 Task: Design a Vector Pattern for a Scuba Diving Logo.
Action: Mouse moved to (48, 127)
Screenshot: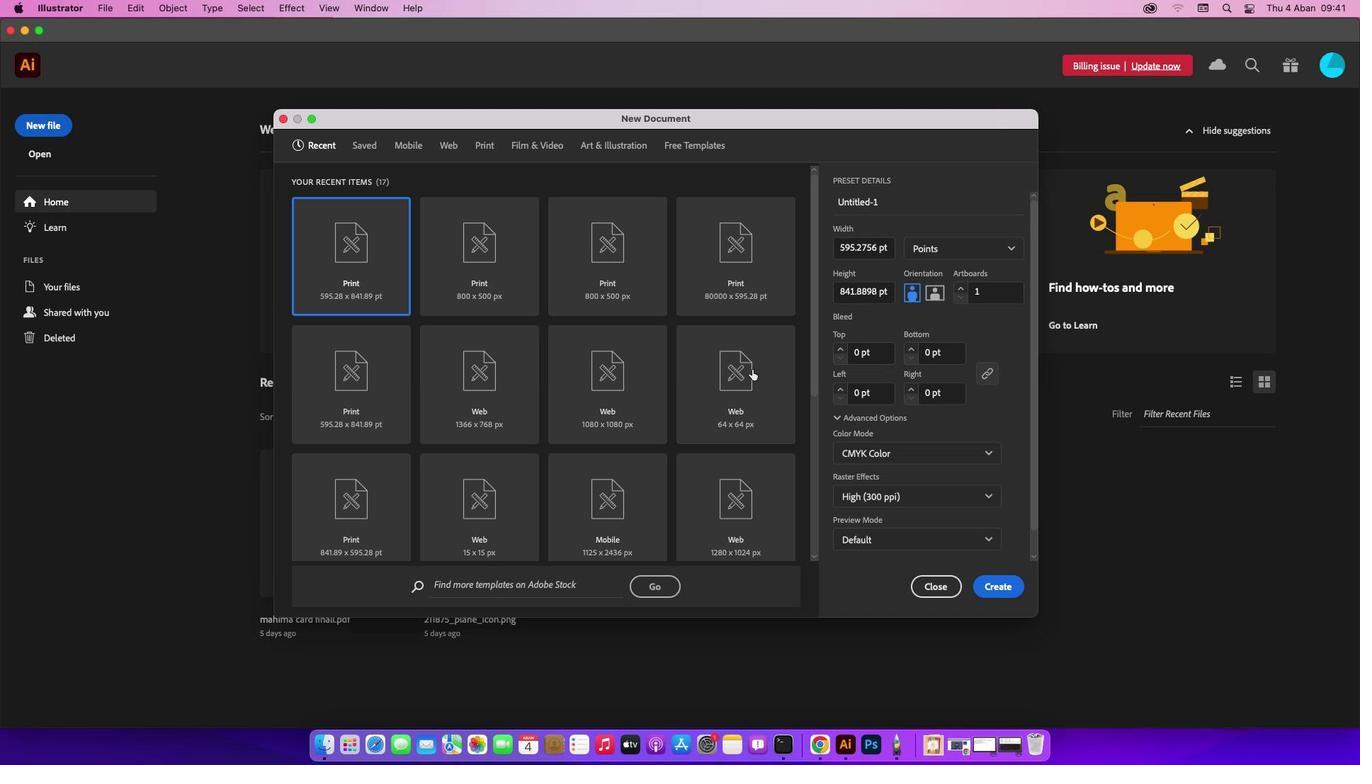 
Action: Mouse pressed left at (48, 127)
Screenshot: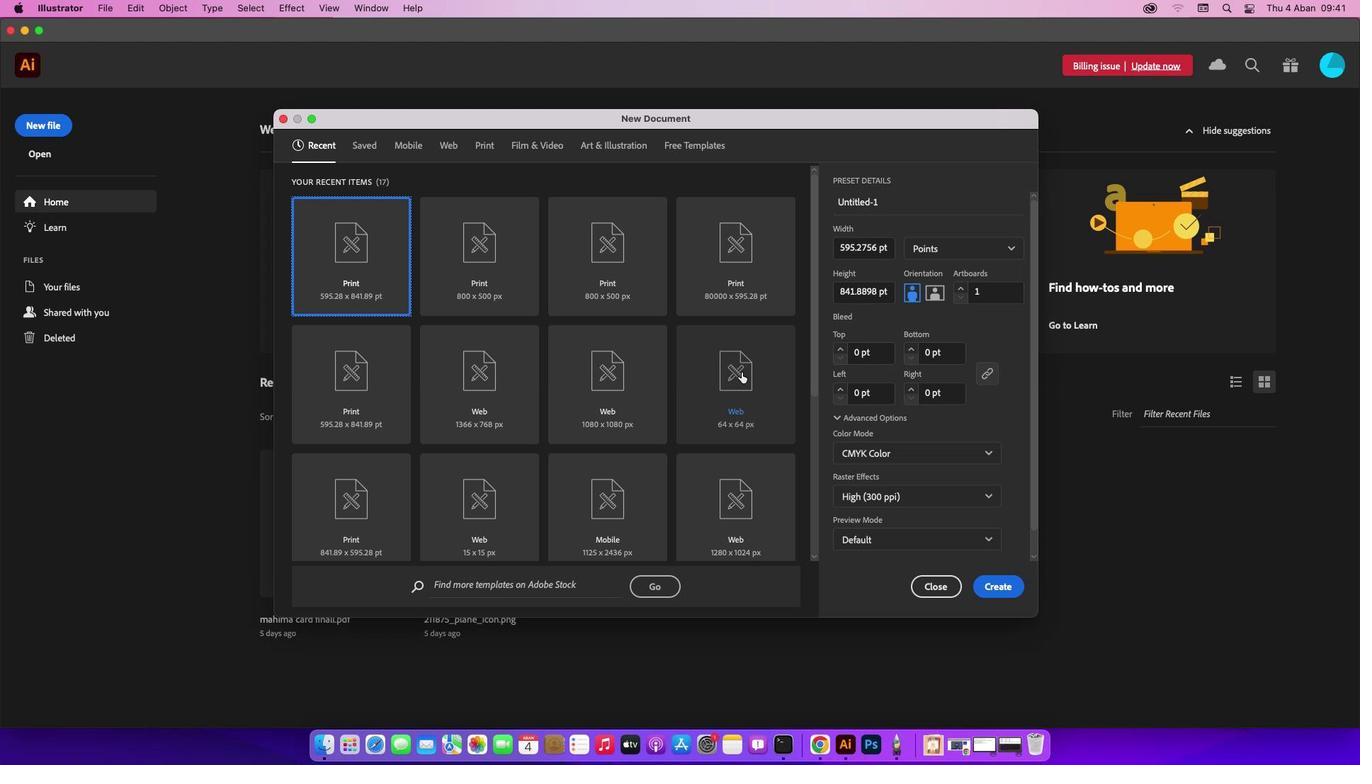 
Action: Mouse moved to (1008, 589)
Screenshot: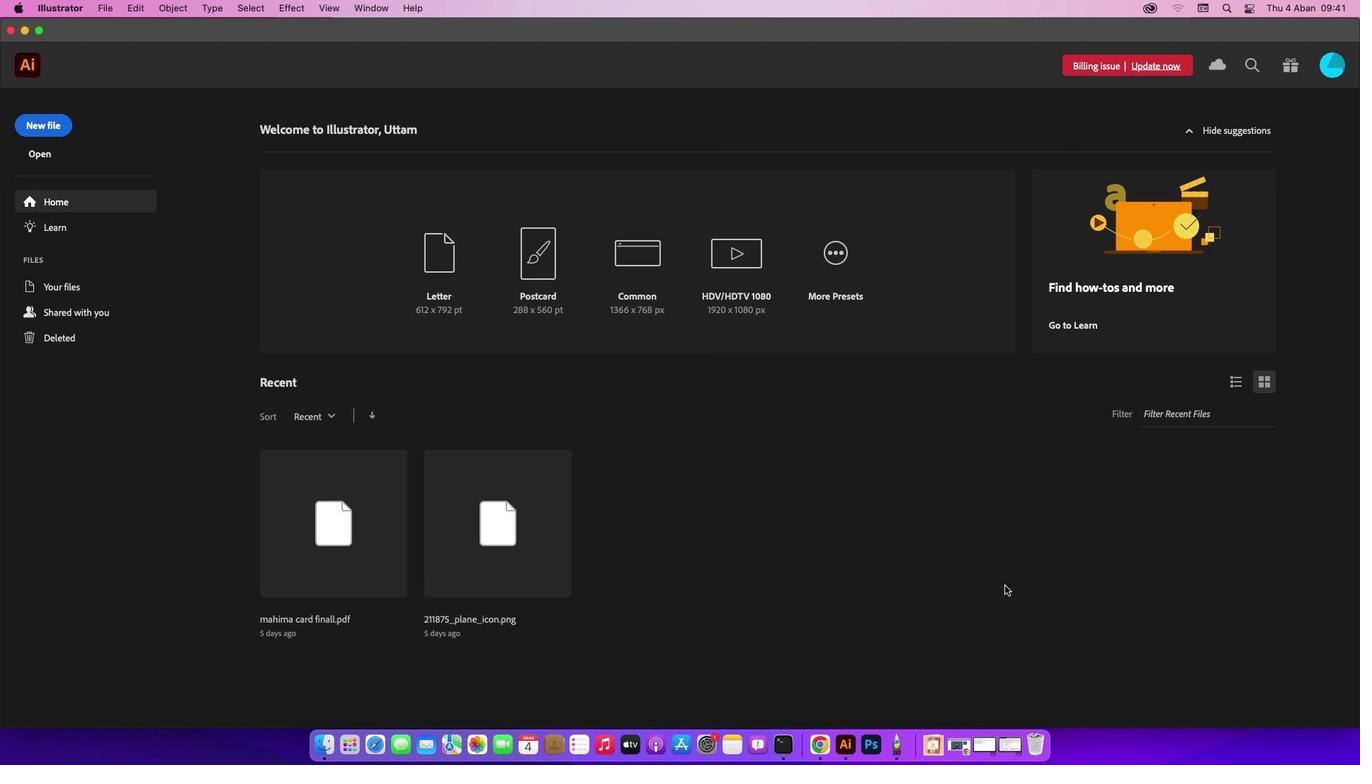 
Action: Mouse pressed left at (1008, 589)
Screenshot: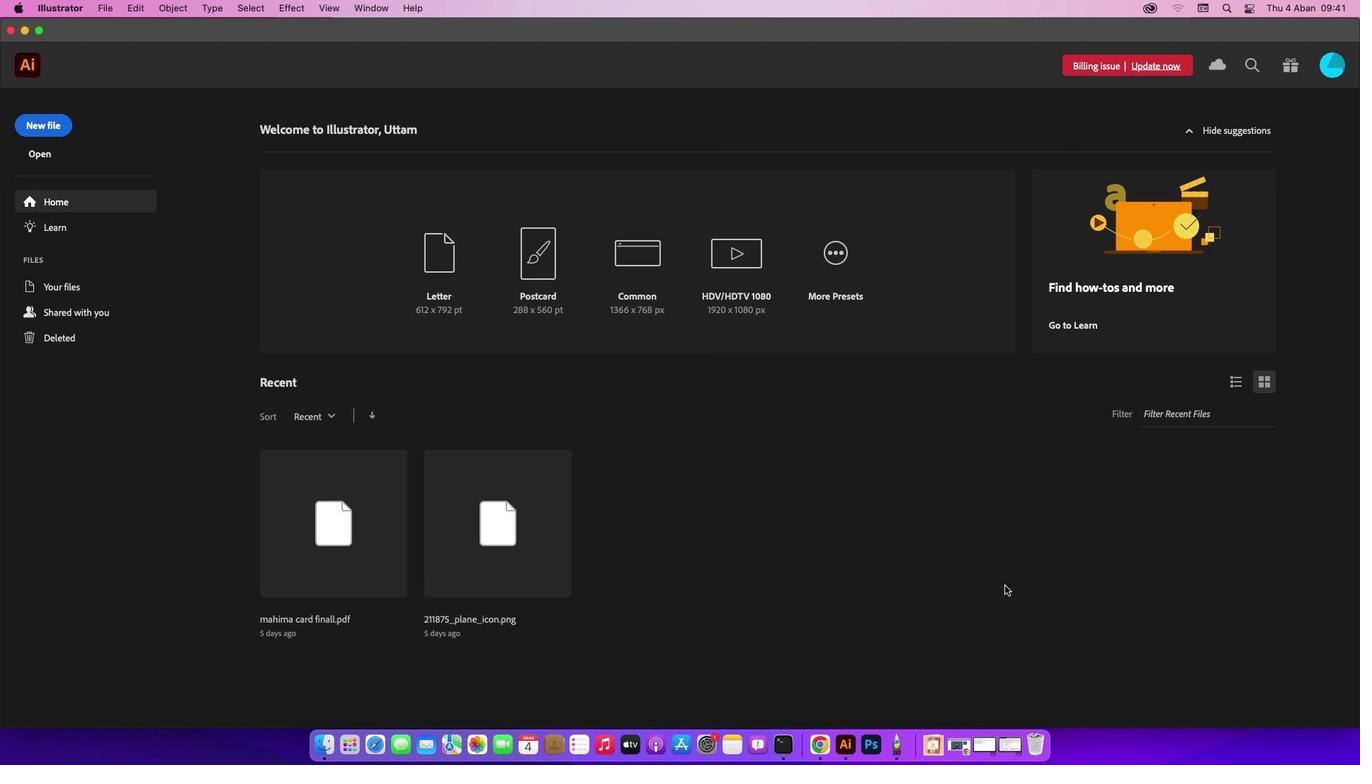 
Action: Mouse moved to (110, 9)
Screenshot: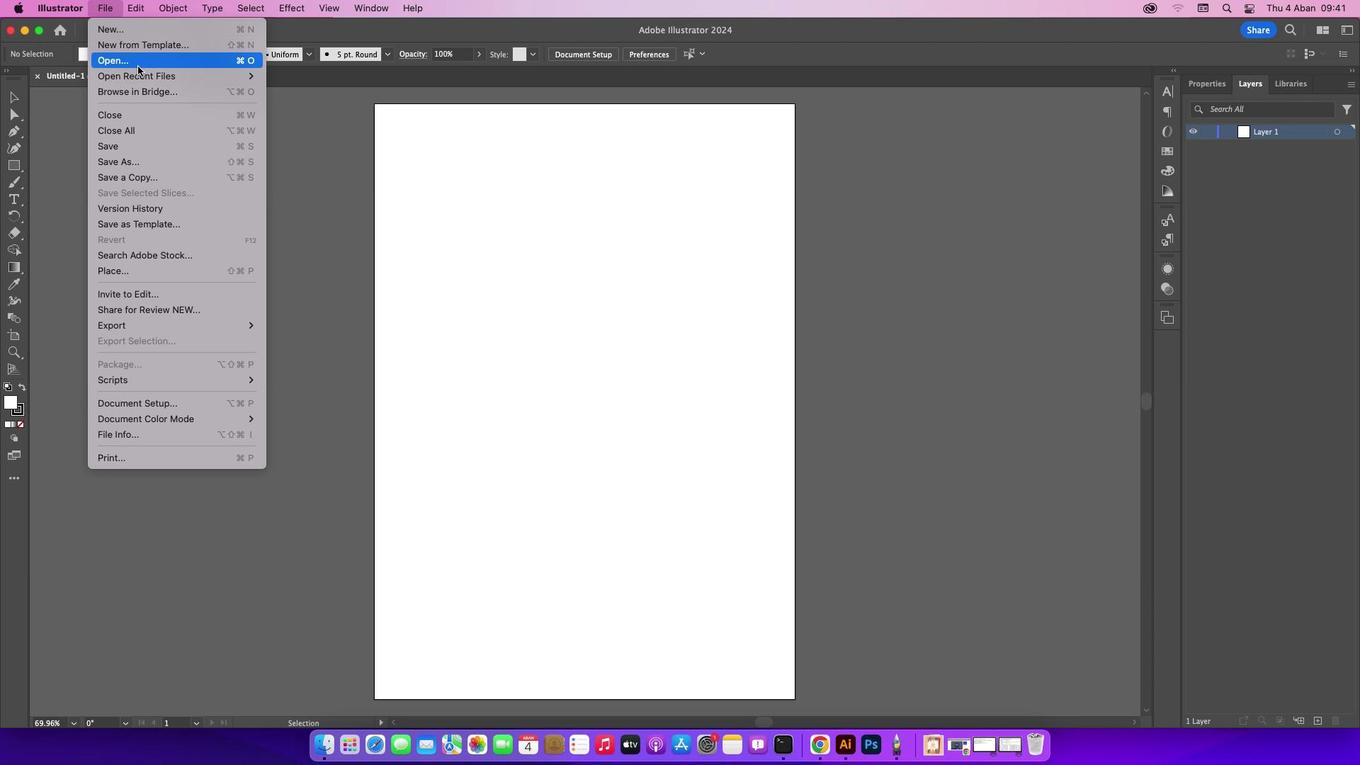 
Action: Mouse pressed left at (110, 9)
Screenshot: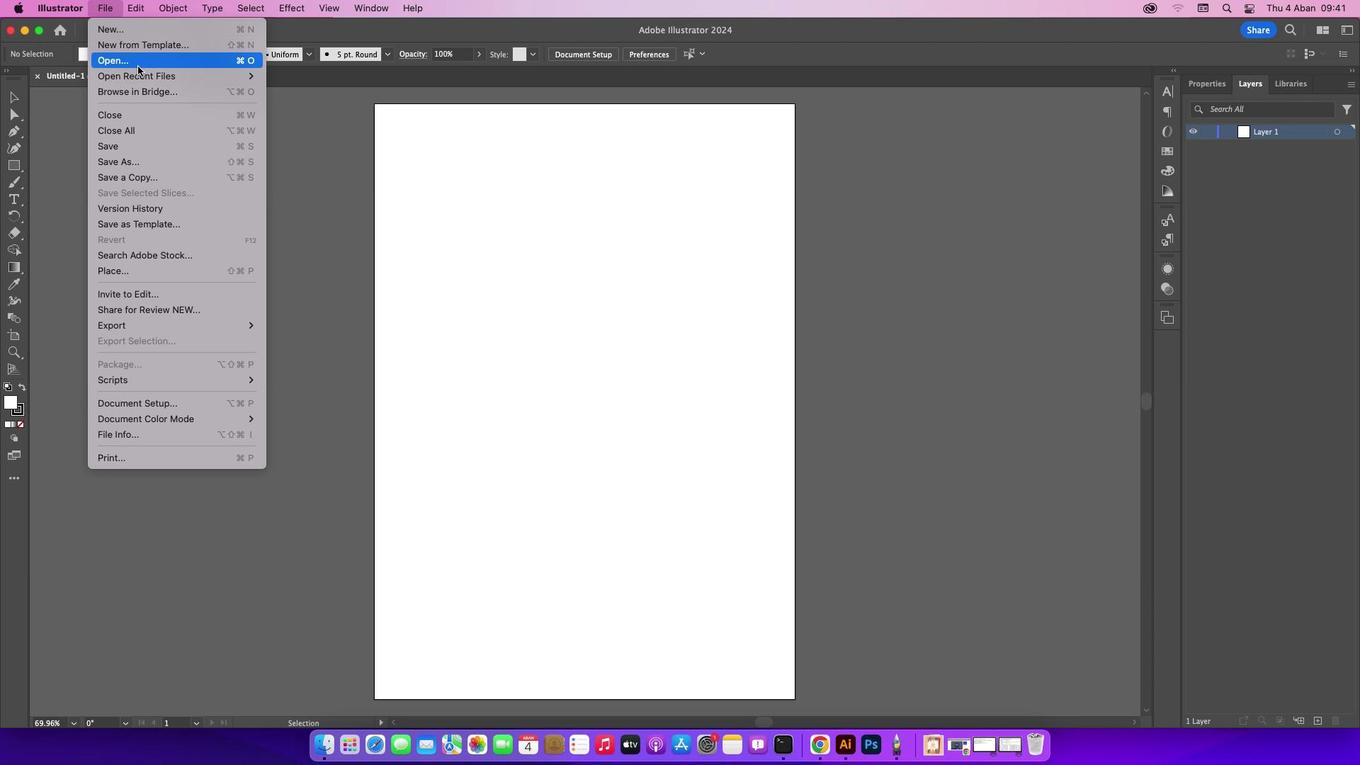 
Action: Mouse moved to (141, 69)
Screenshot: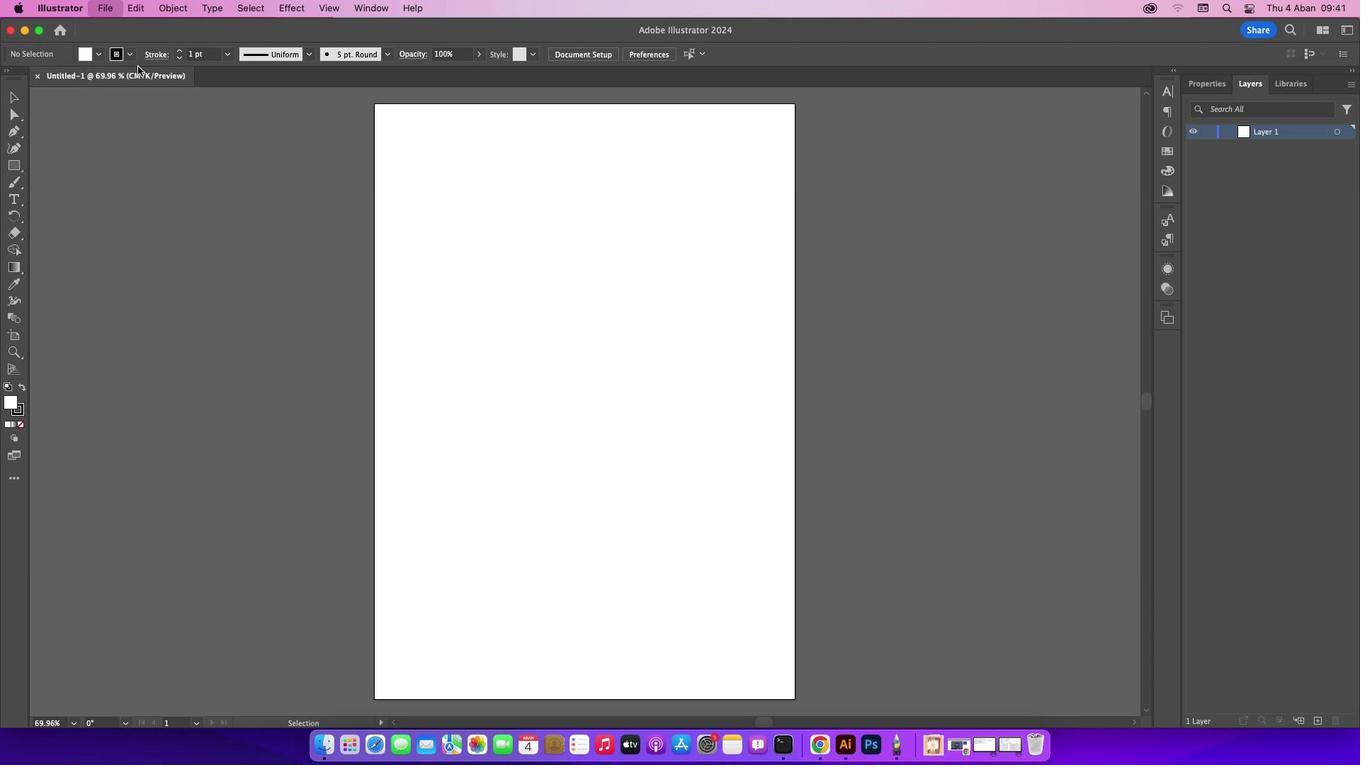 
Action: Mouse pressed left at (141, 69)
Screenshot: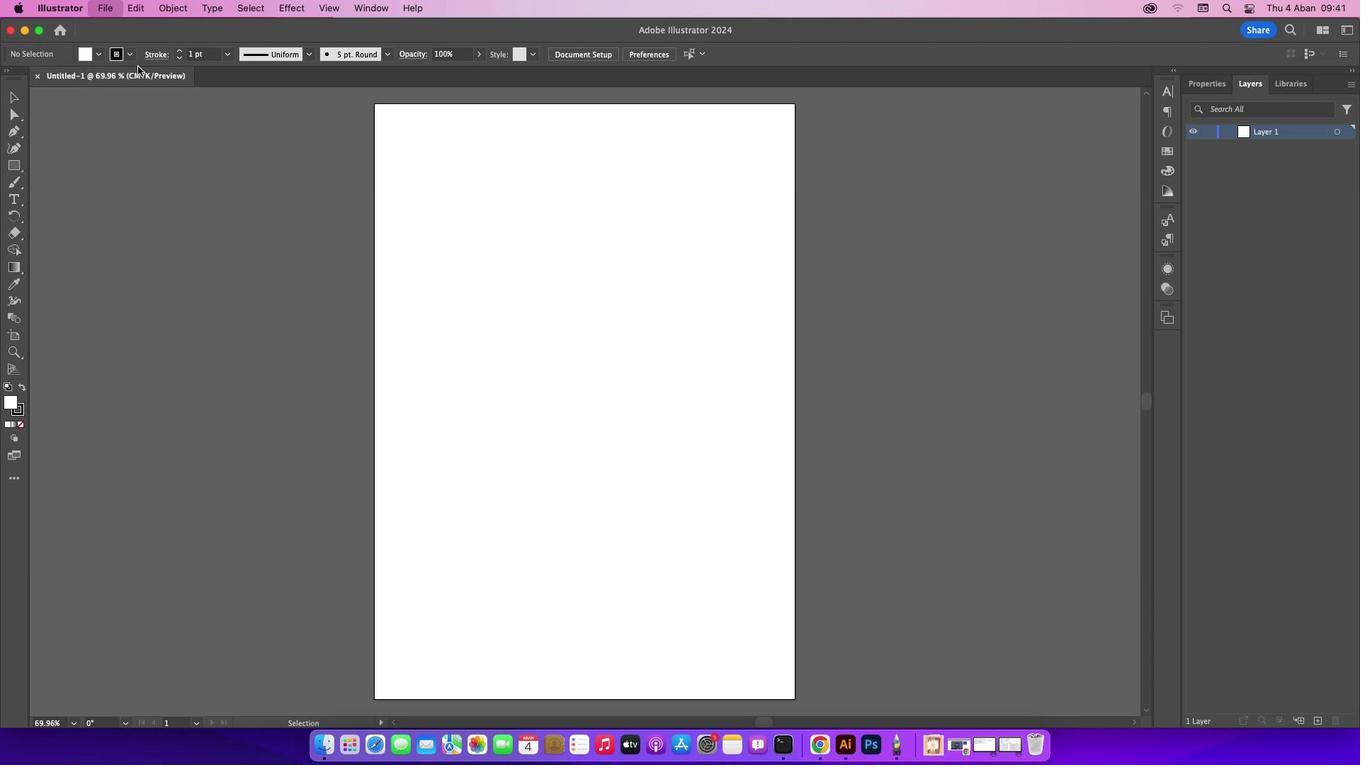 
Action: Mouse moved to (580, 196)
Screenshot: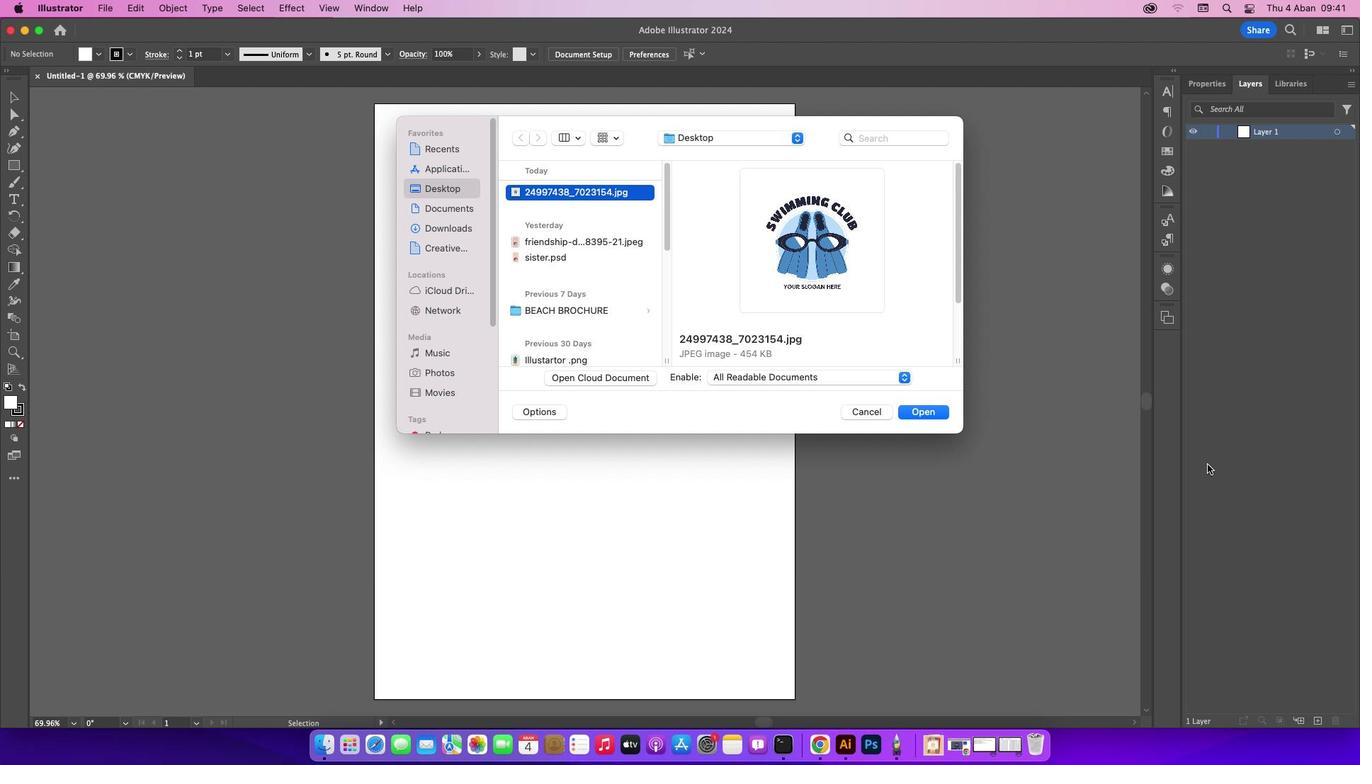
Action: Mouse pressed left at (580, 196)
Screenshot: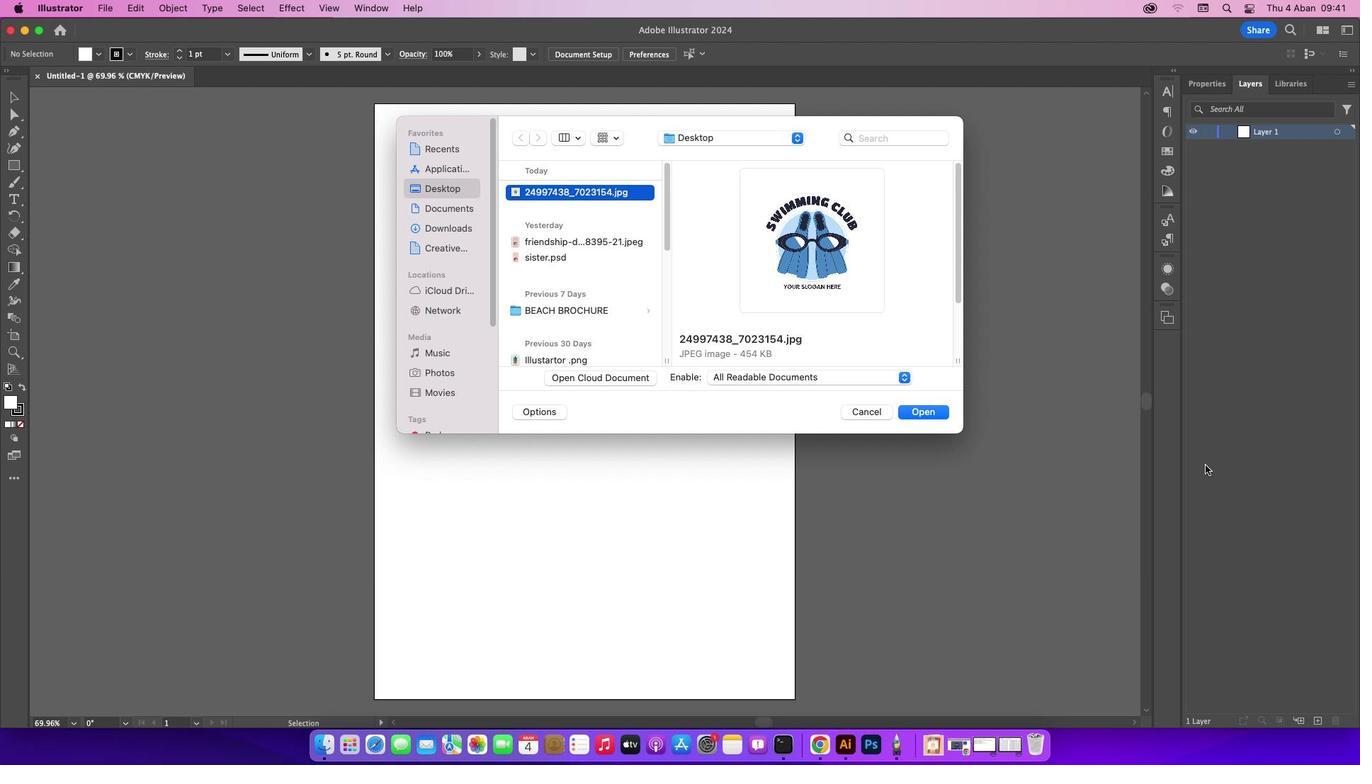 
Action: Mouse moved to (934, 413)
Screenshot: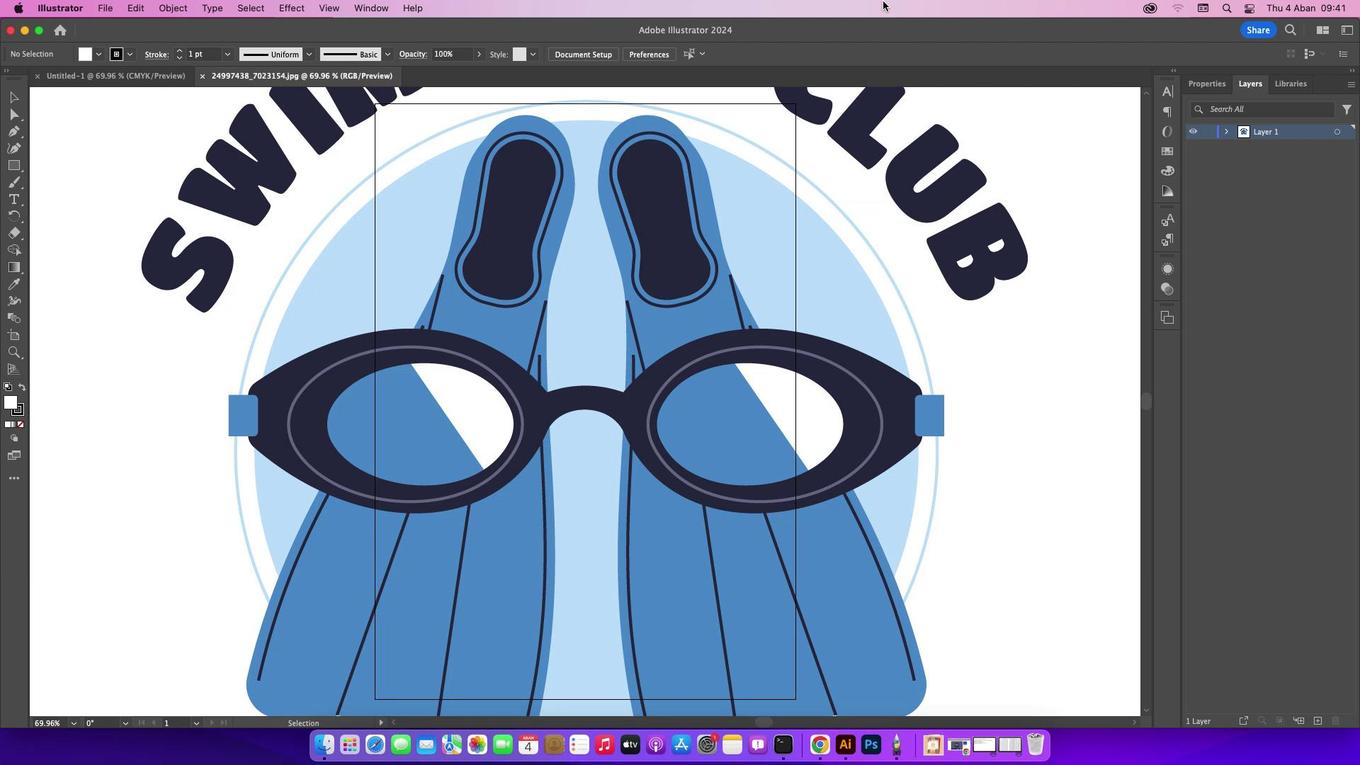 
Action: Mouse pressed left at (934, 413)
Screenshot: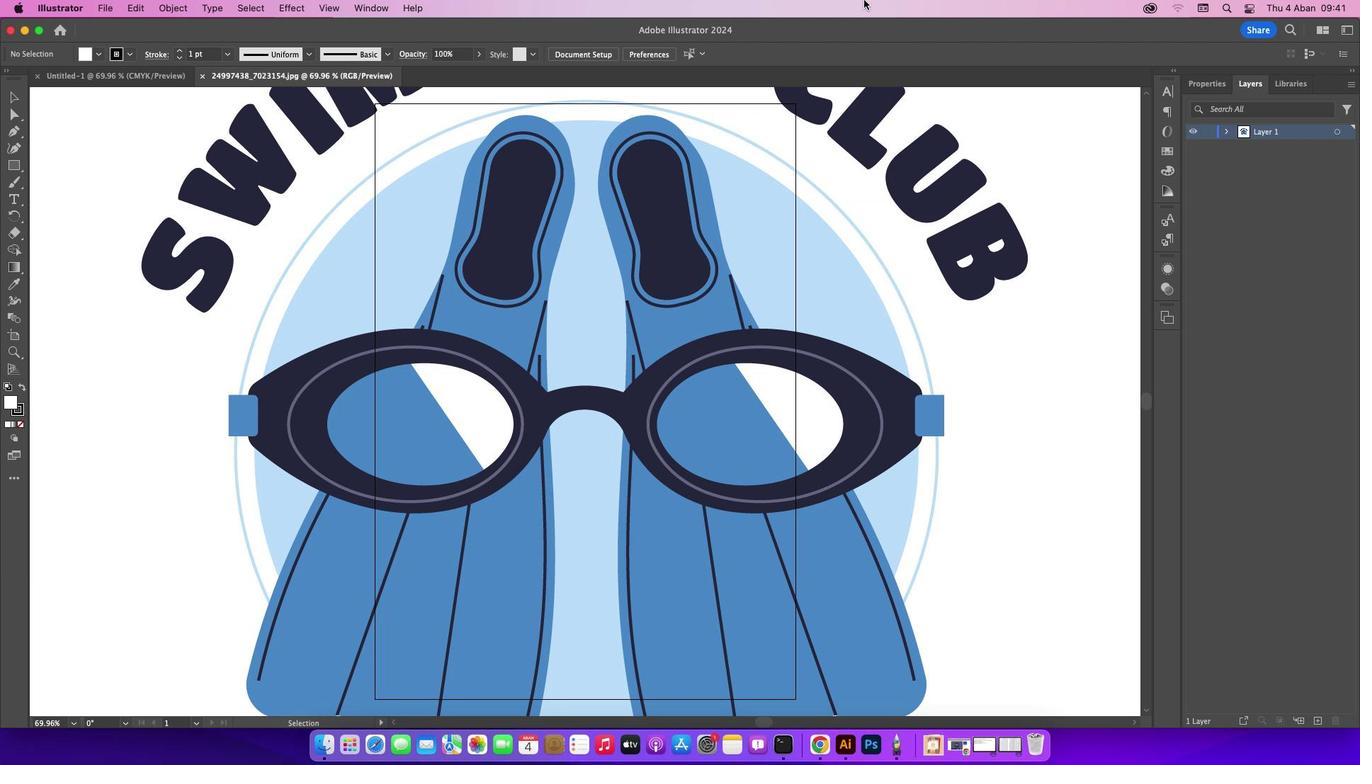 
Action: Mouse moved to (1229, 139)
Screenshot: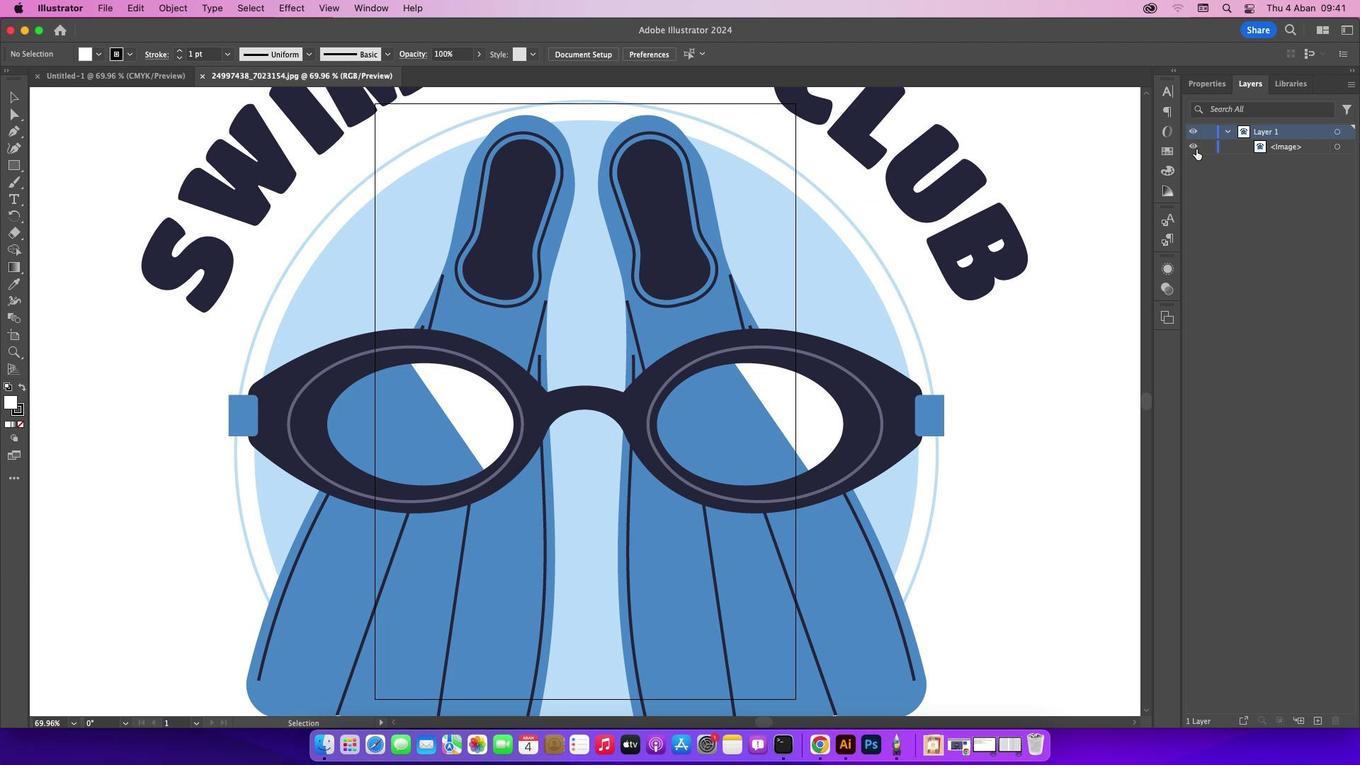
Action: Mouse pressed left at (1229, 139)
Screenshot: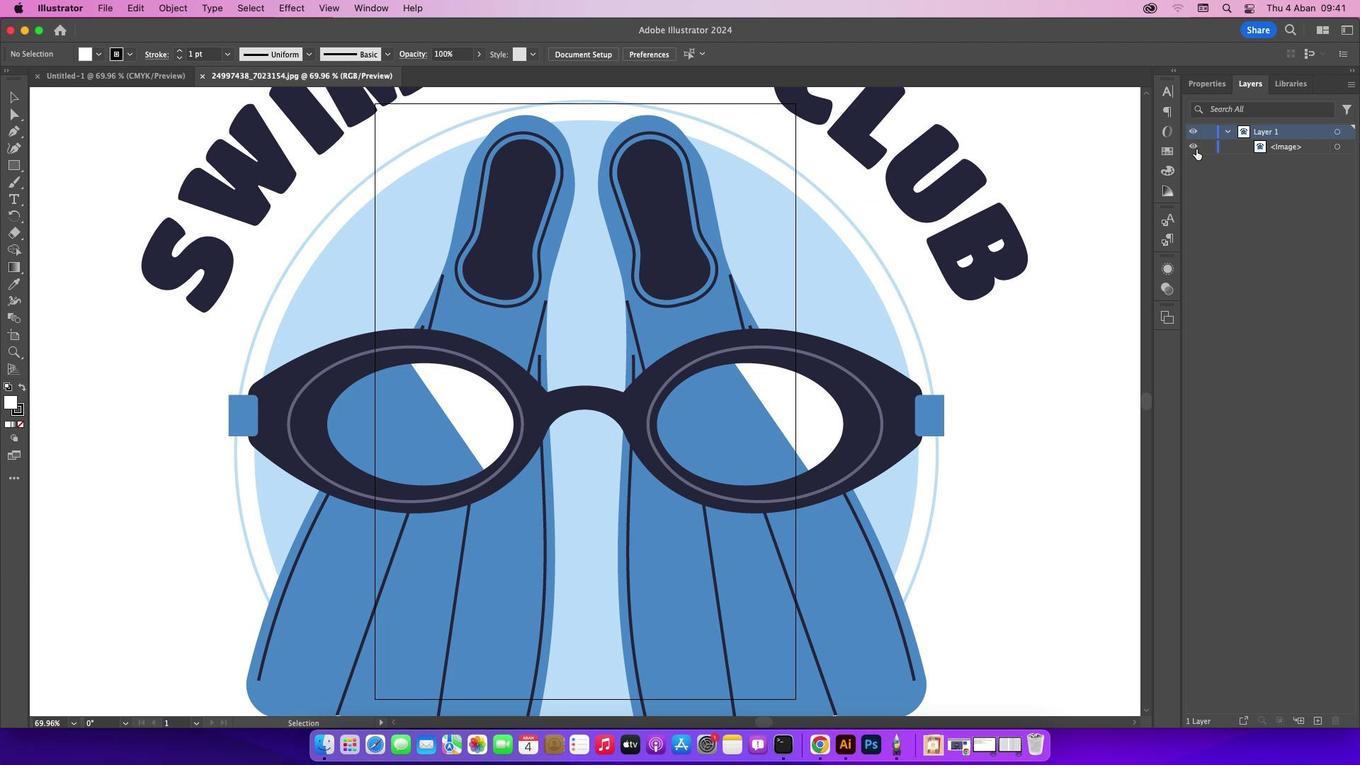 
Action: Mouse moved to (1212, 150)
Screenshot: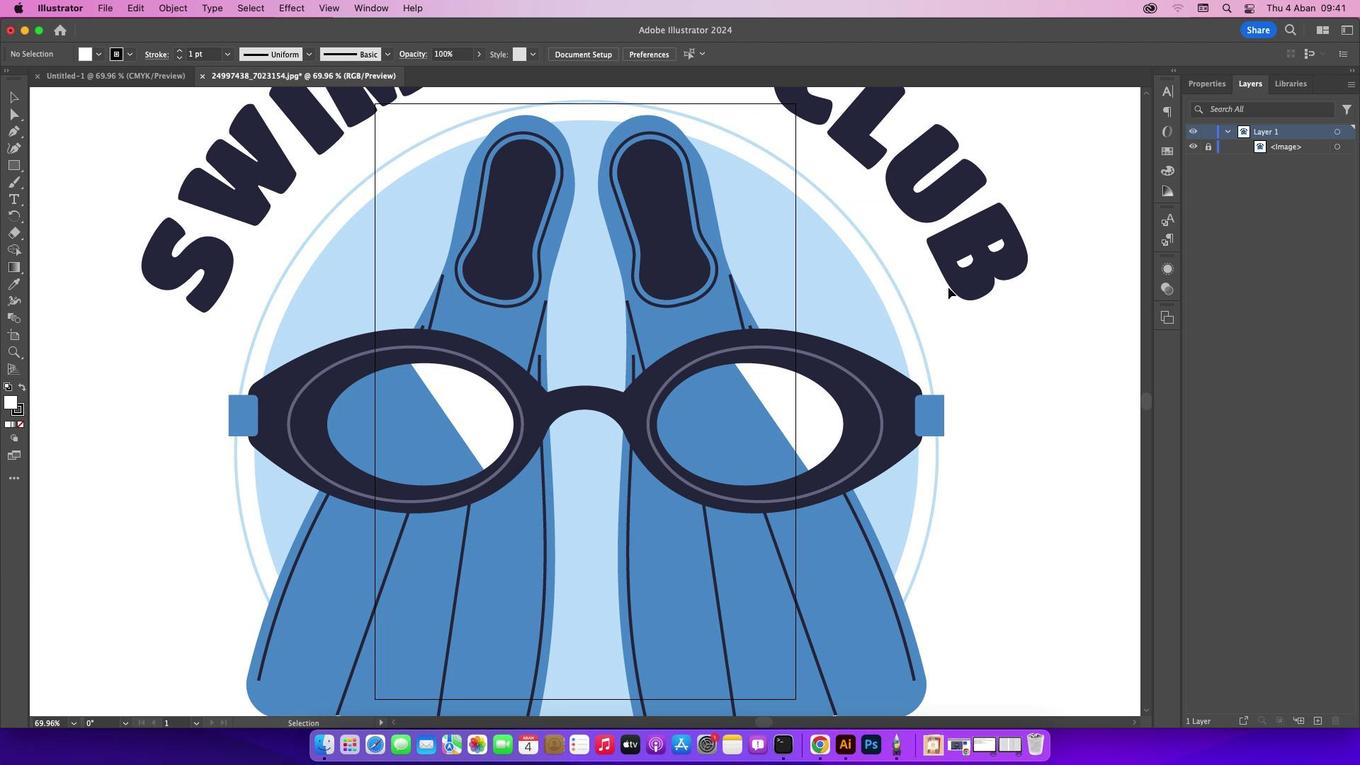 
Action: Mouse pressed left at (1212, 150)
Screenshot: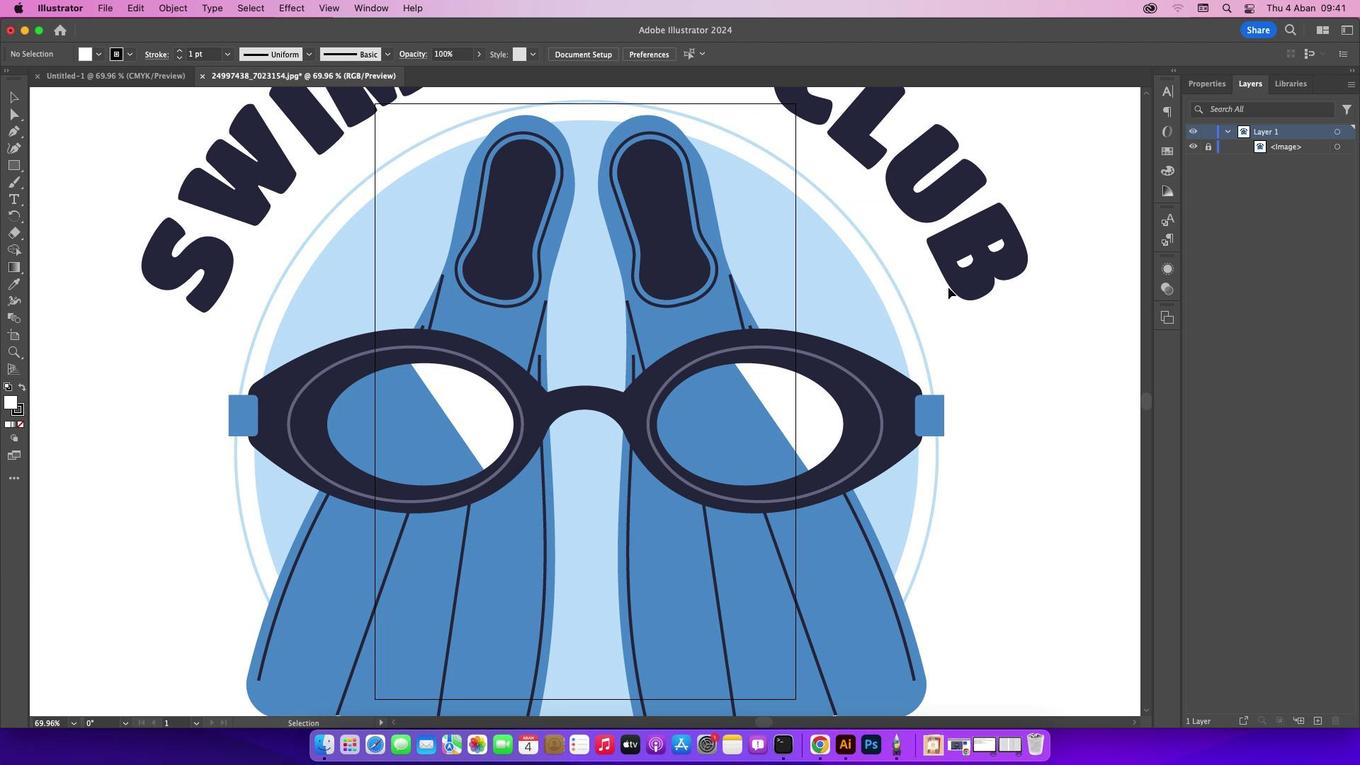
Action: Mouse moved to (1042, 342)
Screenshot: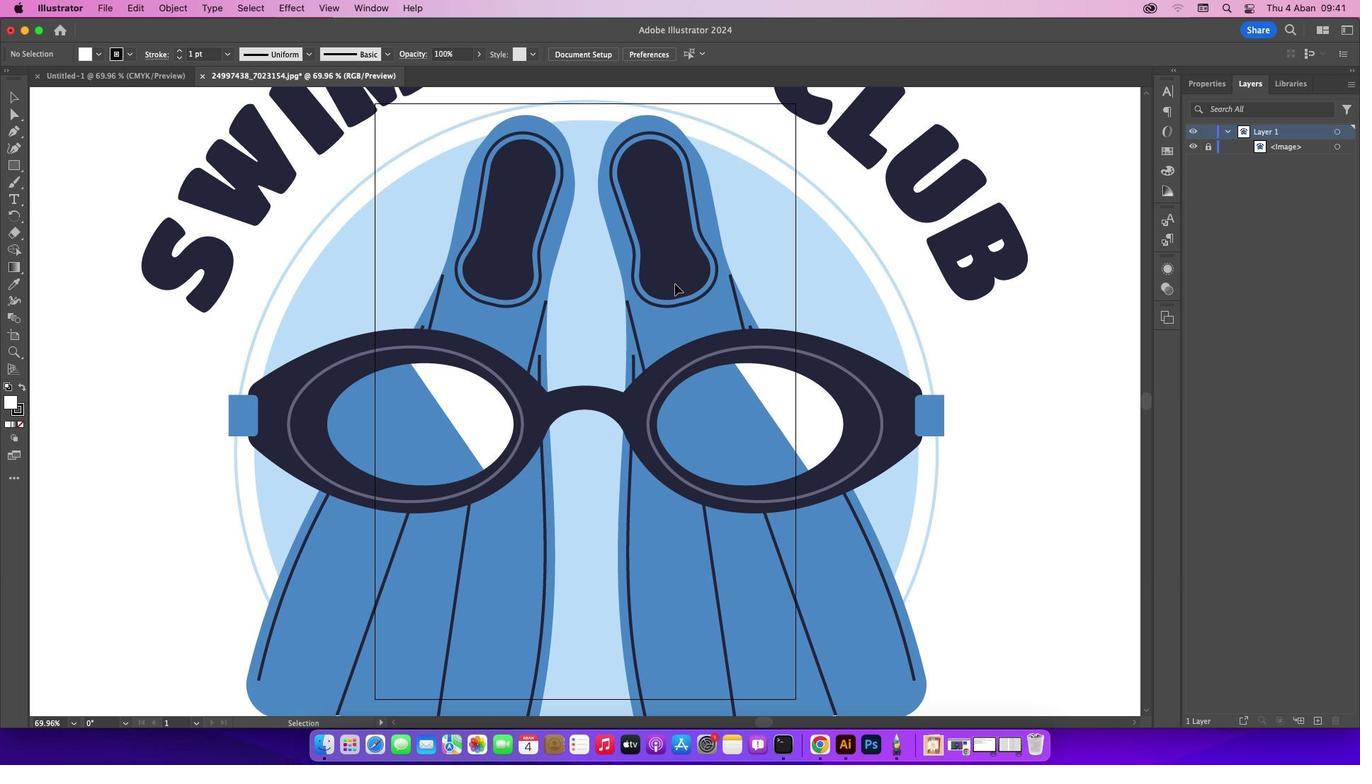 
Action: Mouse pressed left at (1042, 342)
Screenshot: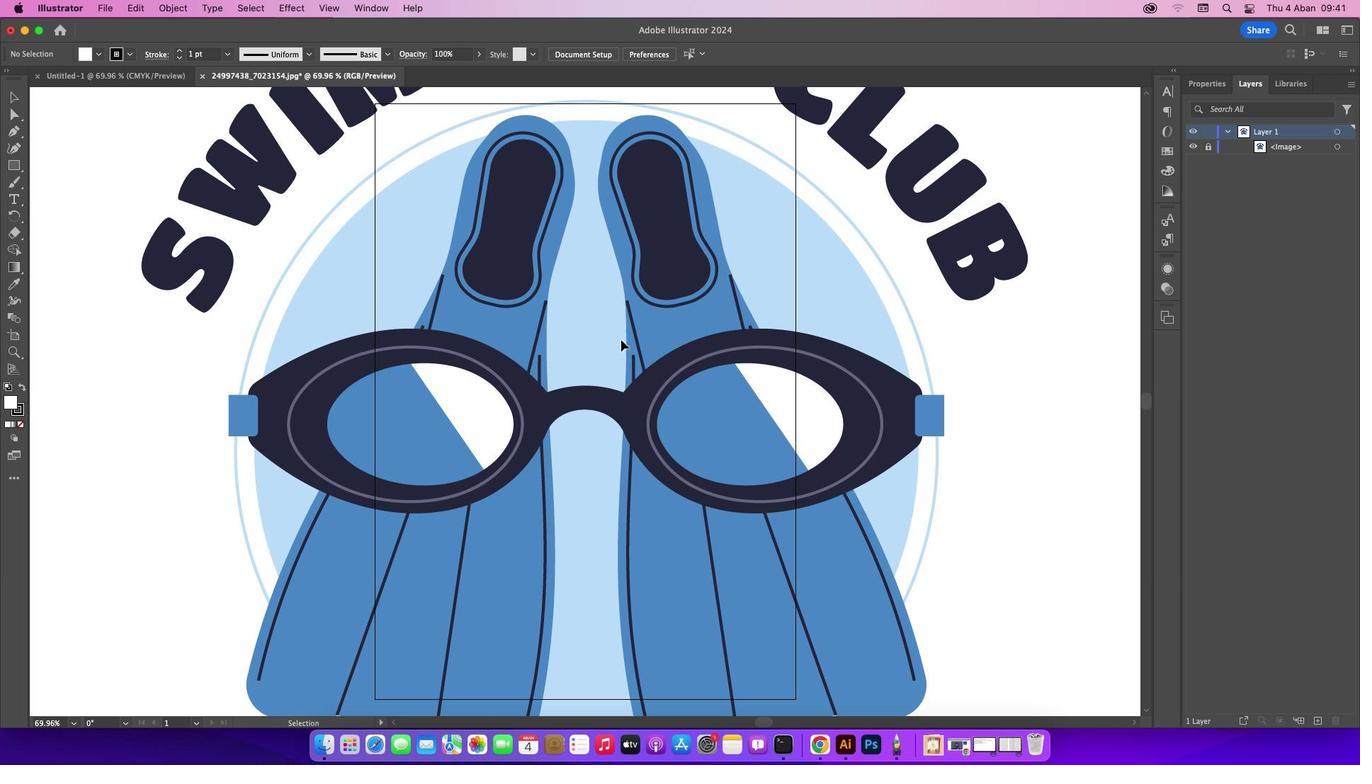 
Action: Mouse moved to (632, 313)
Screenshot: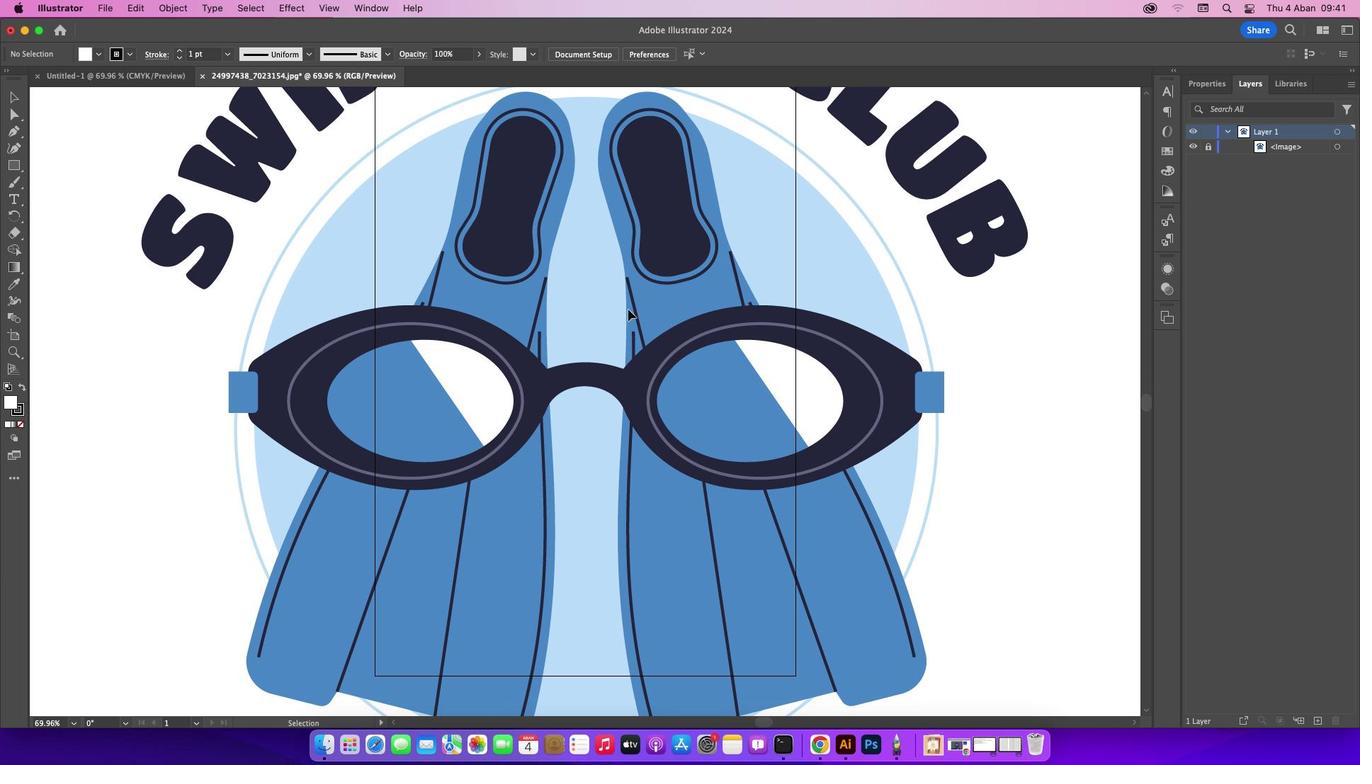 
Action: Mouse scrolled (632, 313) with delta (3, 2)
Screenshot: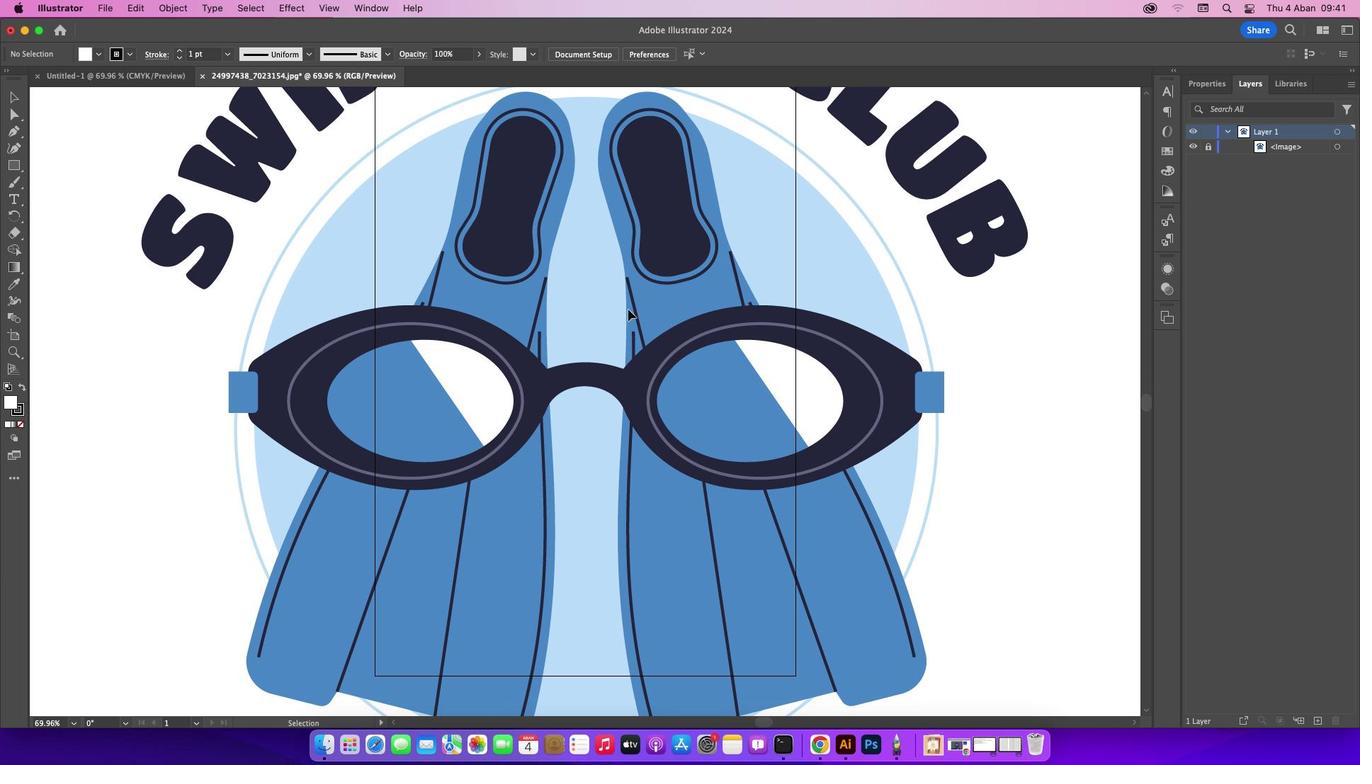 
Action: Mouse scrolled (632, 313) with delta (3, 2)
Screenshot: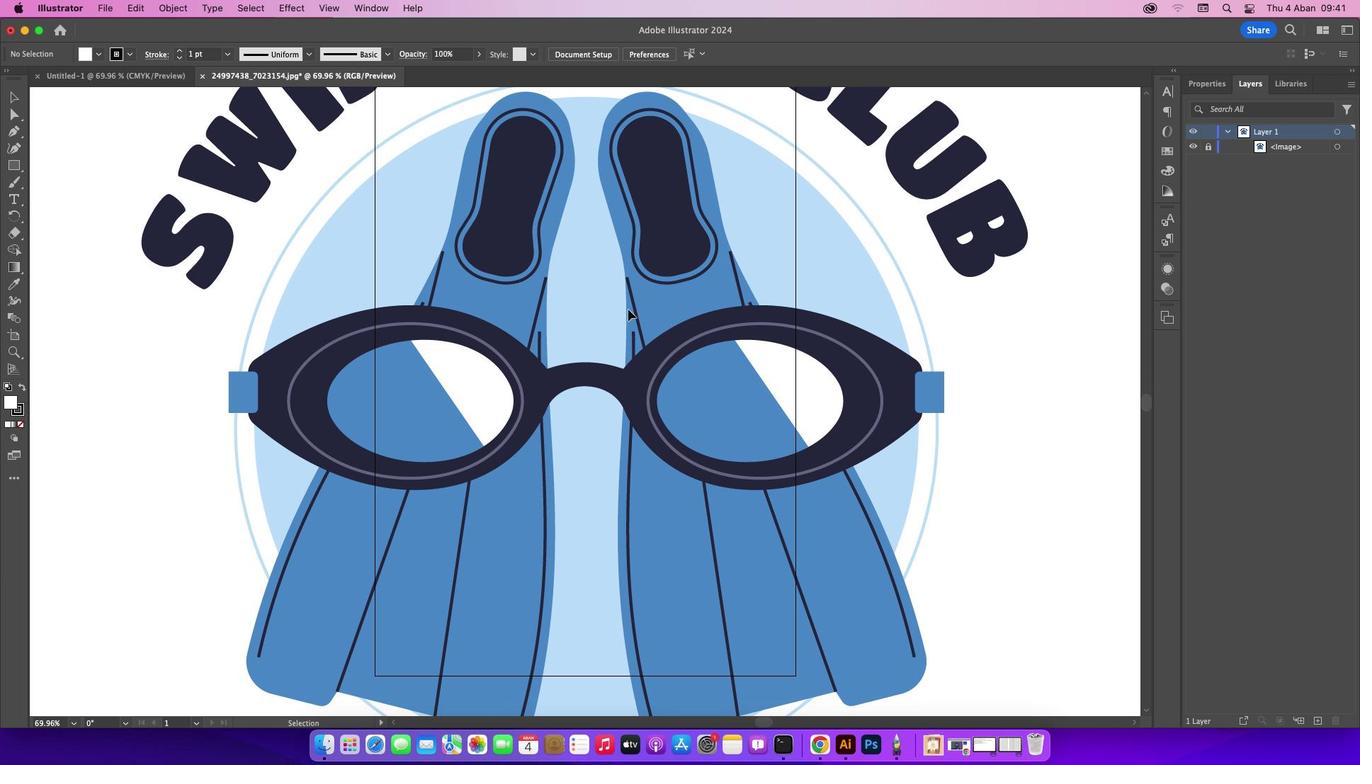 
Action: Mouse scrolled (632, 313) with delta (3, 2)
Screenshot: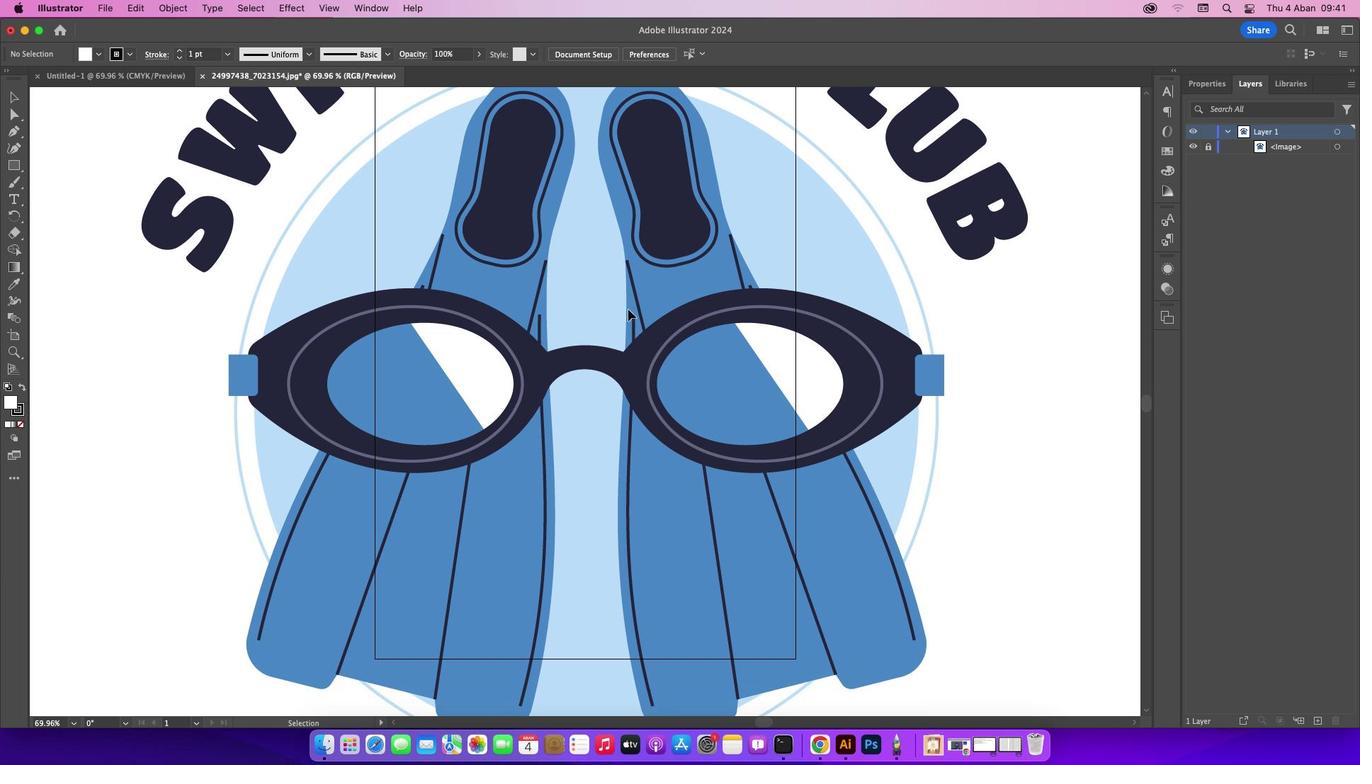 
Action: Mouse scrolled (632, 313) with delta (3, 2)
Screenshot: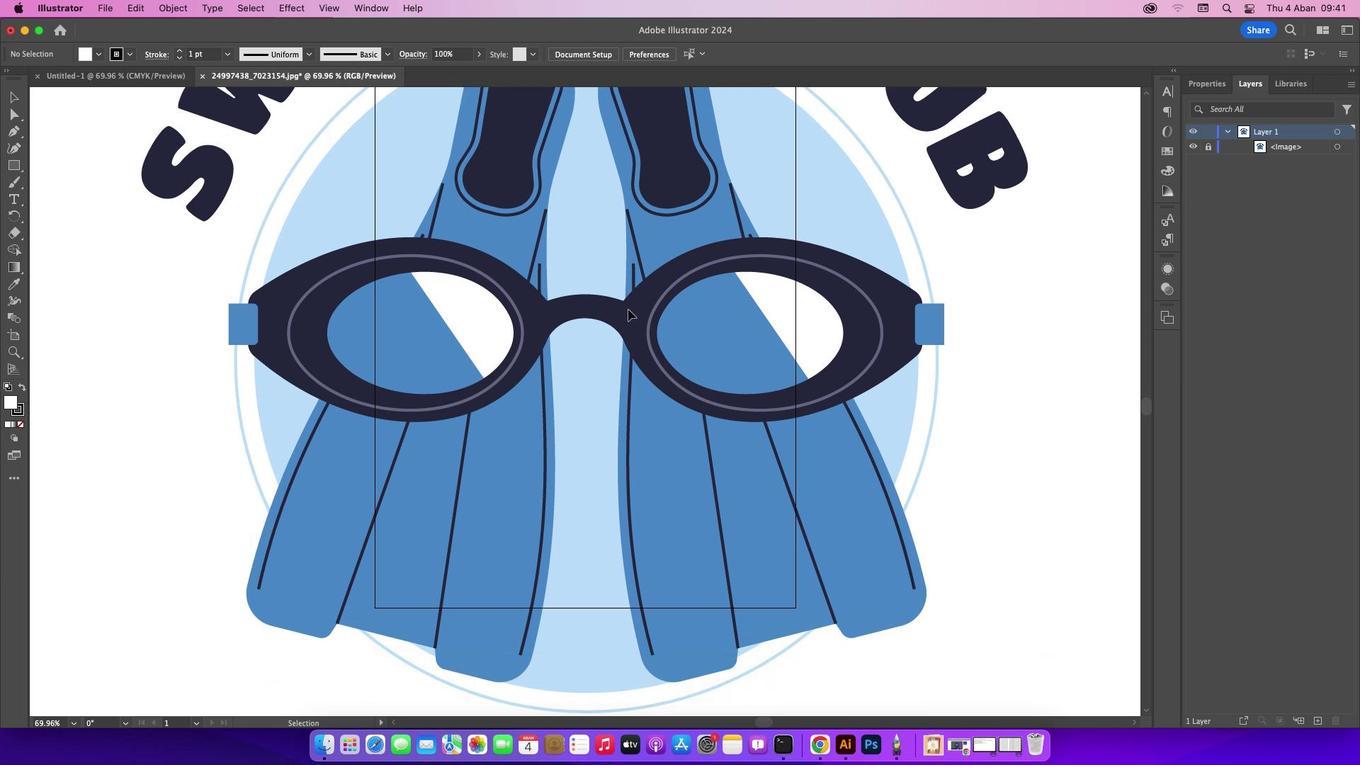
Action: Mouse scrolled (632, 313) with delta (3, 2)
Screenshot: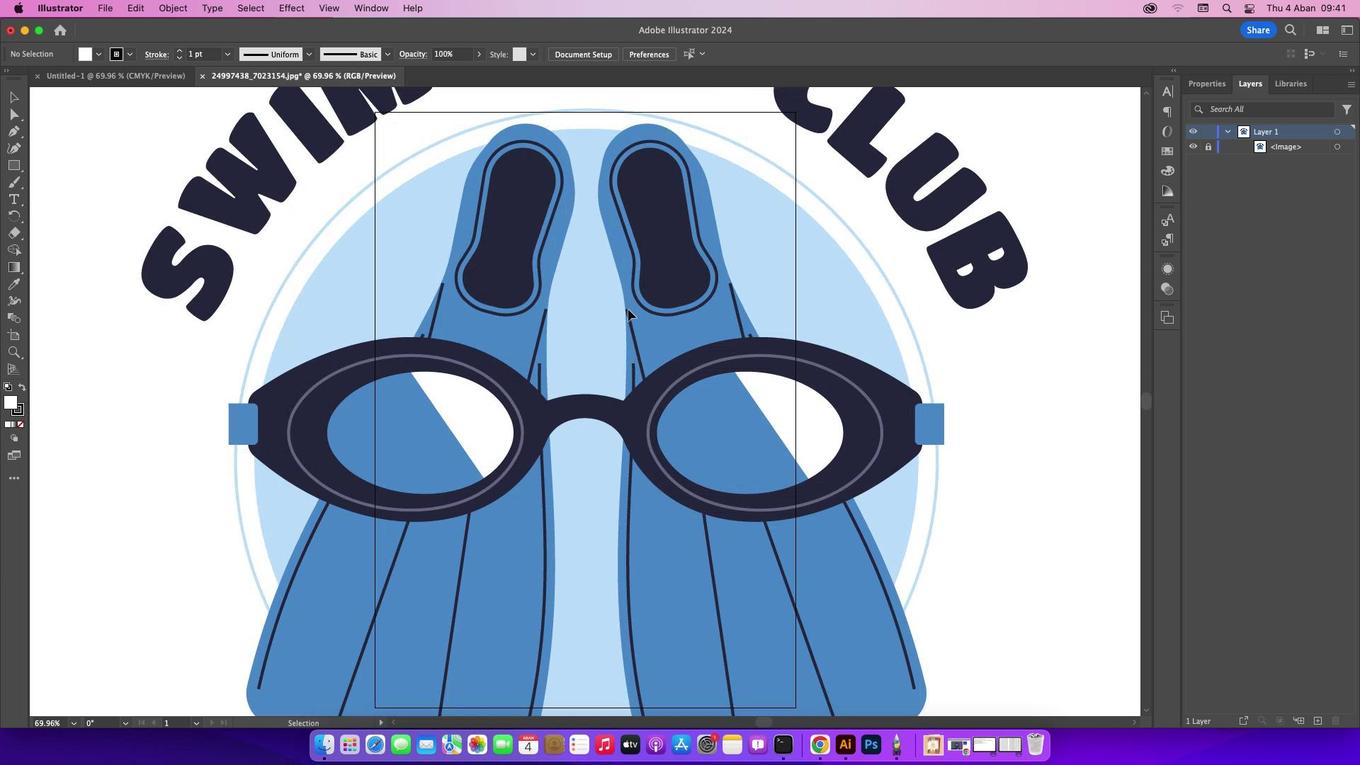 
Action: Mouse scrolled (632, 313) with delta (3, 2)
Screenshot: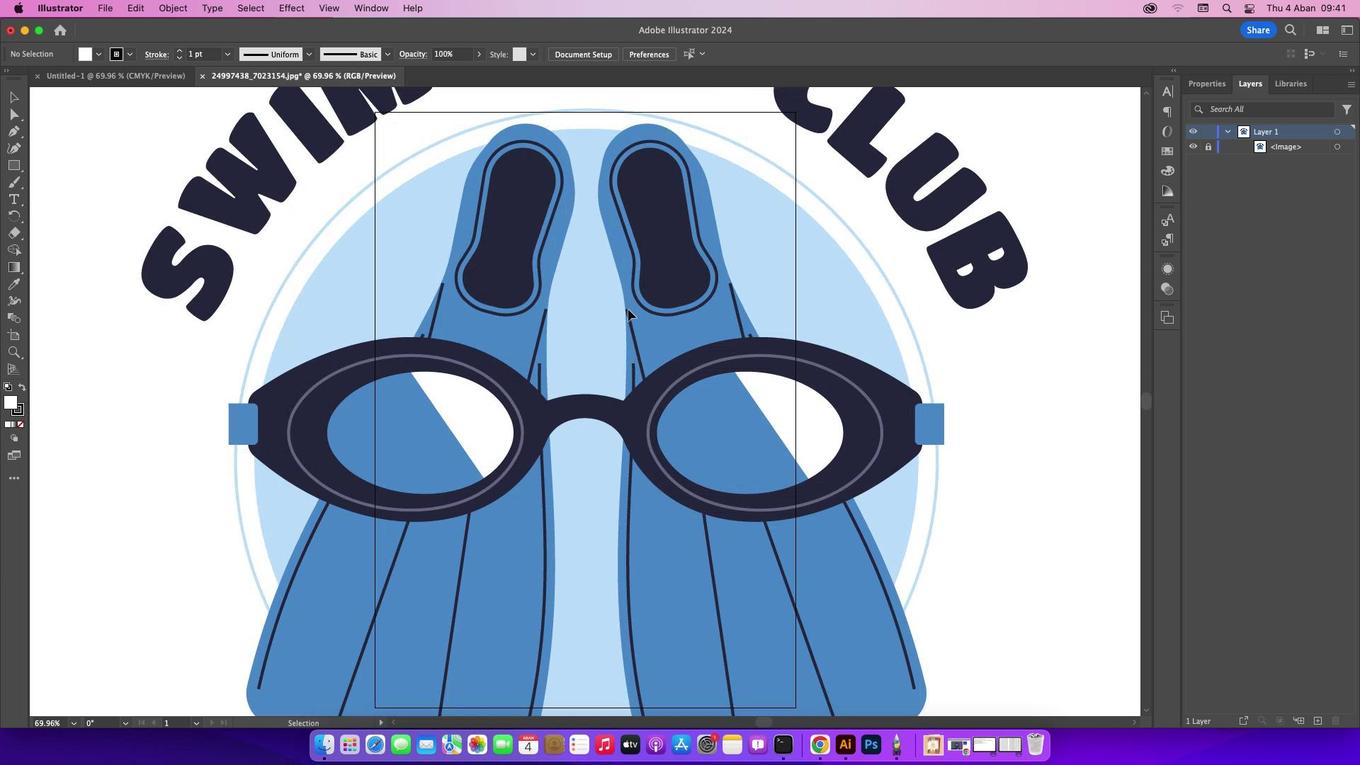 
Action: Mouse scrolled (632, 313) with delta (3, 2)
Screenshot: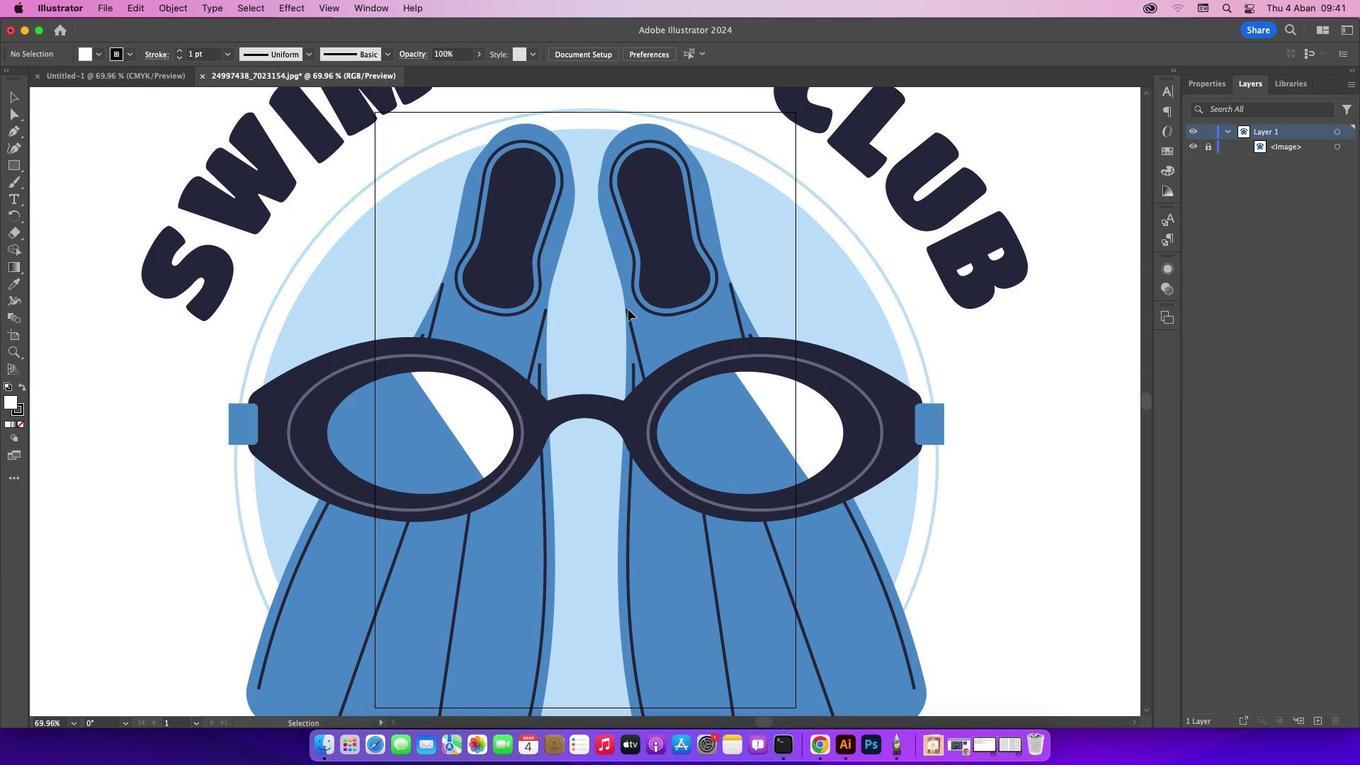
Action: Mouse scrolled (632, 313) with delta (3, 1)
Screenshot: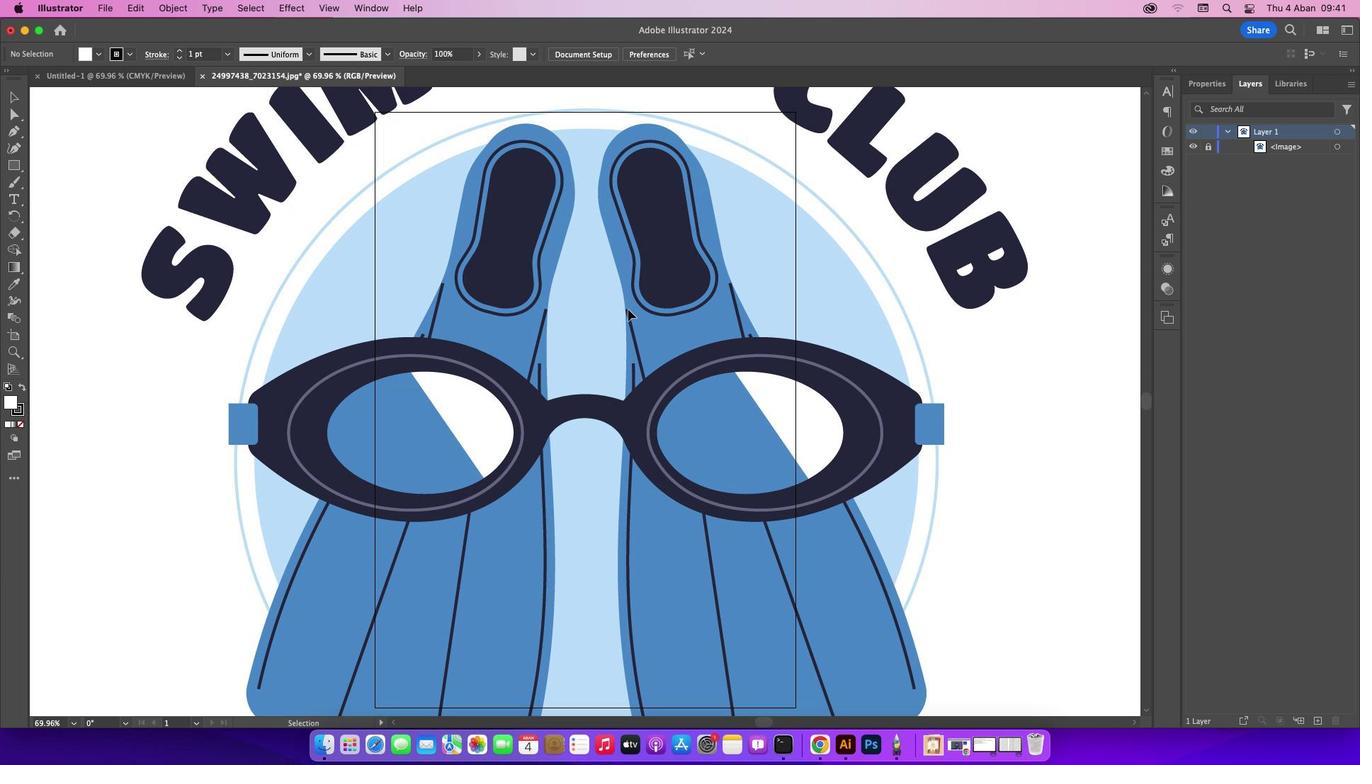 
Action: Mouse scrolled (632, 313) with delta (3, 4)
Screenshot: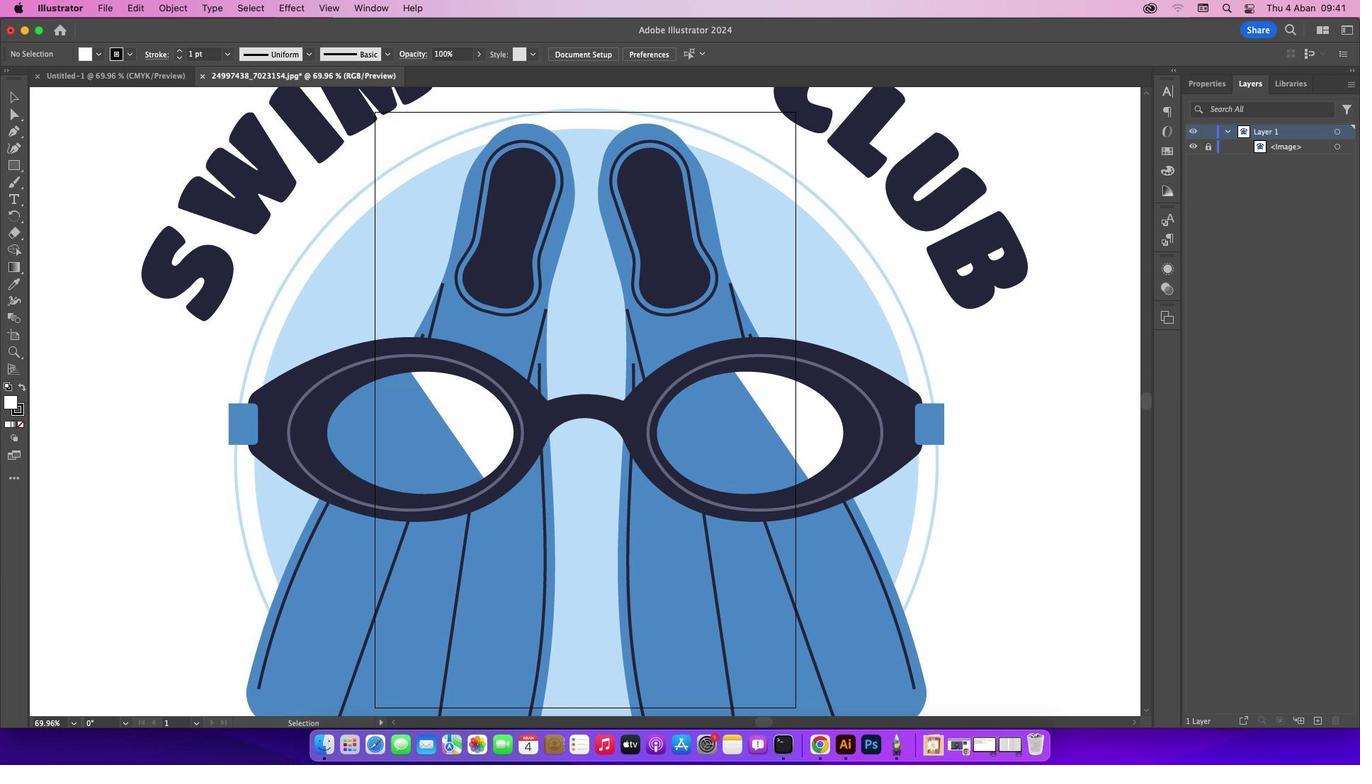 
Action: Mouse scrolled (632, 313) with delta (3, 4)
Screenshot: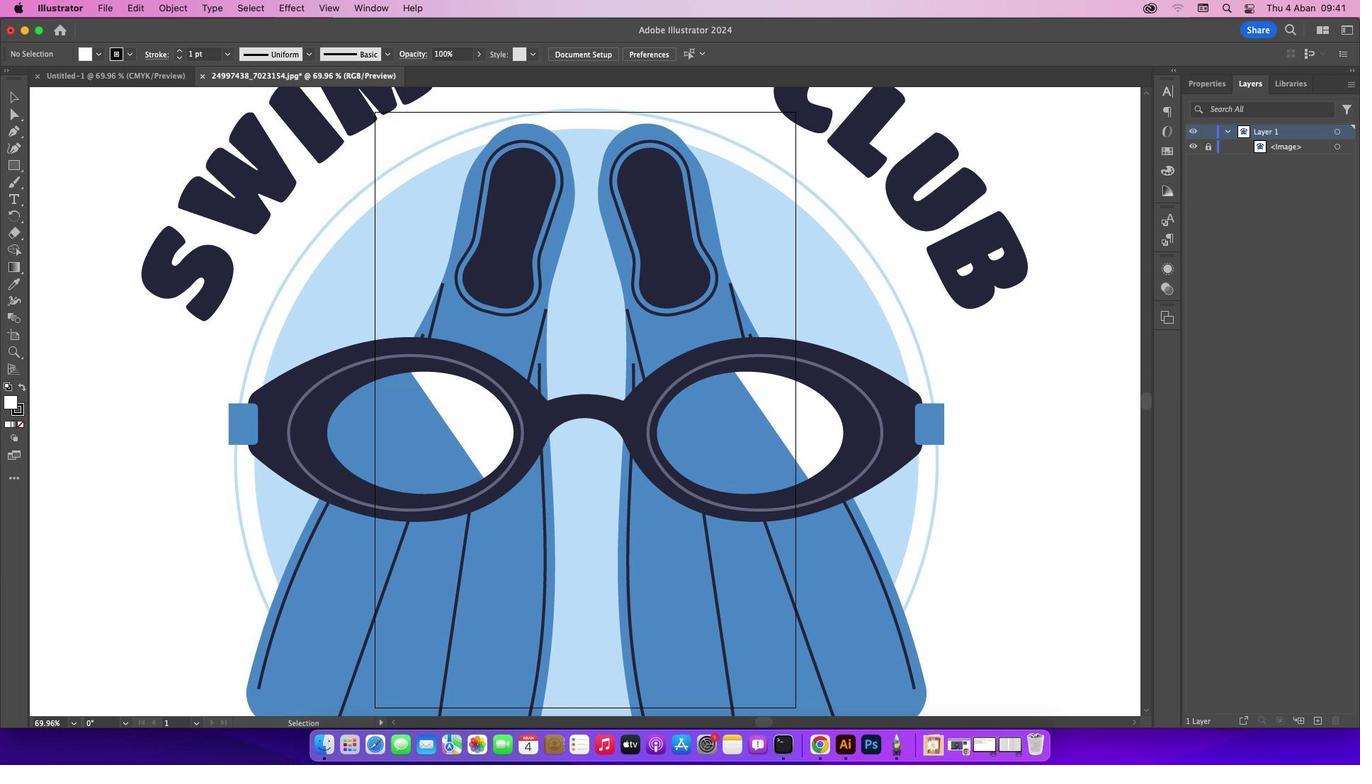 
Action: Mouse scrolled (632, 313) with delta (3, 5)
Screenshot: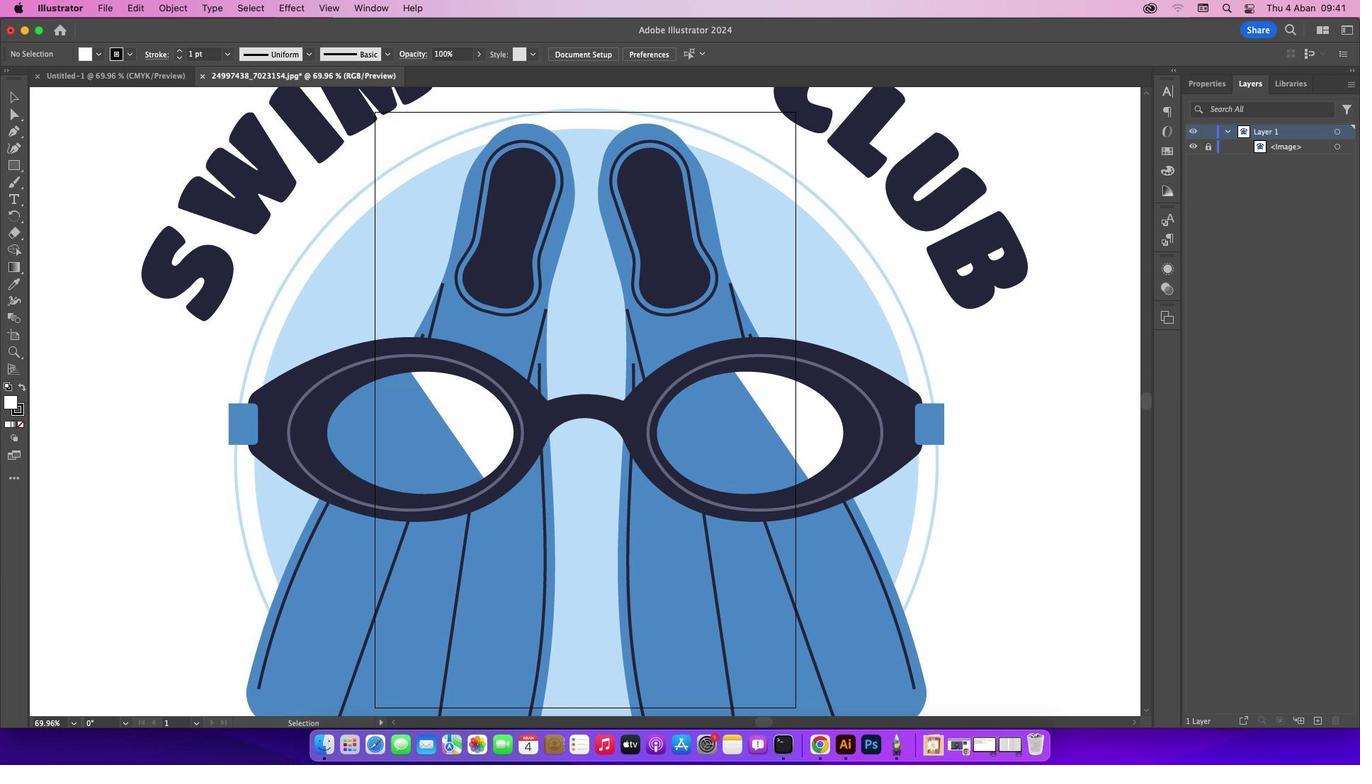 
Action: Mouse scrolled (632, 313) with delta (3, 6)
Screenshot: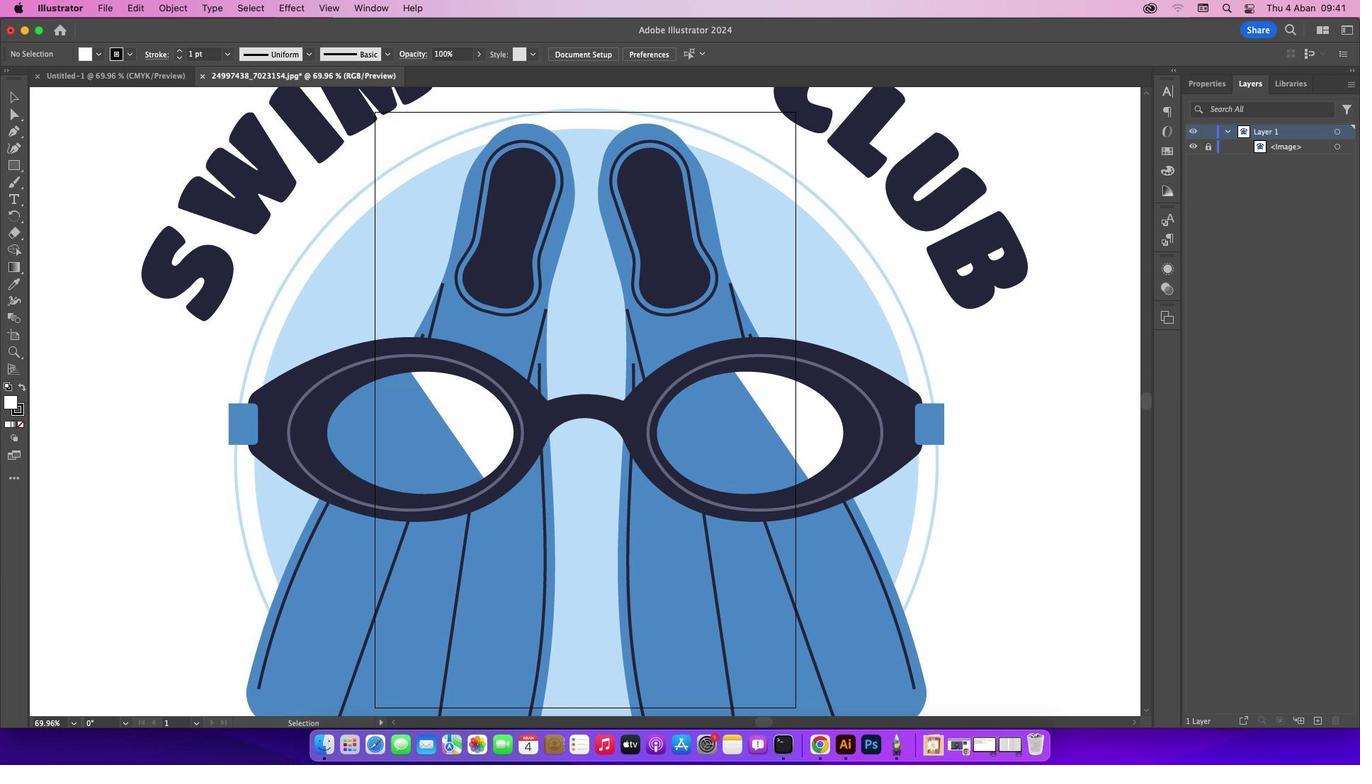 
Action: Mouse moved to (24, 137)
Screenshot: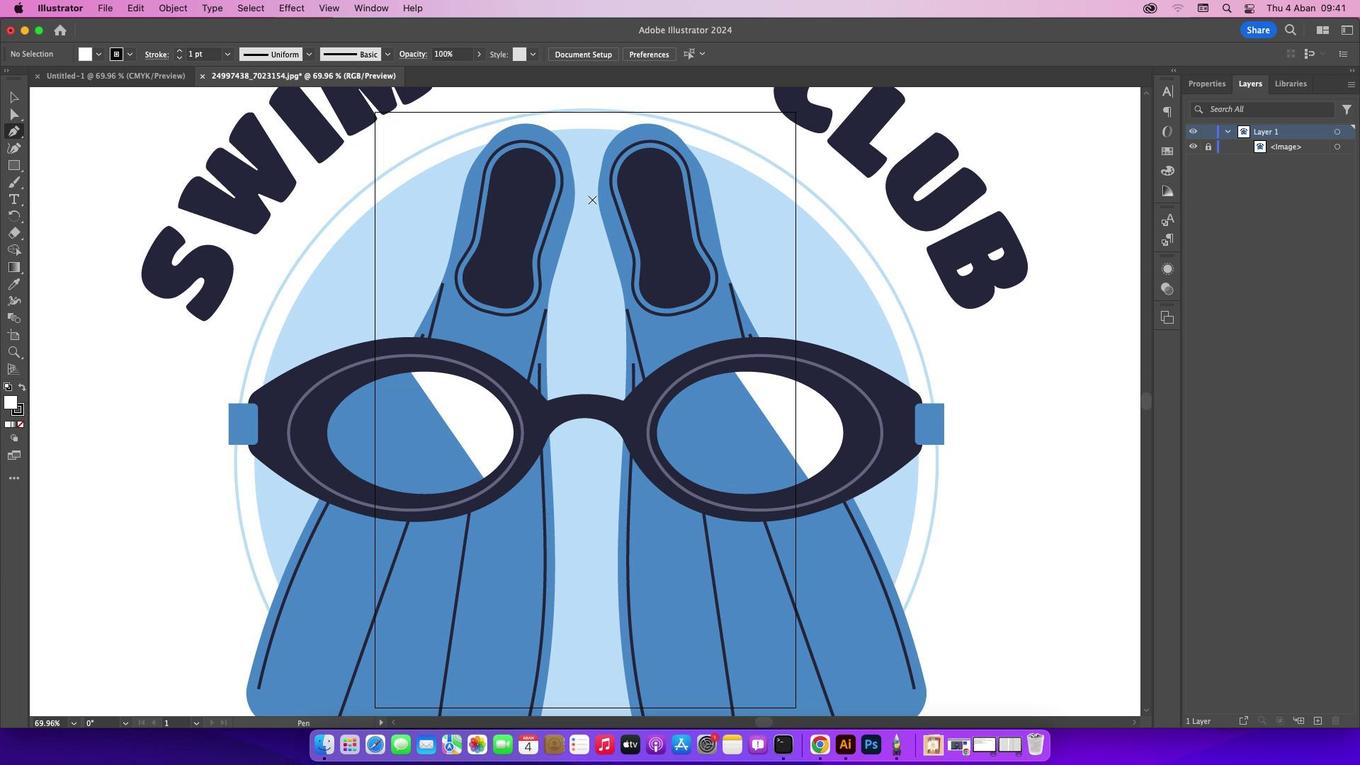 
Action: Mouse pressed left at (24, 137)
Screenshot: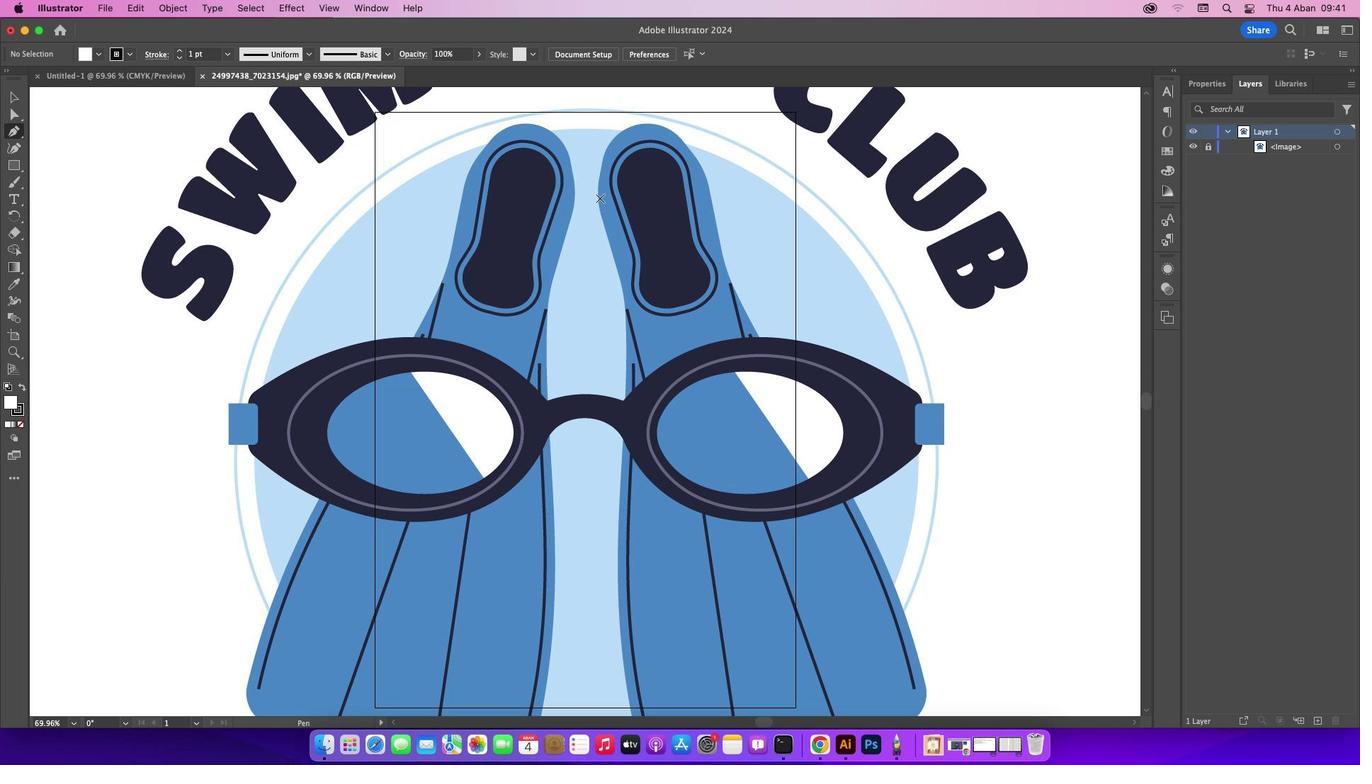 
Action: Mouse moved to (606, 202)
Screenshot: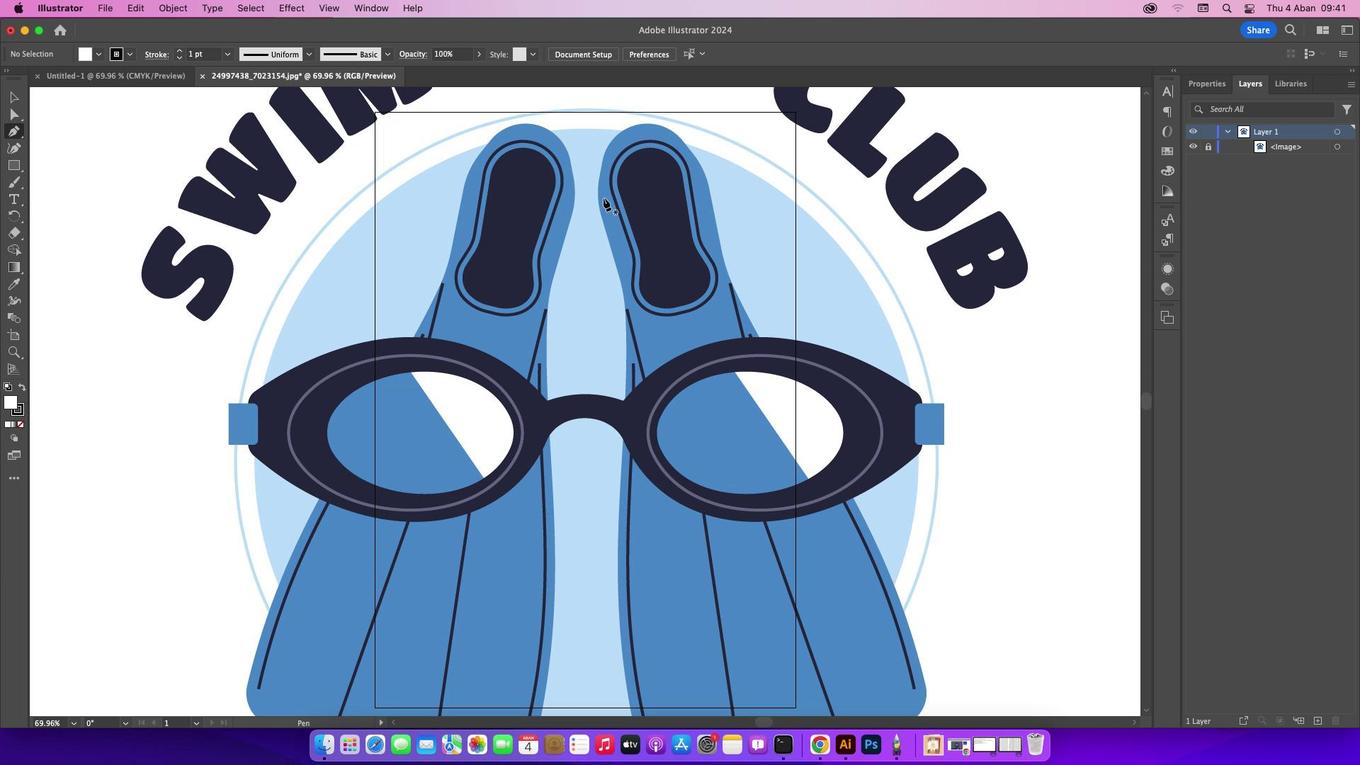 
Action: Key pressed Key.caps_lock
Screenshot: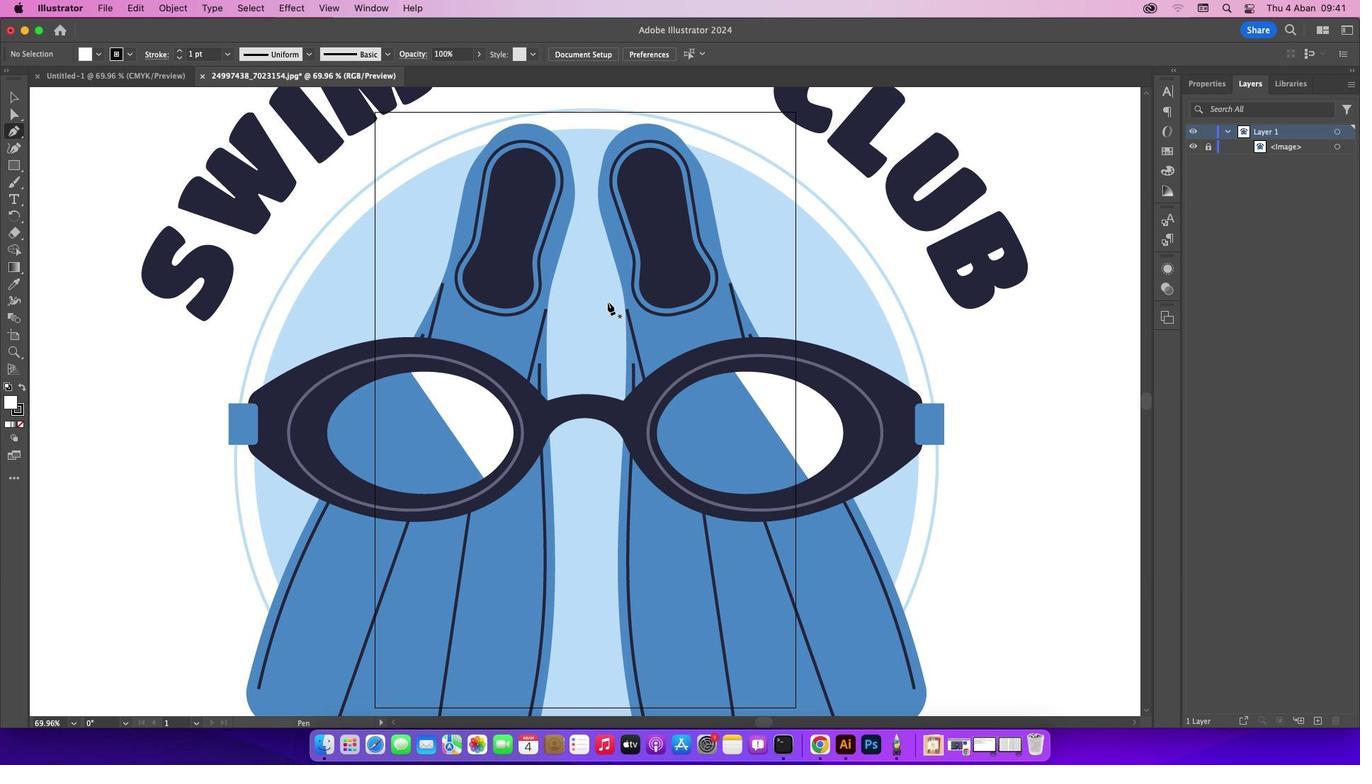 
Action: Mouse moved to (605, 222)
Screenshot: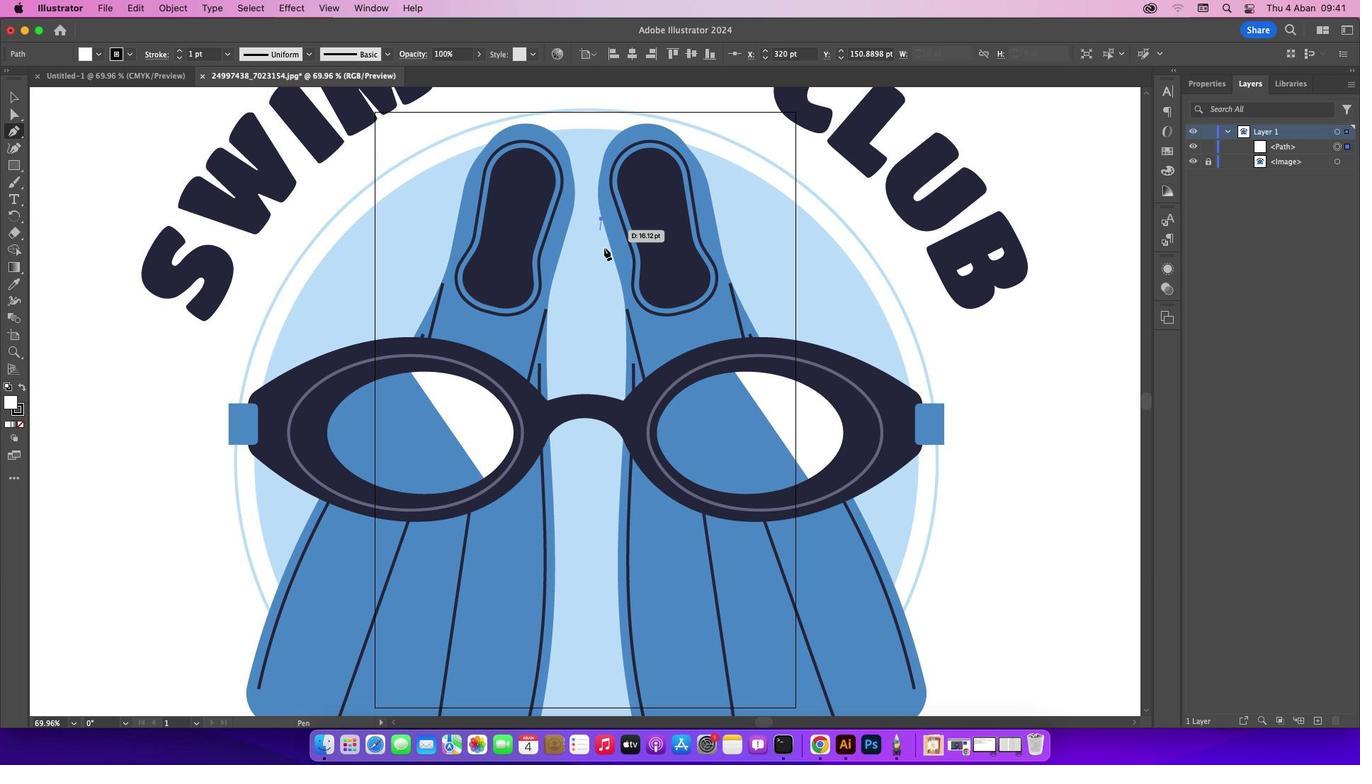 
Action: Mouse pressed left at (605, 222)
Screenshot: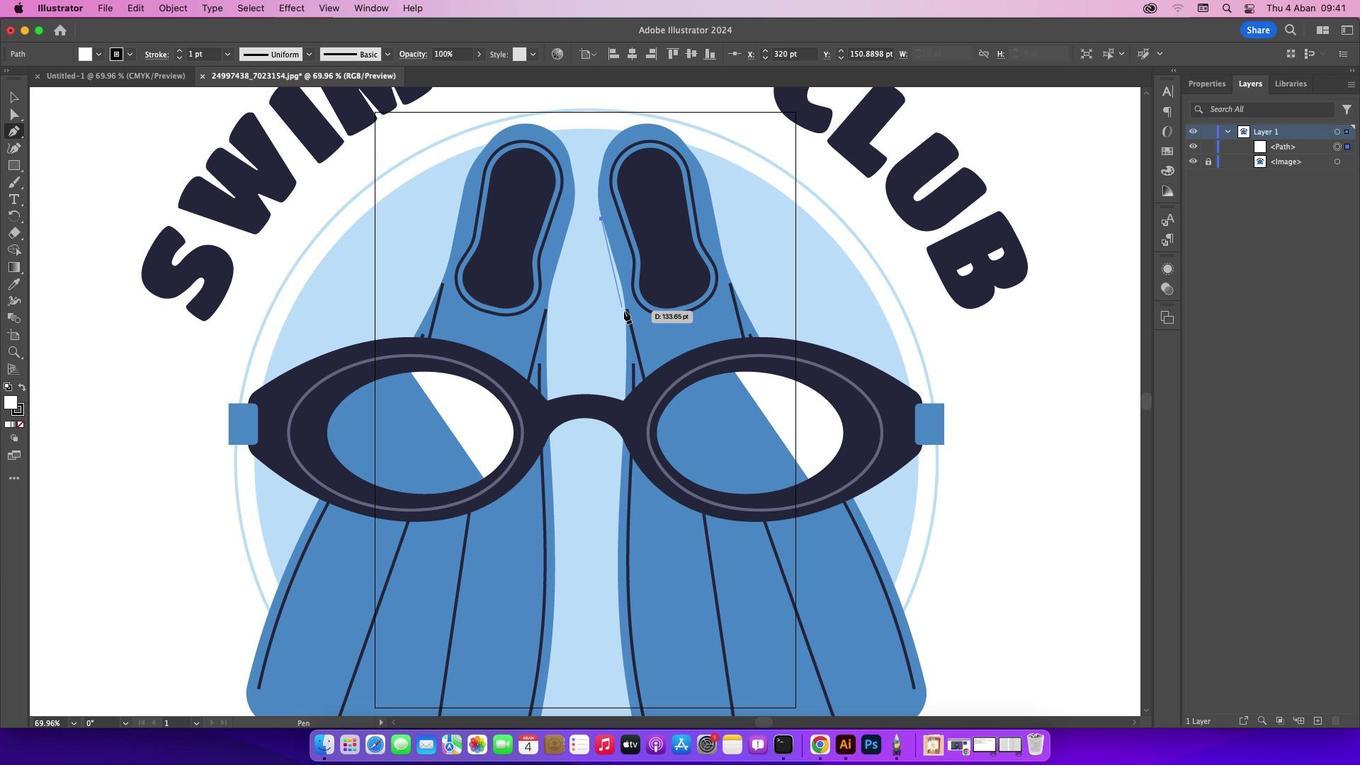 
Action: Mouse moved to (627, 292)
Screenshot: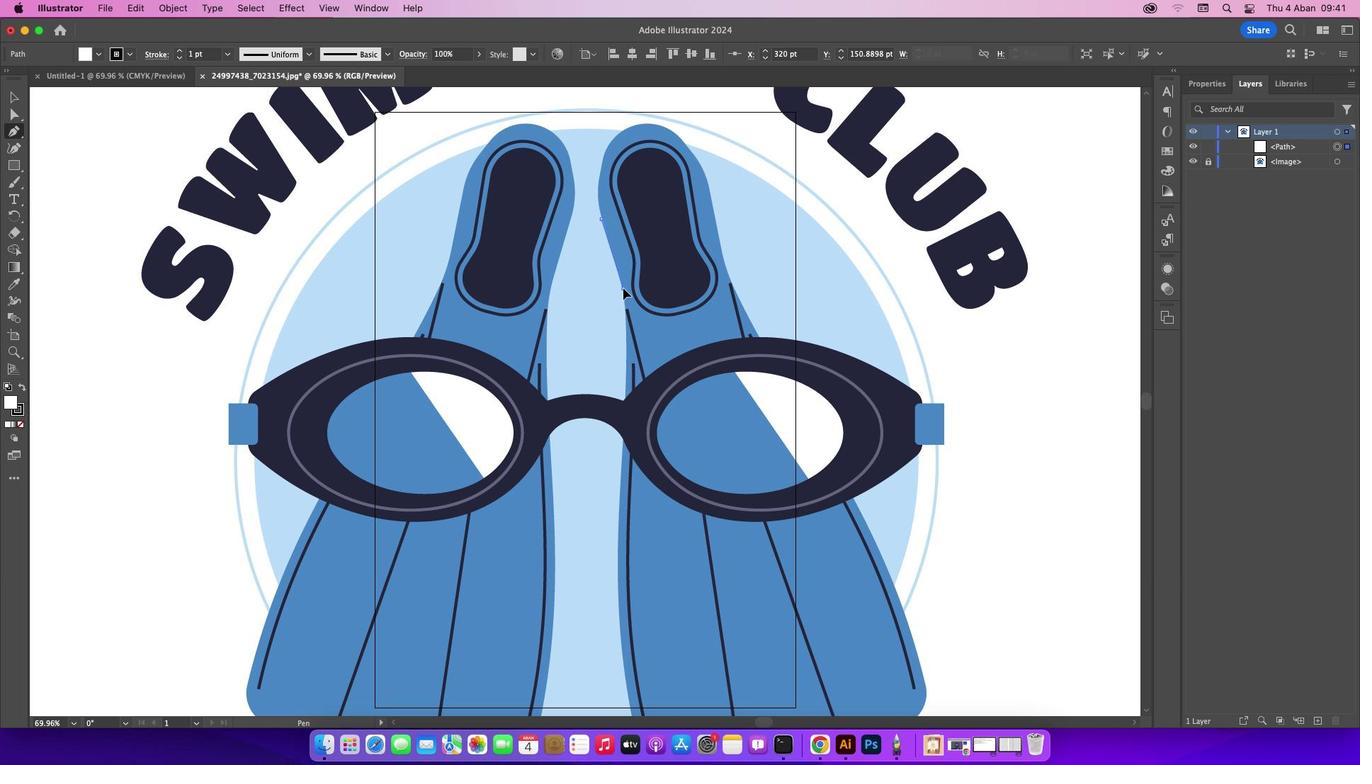 
Action: Mouse pressed left at (627, 292)
Screenshot: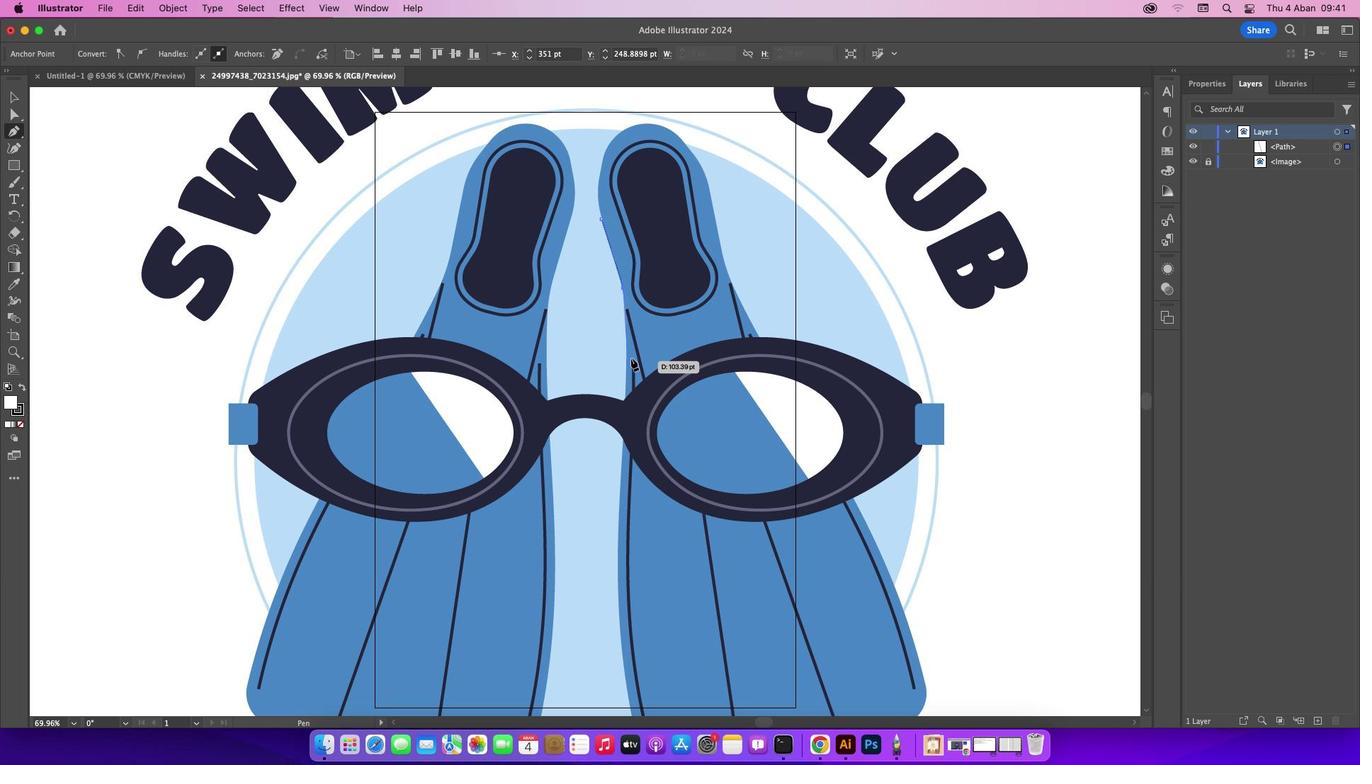 
Action: Mouse moved to (630, 360)
Screenshot: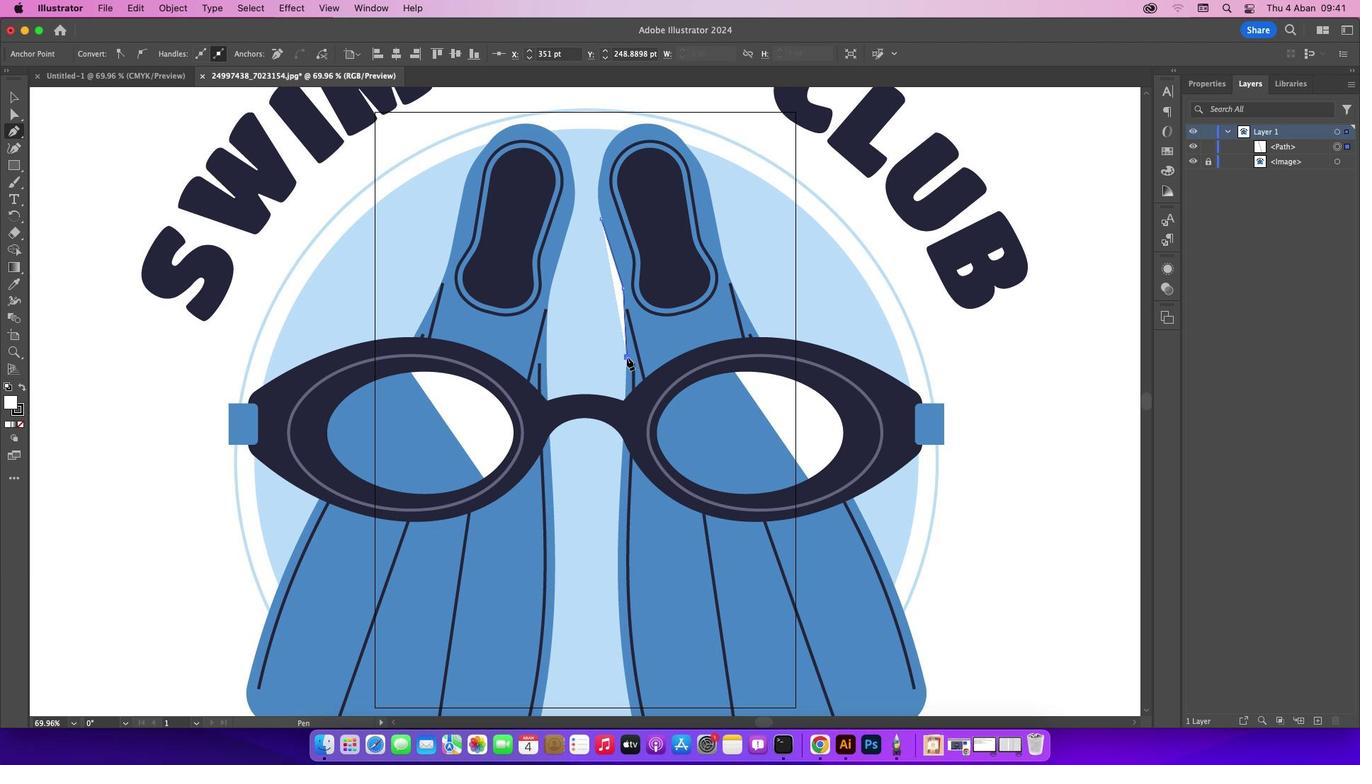 
Action: Mouse pressed left at (630, 360)
Screenshot: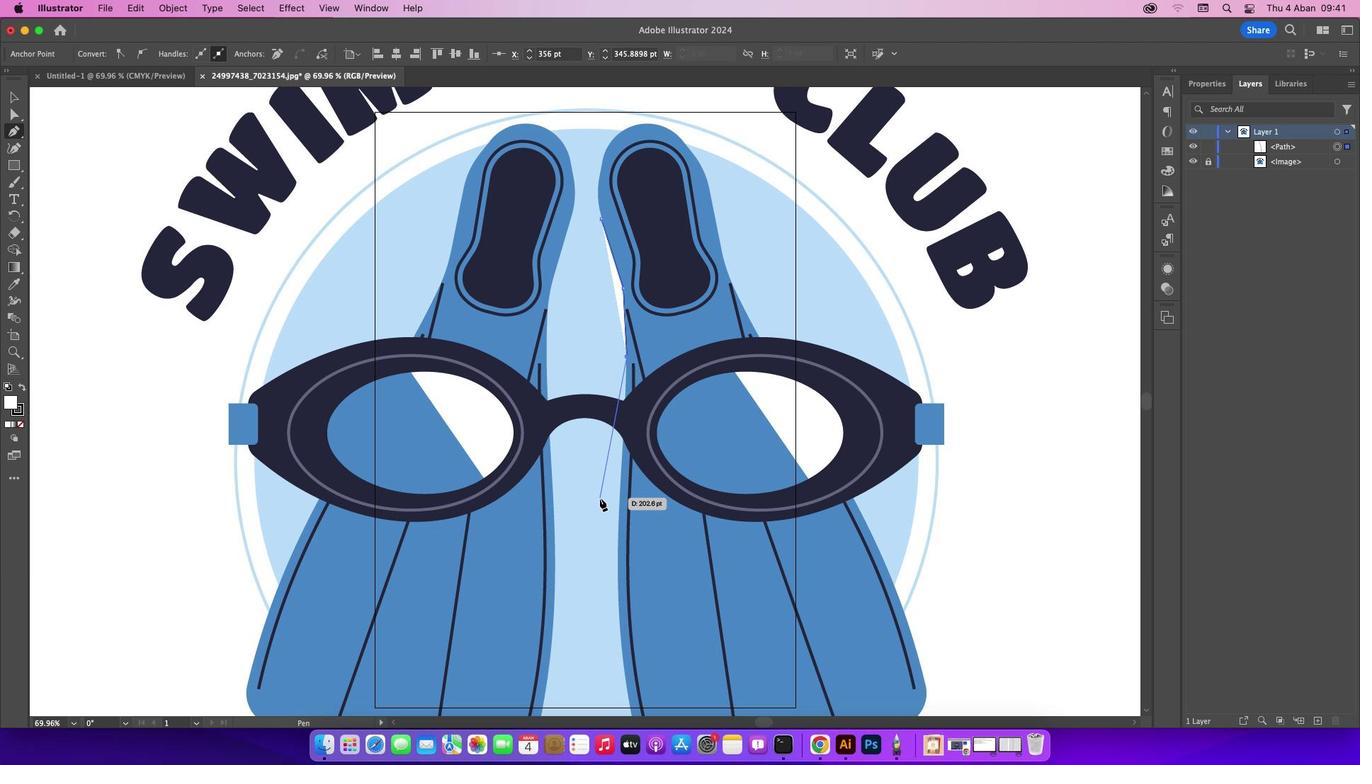 
Action: Mouse moved to (624, 489)
Screenshot: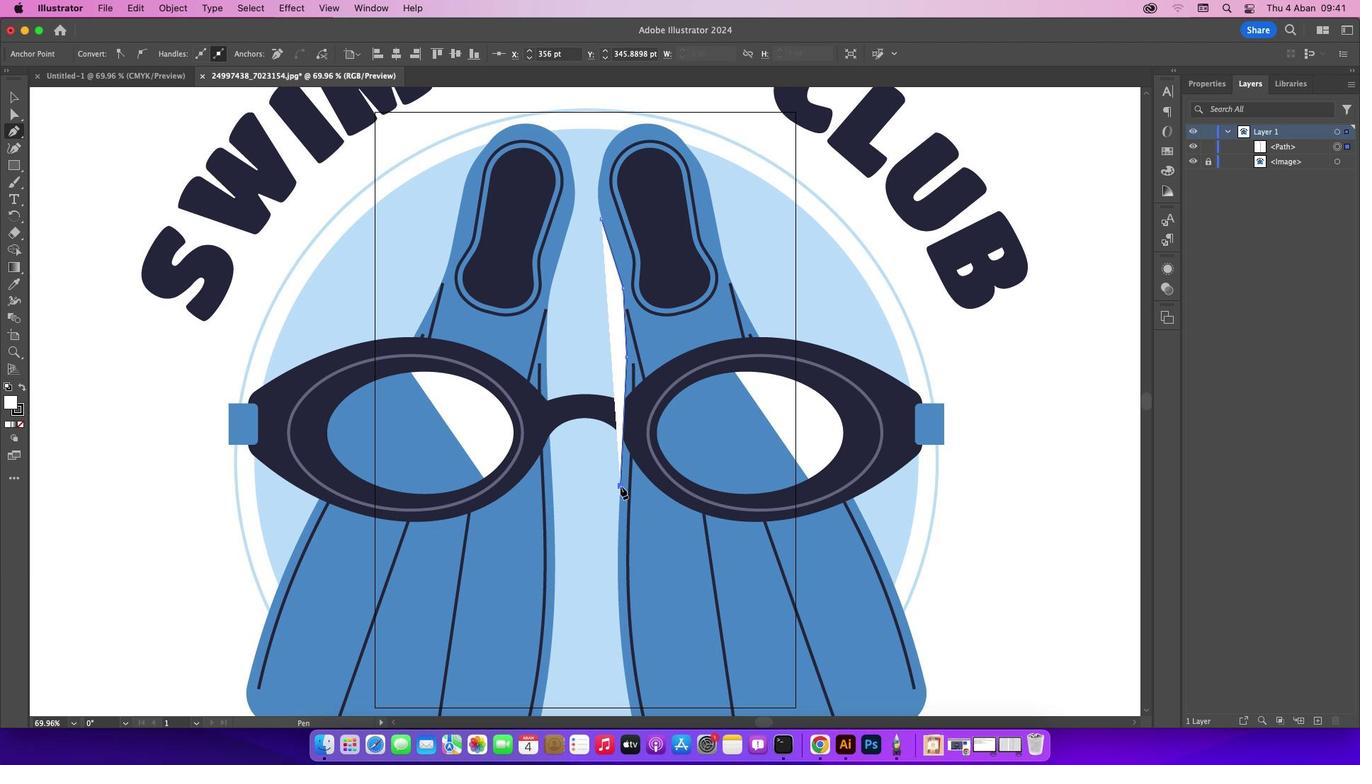 
Action: Mouse pressed left at (624, 489)
Screenshot: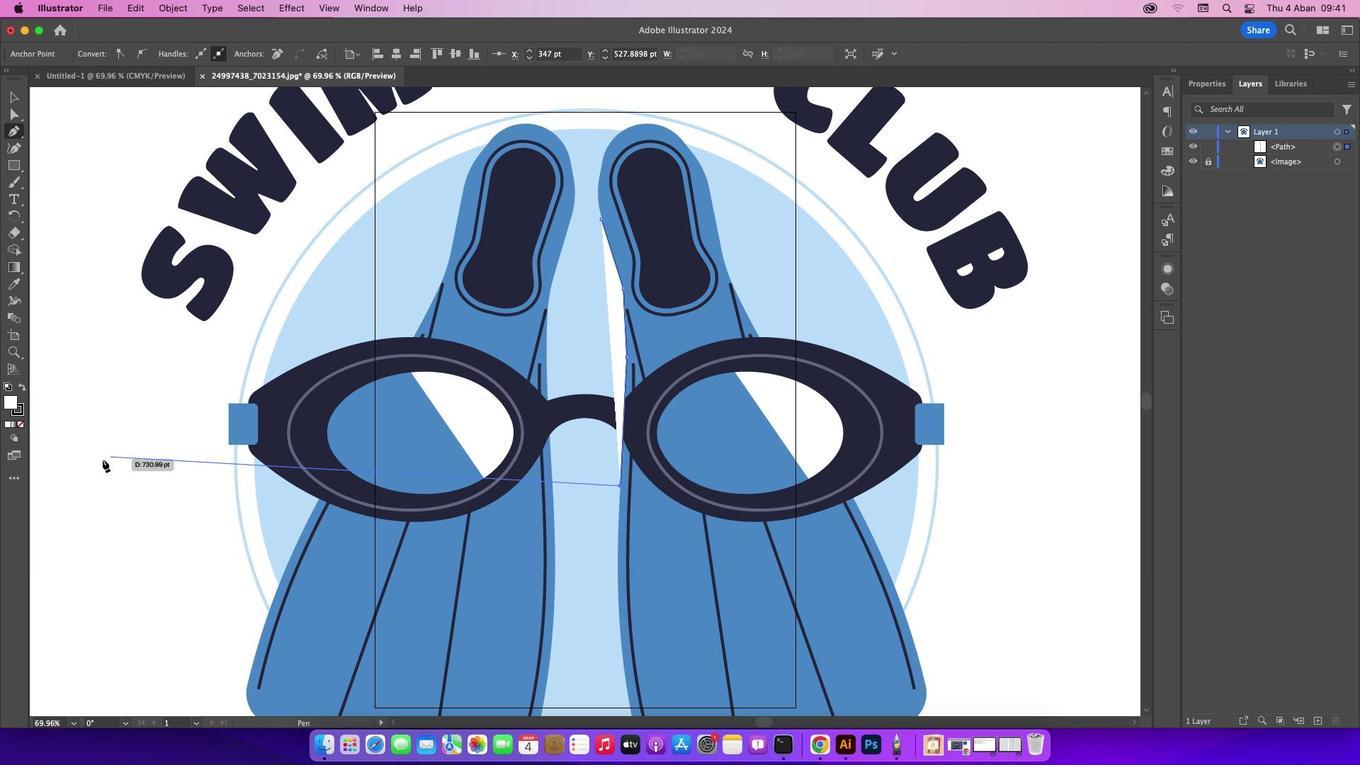 
Action: Mouse moved to (23, 427)
Screenshot: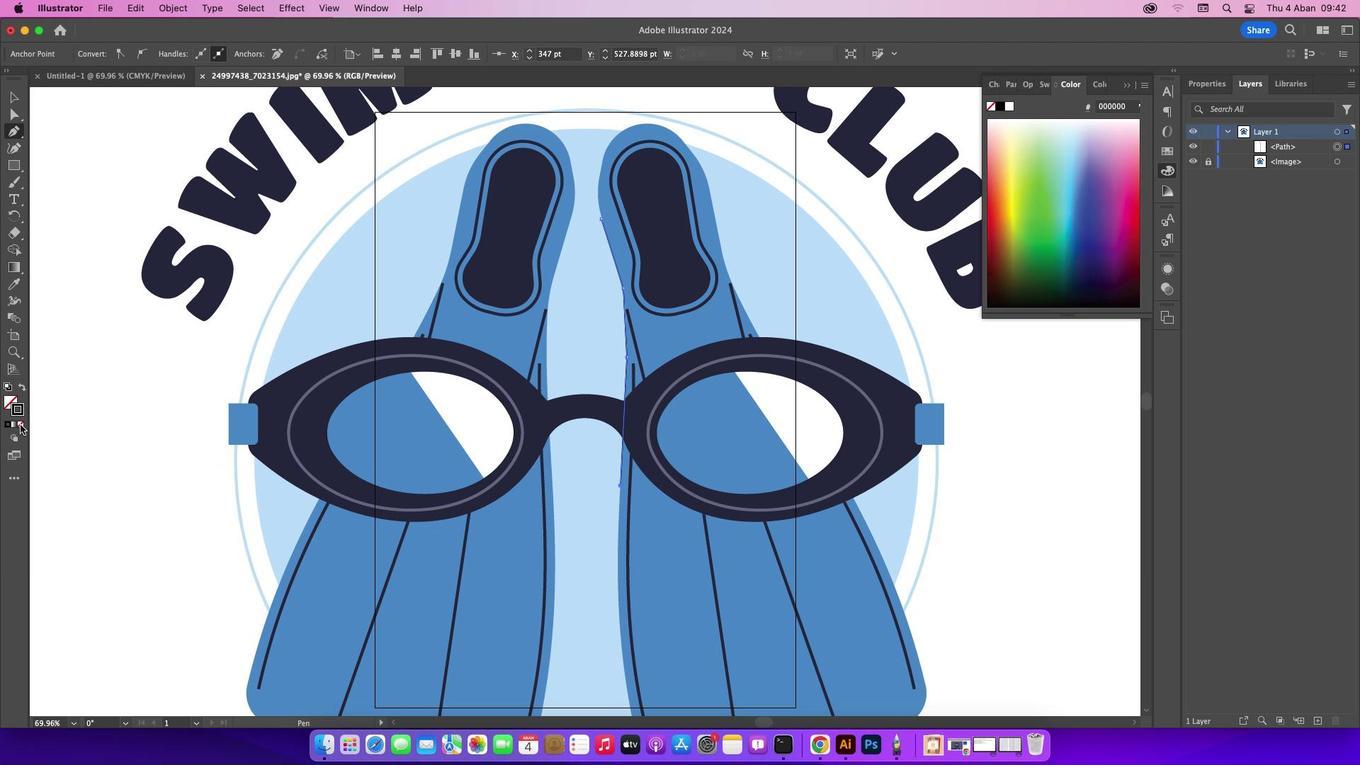 
Action: Mouse pressed left at (23, 427)
Screenshot: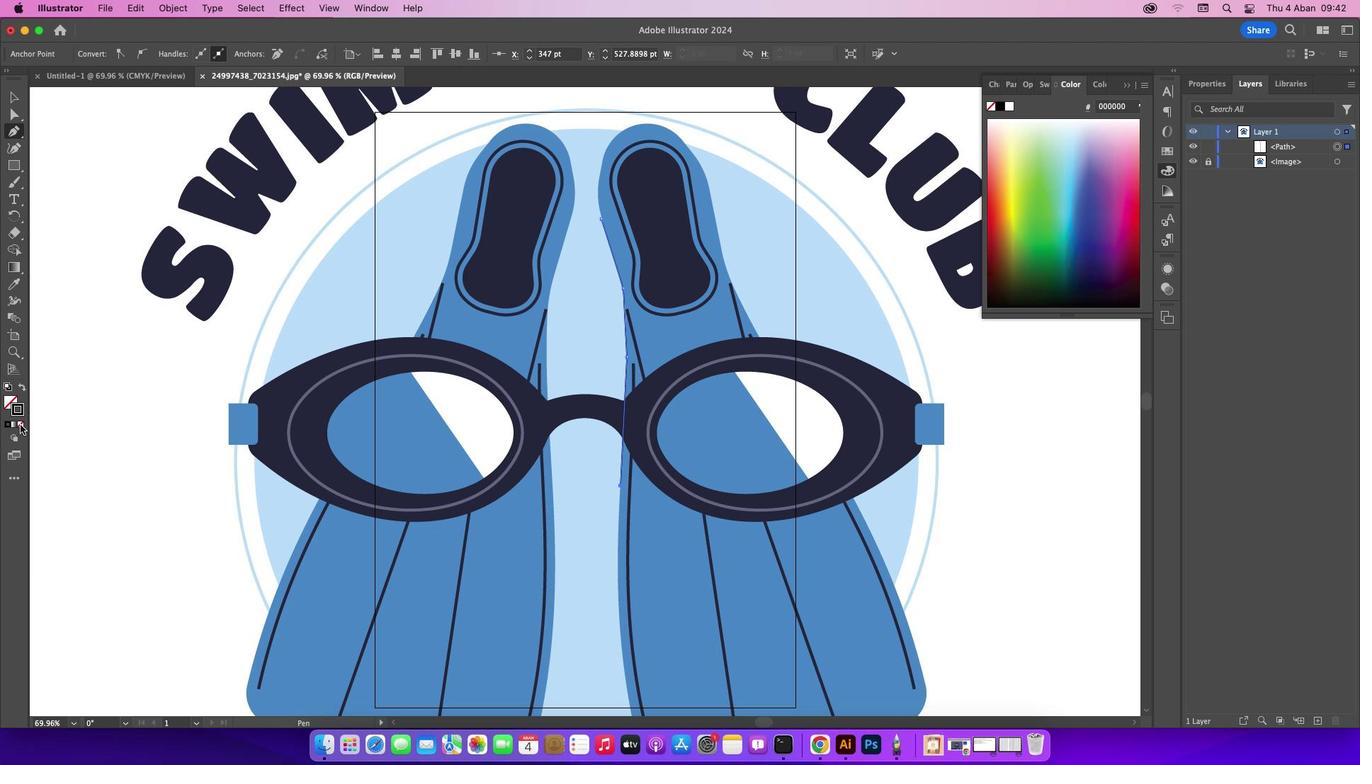 
Action: Mouse moved to (21, 416)
Screenshot: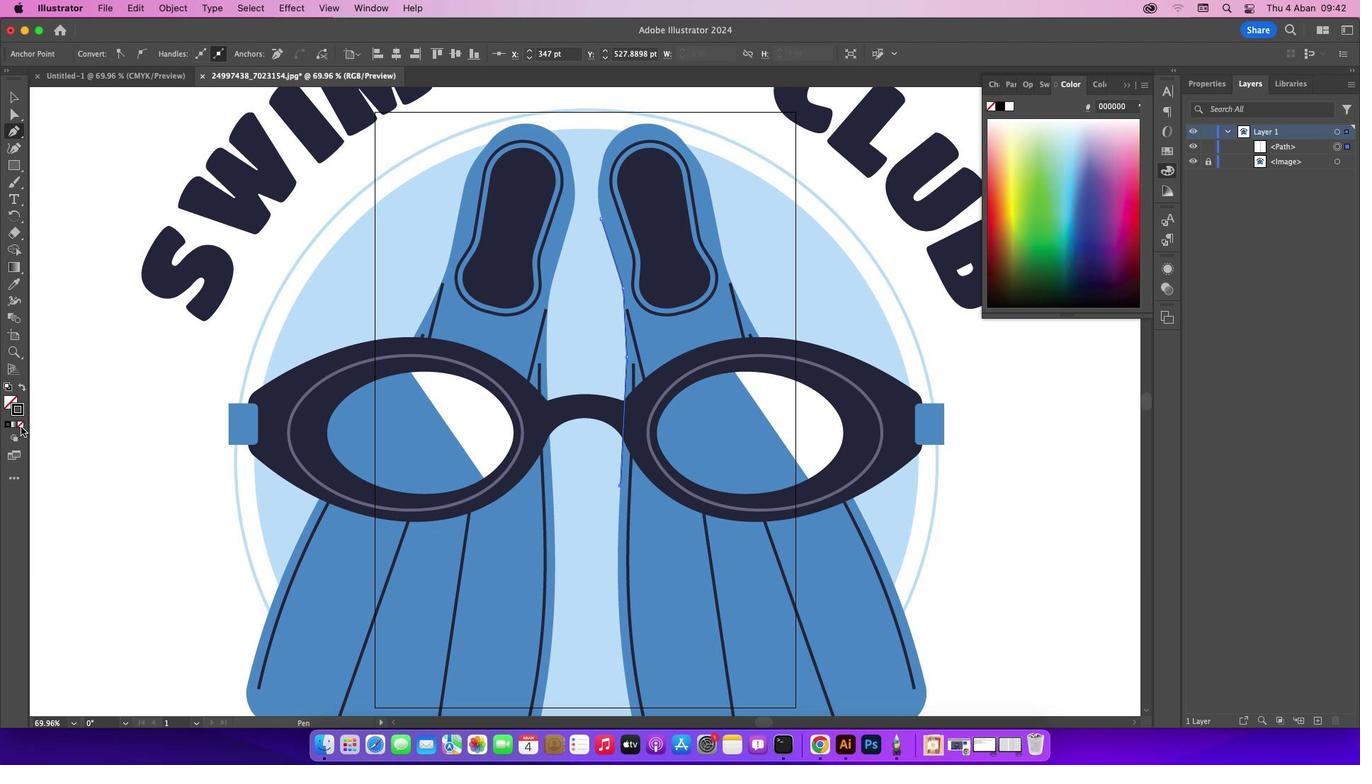 
Action: Mouse pressed left at (21, 416)
Screenshot: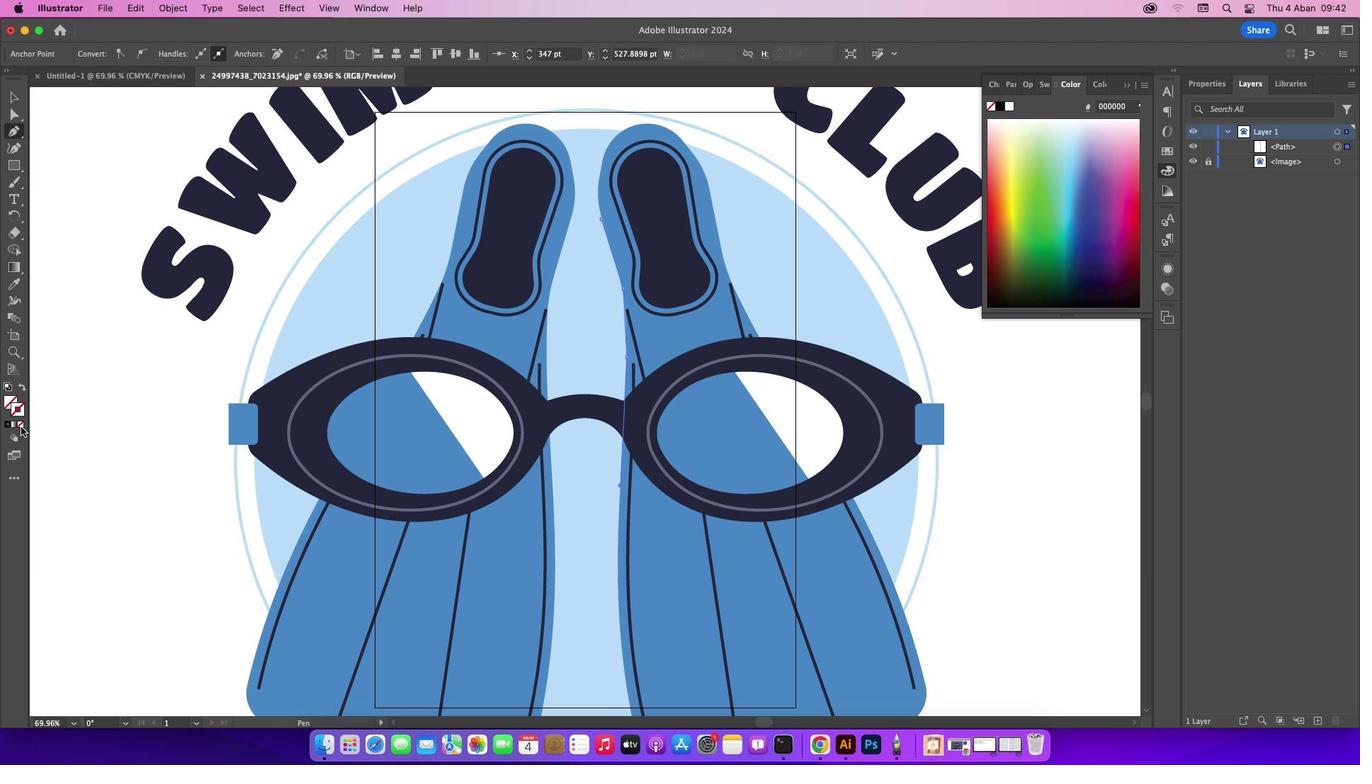 
Action: Mouse moved to (24, 430)
Screenshot: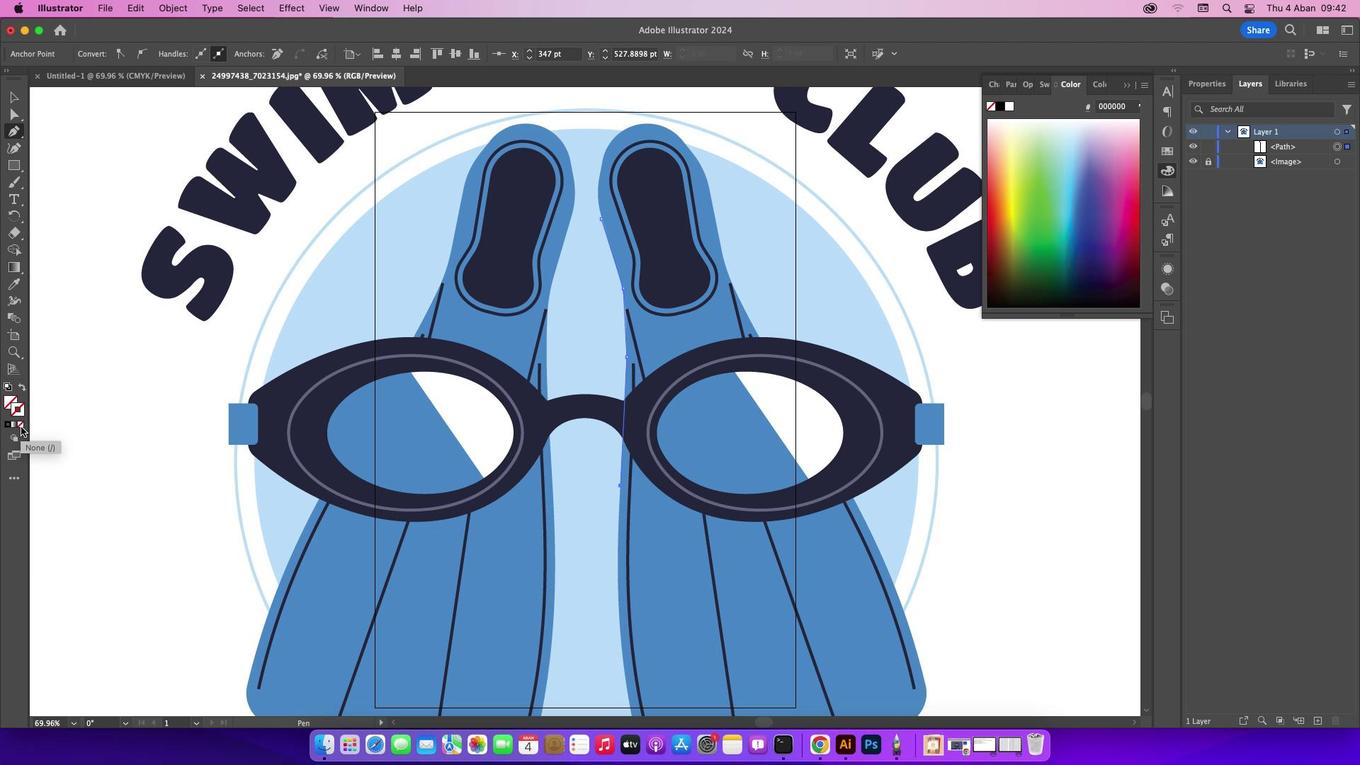 
Action: Mouse pressed left at (24, 430)
Screenshot: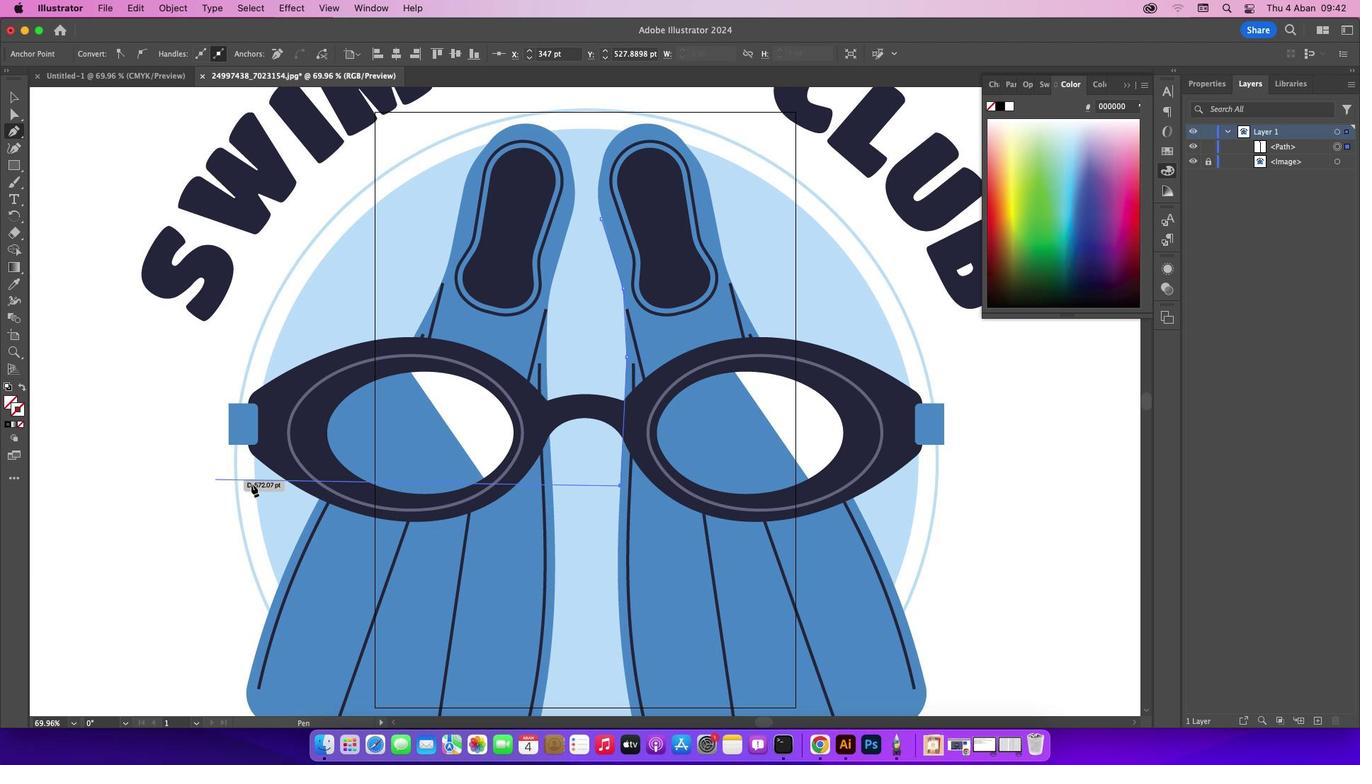 
Action: Mouse moved to (599, 604)
Screenshot: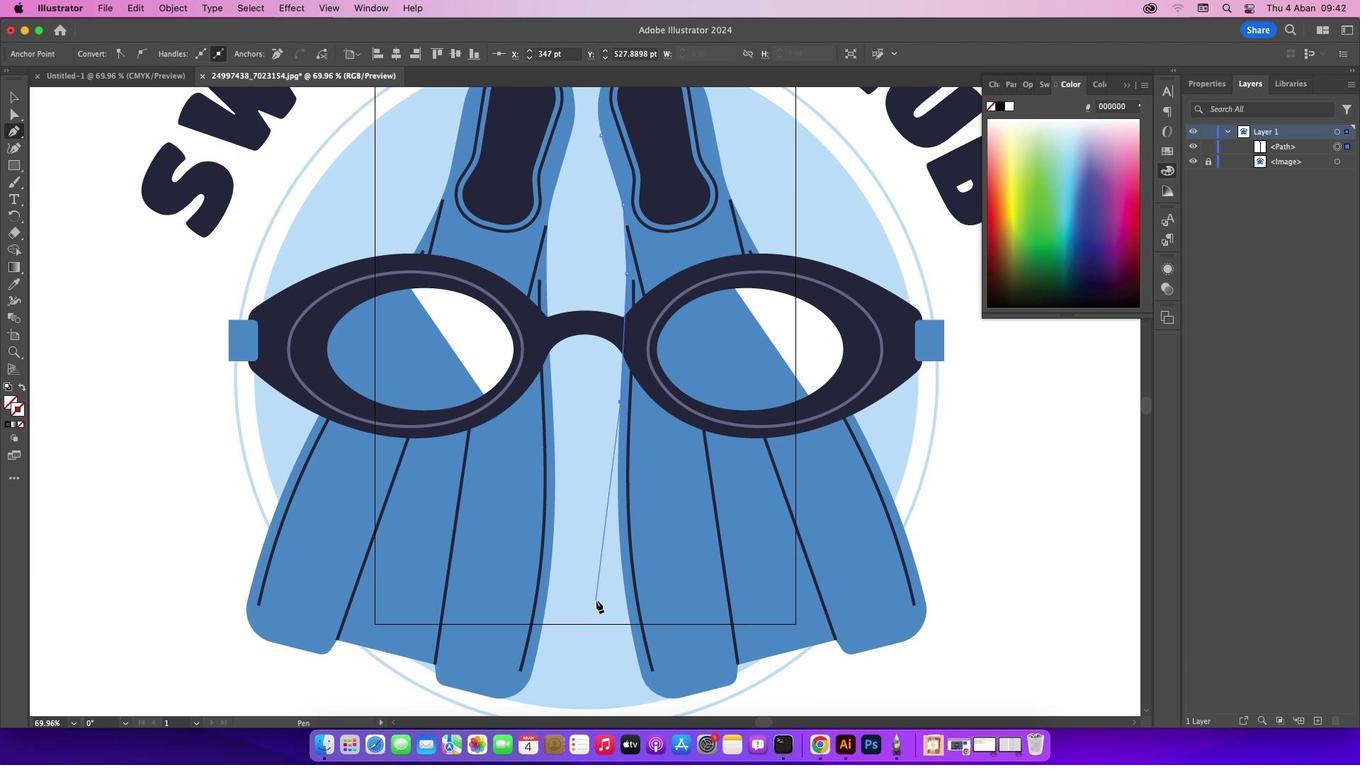 
Action: Mouse scrolled (599, 604) with delta (3, 2)
Screenshot: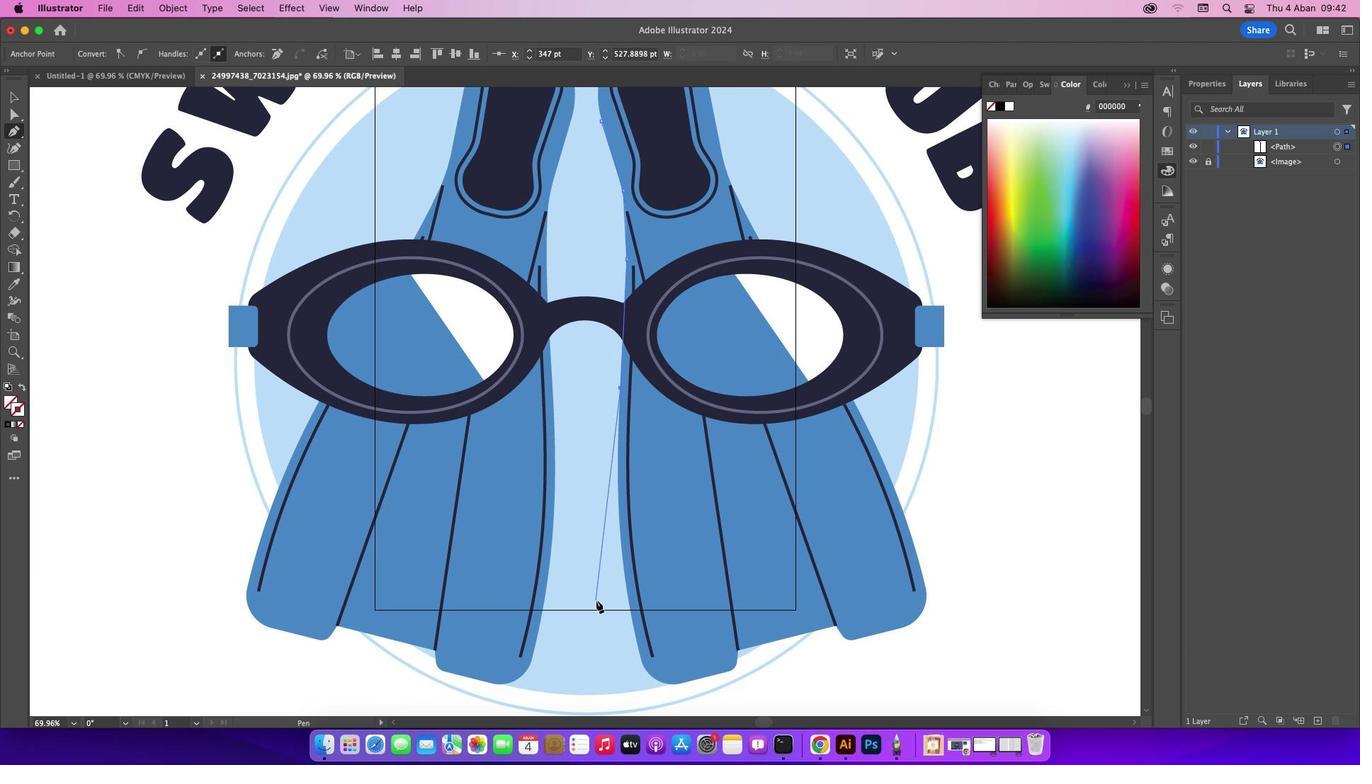 
Action: Mouse scrolled (599, 604) with delta (3, 2)
Screenshot: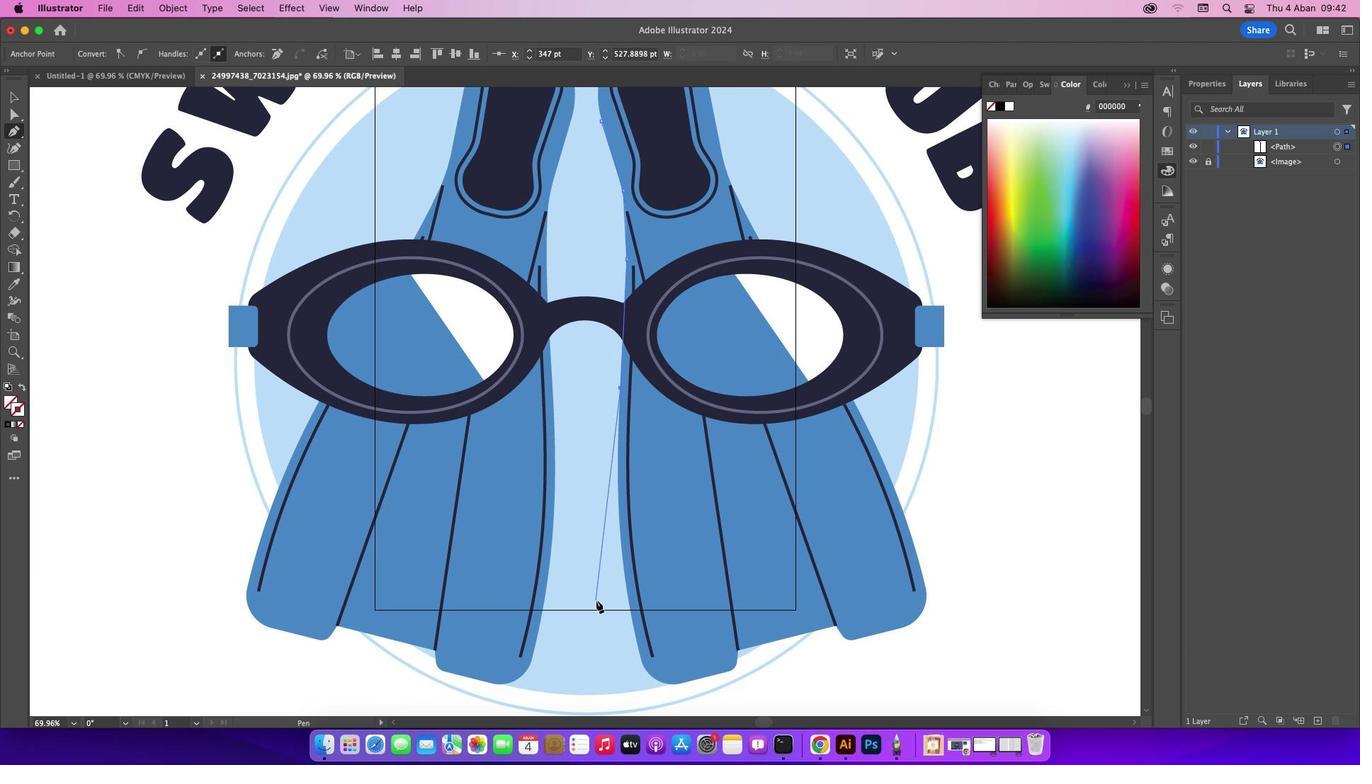 
Action: Mouse scrolled (599, 604) with delta (3, 2)
Screenshot: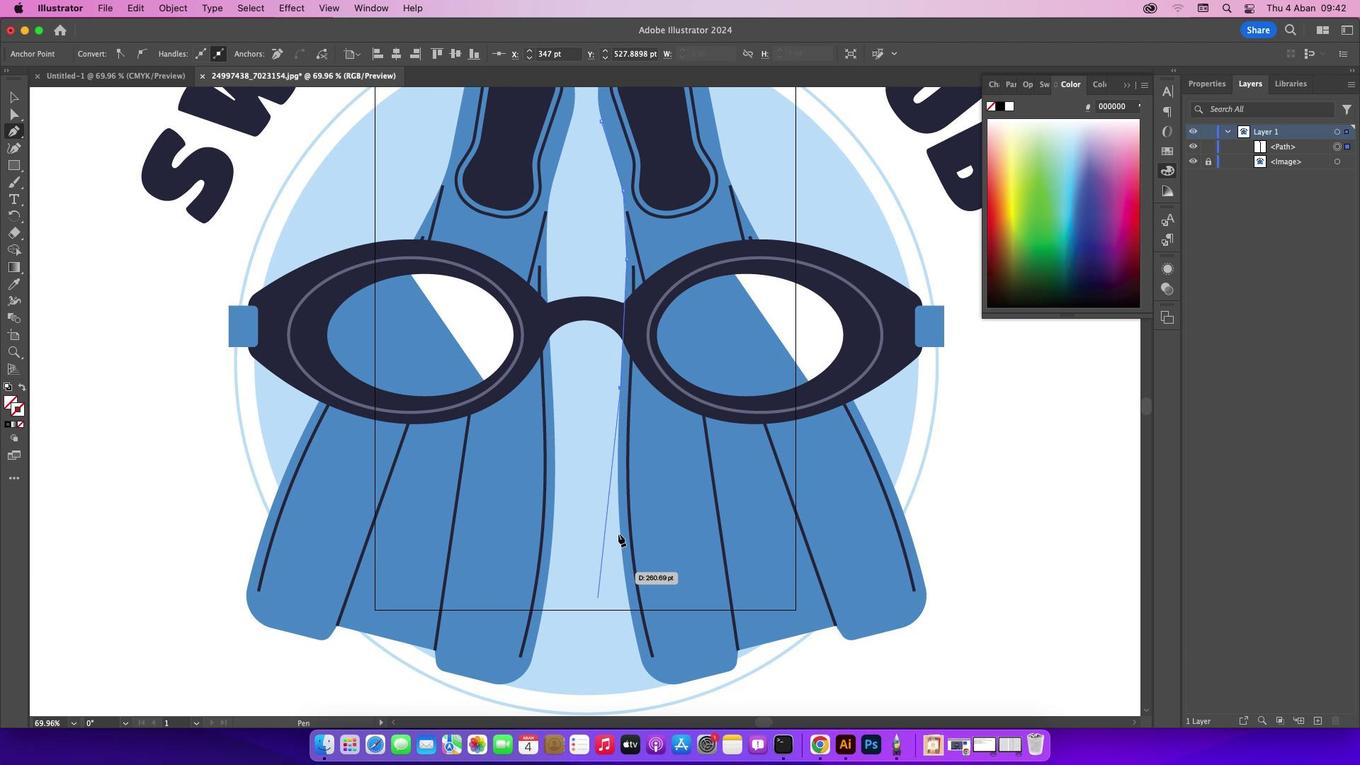 
Action: Mouse scrolled (599, 604) with delta (3, 2)
Screenshot: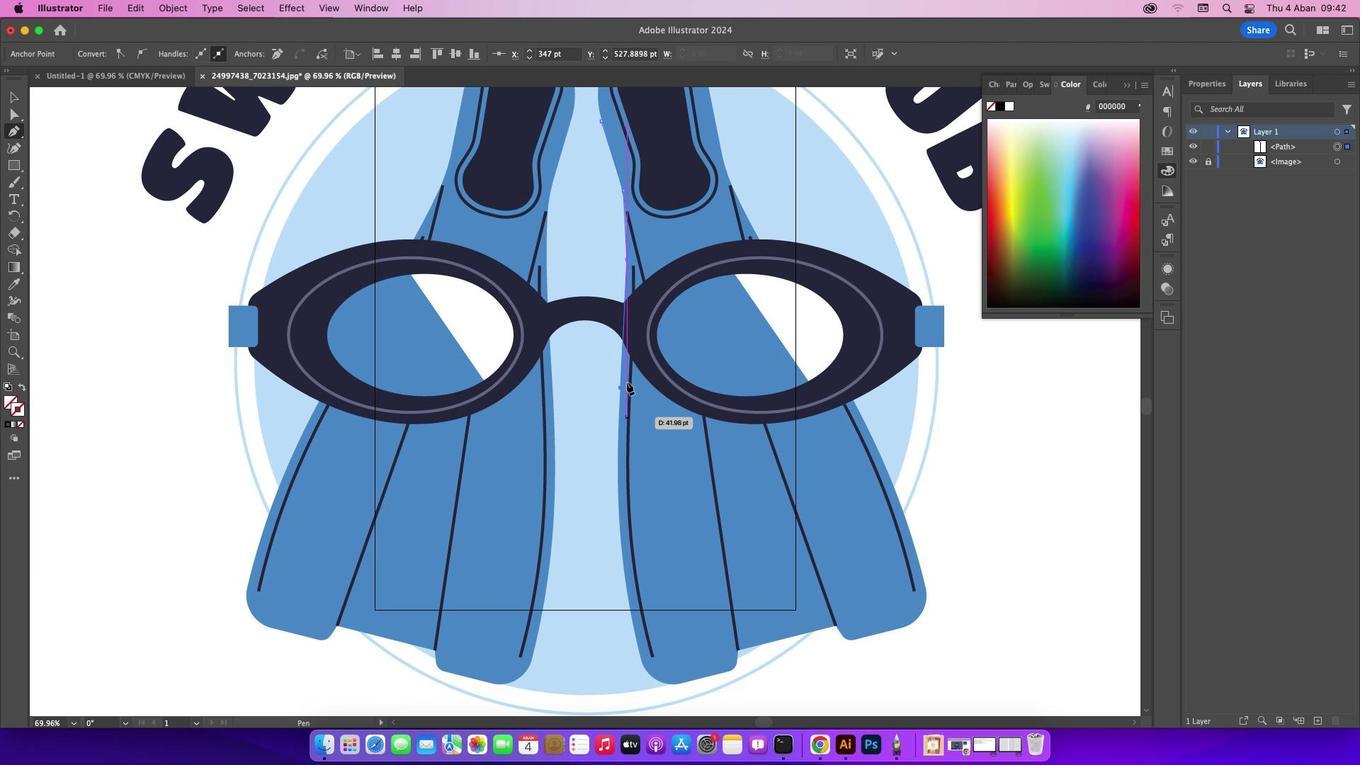 
Action: Mouse scrolled (599, 604) with delta (3, 2)
Screenshot: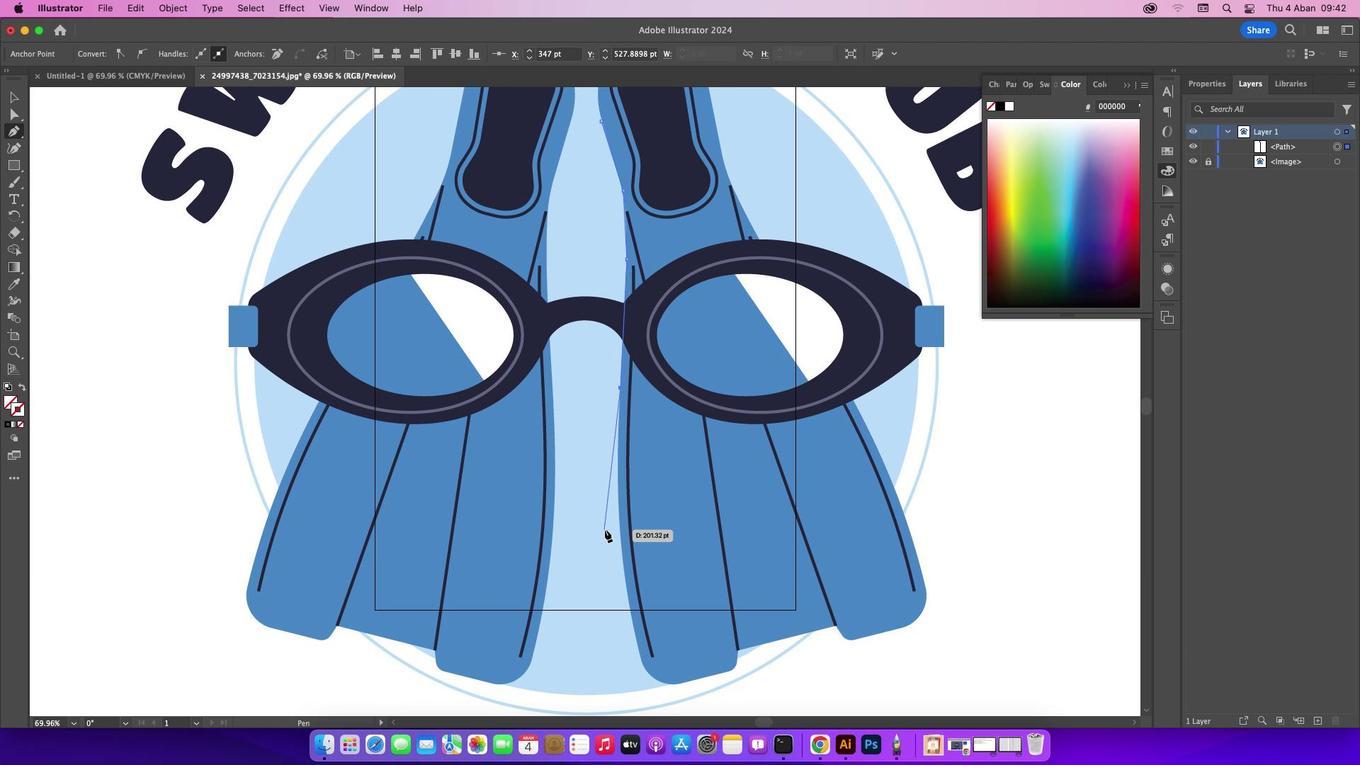 
Action: Mouse scrolled (599, 604) with delta (3, 2)
Screenshot: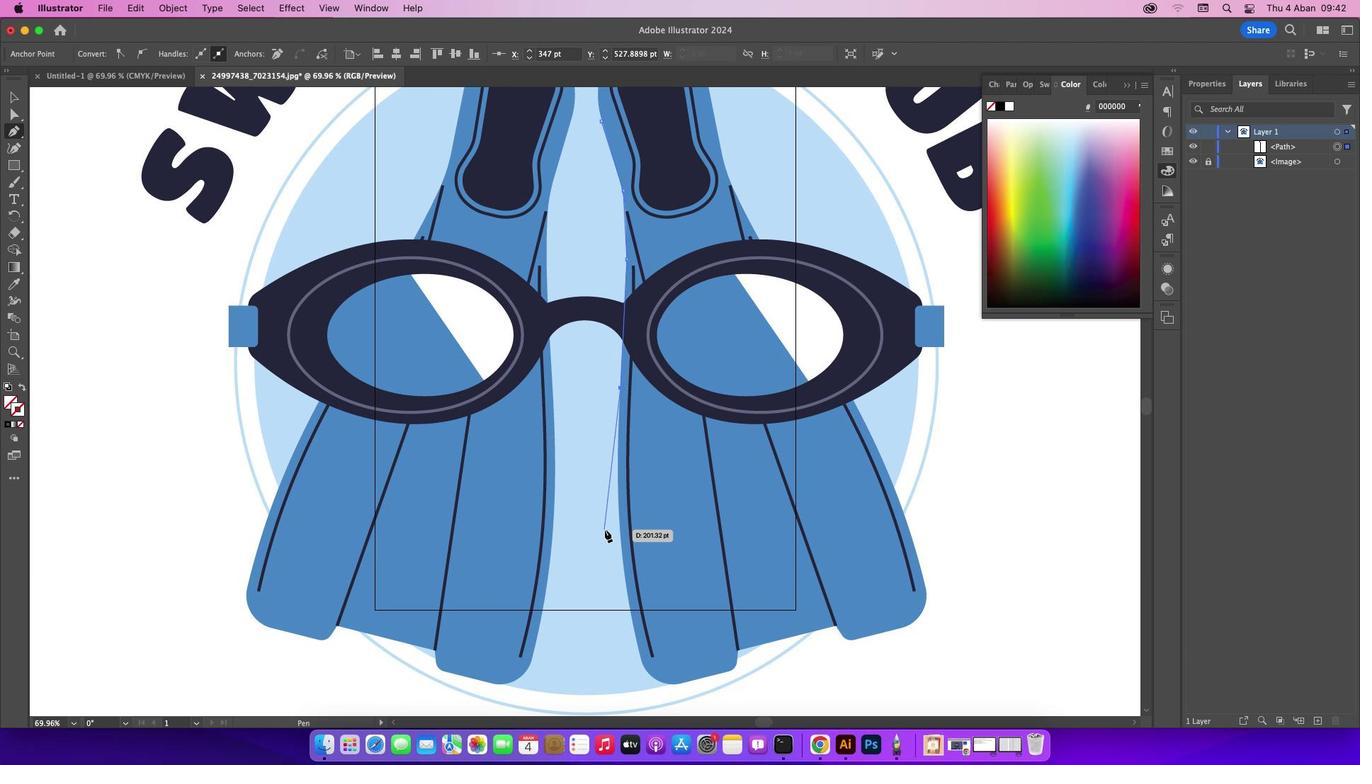 
Action: Mouse moved to (621, 505)
Screenshot: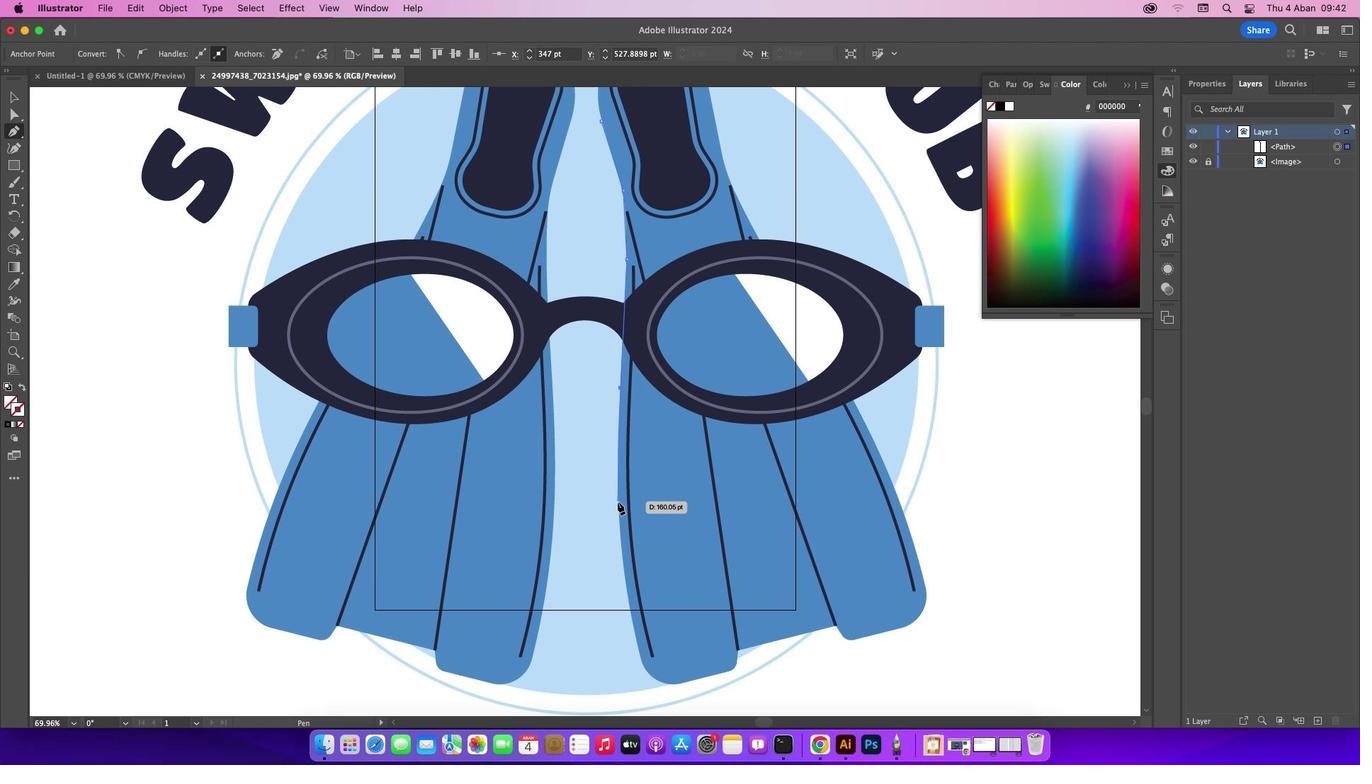 
Action: Mouse pressed left at (621, 505)
Screenshot: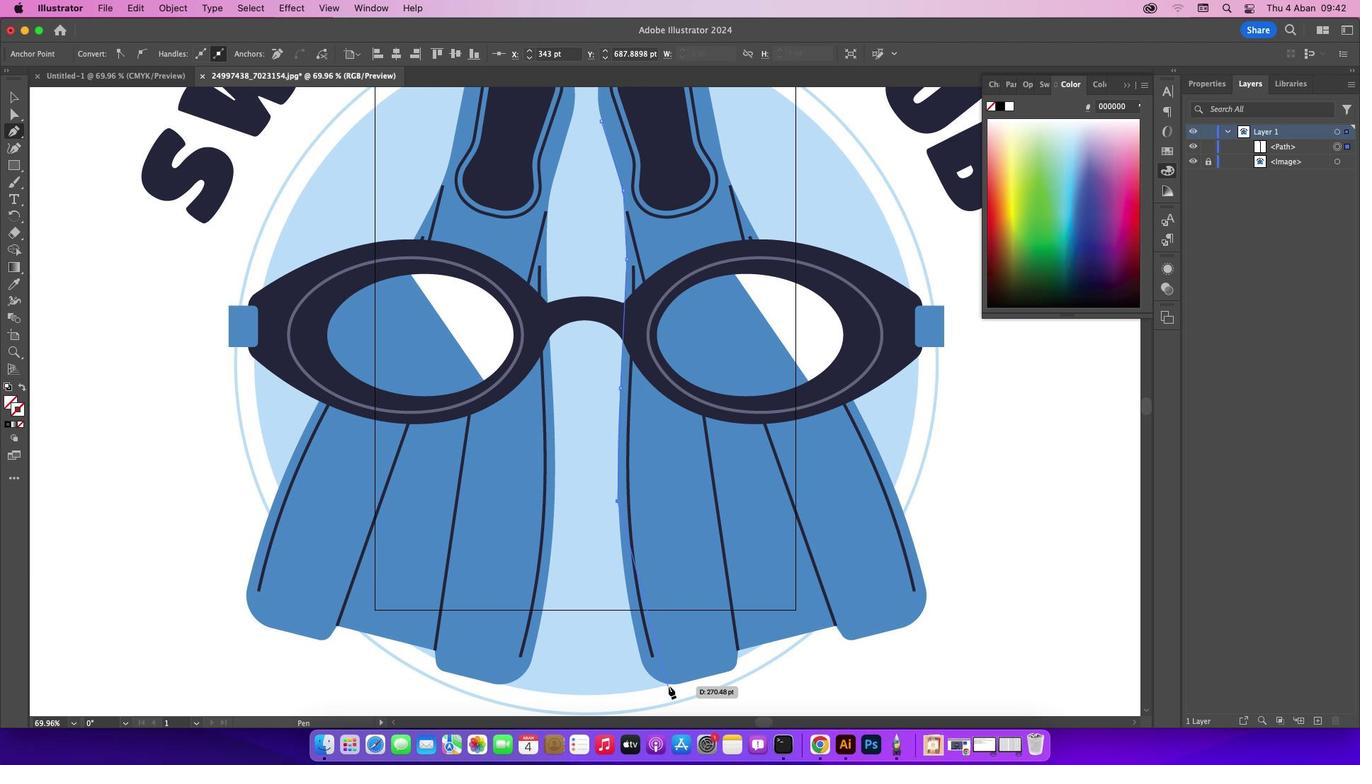 
Action: Mouse moved to (641, 647)
Screenshot: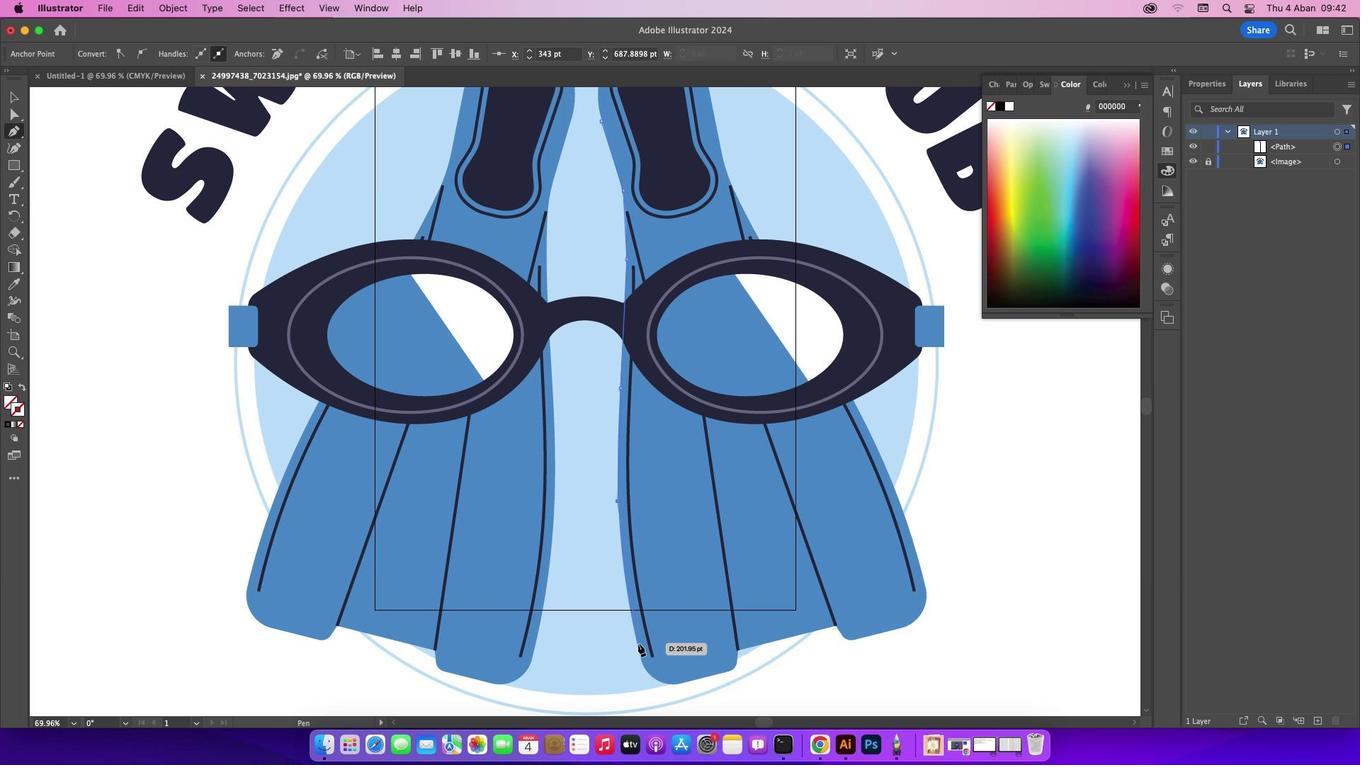 
Action: Mouse pressed left at (641, 647)
Screenshot: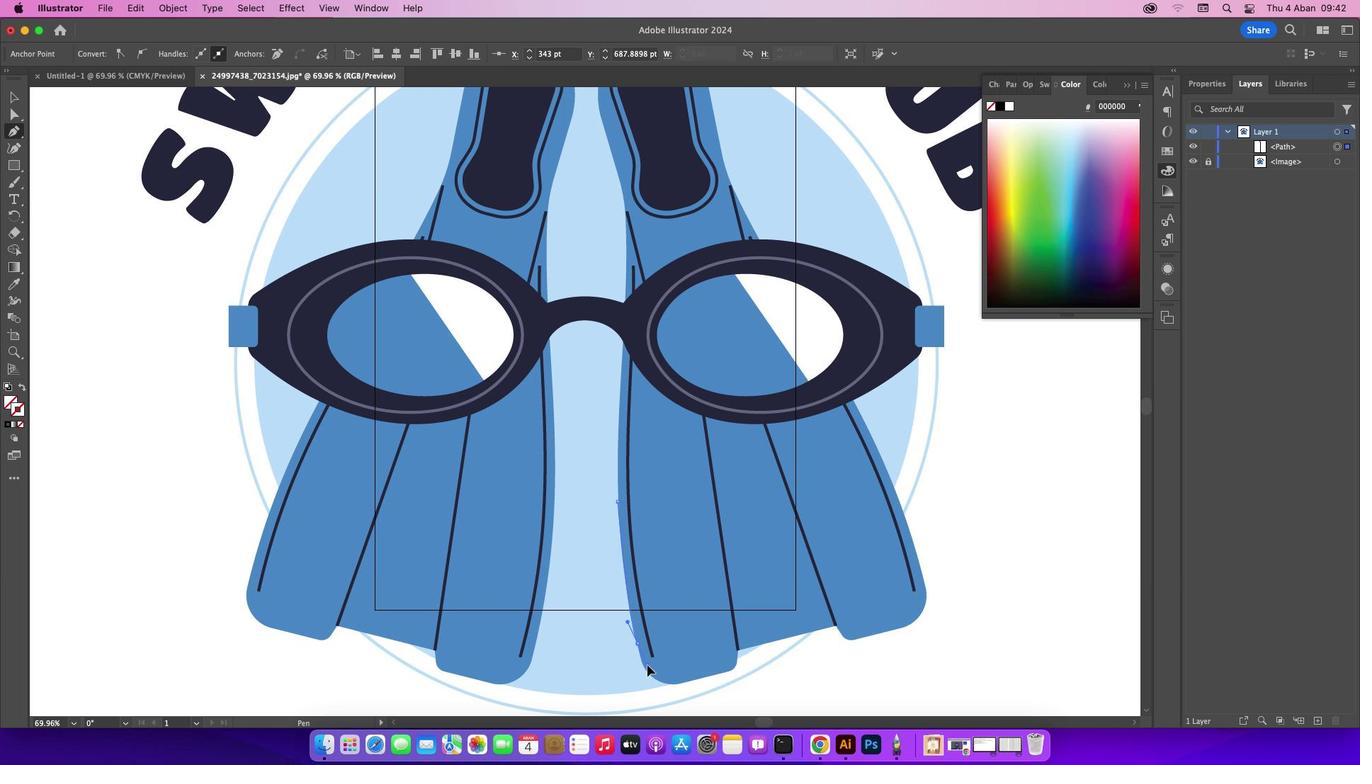 
Action: Mouse moved to (640, 648)
Screenshot: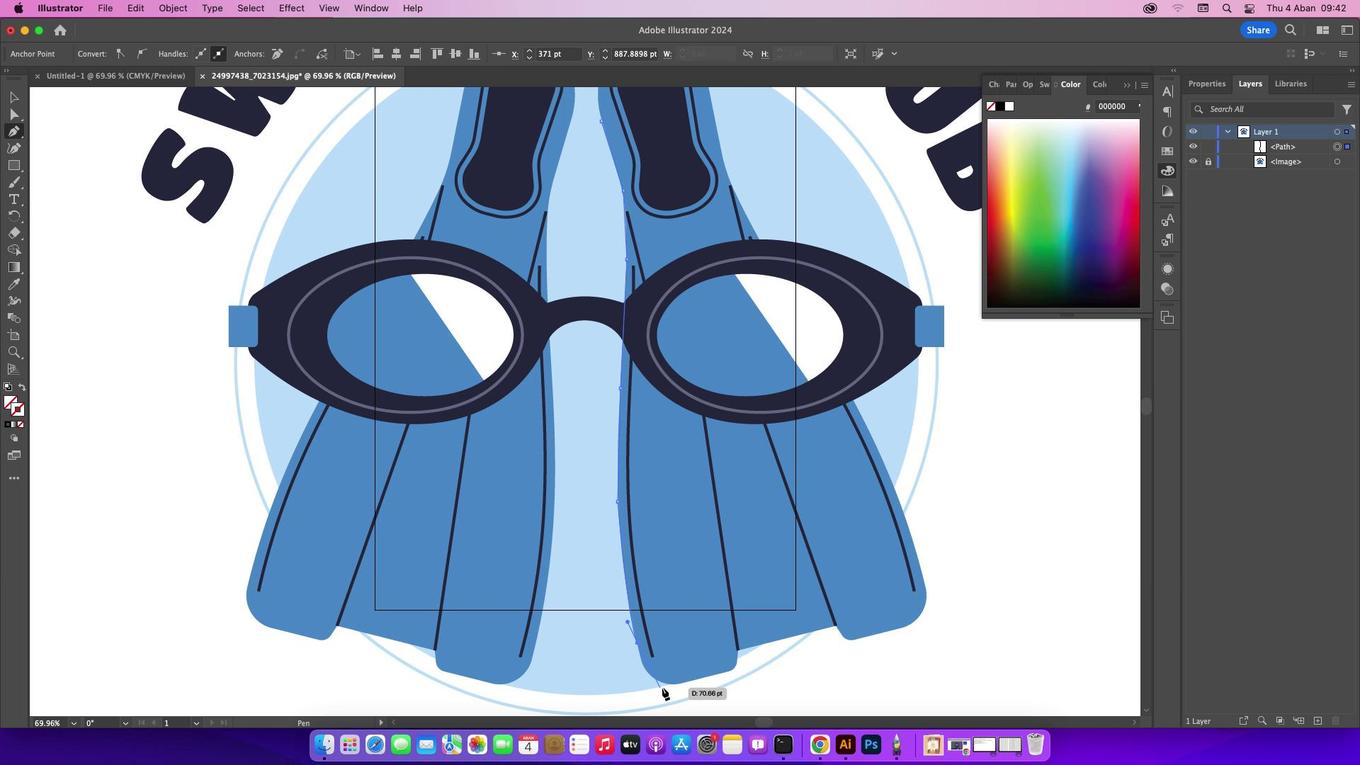 
Action: Mouse pressed left at (640, 648)
Screenshot: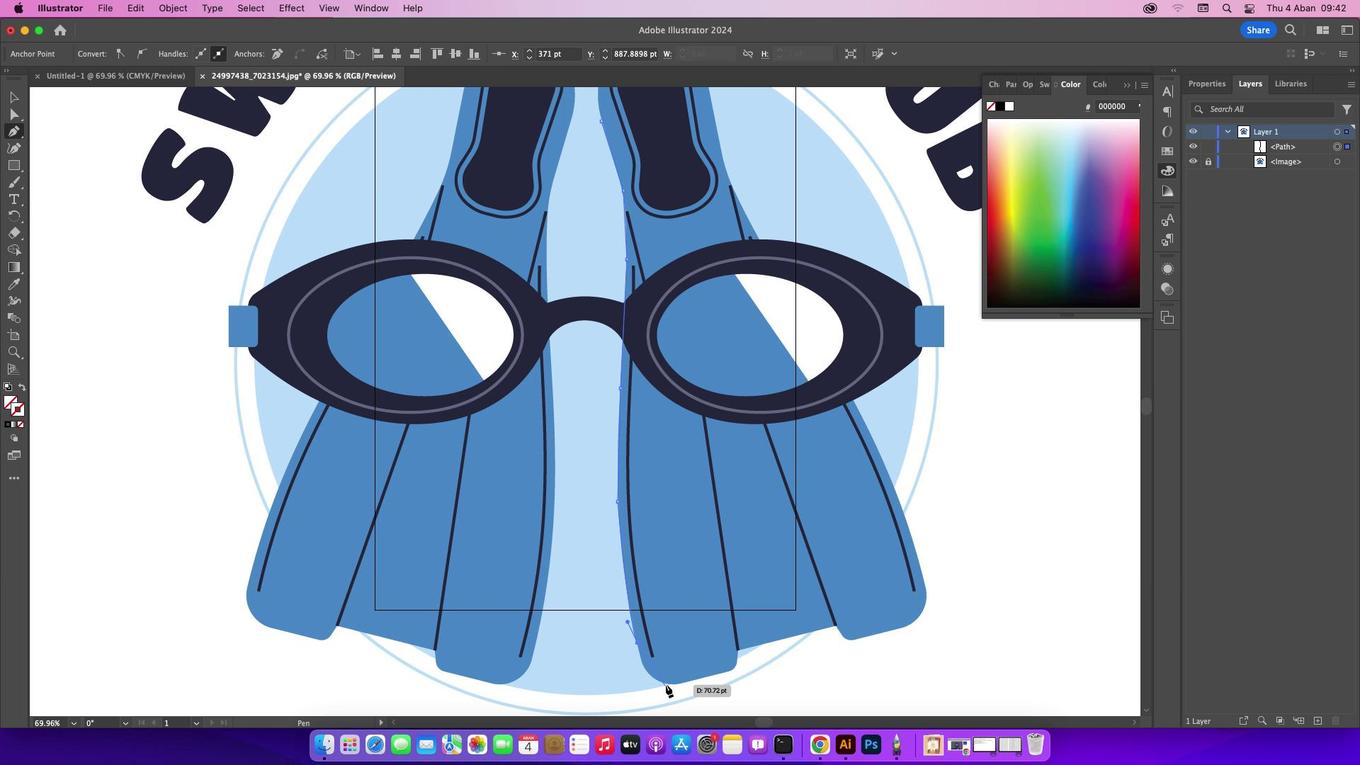 
Action: Mouse moved to (671, 688)
Screenshot: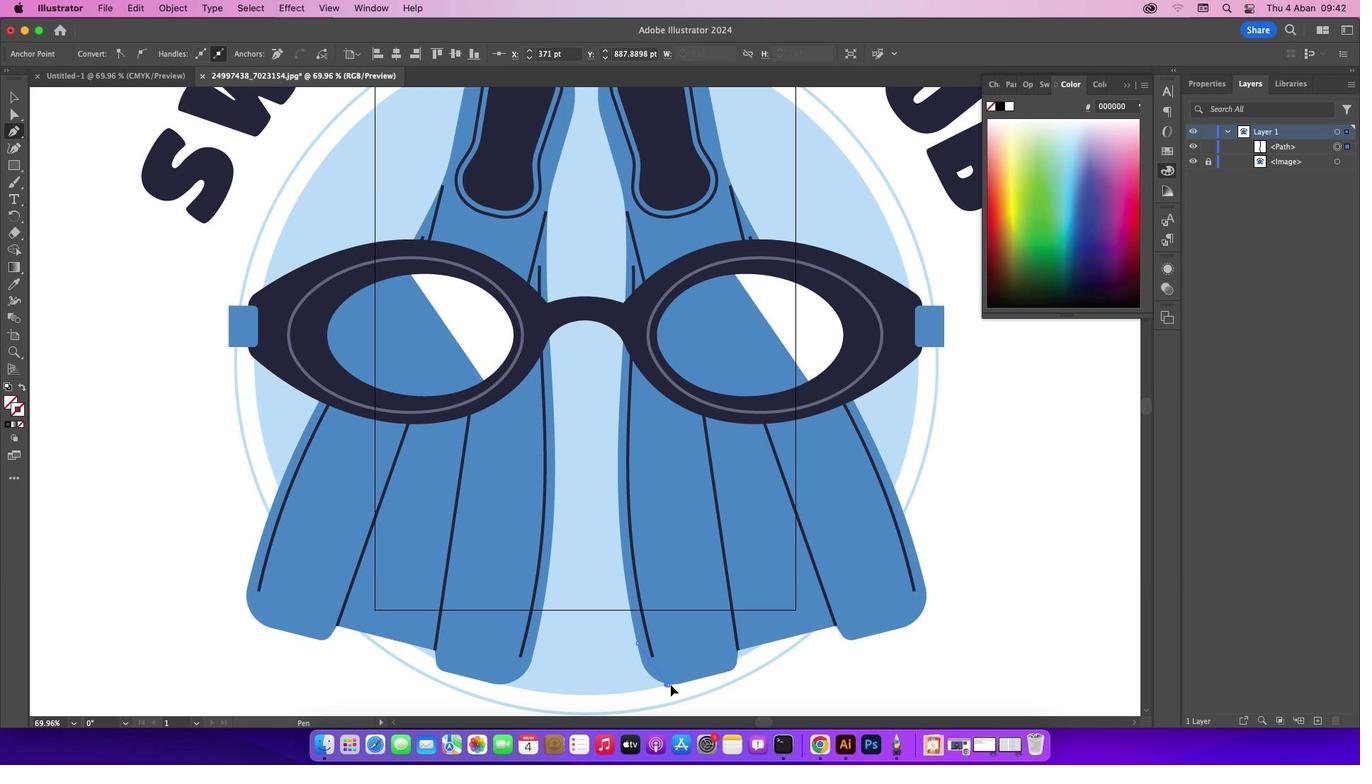 
Action: Mouse pressed left at (671, 688)
Screenshot: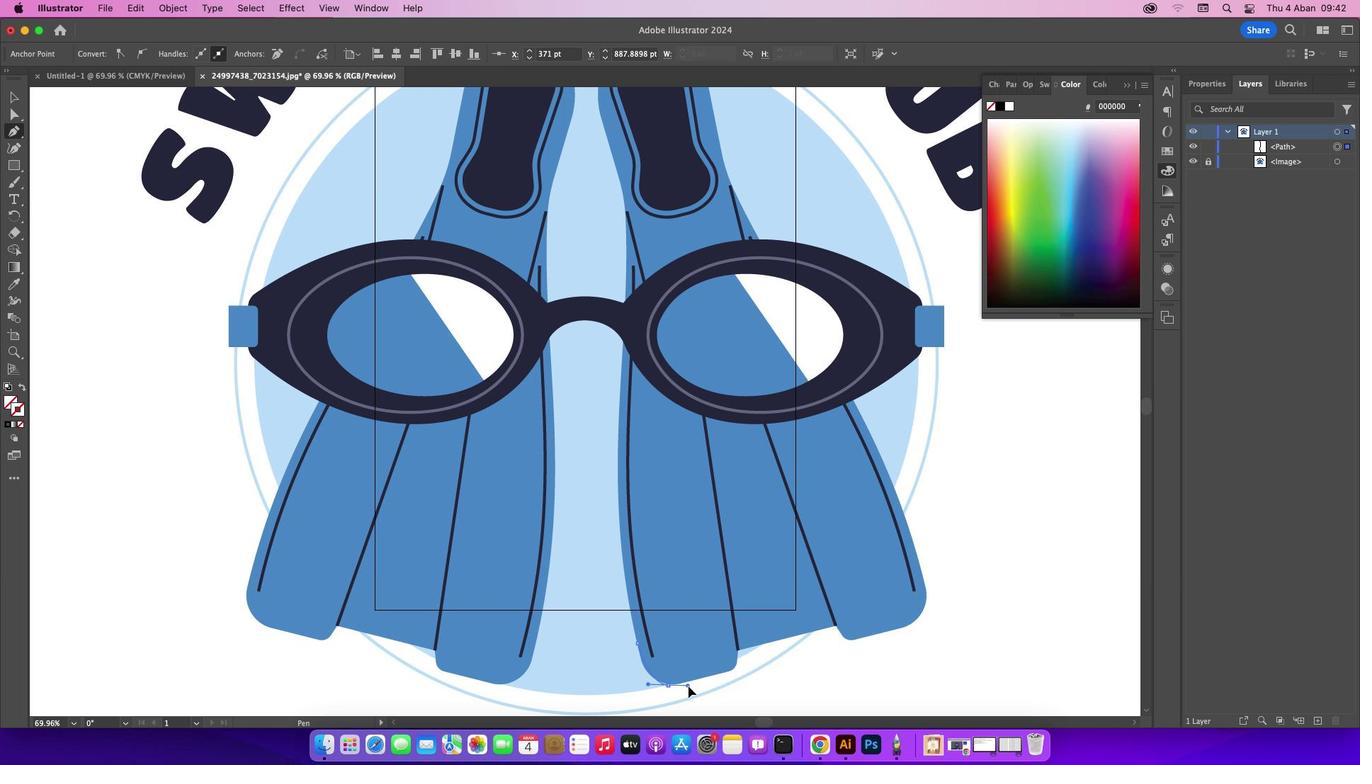 
Action: Mouse moved to (671, 688)
Screenshot: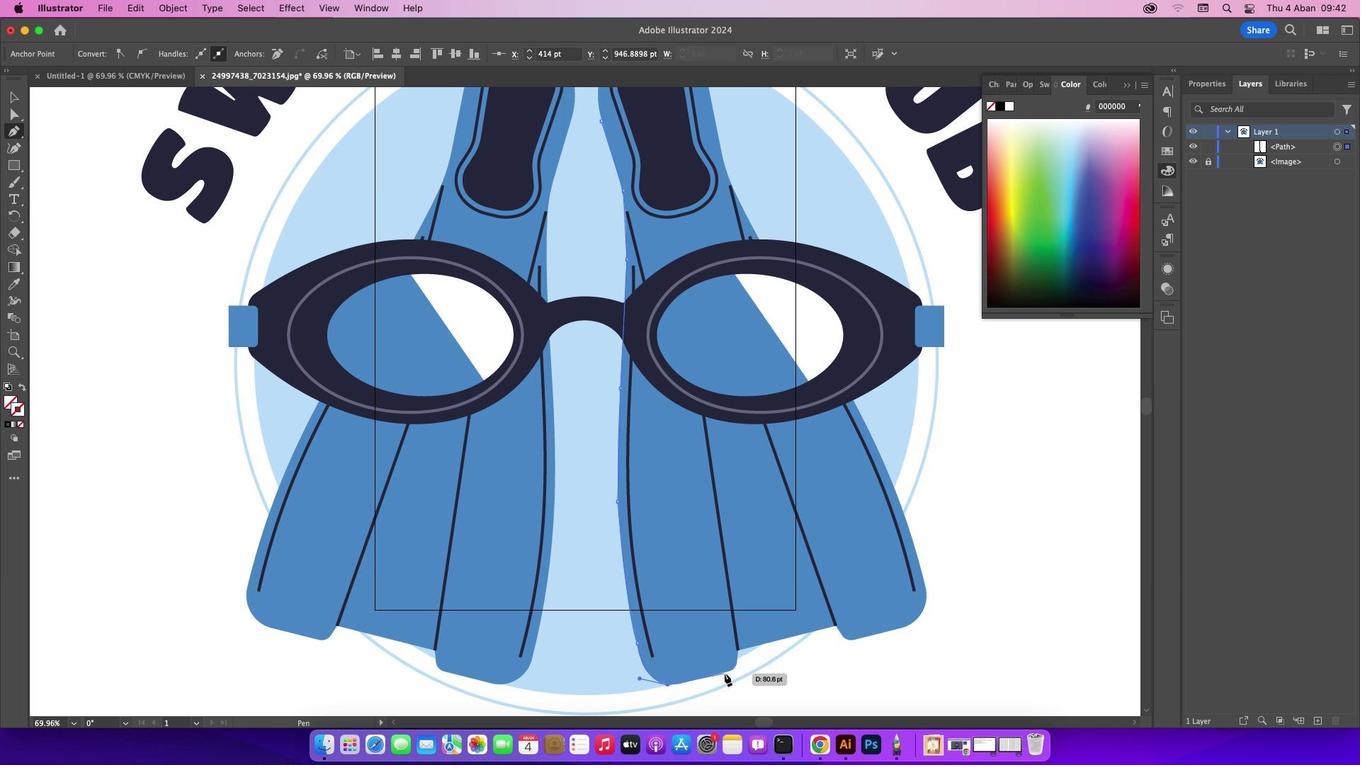 
Action: Mouse pressed left at (671, 688)
Screenshot: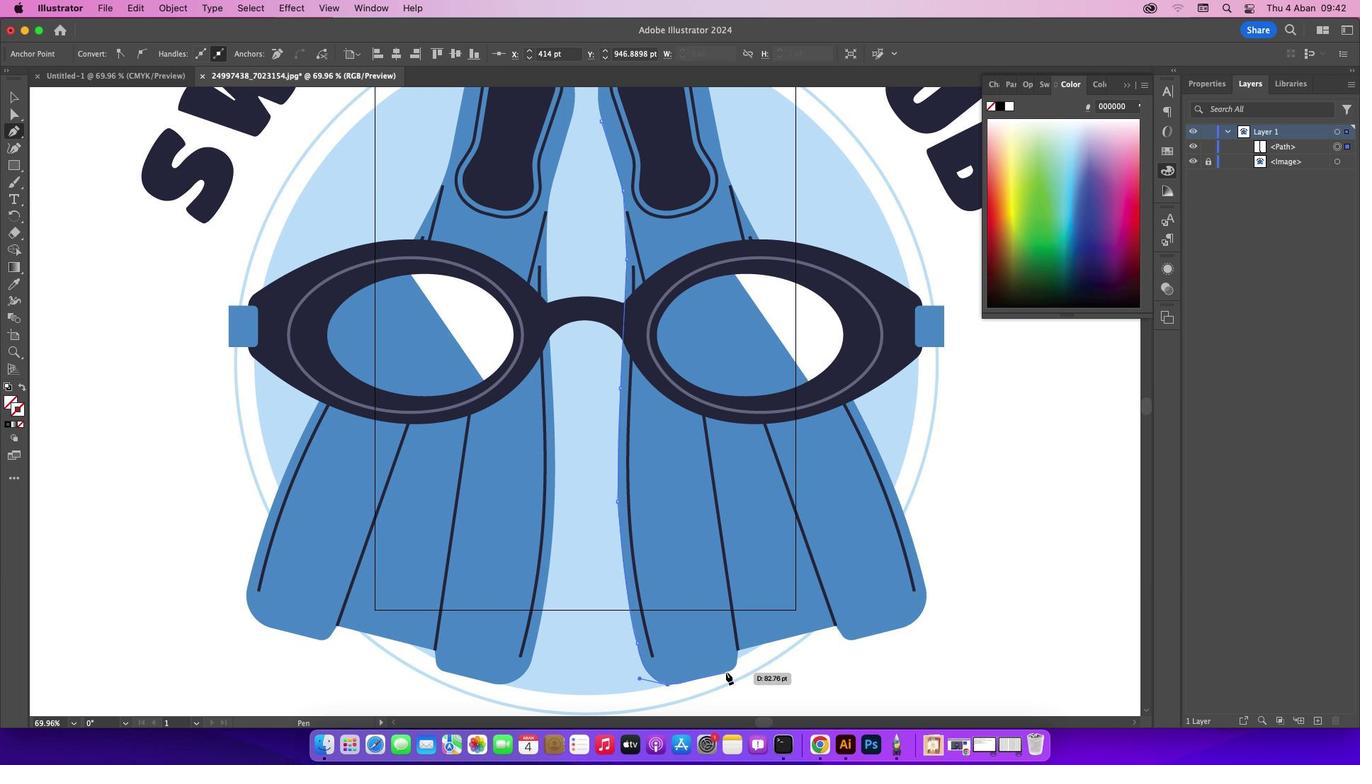 
Action: Mouse moved to (735, 674)
Screenshot: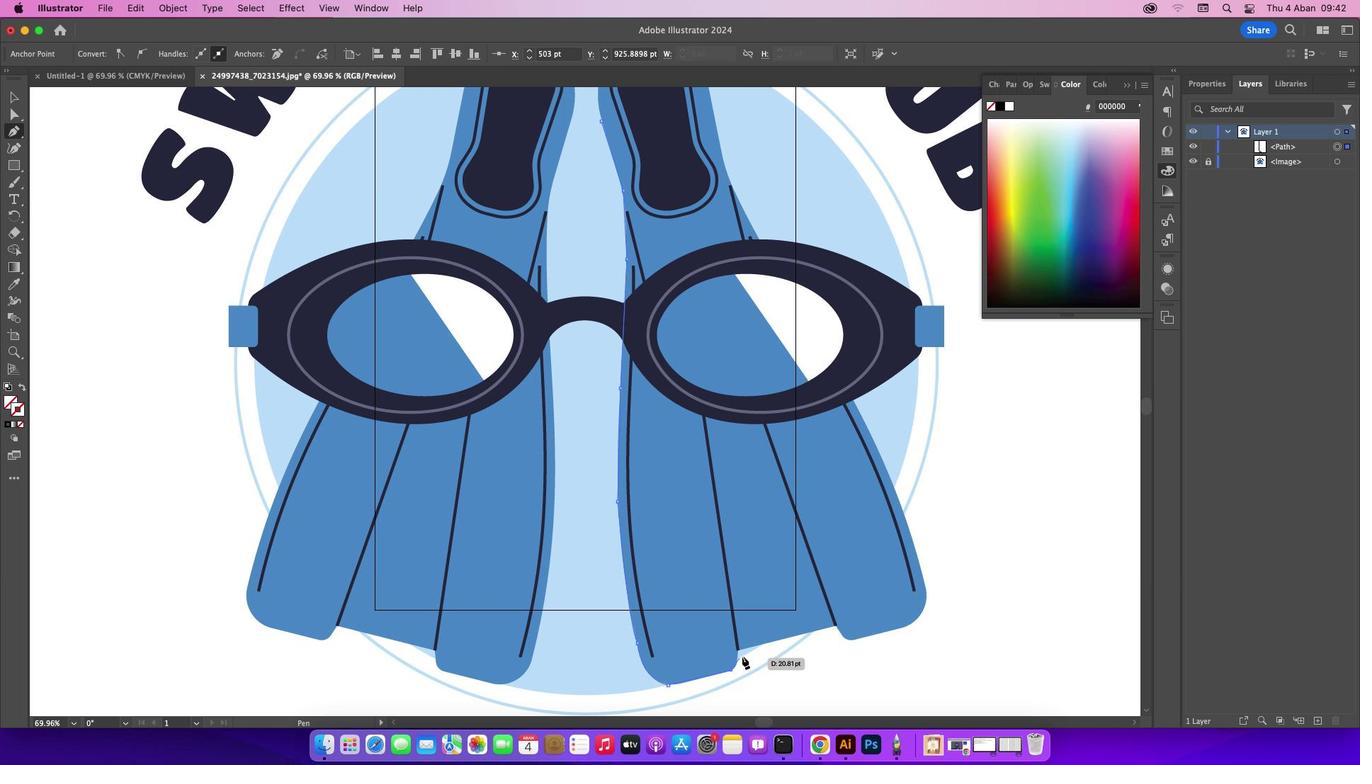
Action: Mouse pressed left at (735, 674)
Screenshot: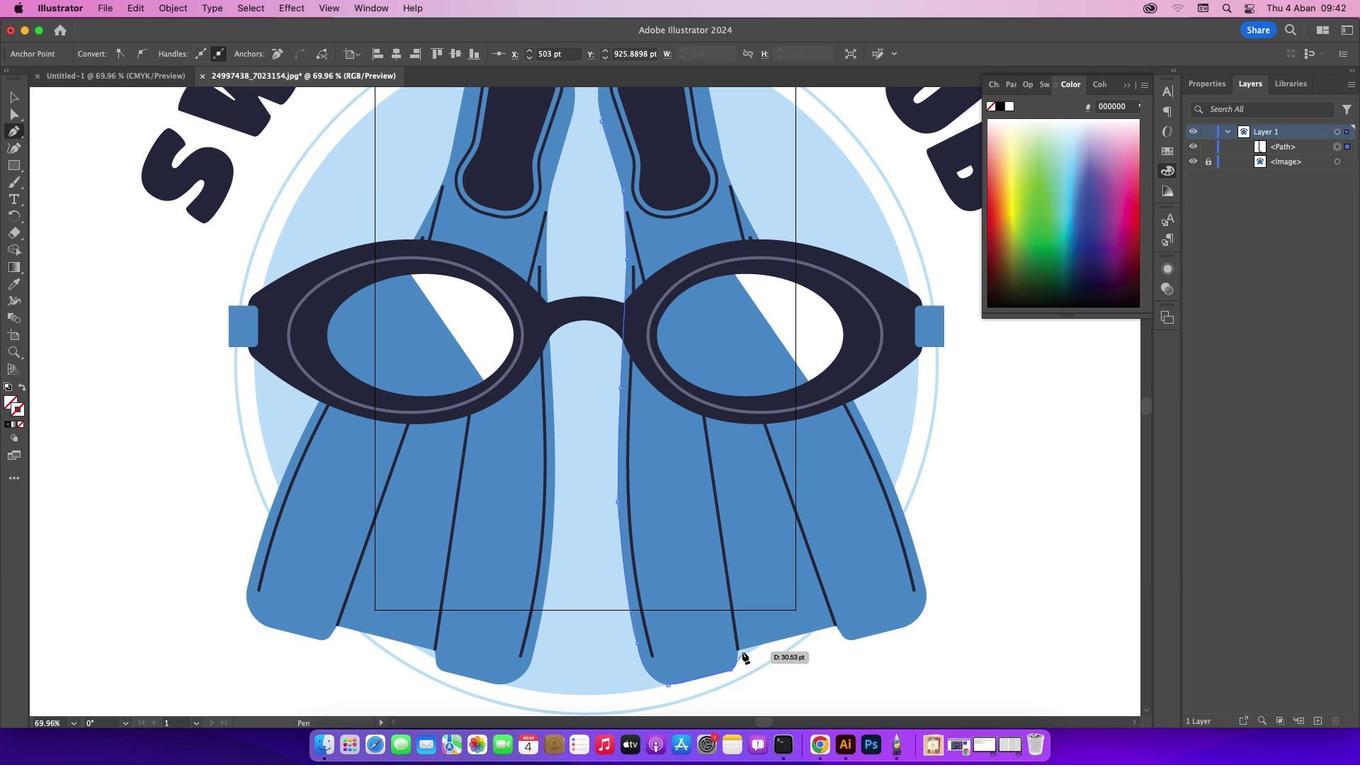 
Action: Mouse moved to (742, 653)
Screenshot: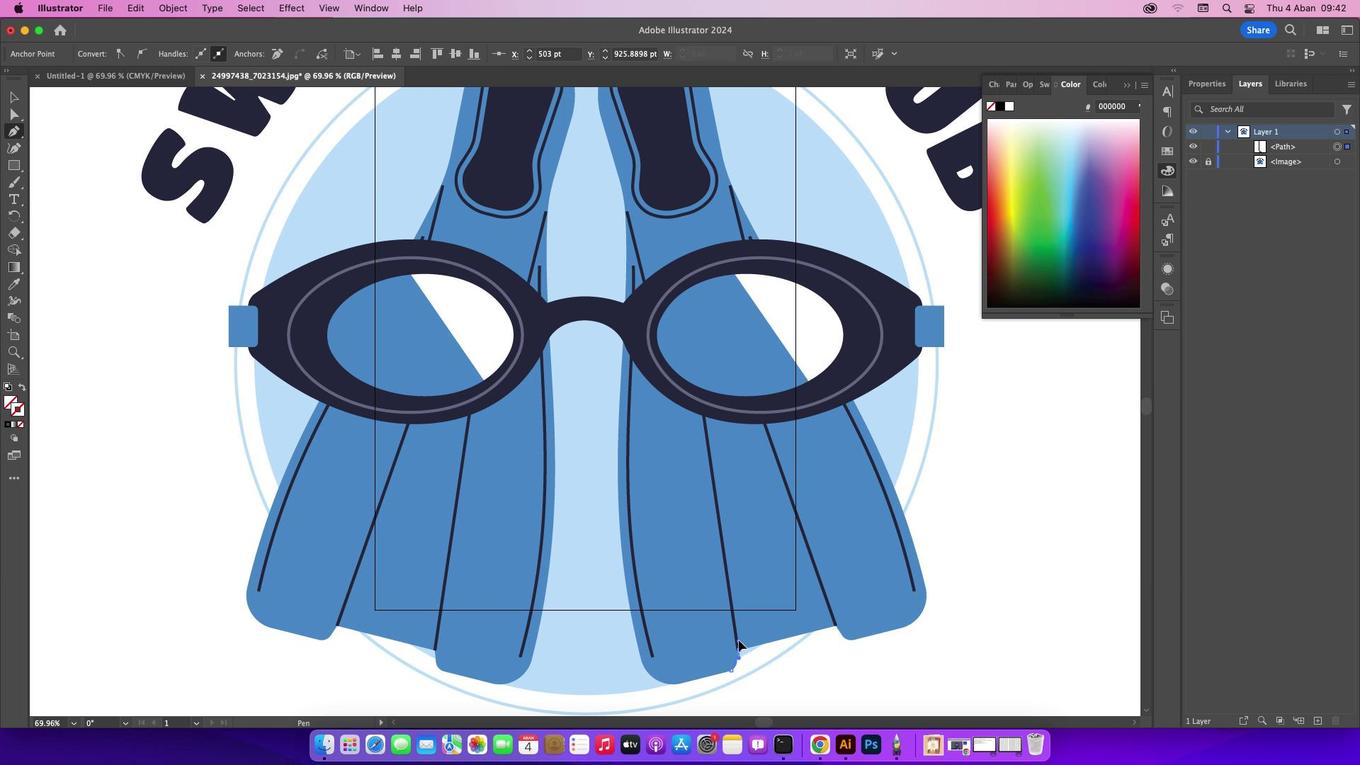 
Action: Mouse pressed left at (742, 653)
Screenshot: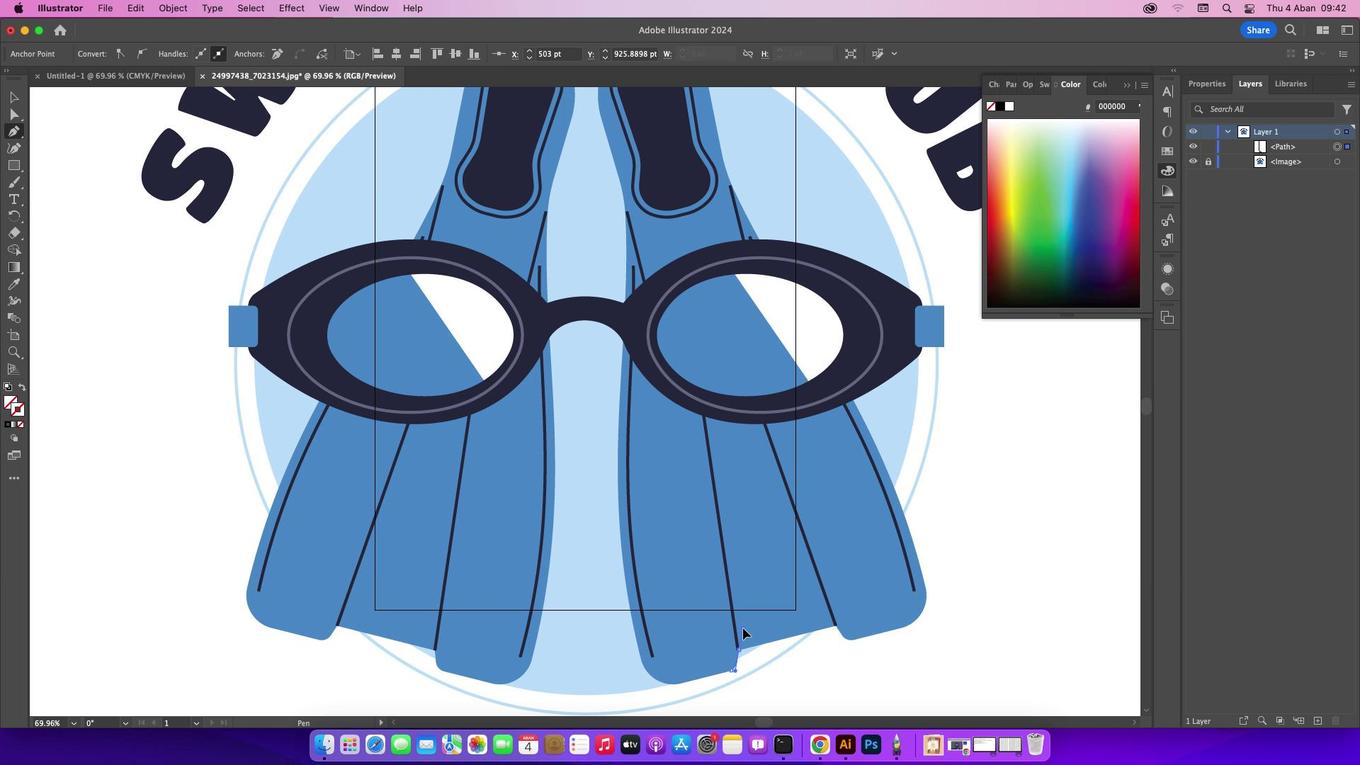 
Action: Mouse moved to (743, 652)
Screenshot: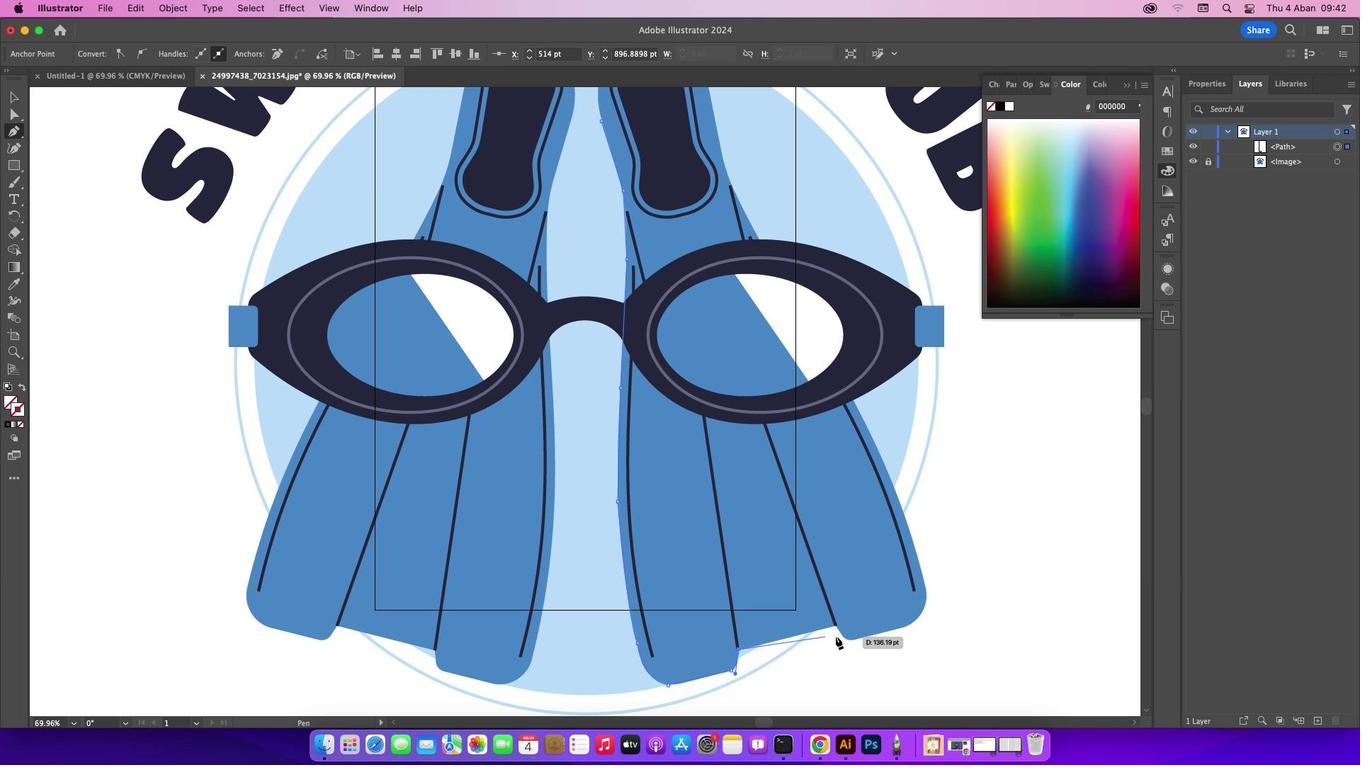 
Action: Mouse pressed left at (743, 652)
Screenshot: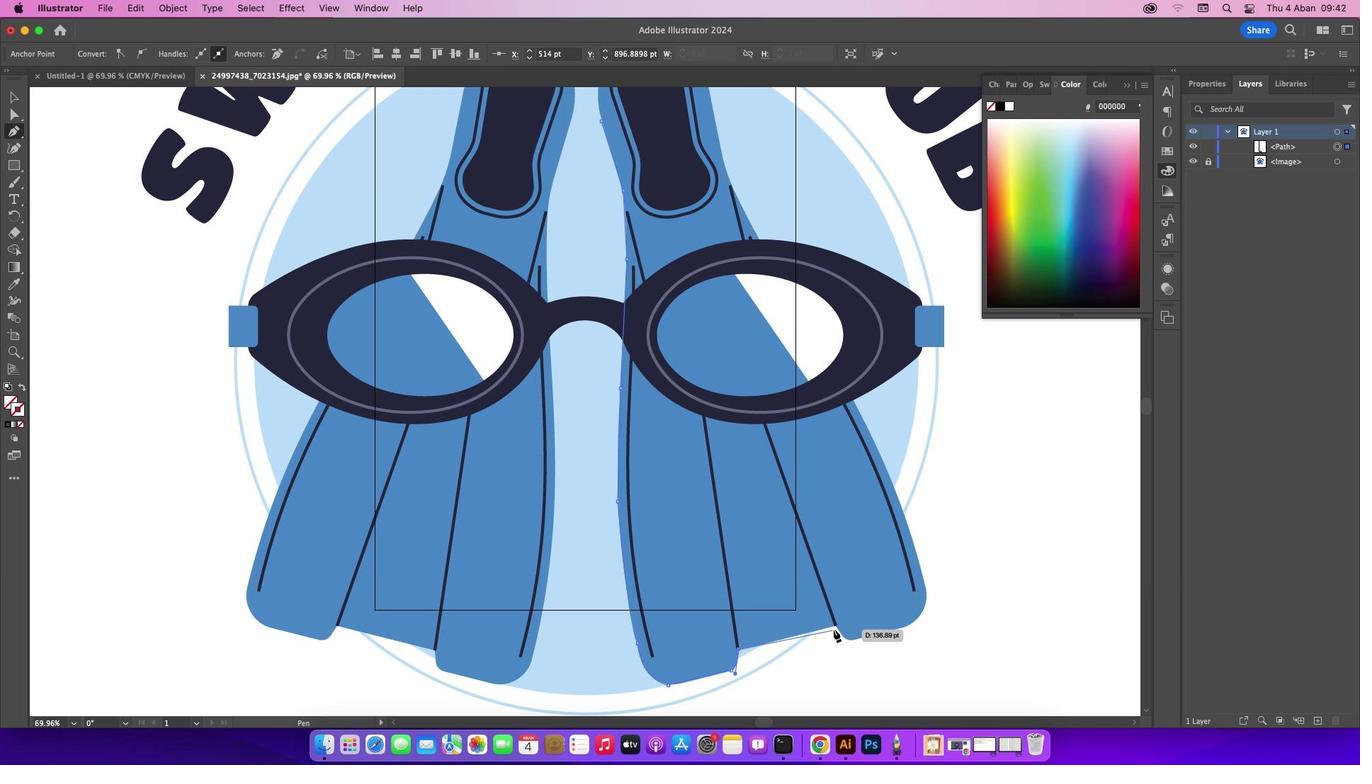 
Action: Mouse moved to (840, 629)
Screenshot: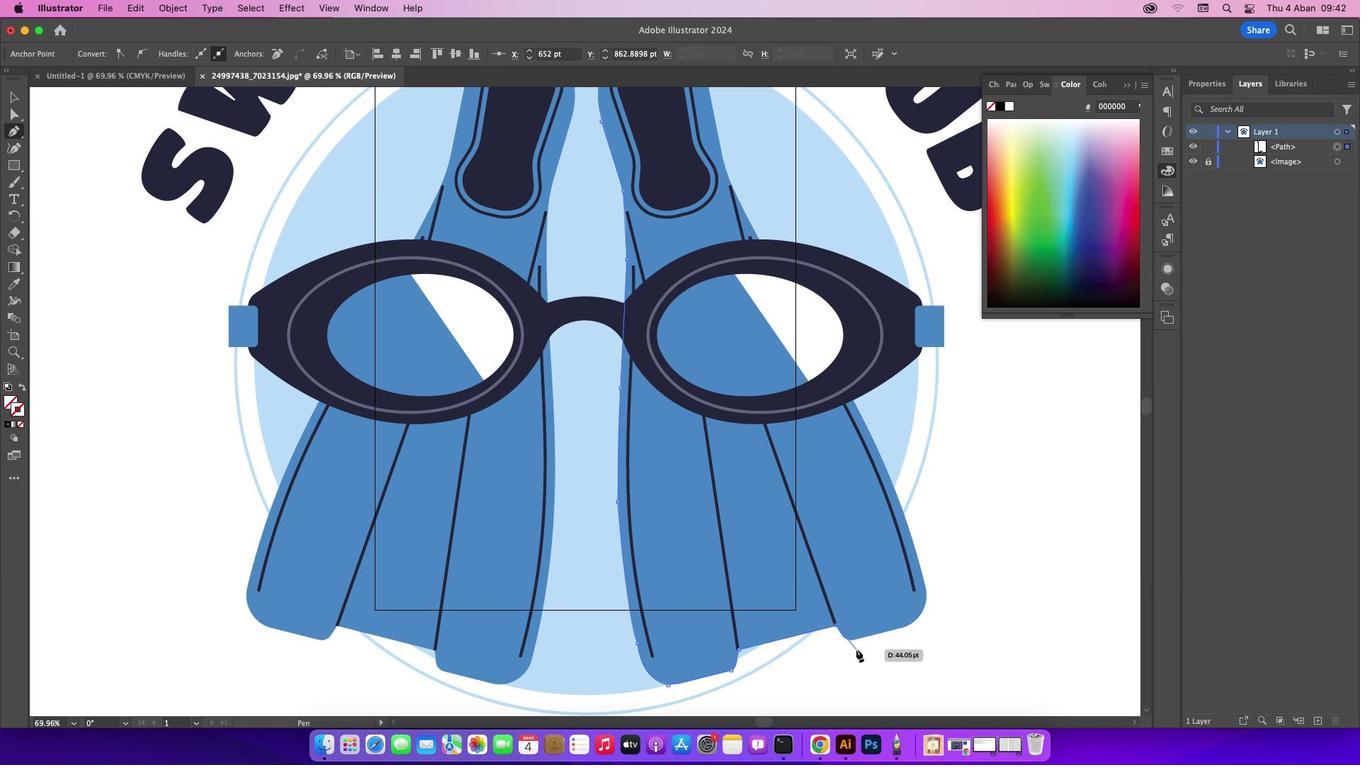 
Action: Mouse pressed left at (840, 629)
Screenshot: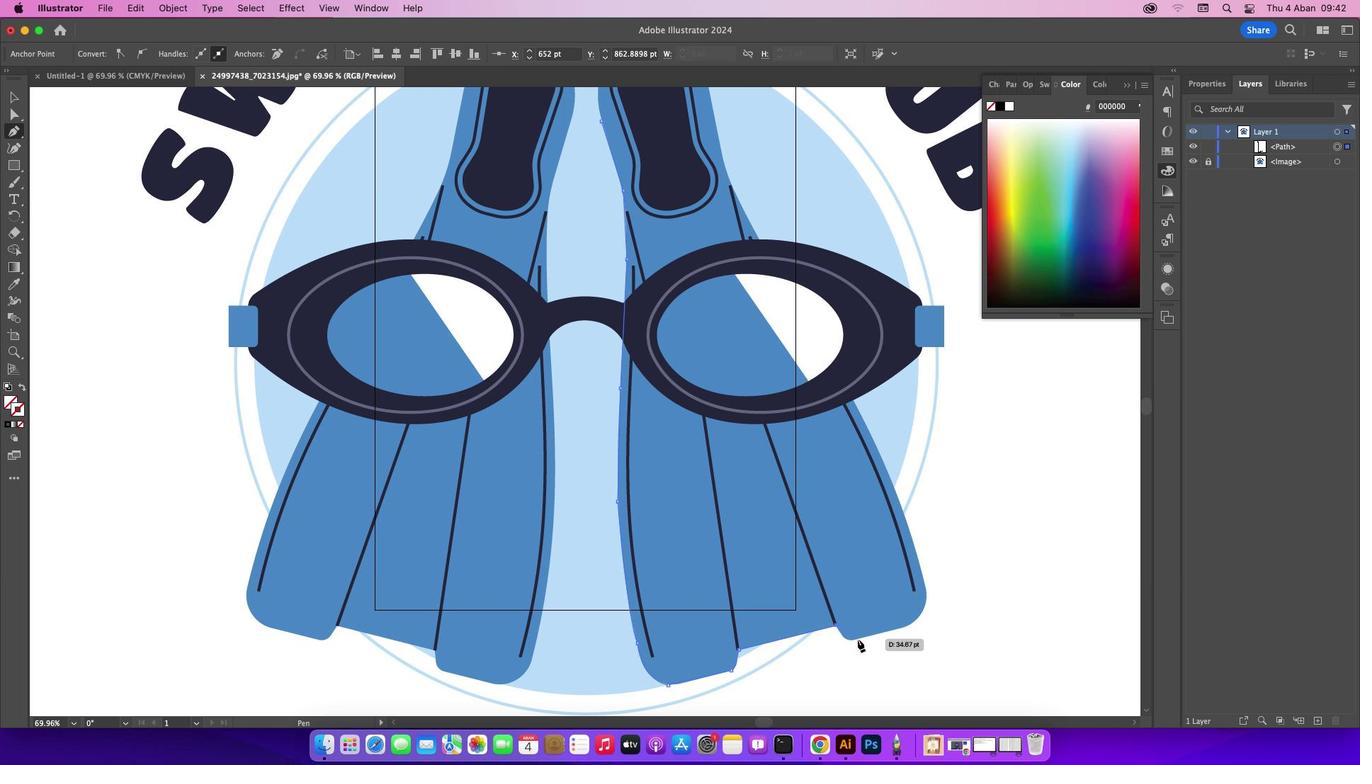 
Action: Mouse moved to (862, 642)
Screenshot: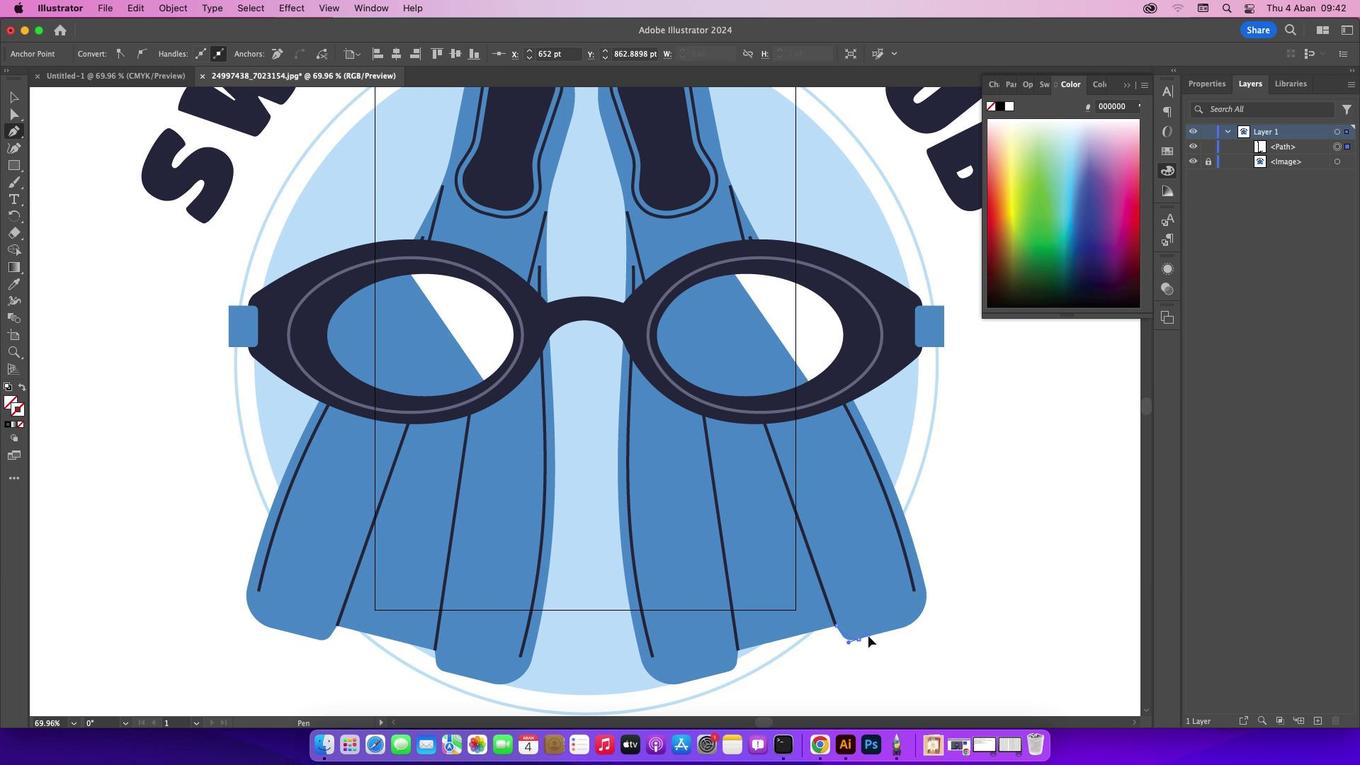 
Action: Mouse pressed left at (862, 642)
Screenshot: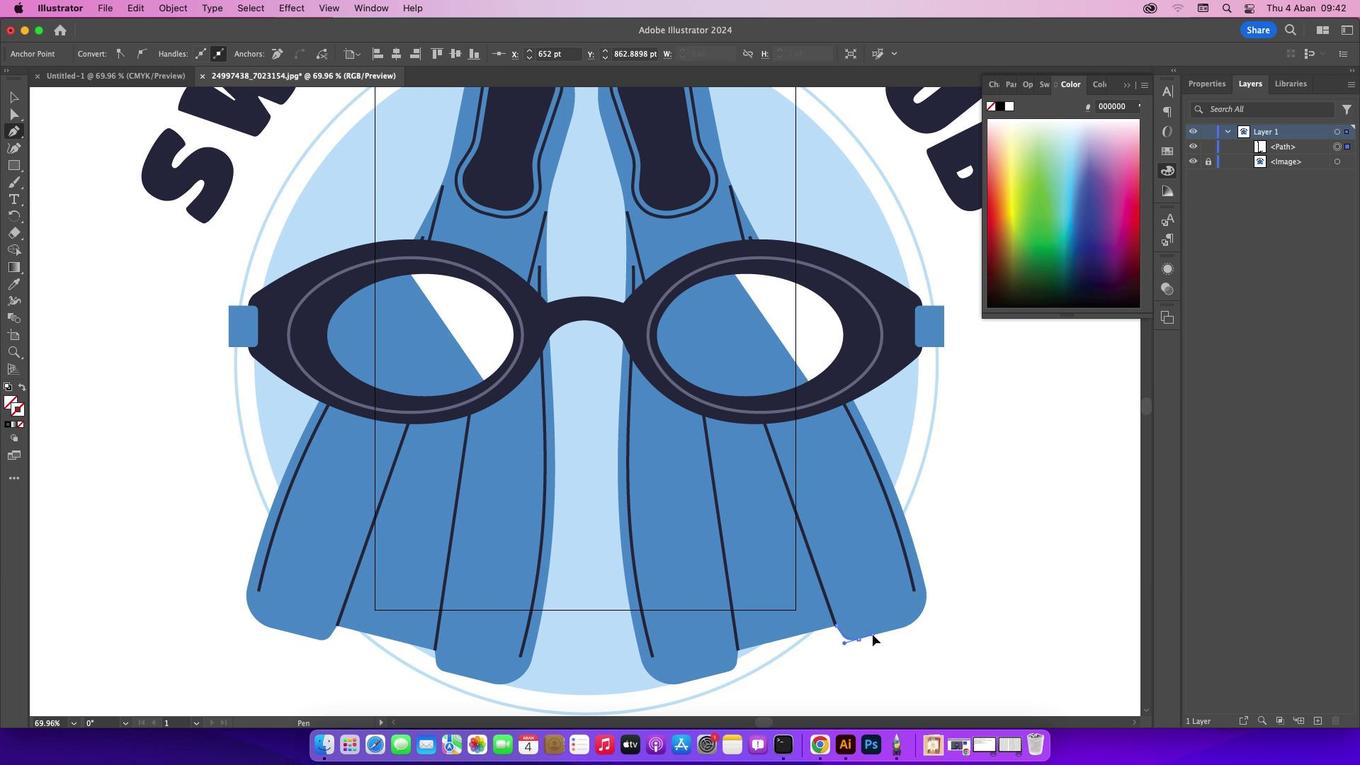 
Action: Mouse moved to (915, 627)
Screenshot: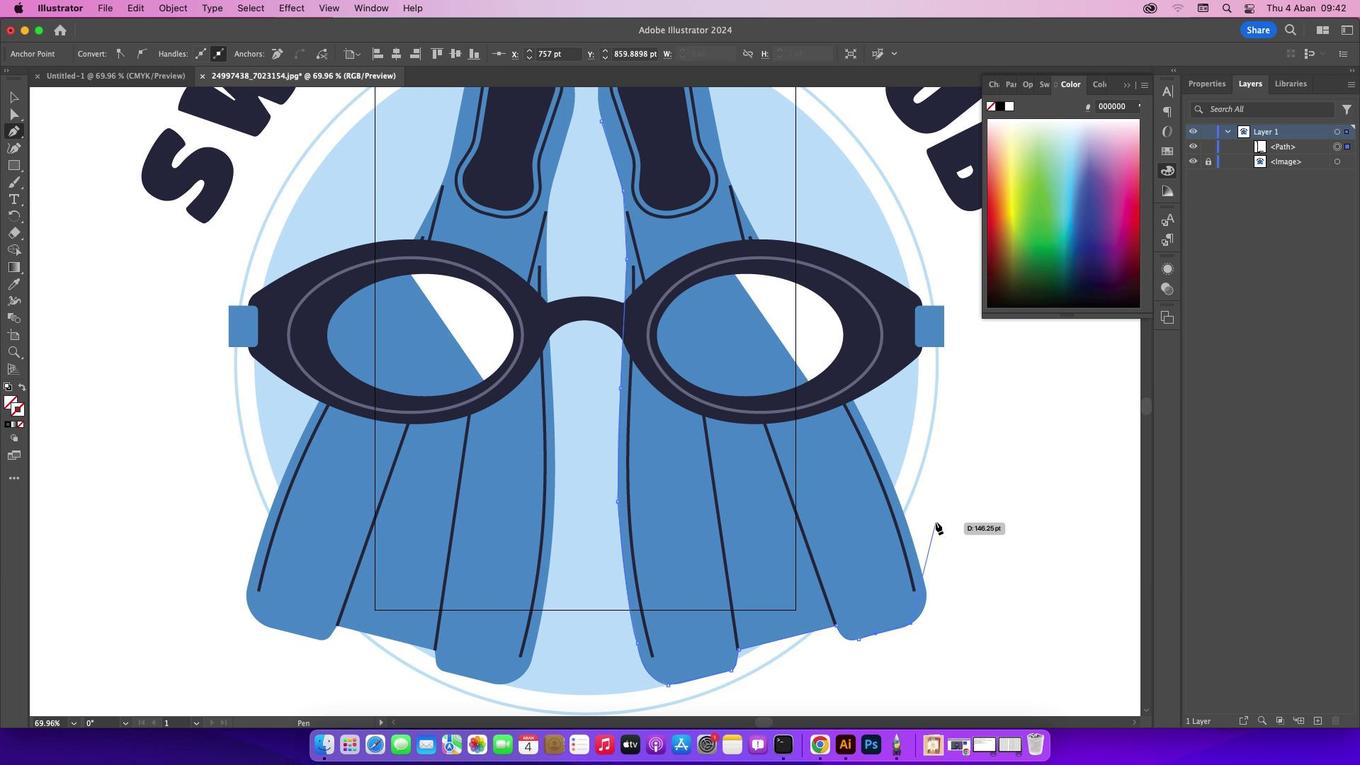 
Action: Mouse pressed left at (915, 627)
Screenshot: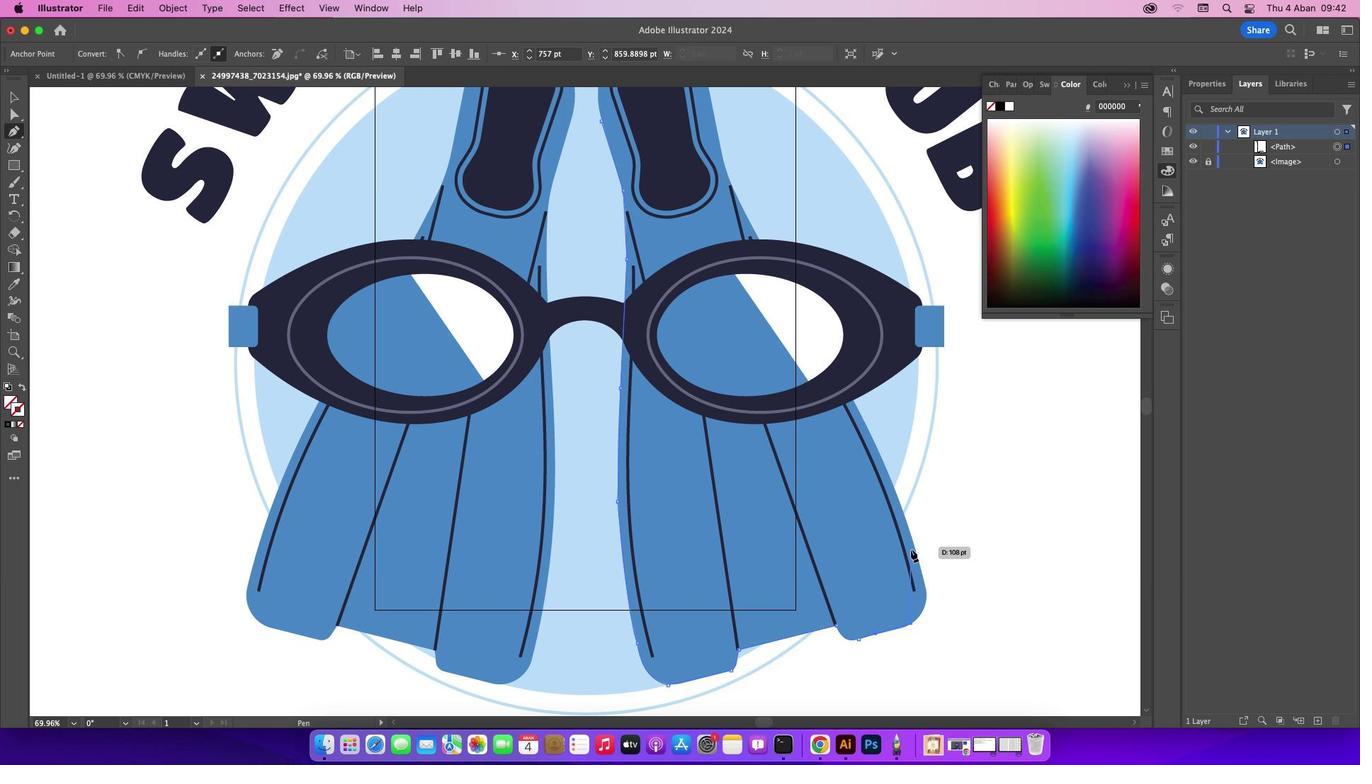 
Action: Mouse moved to (929, 584)
Screenshot: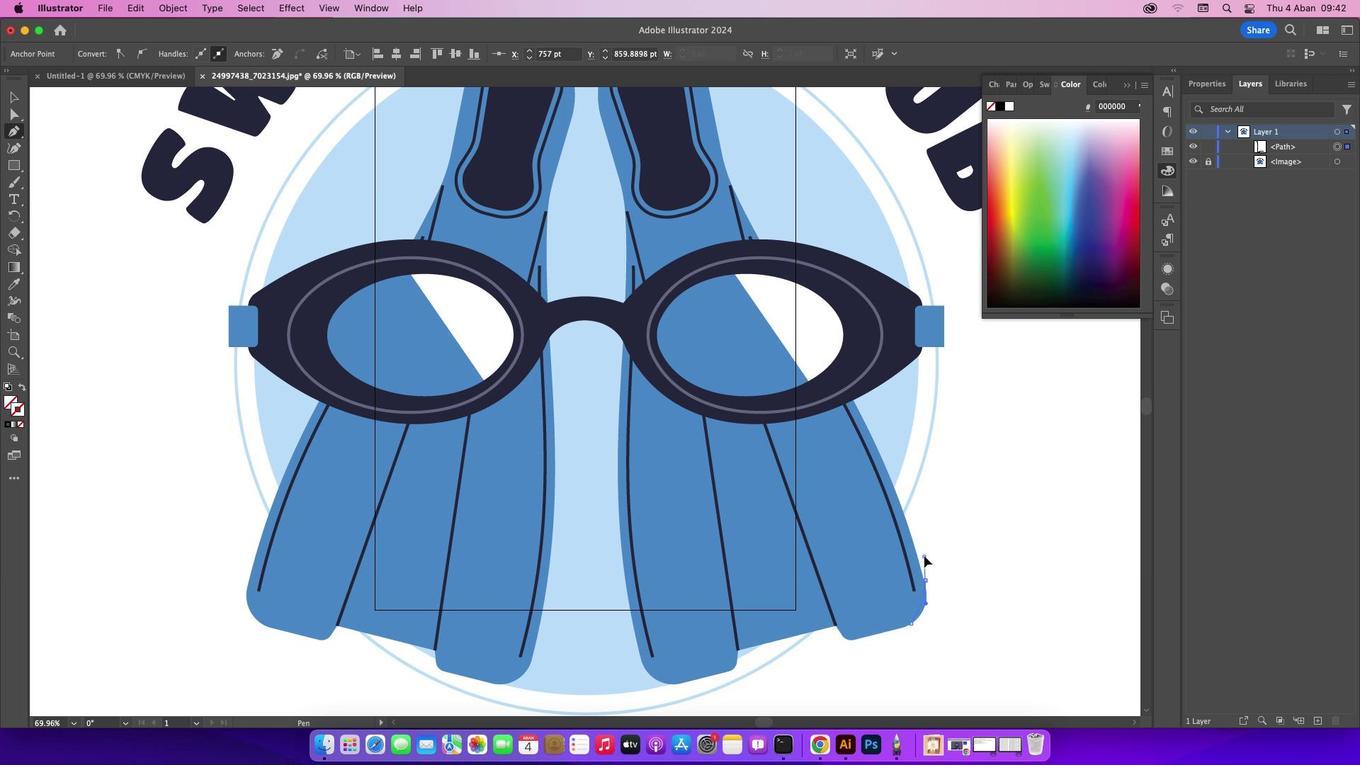 
Action: Mouse pressed left at (929, 584)
Screenshot: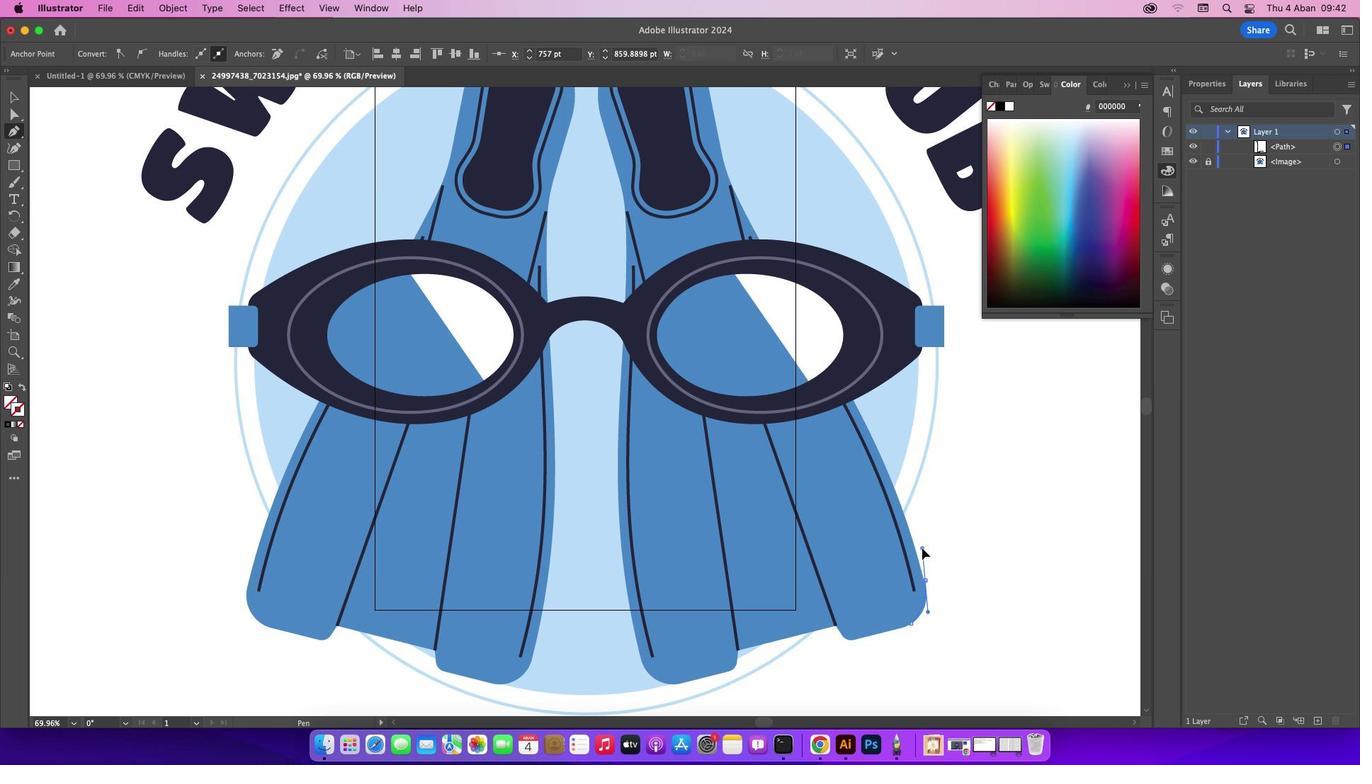 
Action: Mouse moved to (927, 584)
Screenshot: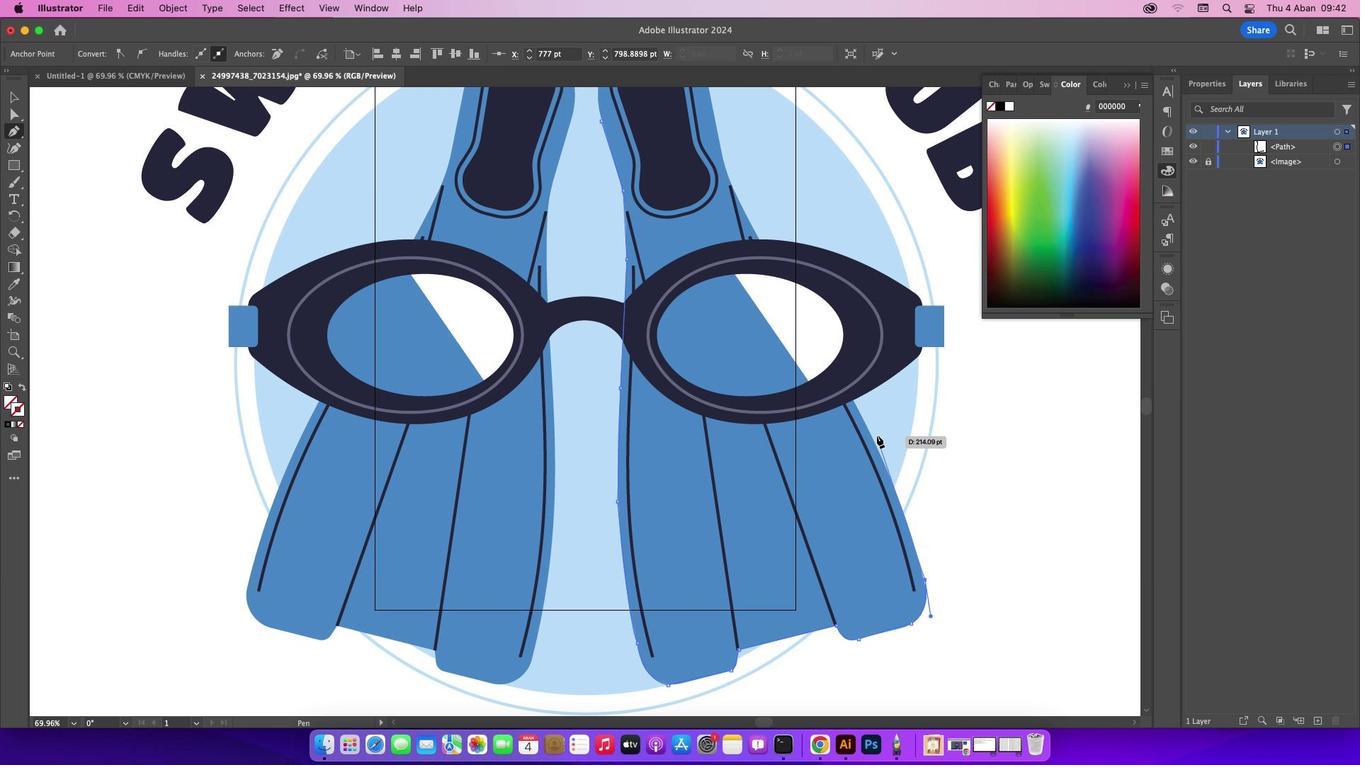 
Action: Mouse pressed left at (927, 584)
Screenshot: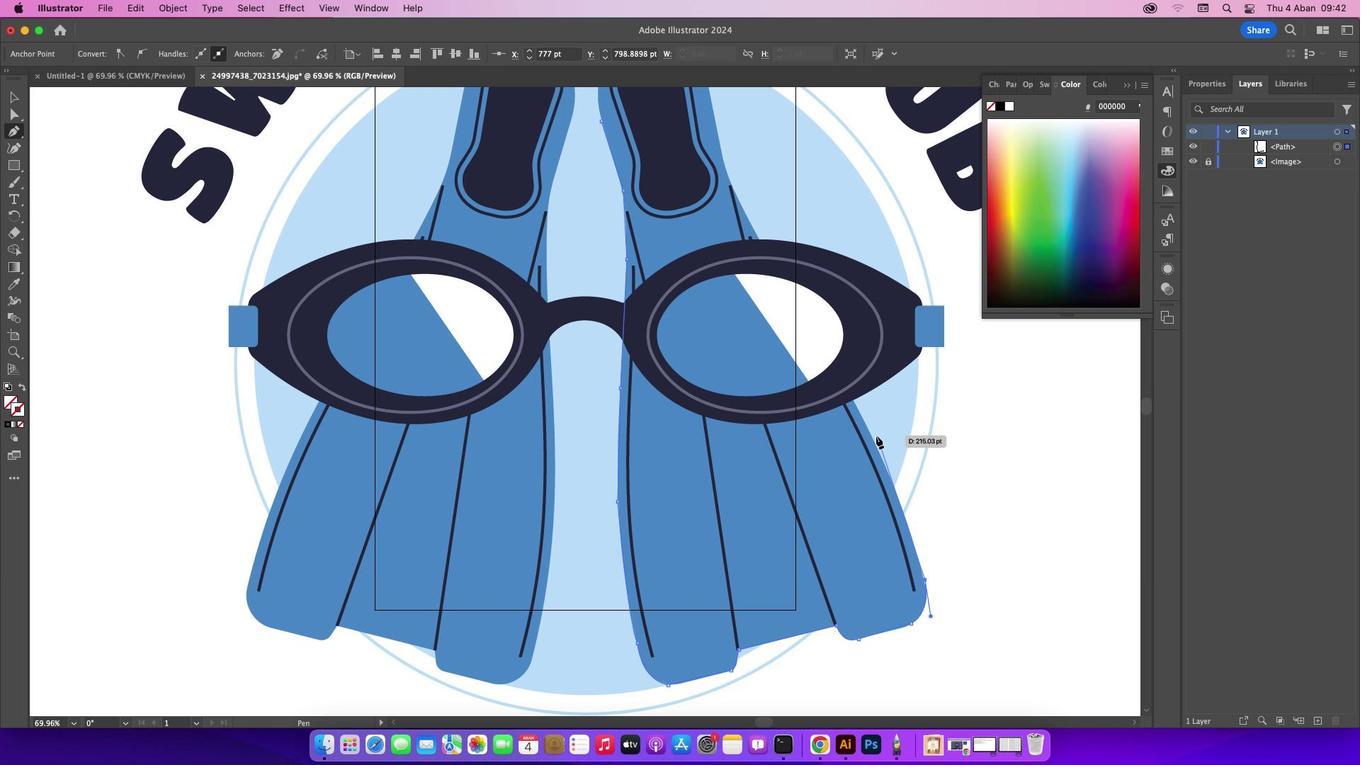 
Action: Mouse moved to (885, 460)
Screenshot: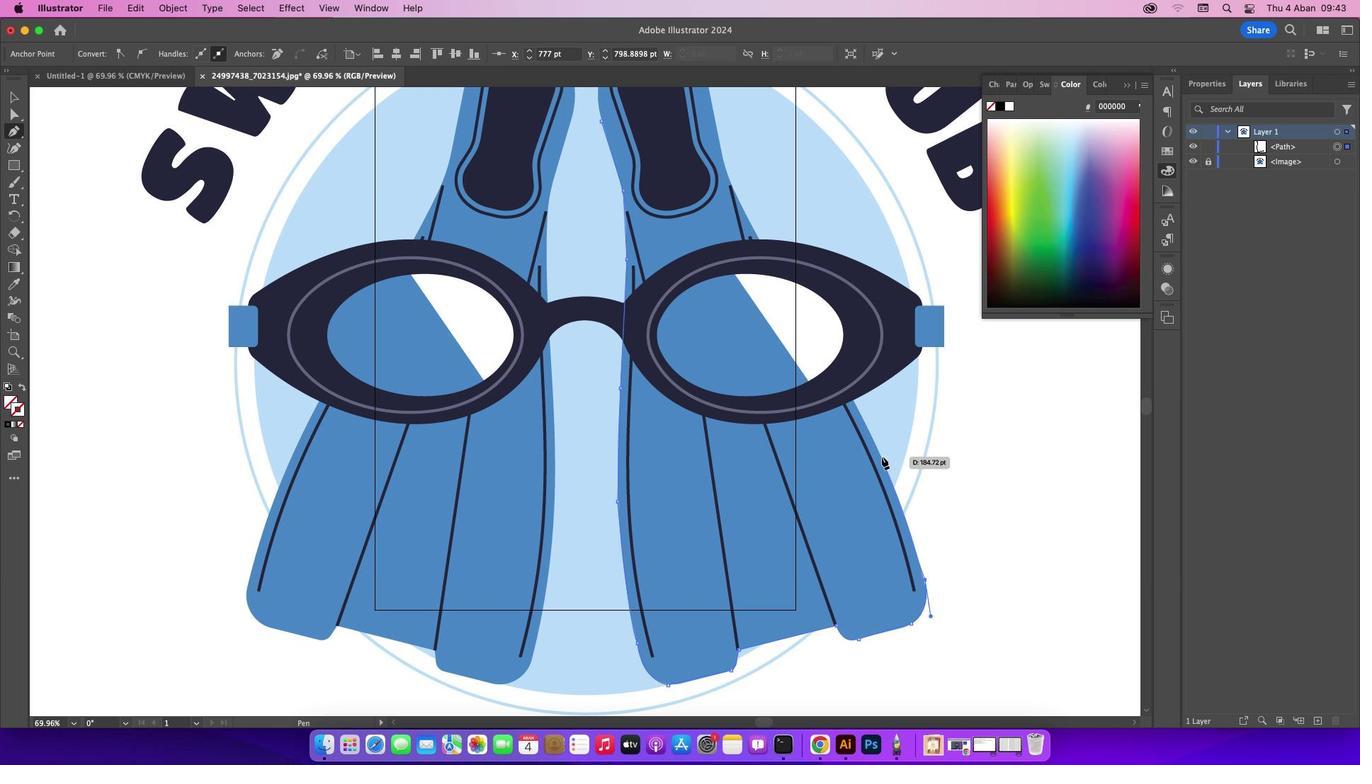 
Action: Mouse pressed left at (885, 460)
Screenshot: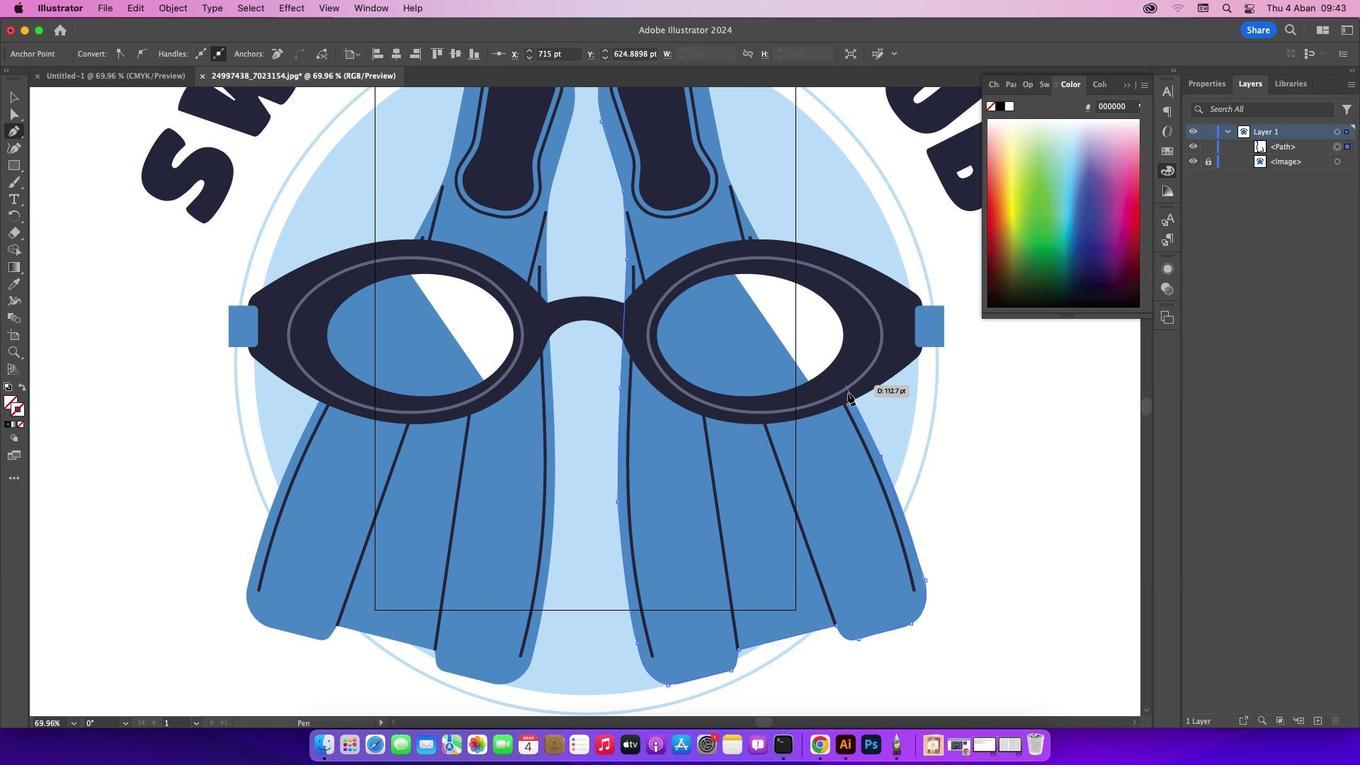 
Action: Mouse moved to (856, 403)
Screenshot: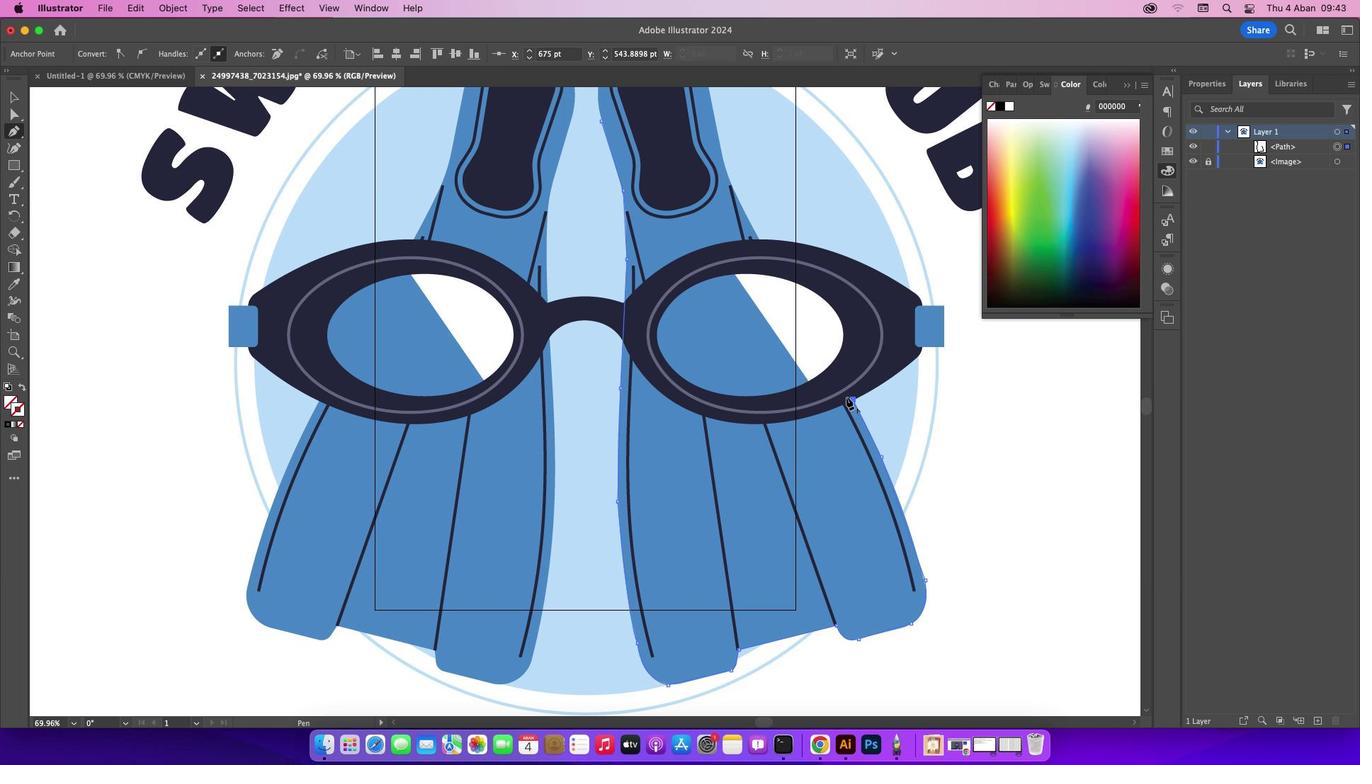 
Action: Mouse pressed left at (856, 403)
Screenshot: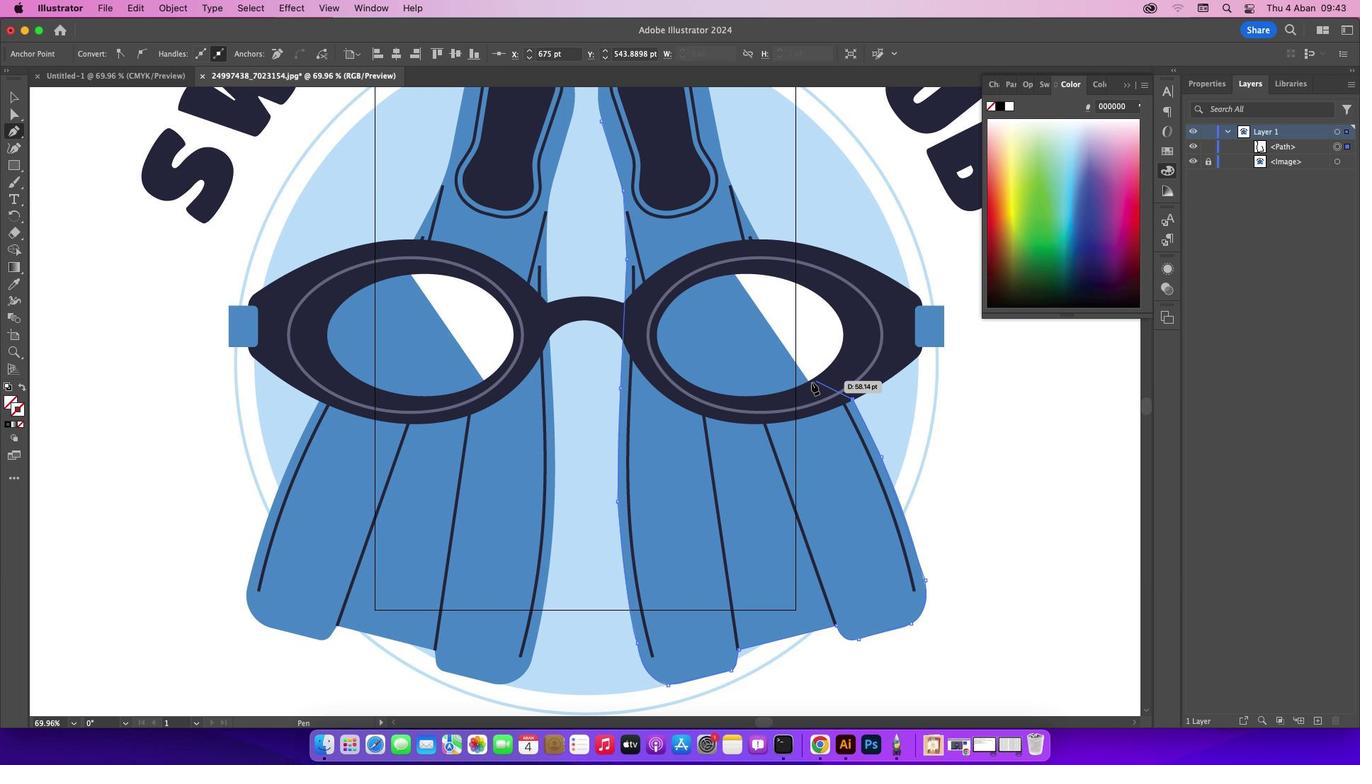 
Action: Mouse moved to (811, 384)
Screenshot: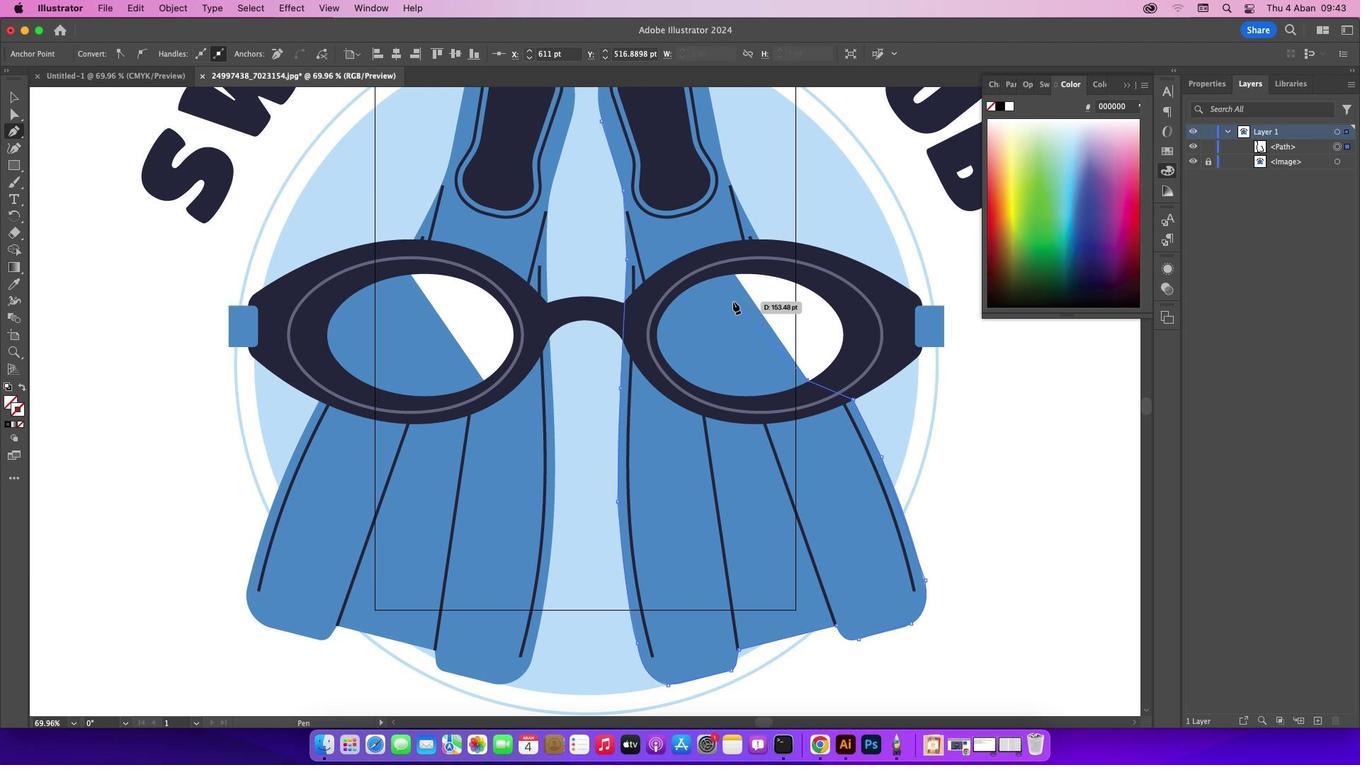 
Action: Mouse pressed left at (811, 384)
Screenshot: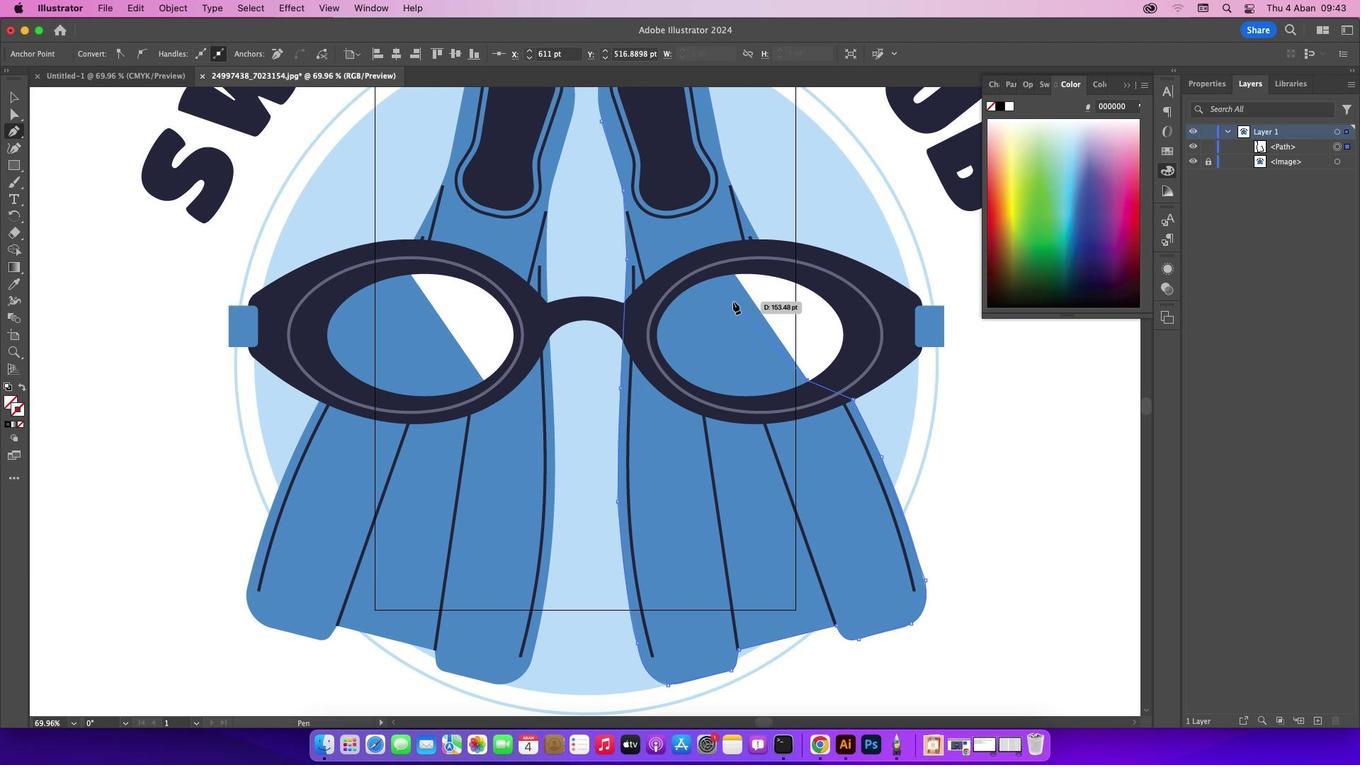 
Action: Mouse moved to (739, 277)
Screenshot: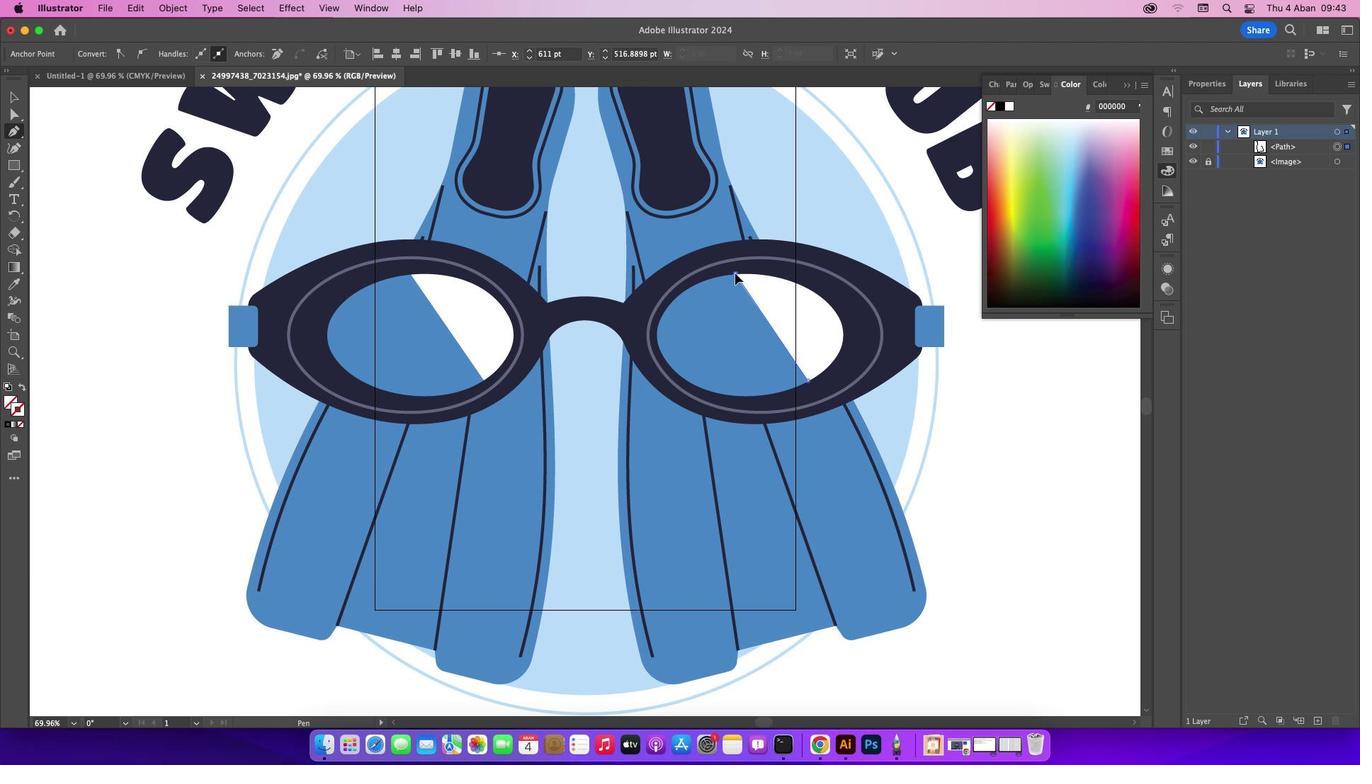 
Action: Mouse pressed left at (739, 277)
Screenshot: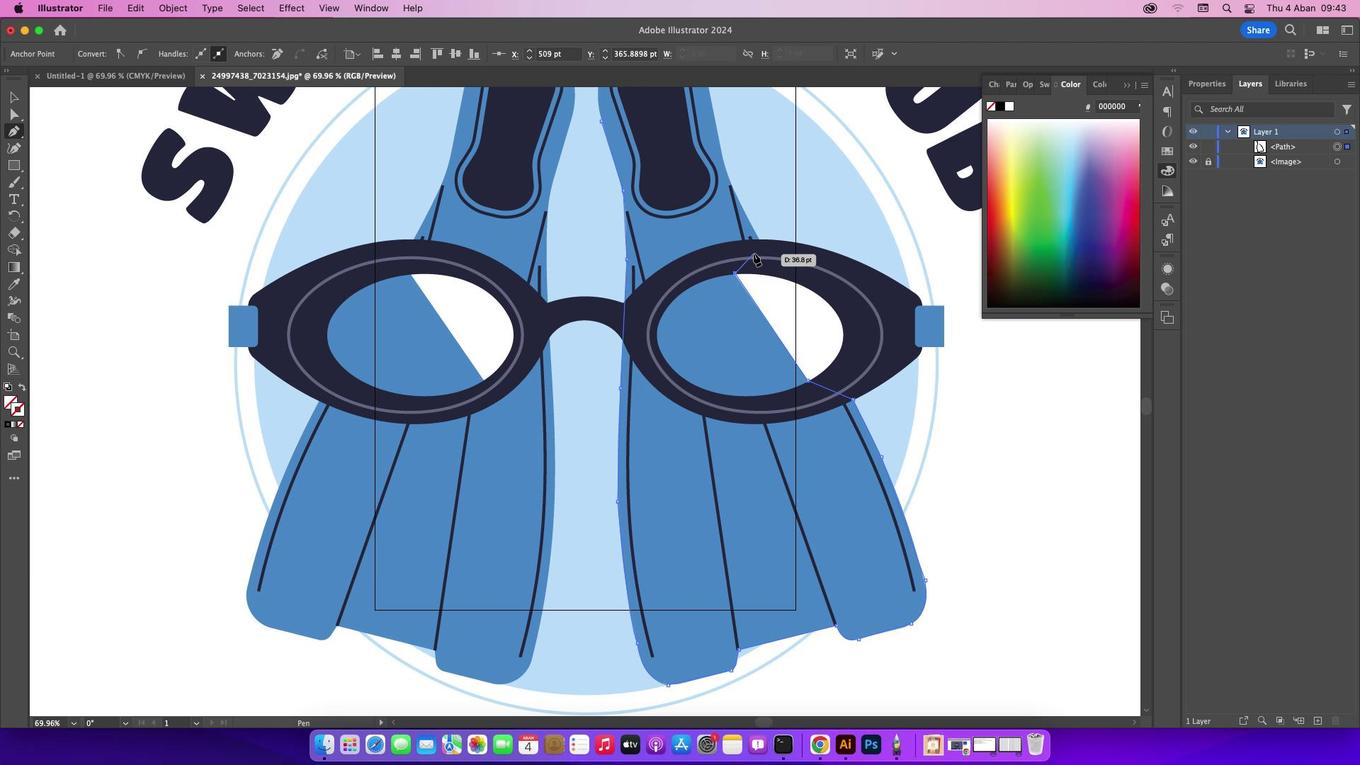 
Action: Mouse moved to (764, 243)
Screenshot: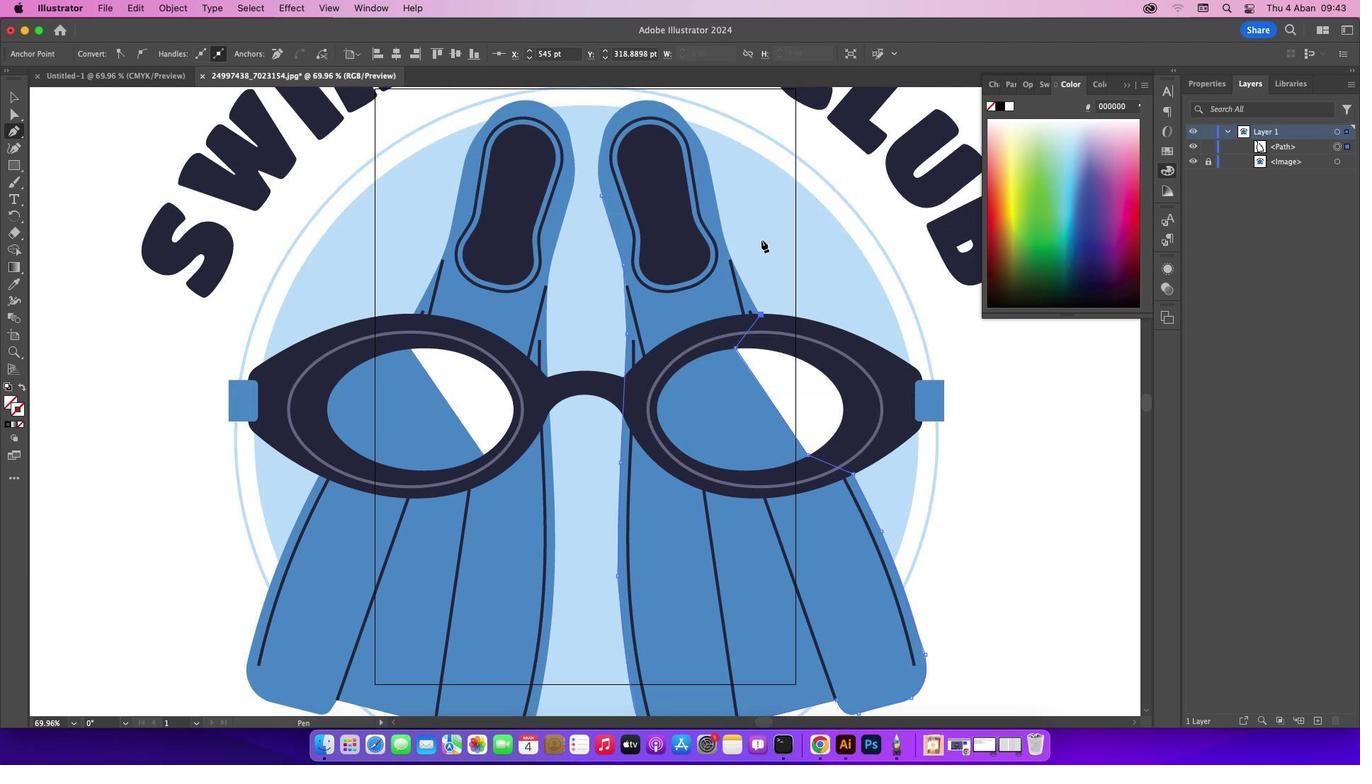 
Action: Mouse pressed left at (764, 243)
Screenshot: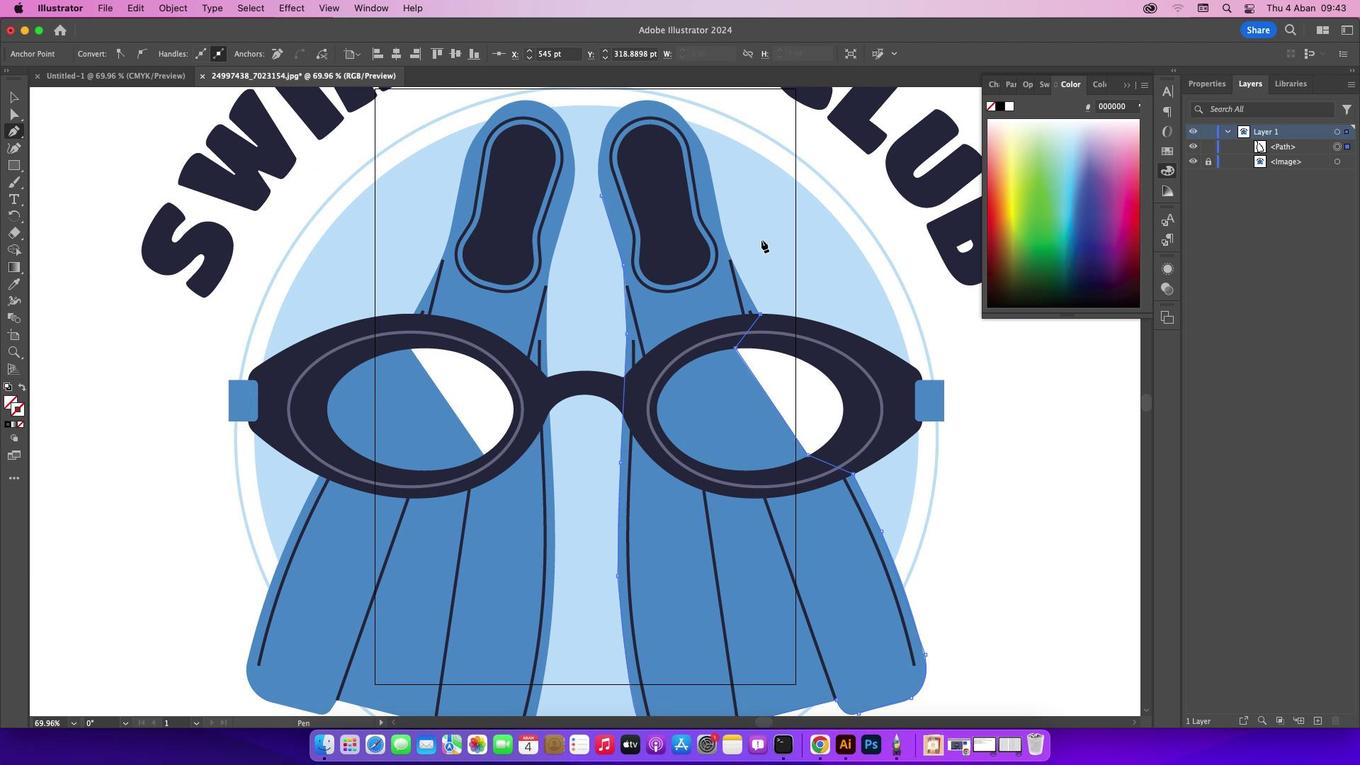
Action: Mouse scrolled (764, 243) with delta (3, 4)
Screenshot: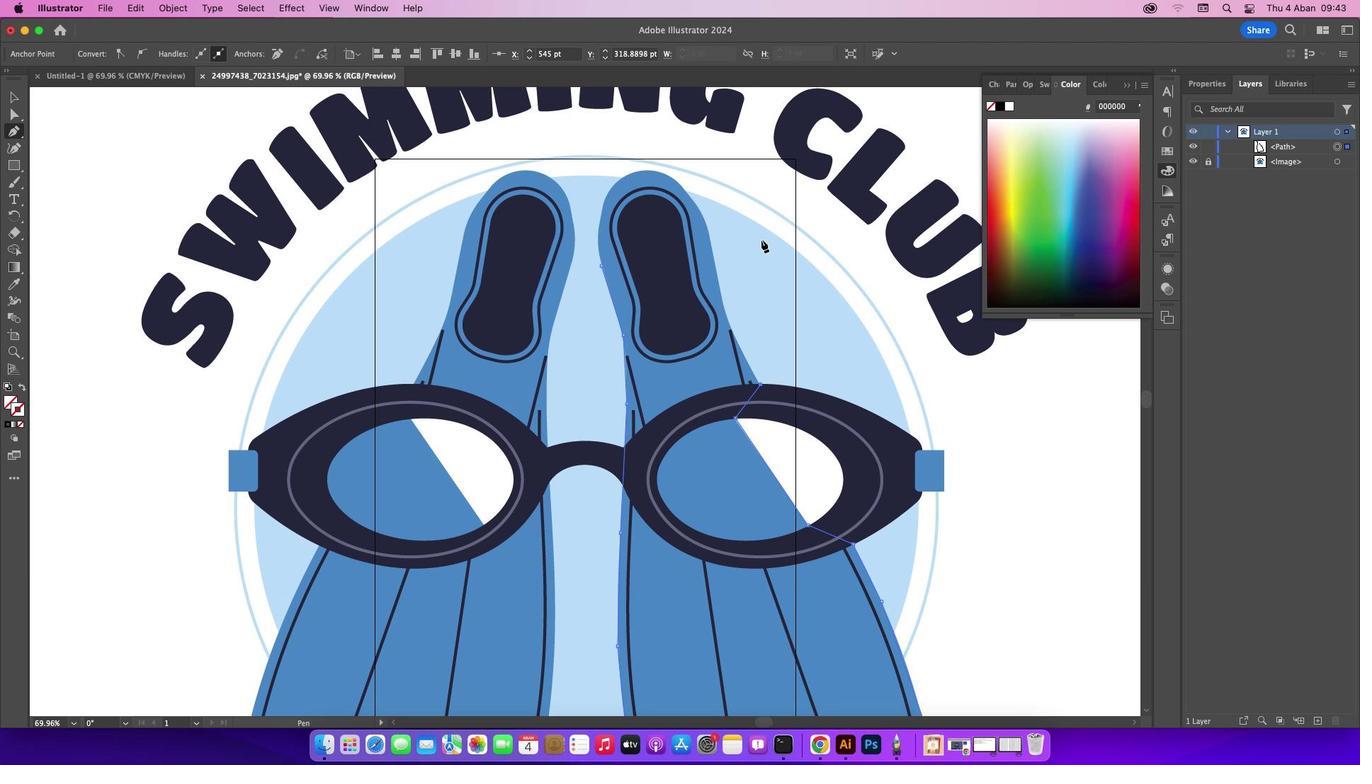 
Action: Mouse scrolled (764, 243) with delta (3, 4)
Screenshot: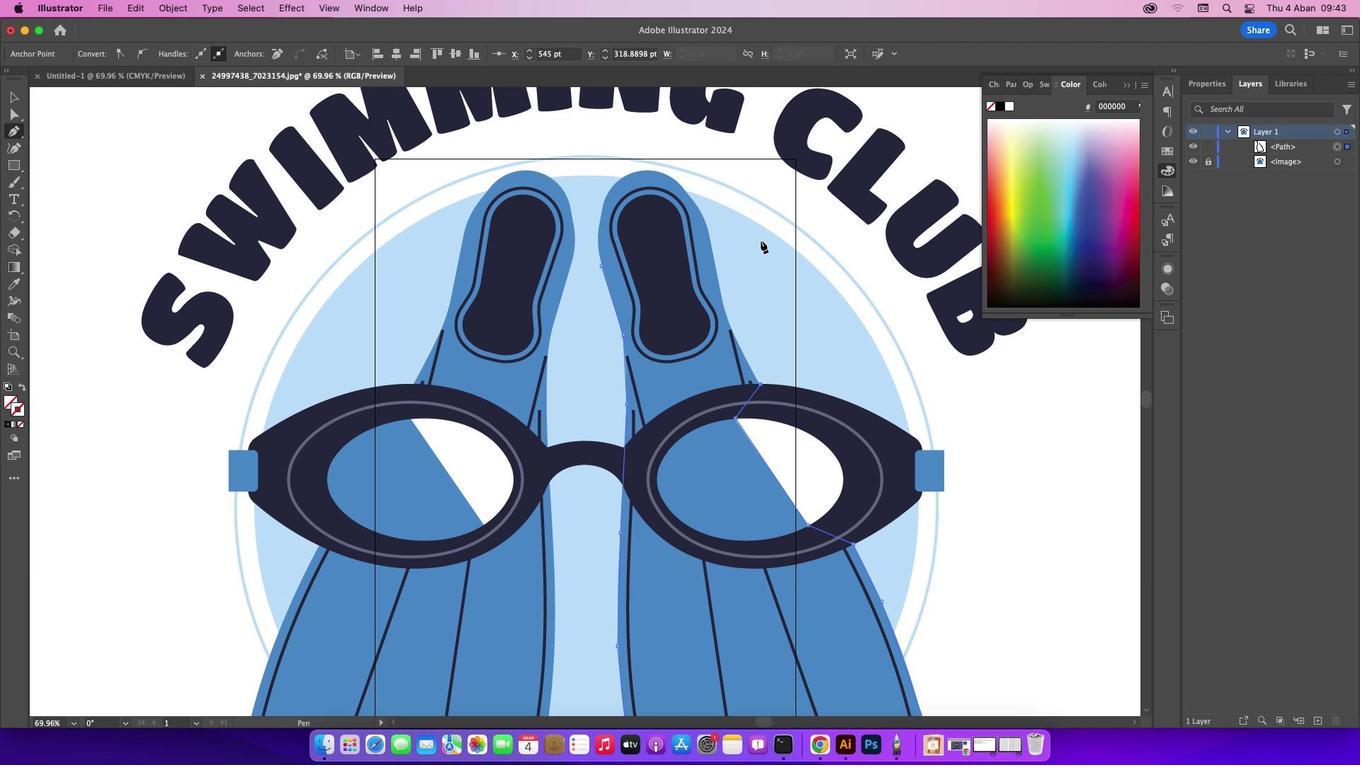 
Action: Mouse scrolled (764, 243) with delta (3, 5)
Screenshot: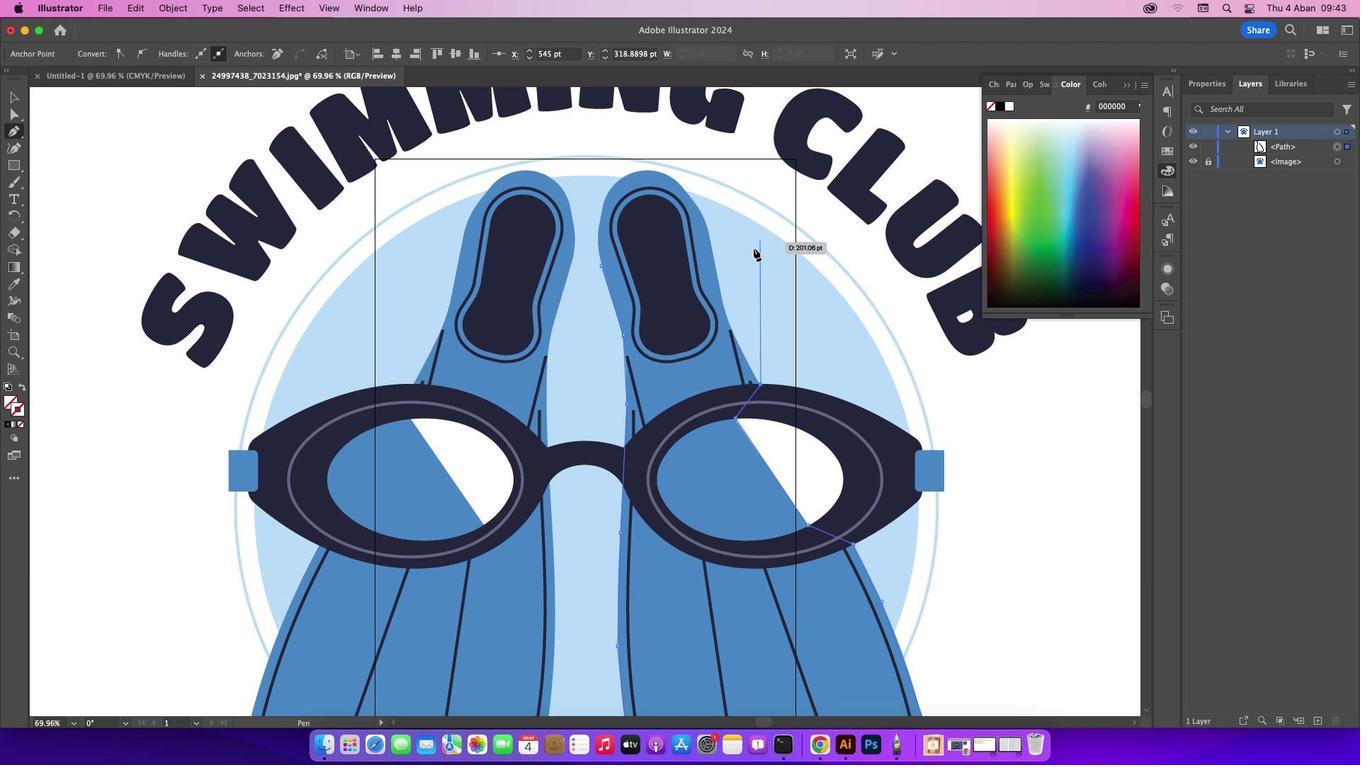 
Action: Mouse scrolled (764, 243) with delta (3, 4)
Screenshot: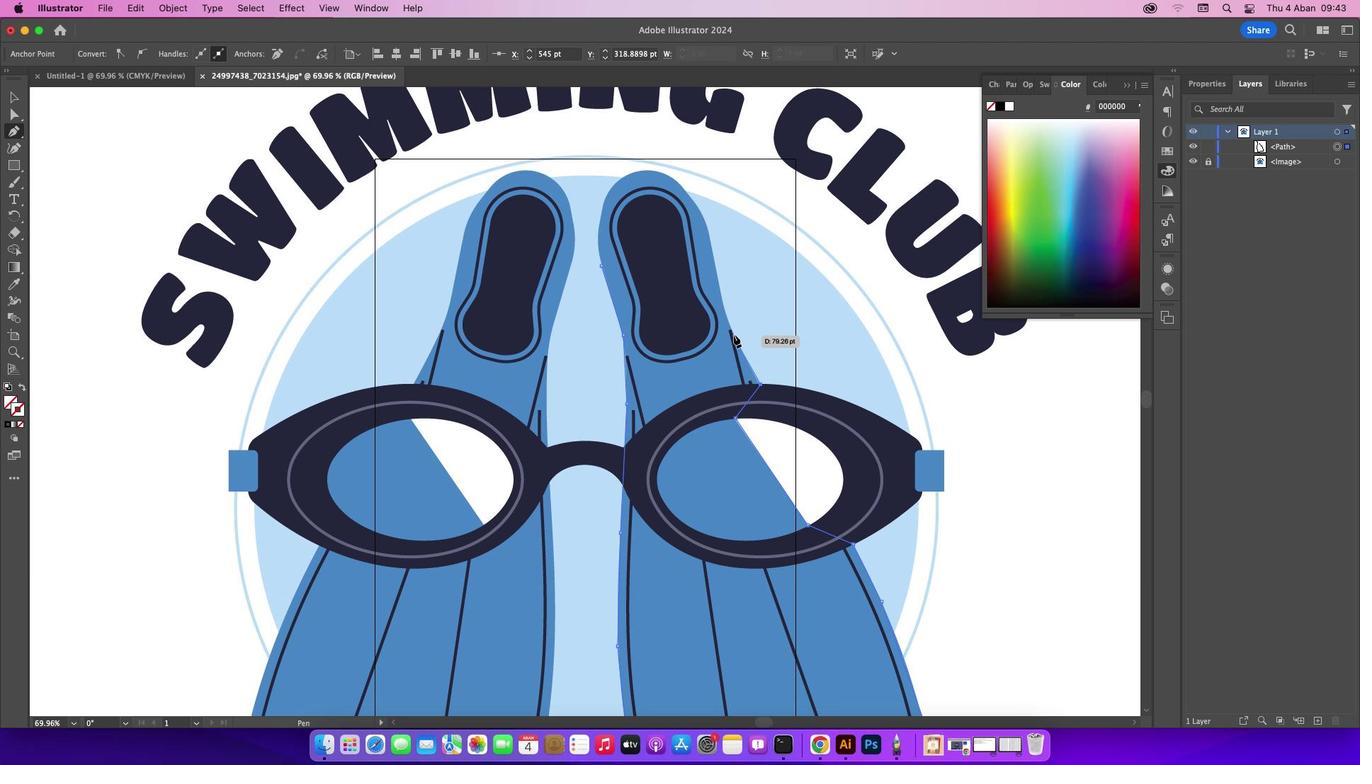 
Action: Mouse scrolled (764, 243) with delta (3, 4)
Screenshot: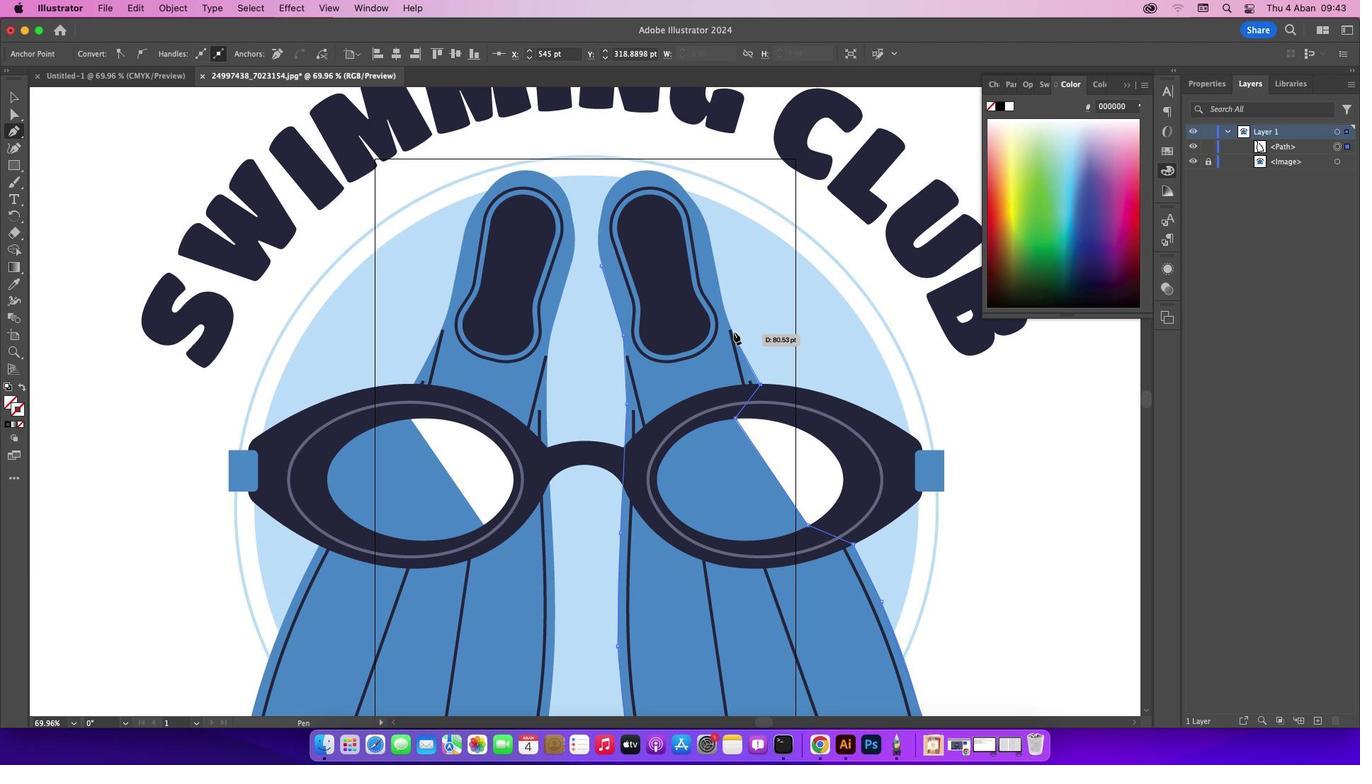 
Action: Mouse scrolled (764, 243) with delta (3, 5)
Screenshot: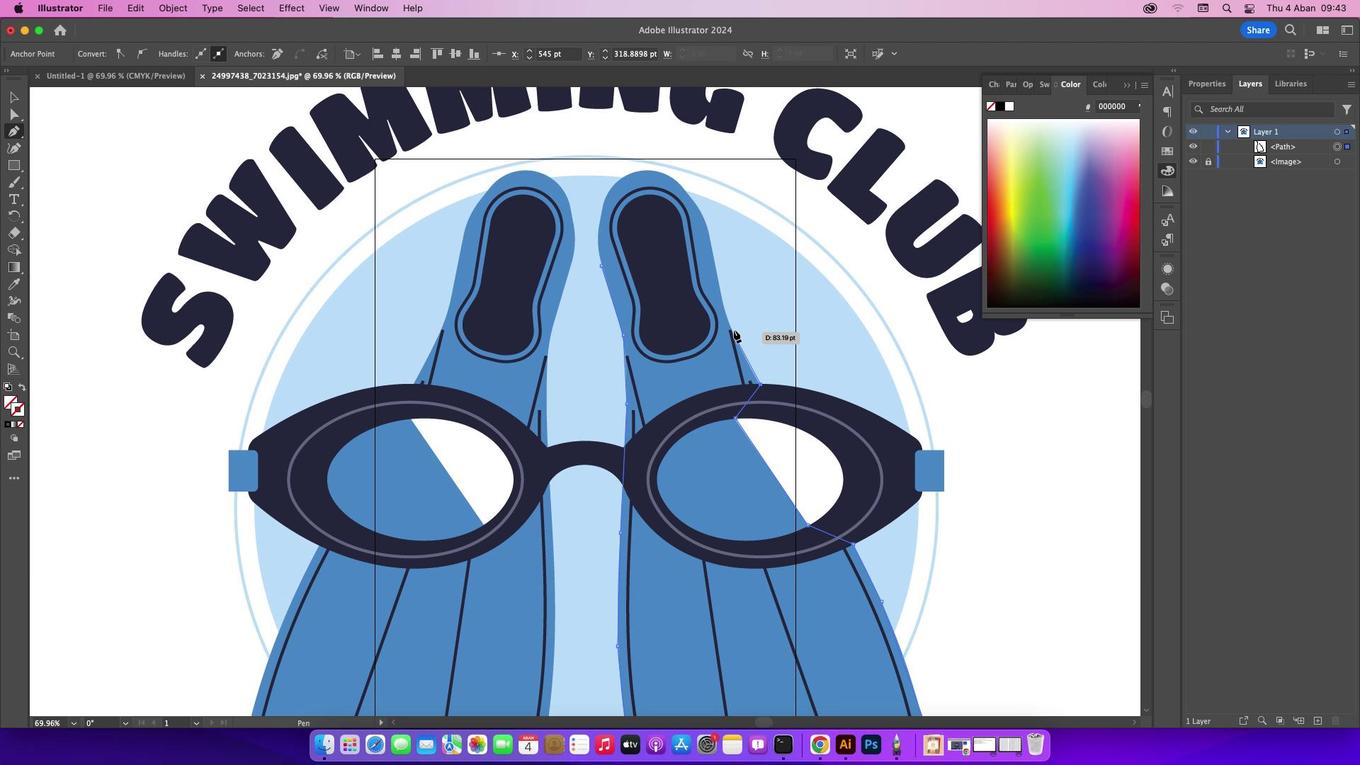 
Action: Mouse moved to (737, 338)
Screenshot: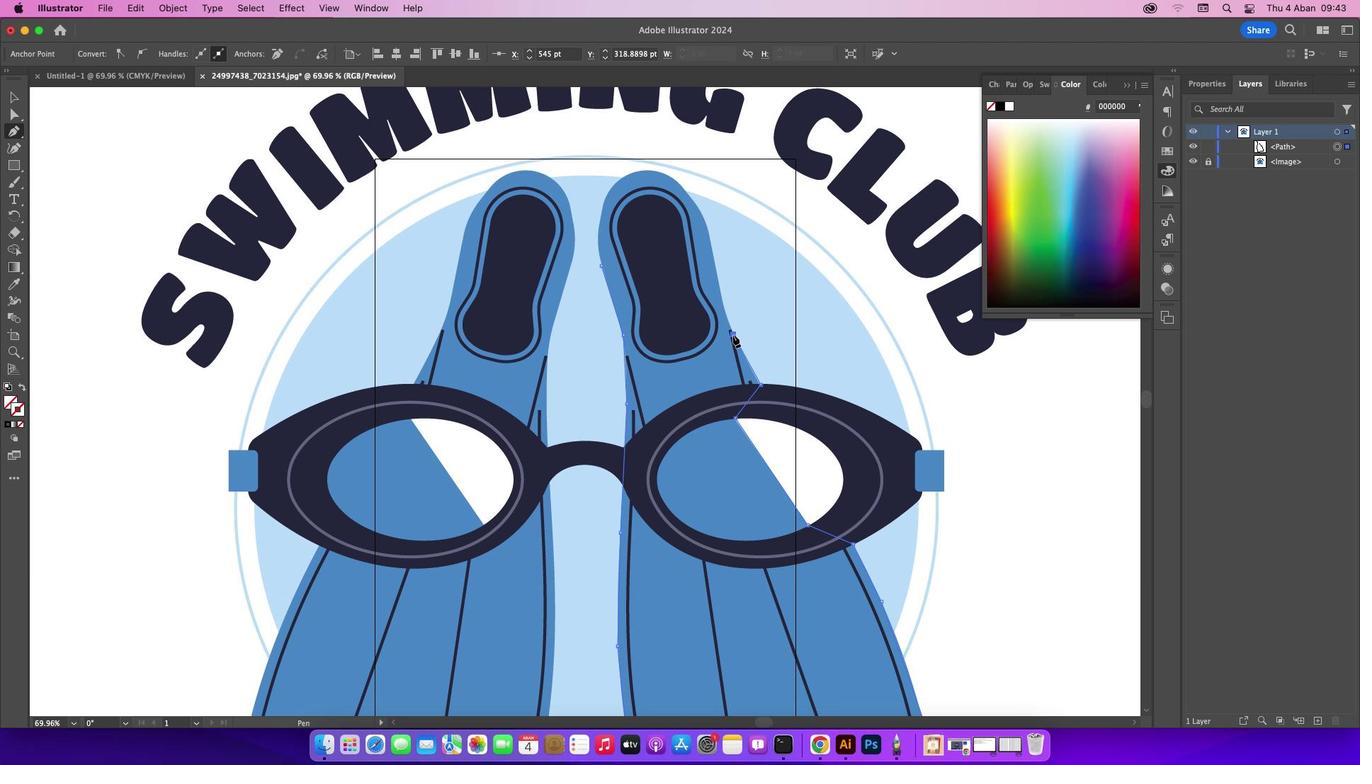 
Action: Mouse pressed left at (737, 338)
Screenshot: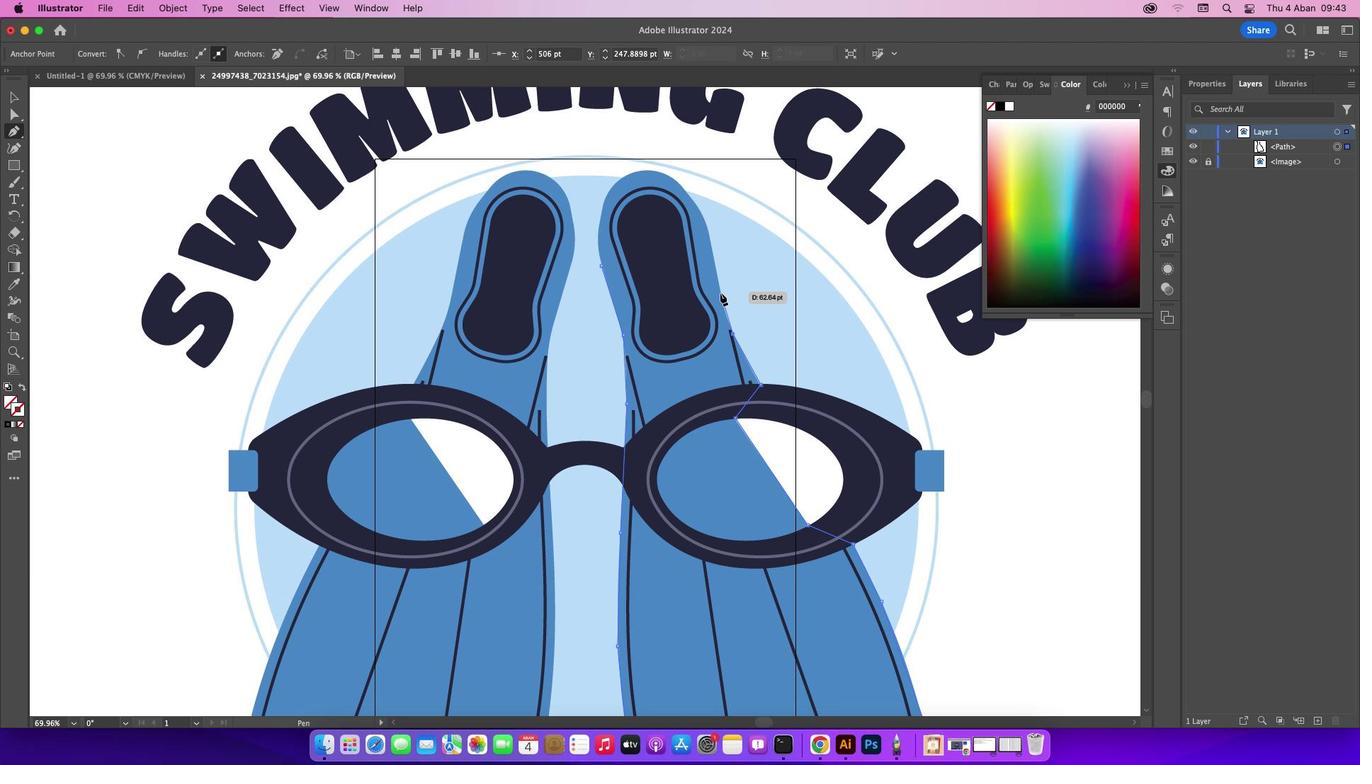 
Action: Mouse moved to (725, 296)
Screenshot: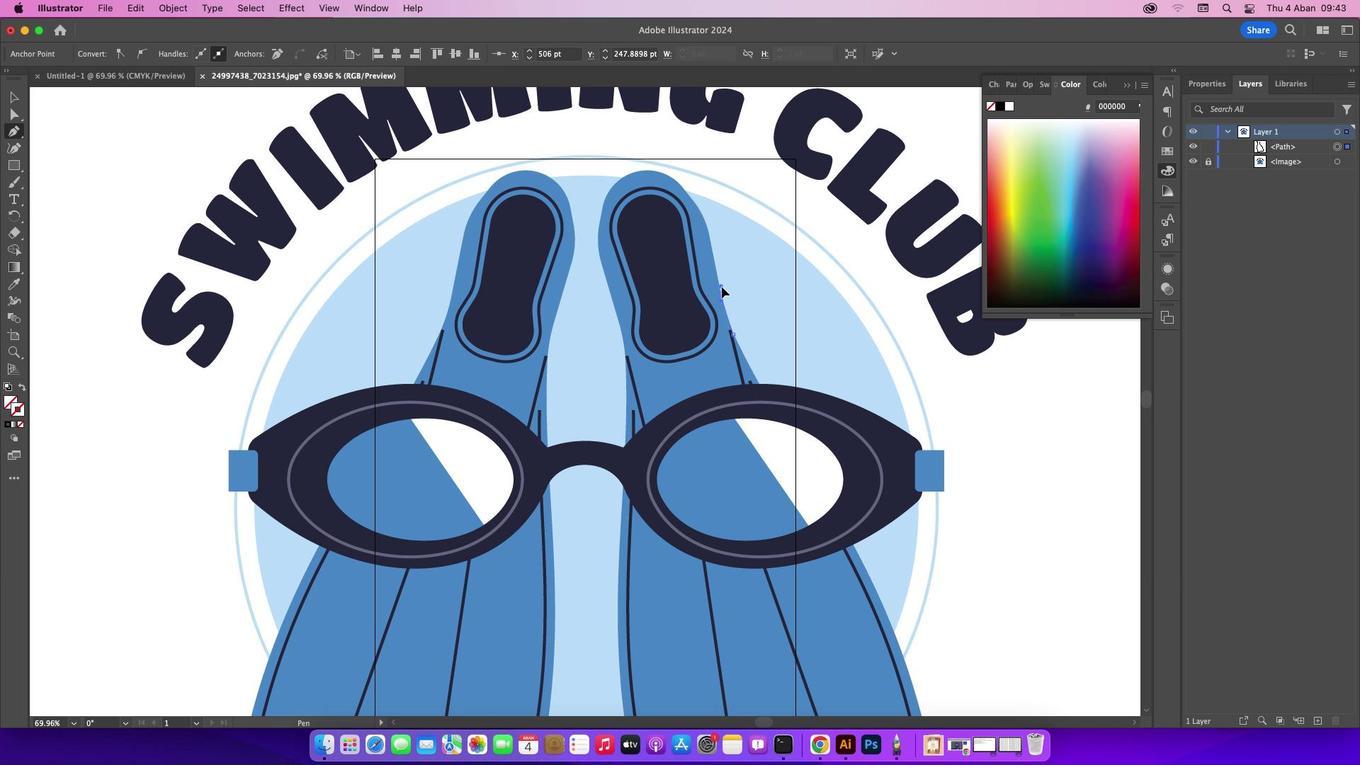 
Action: Mouse pressed left at (725, 296)
Screenshot: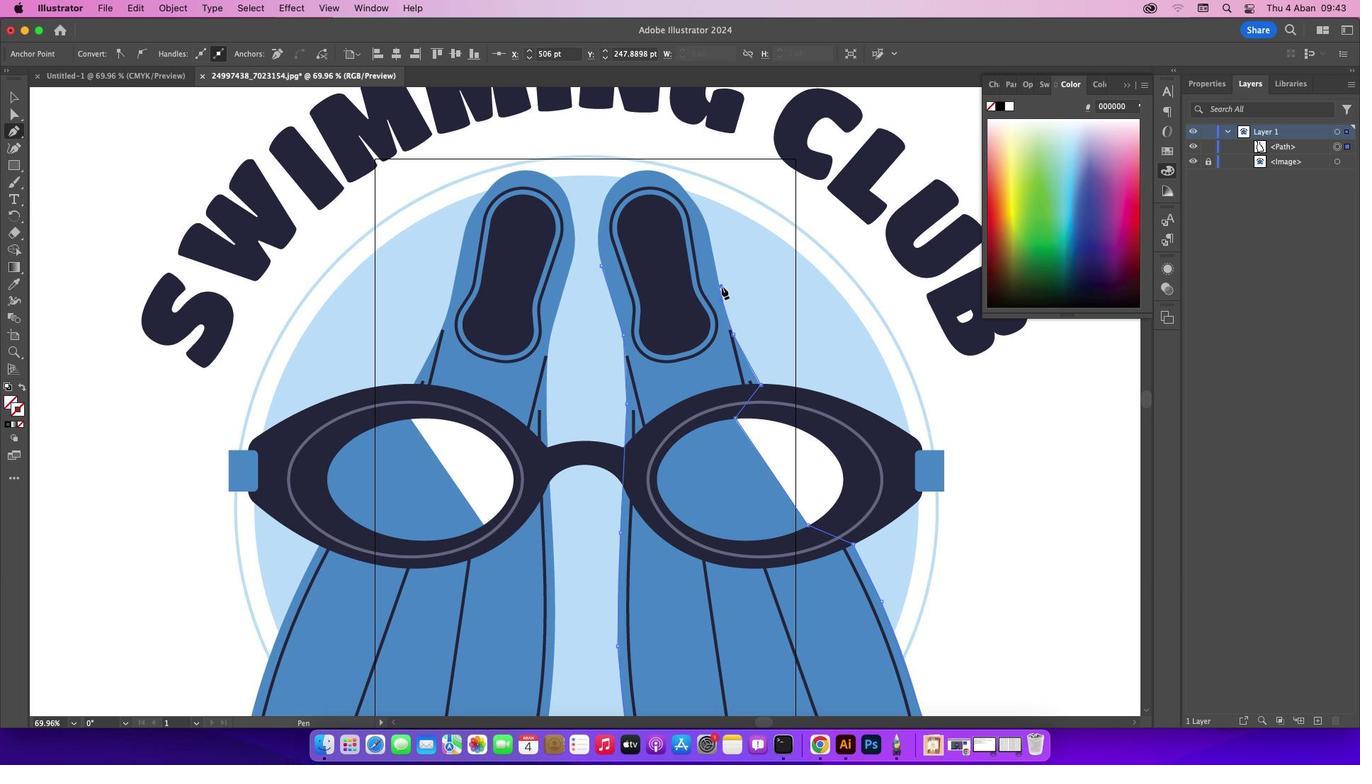 
Action: Mouse moved to (725, 298)
Screenshot: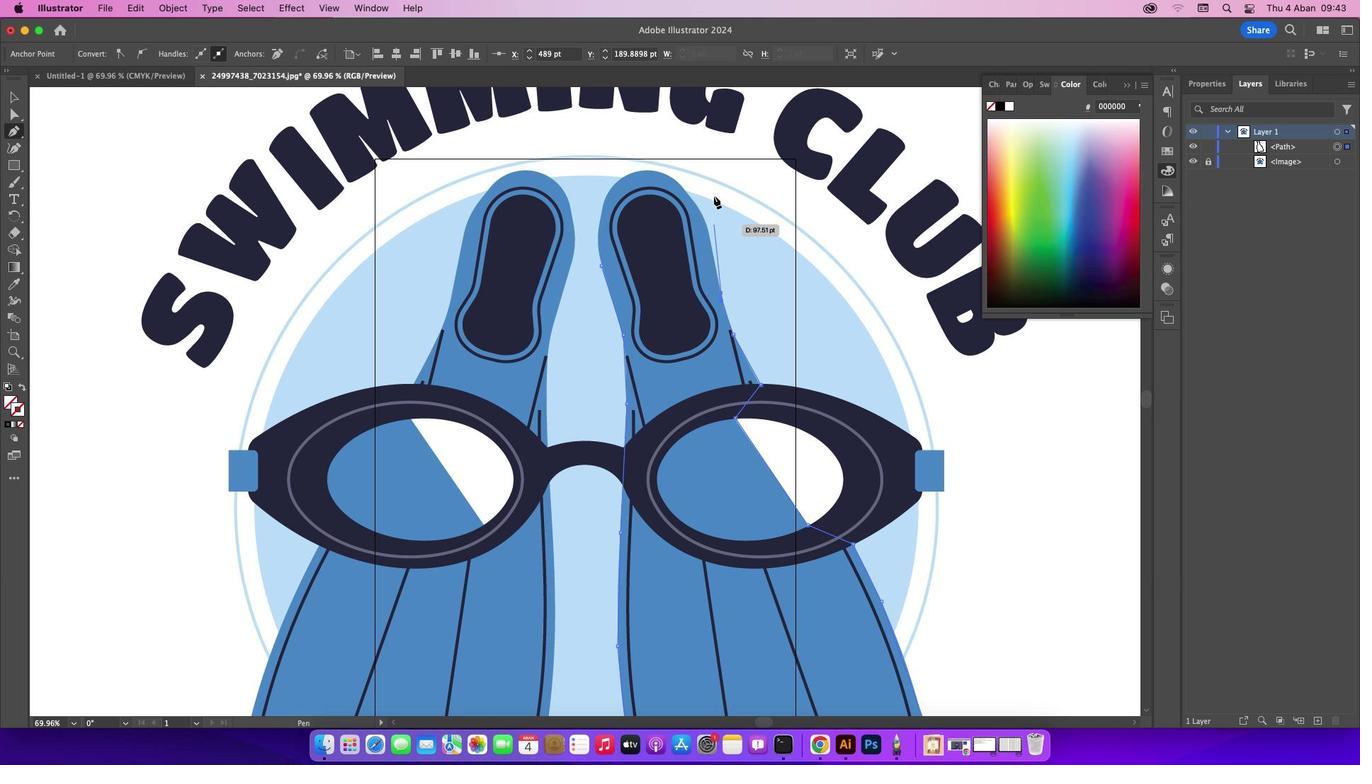 
Action: Mouse pressed left at (725, 298)
Screenshot: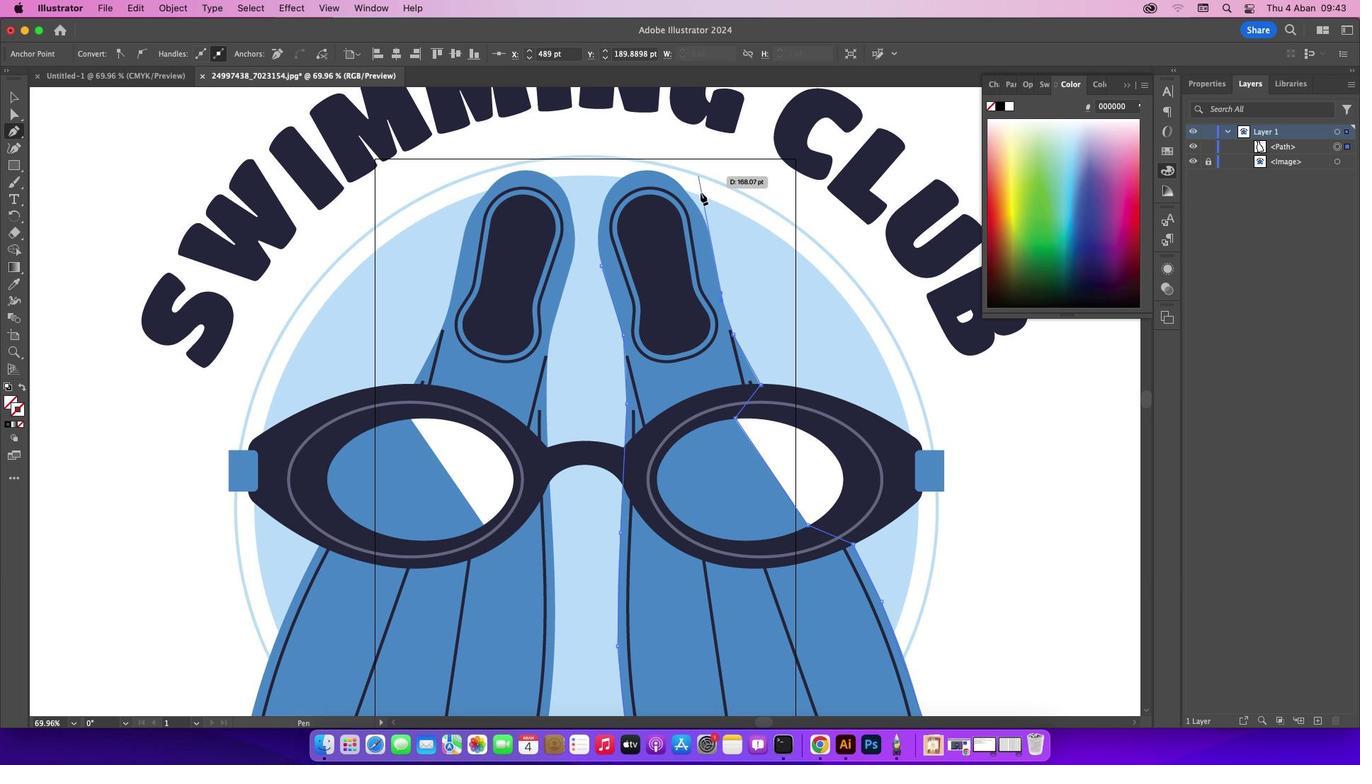 
Action: Mouse moved to (713, 236)
Screenshot: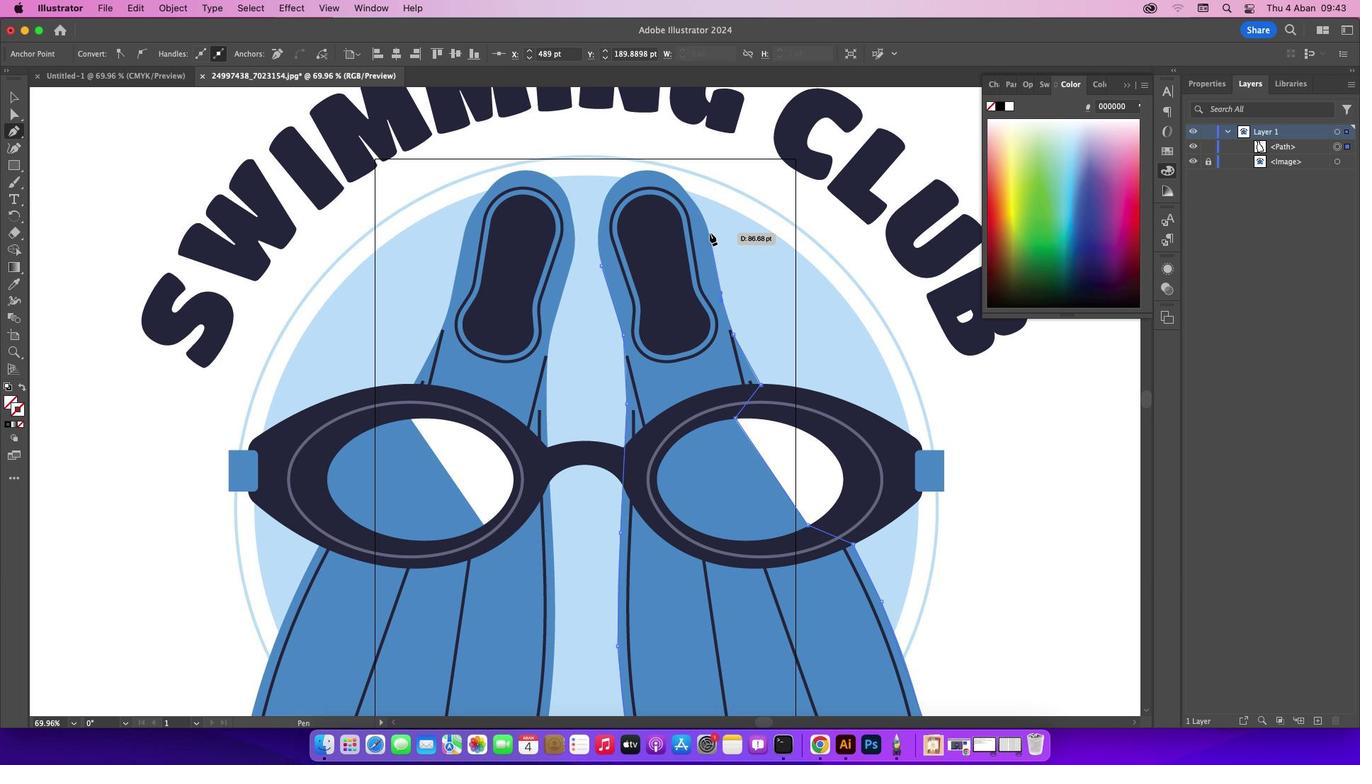 
Action: Mouse pressed left at (713, 236)
Screenshot: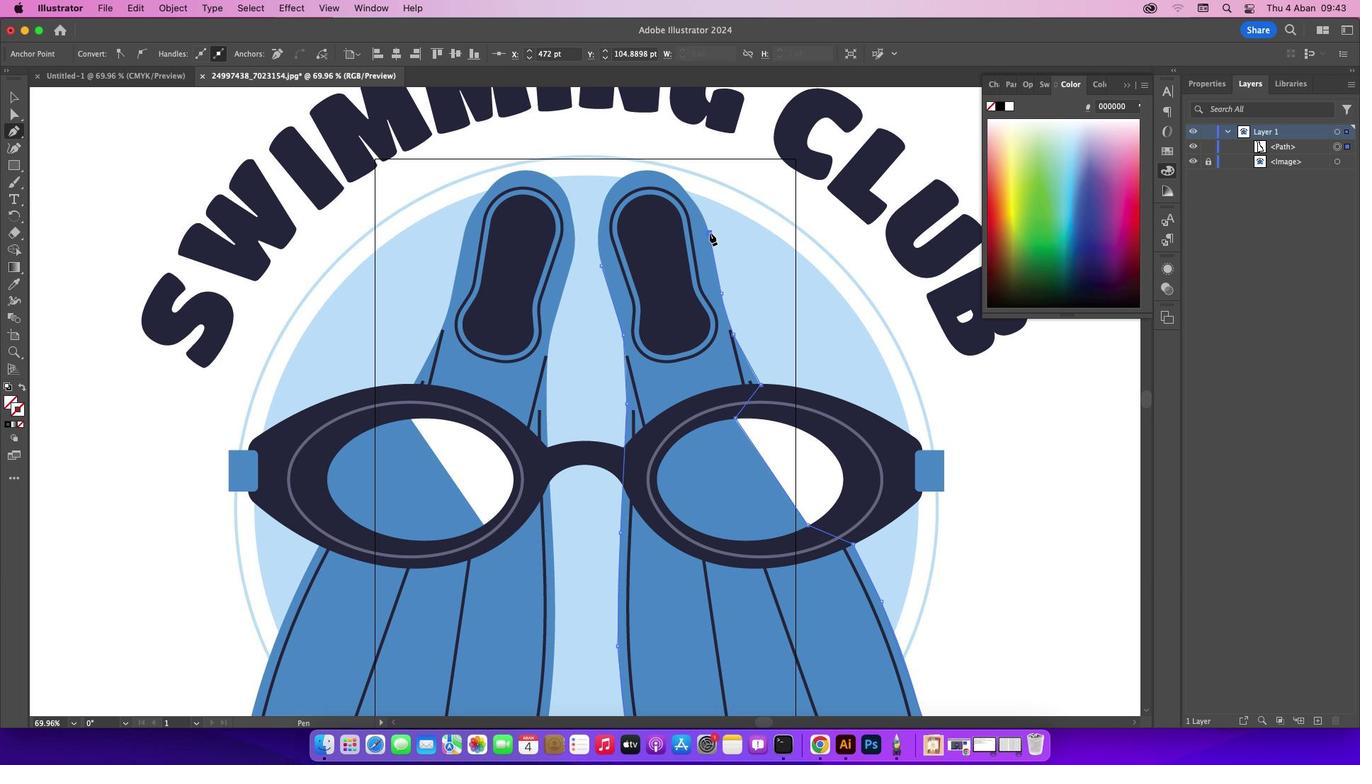 
Action: Mouse moved to (670, 178)
Screenshot: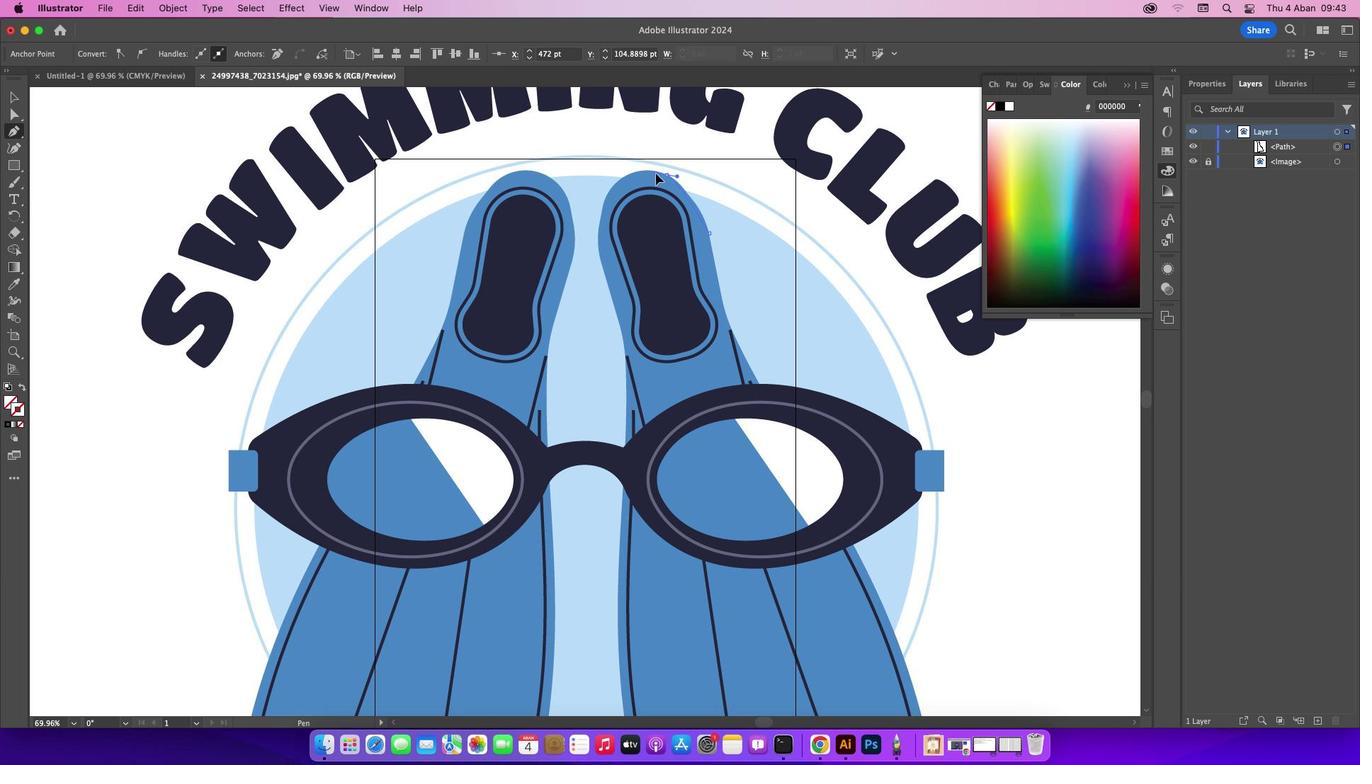 
Action: Mouse pressed left at (670, 178)
Screenshot: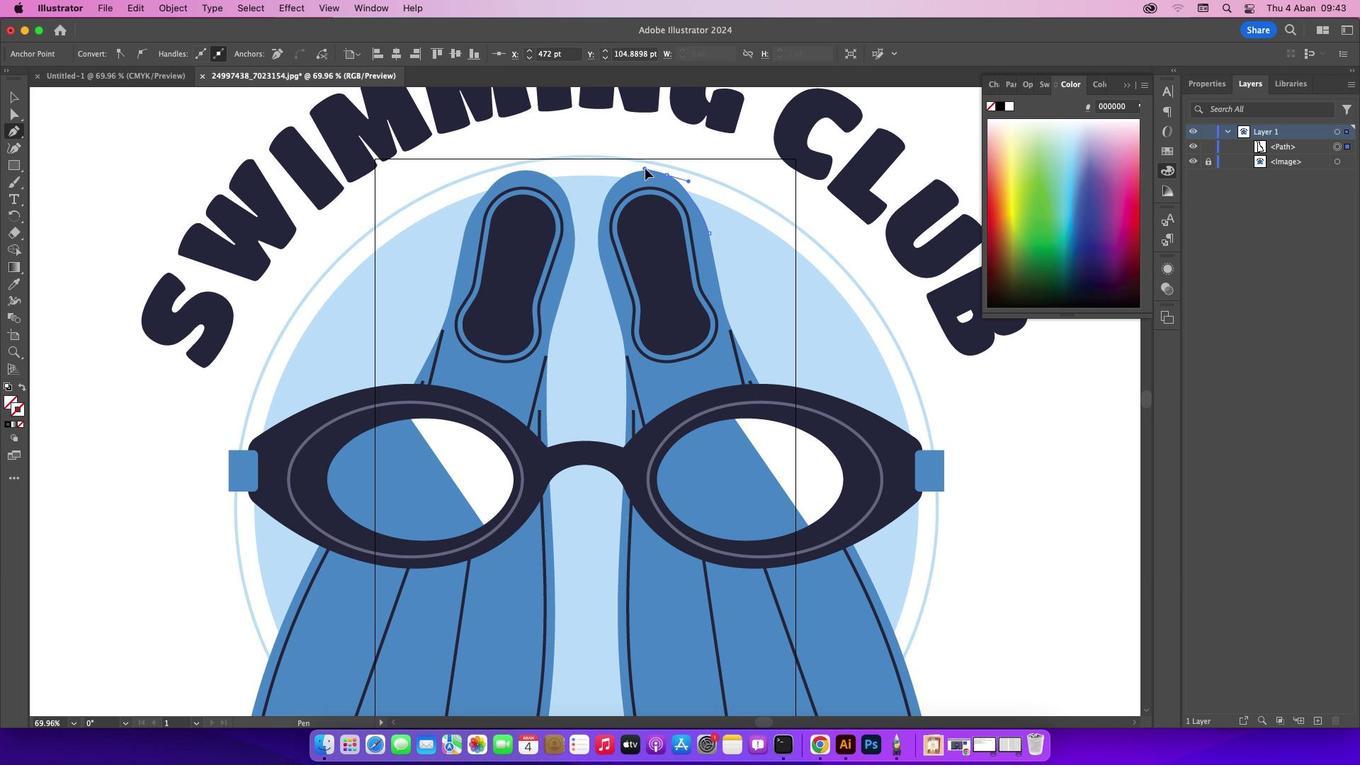 
Action: Mouse moved to (620, 185)
Screenshot: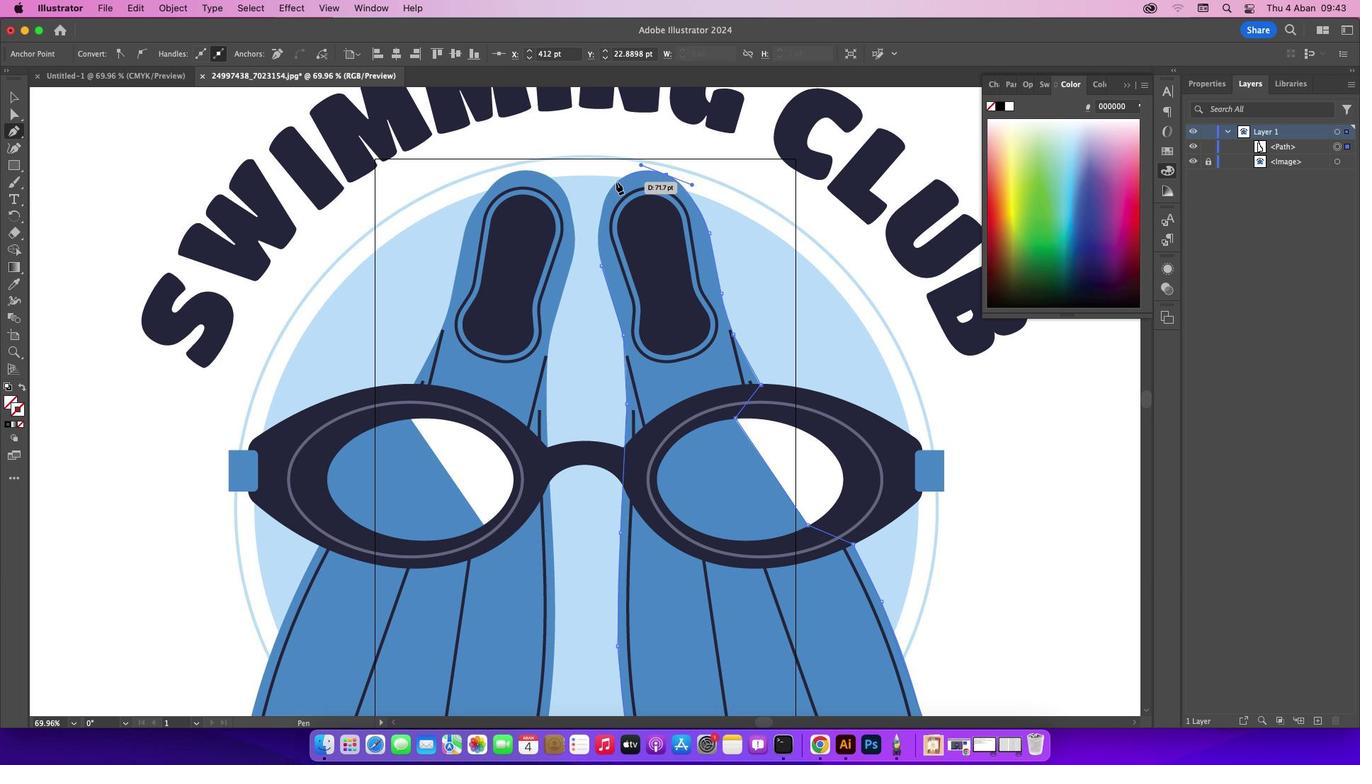 
Action: Mouse pressed left at (620, 185)
Screenshot: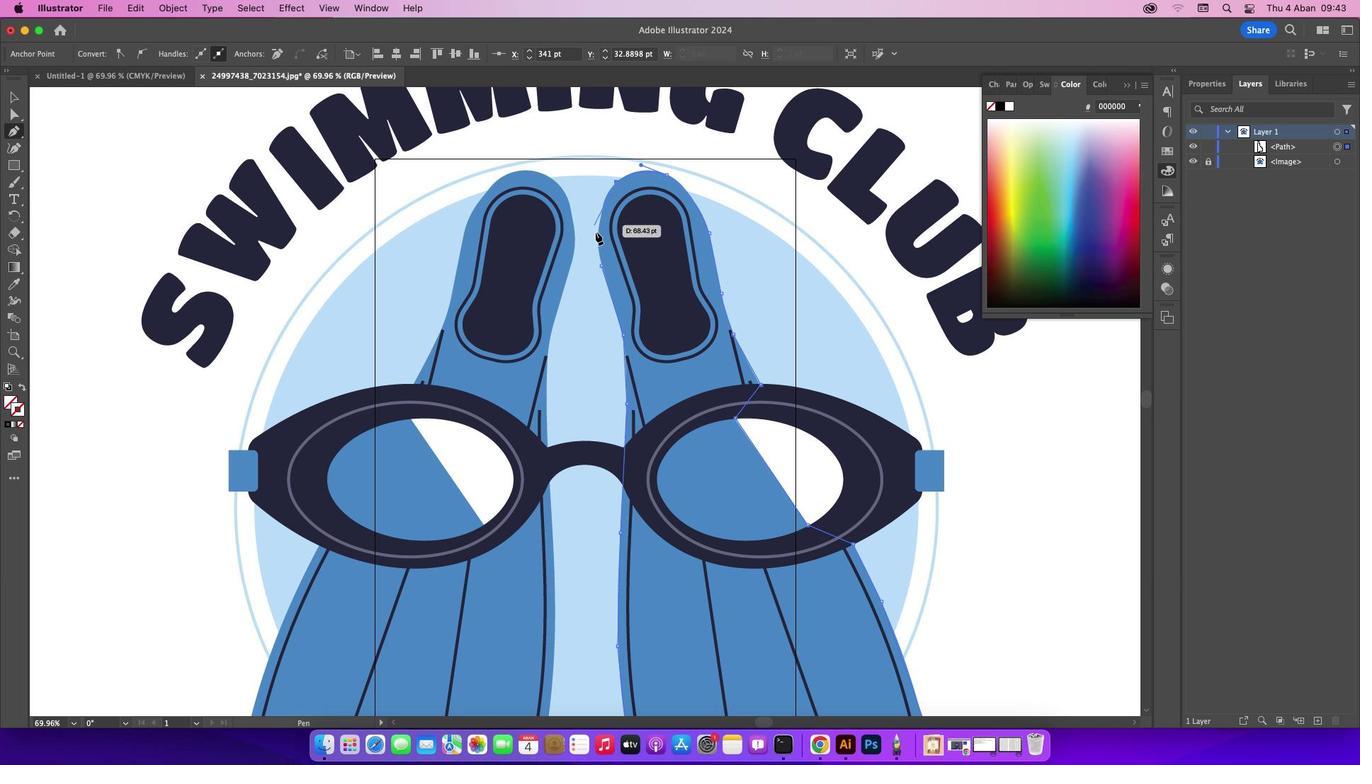 
Action: Mouse moved to (605, 269)
Screenshot: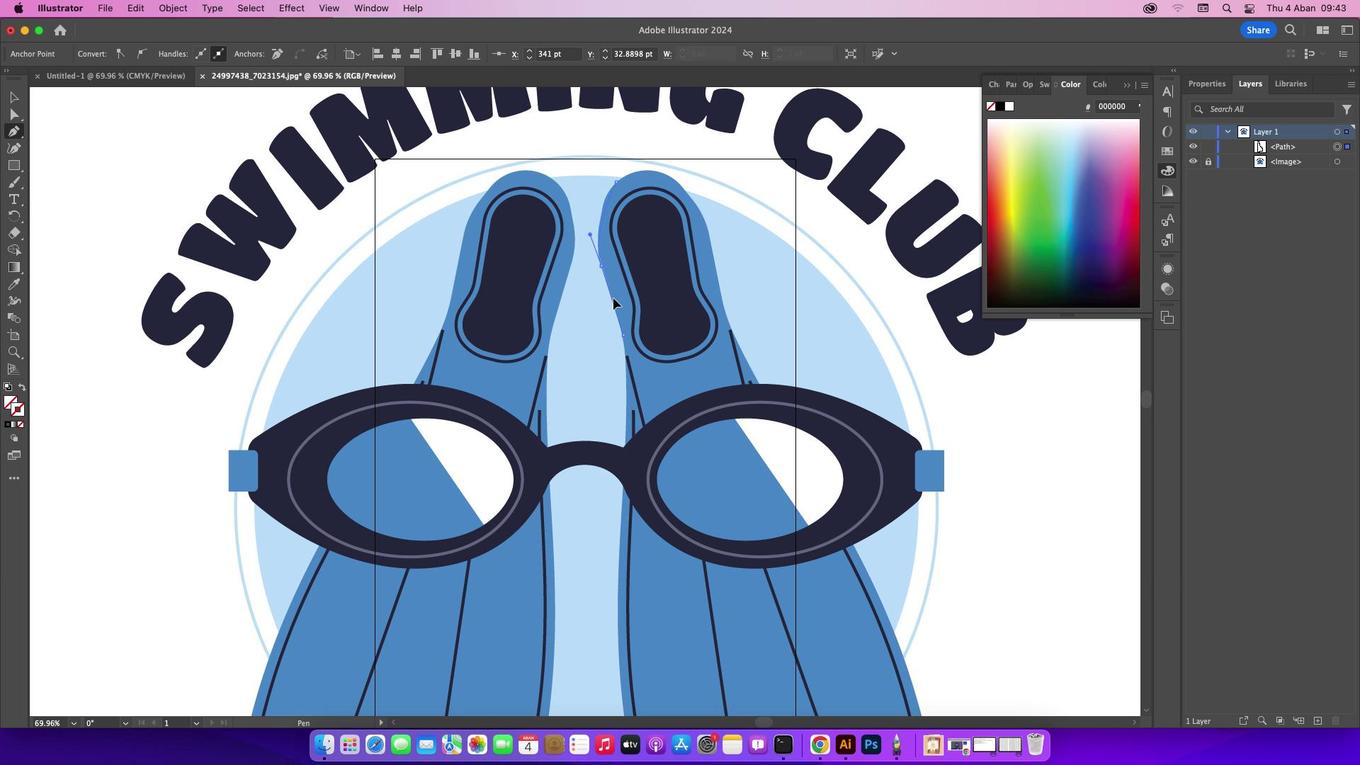 
Action: Mouse pressed left at (605, 269)
Screenshot: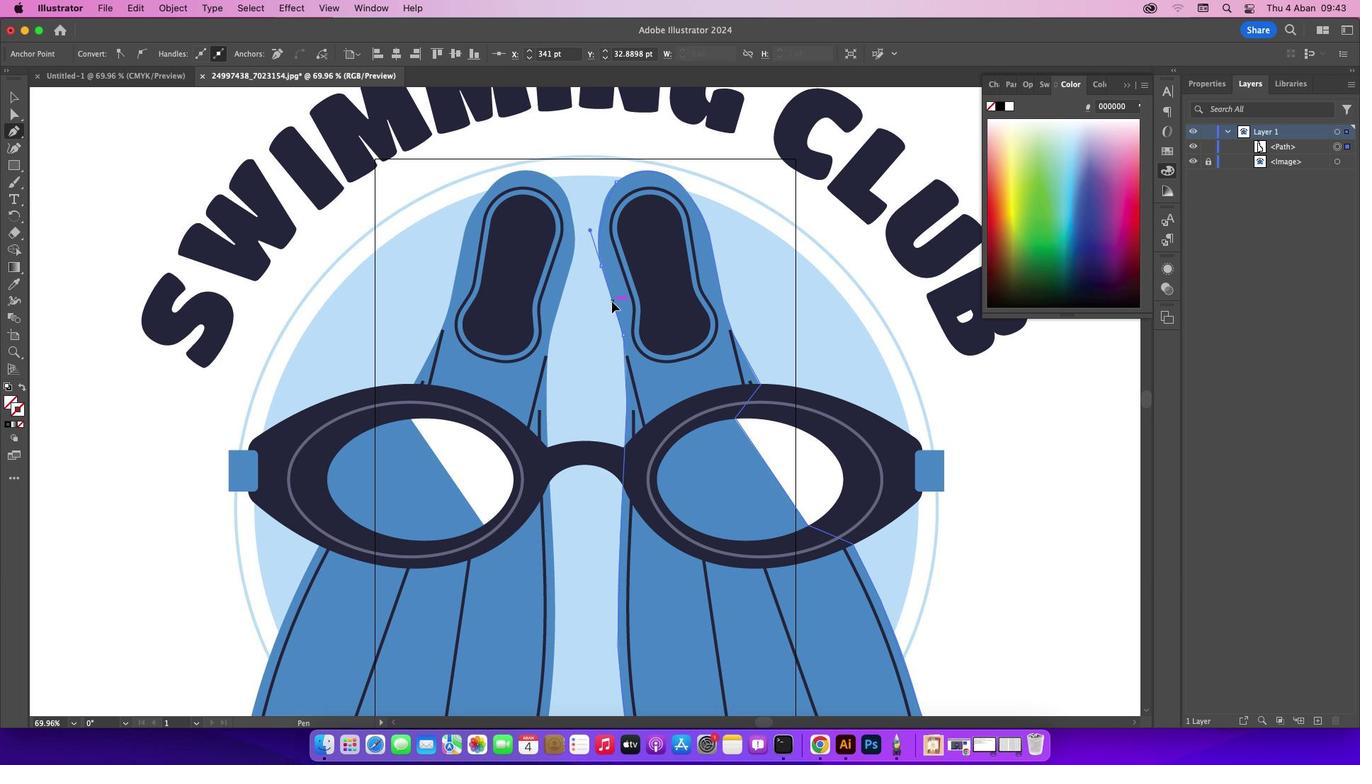 
Action: Mouse moved to (20, 99)
Screenshot: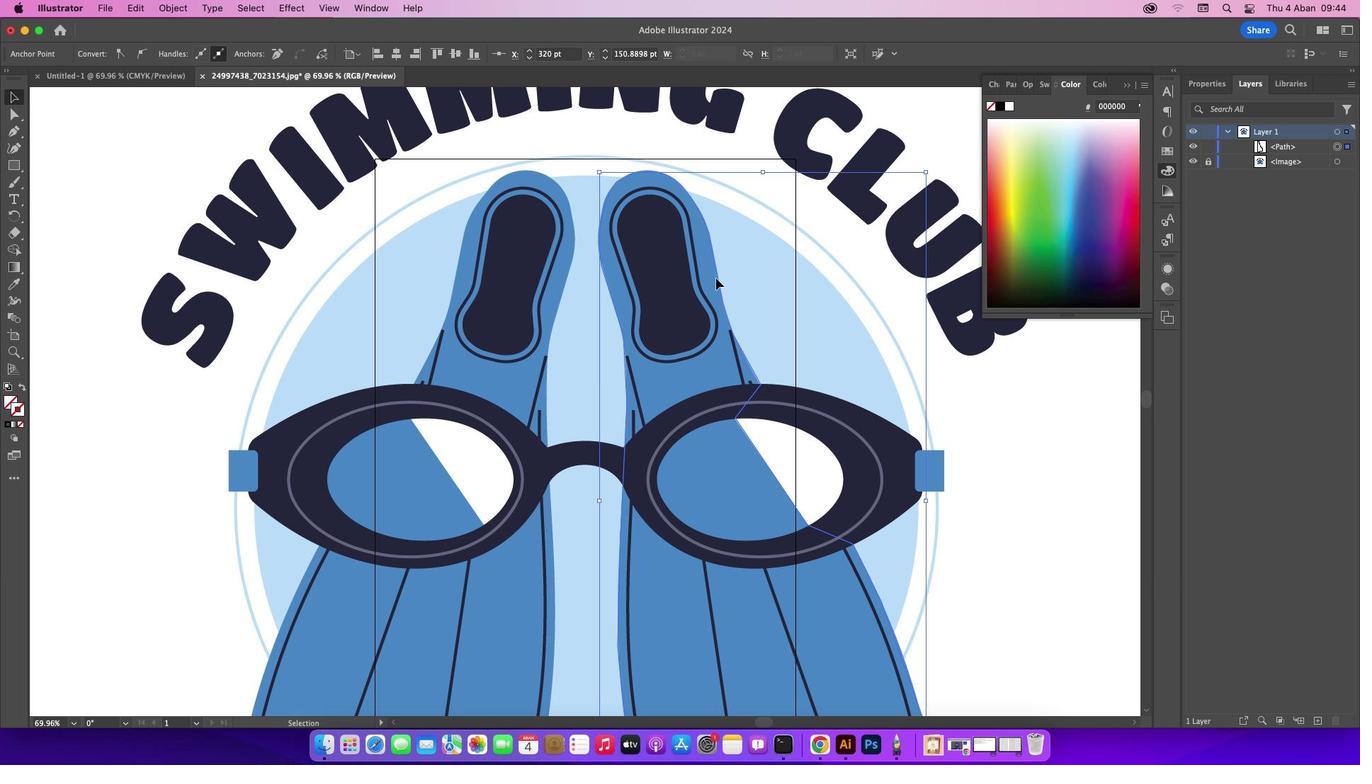 
Action: Mouse pressed left at (20, 99)
Screenshot: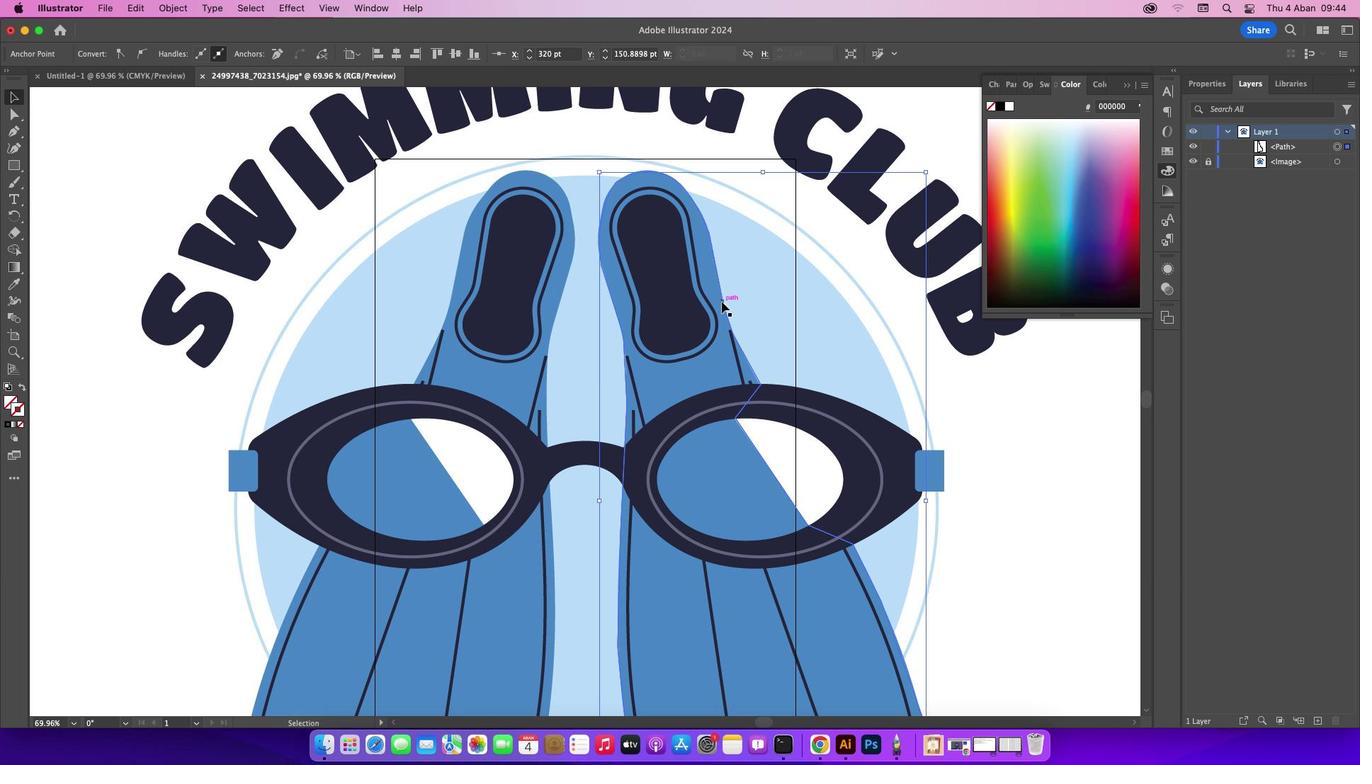 
Action: Mouse moved to (725, 299)
Screenshot: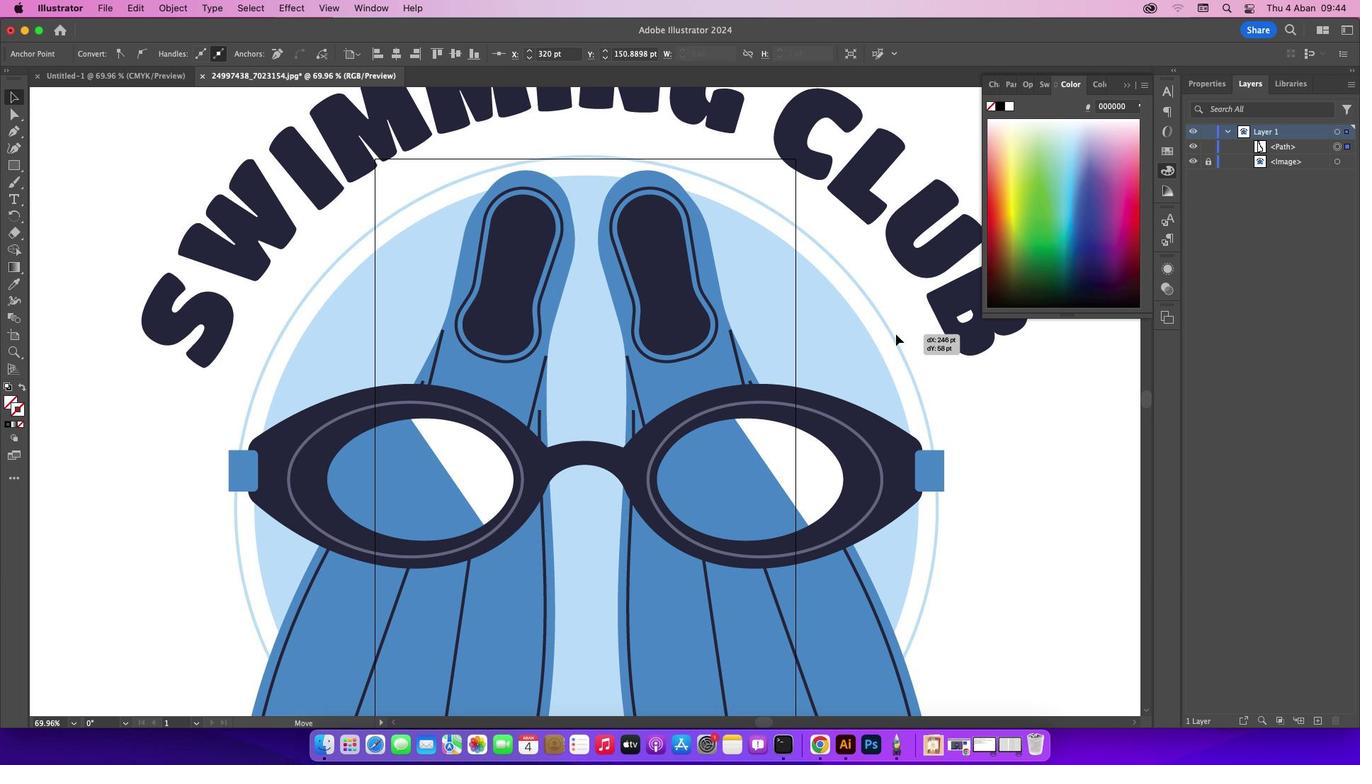 
Action: Mouse pressed left at (725, 299)
Screenshot: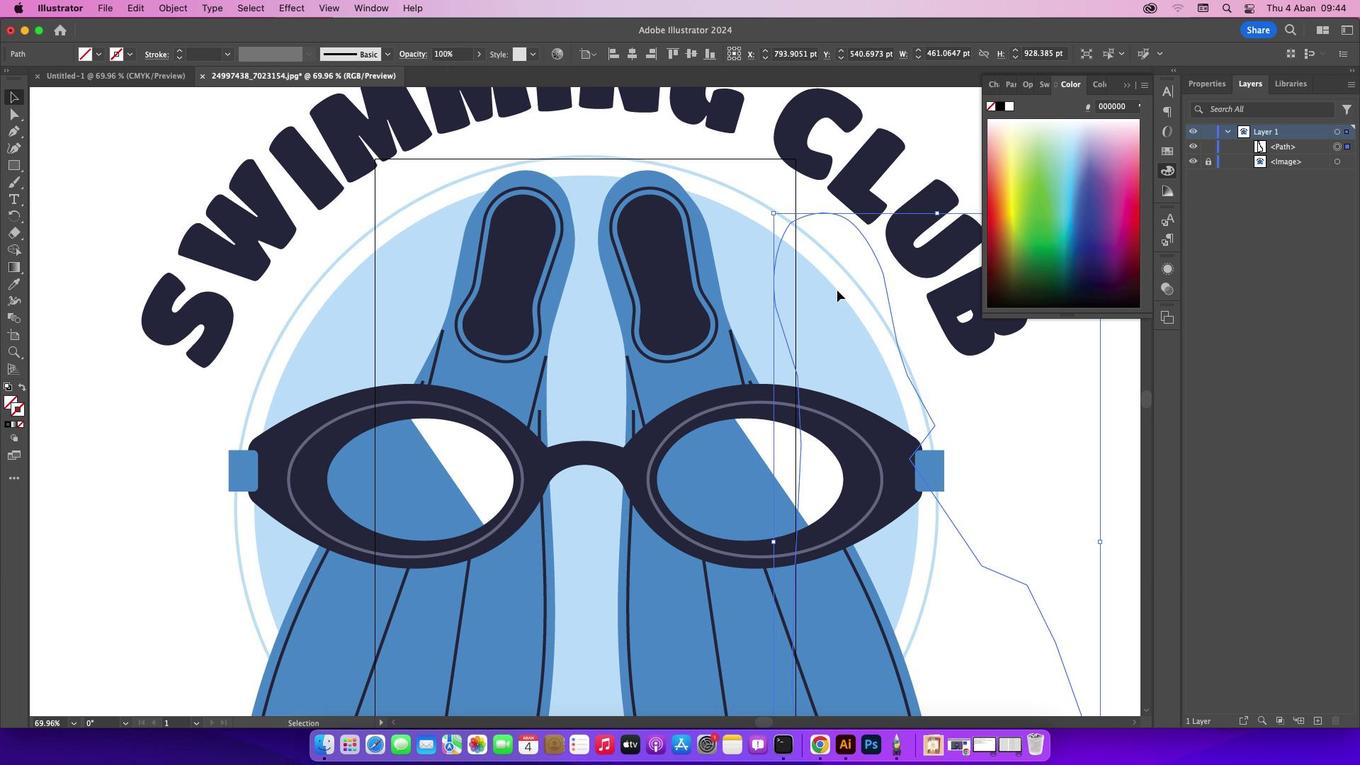 
Action: Mouse moved to (17, 292)
Screenshot: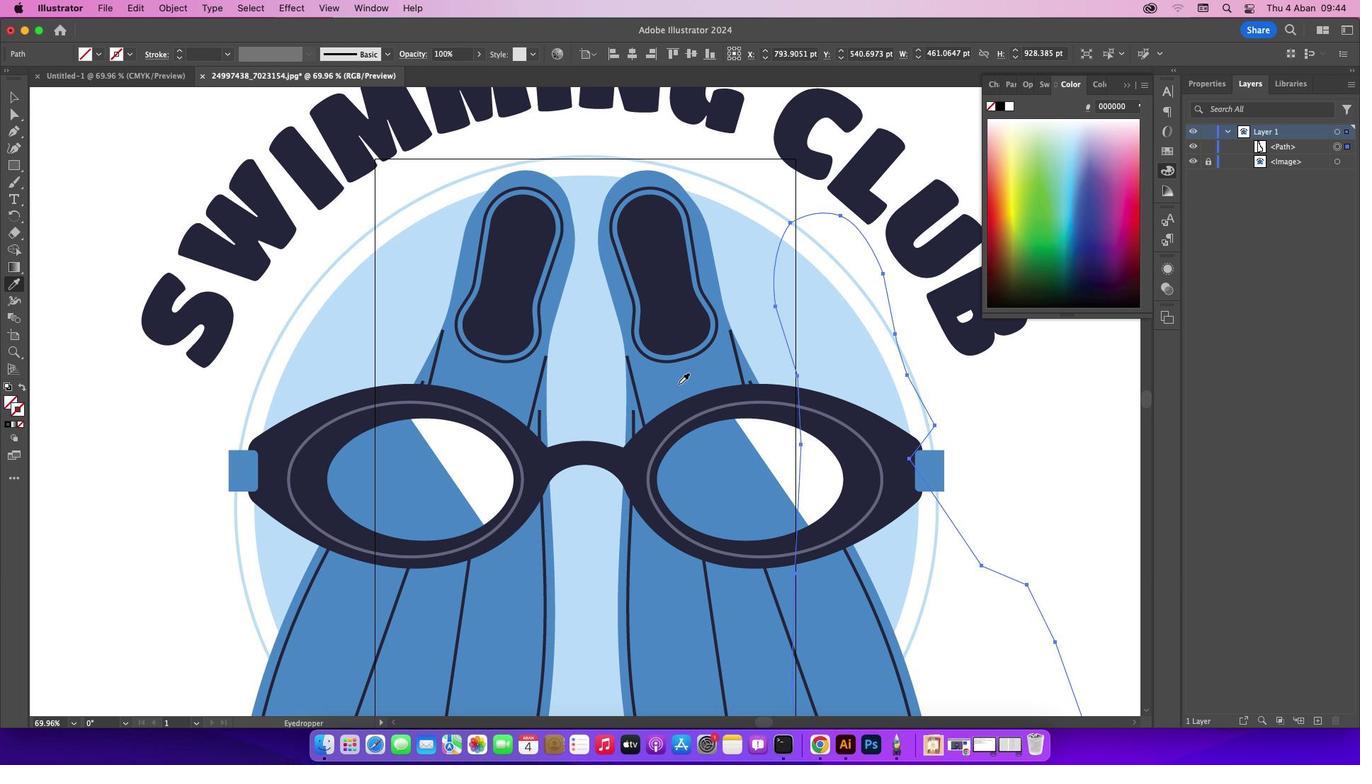 
Action: Mouse pressed left at (17, 292)
Screenshot: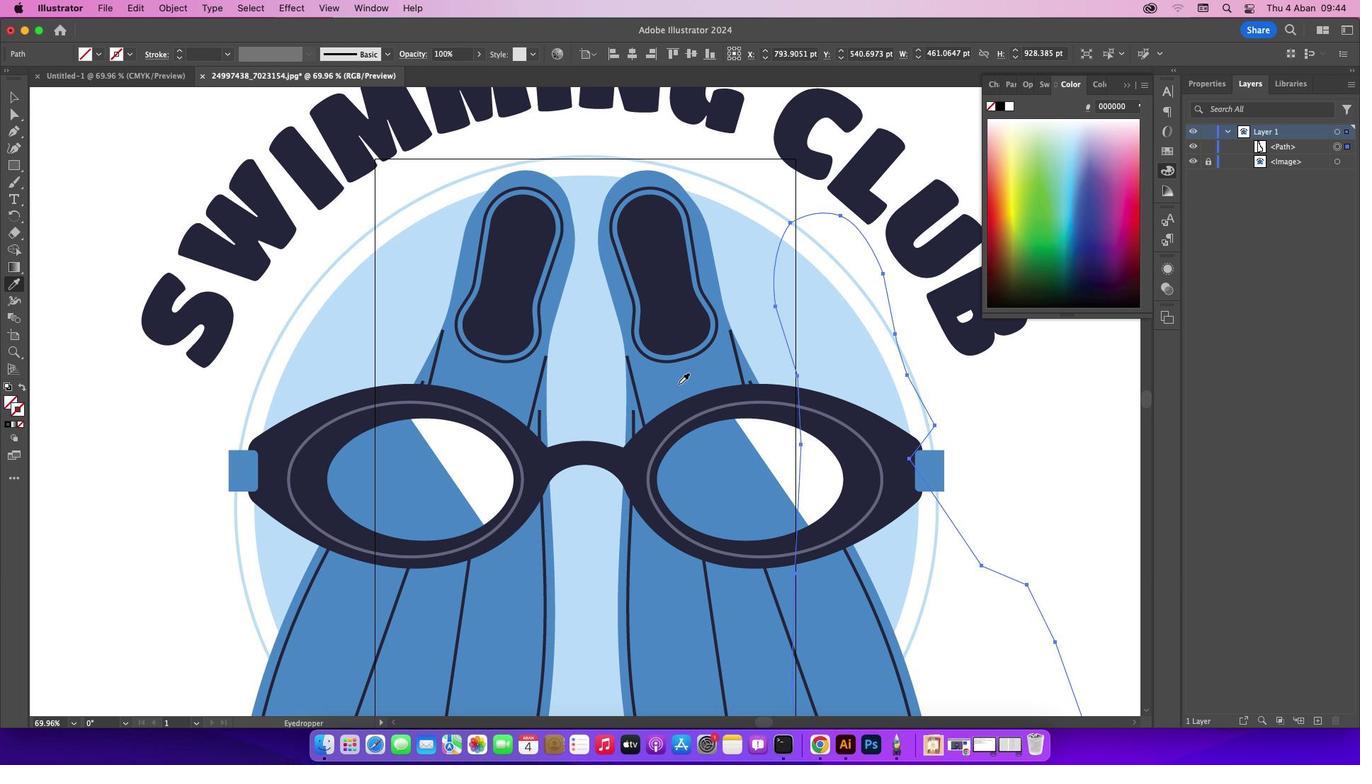 
Action: Mouse moved to (681, 387)
Screenshot: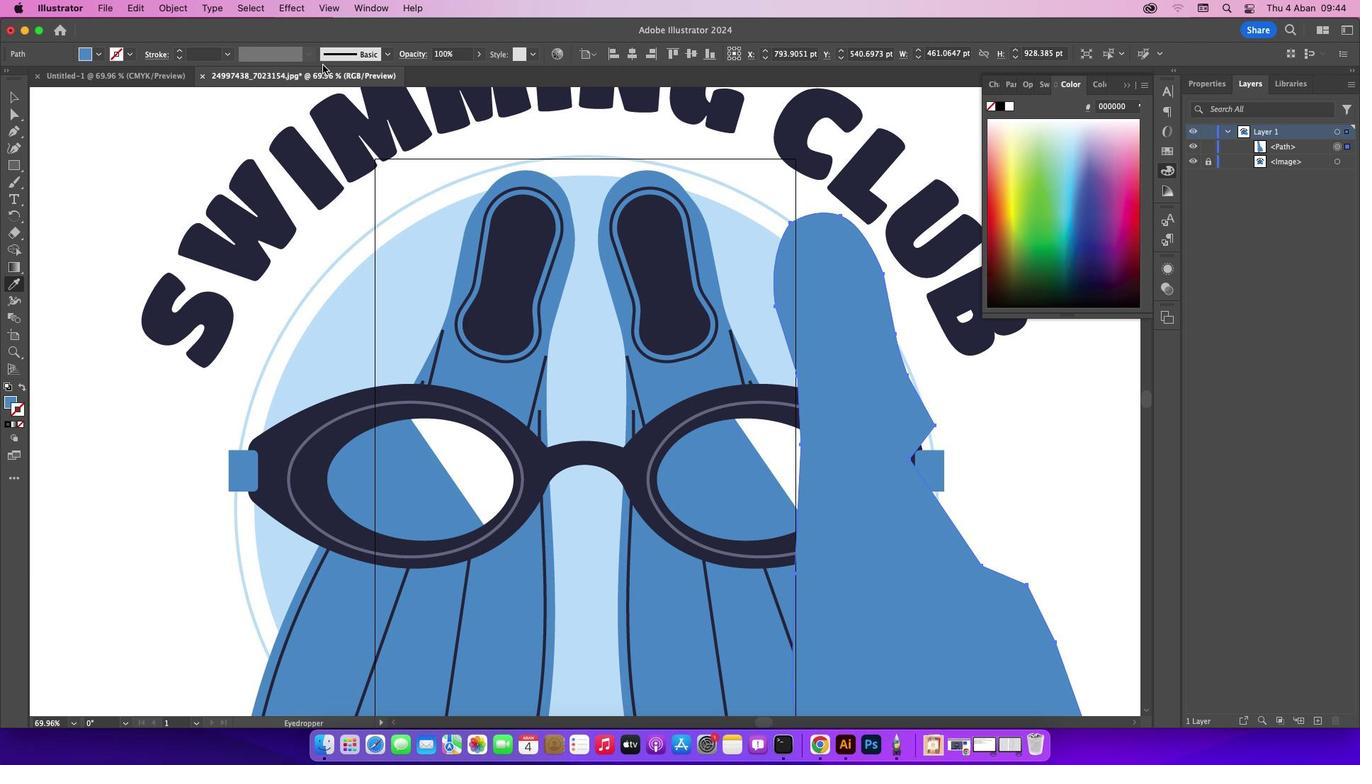 
Action: Mouse pressed left at (681, 387)
Screenshot: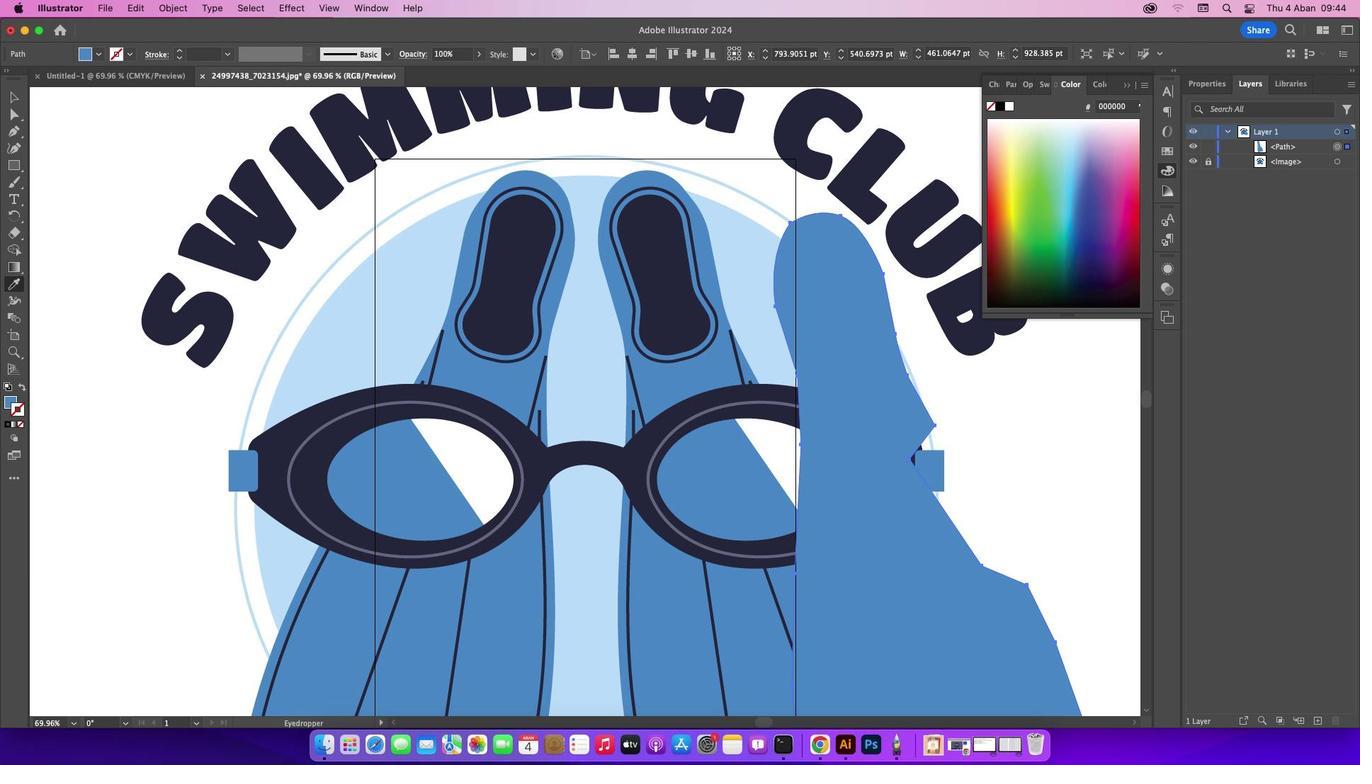 
Action: Mouse moved to (17, 102)
Screenshot: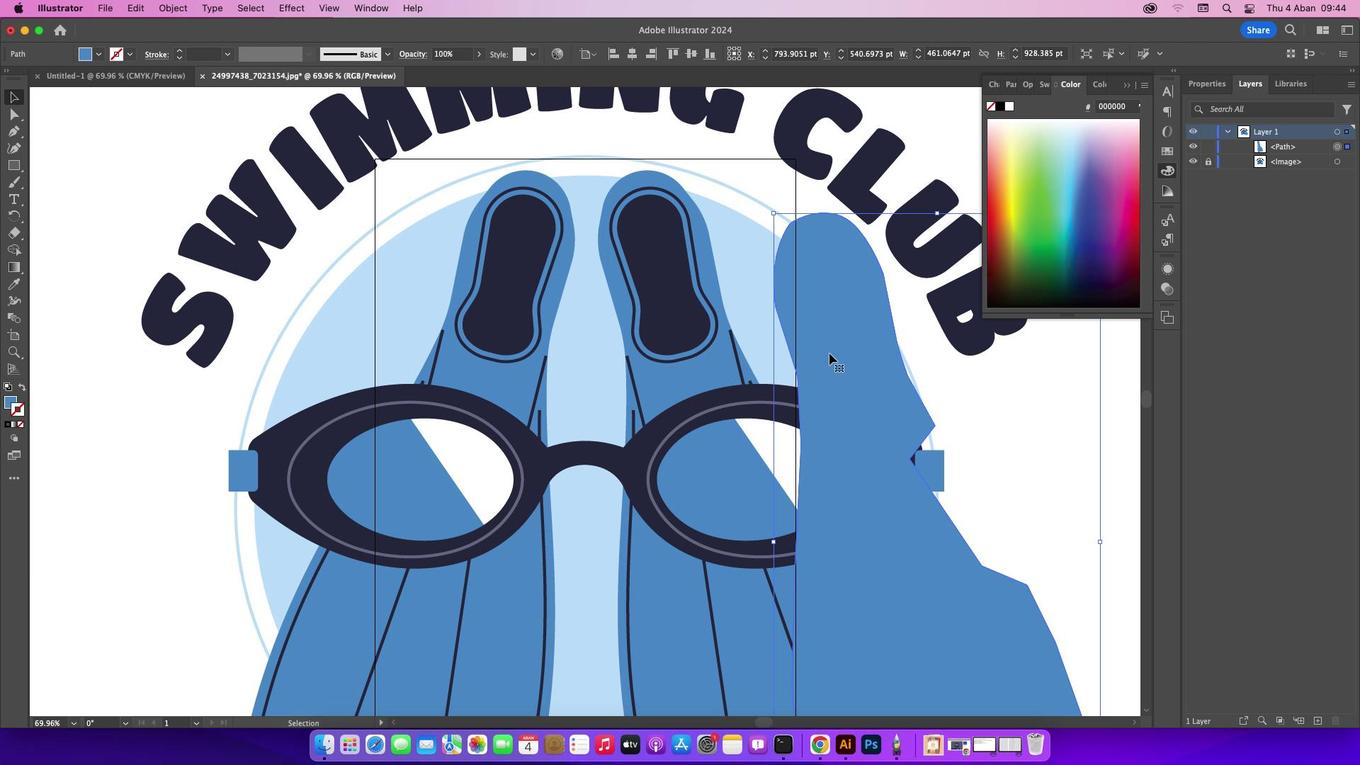 
Action: Mouse pressed left at (17, 102)
Screenshot: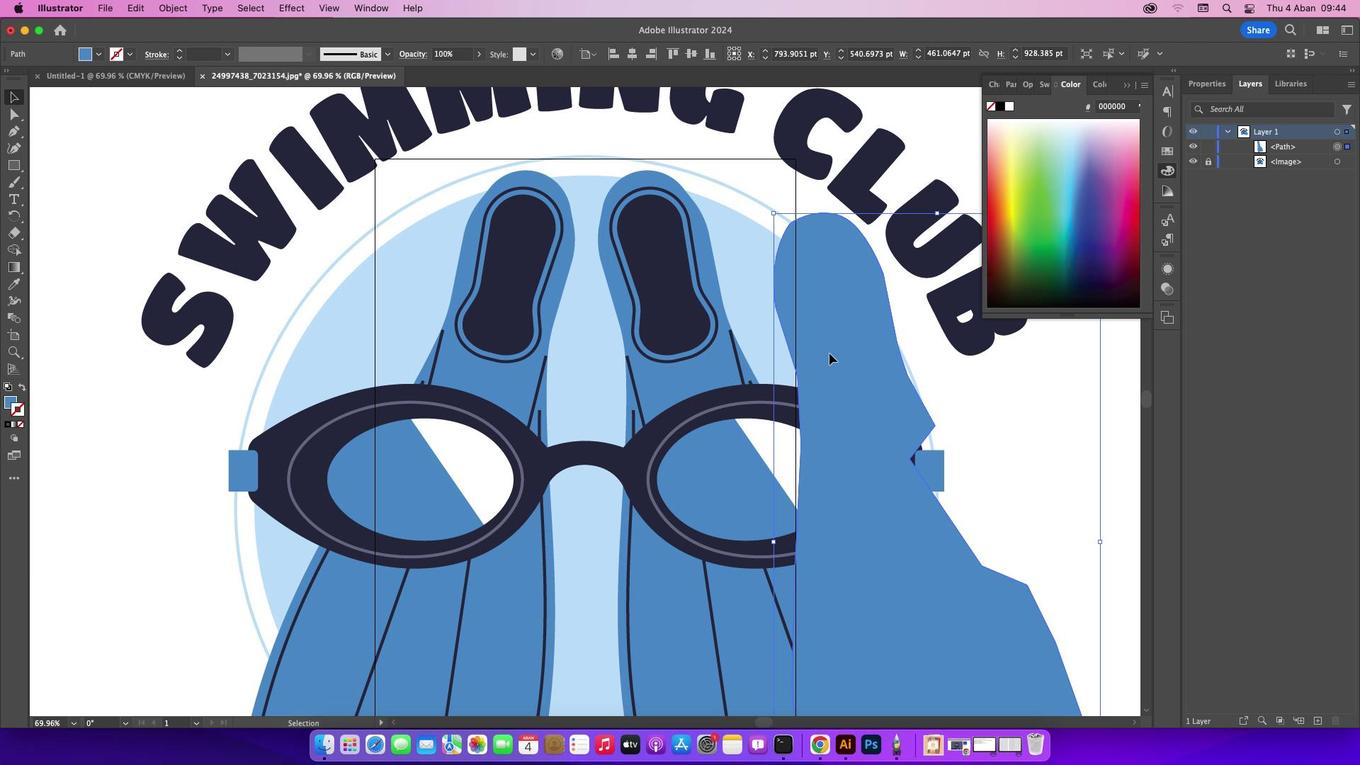 
Action: Mouse moved to (833, 357)
Screenshot: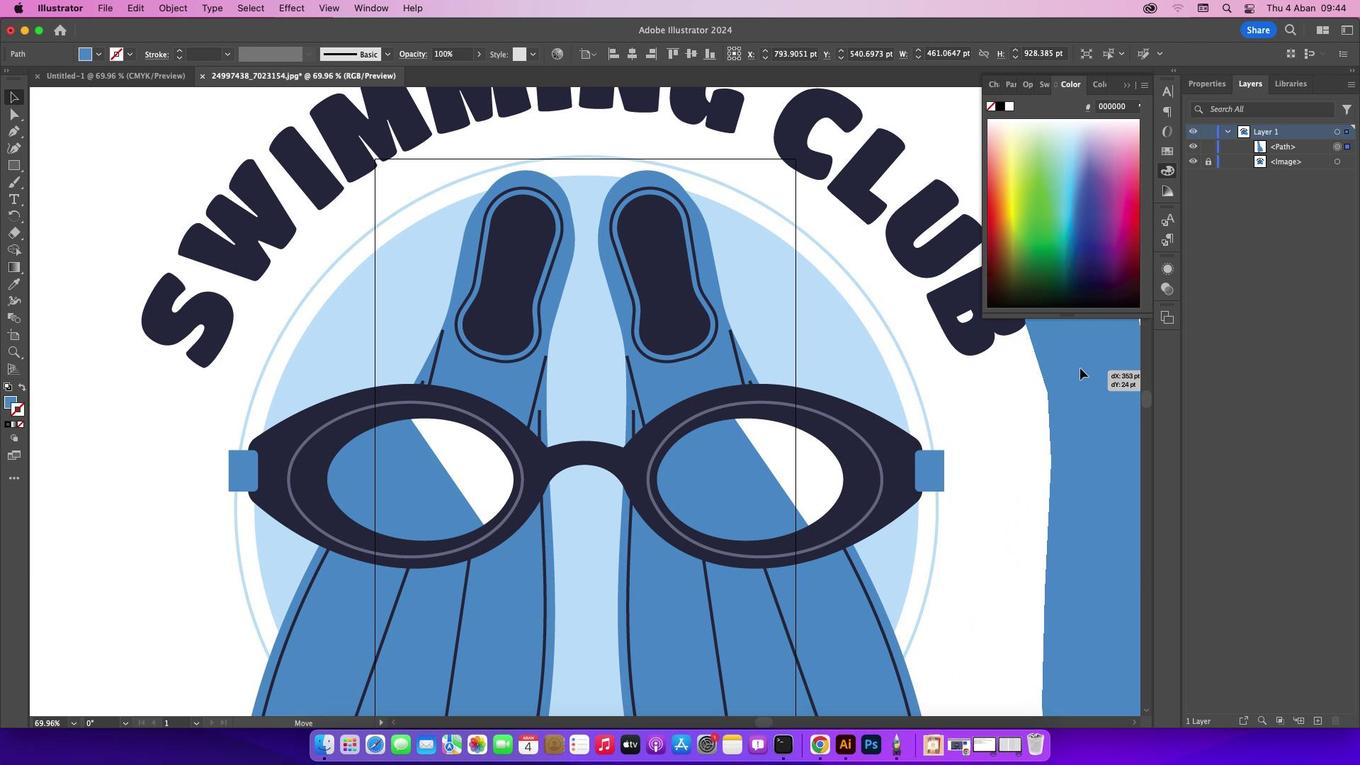 
Action: Mouse pressed left at (833, 357)
Screenshot: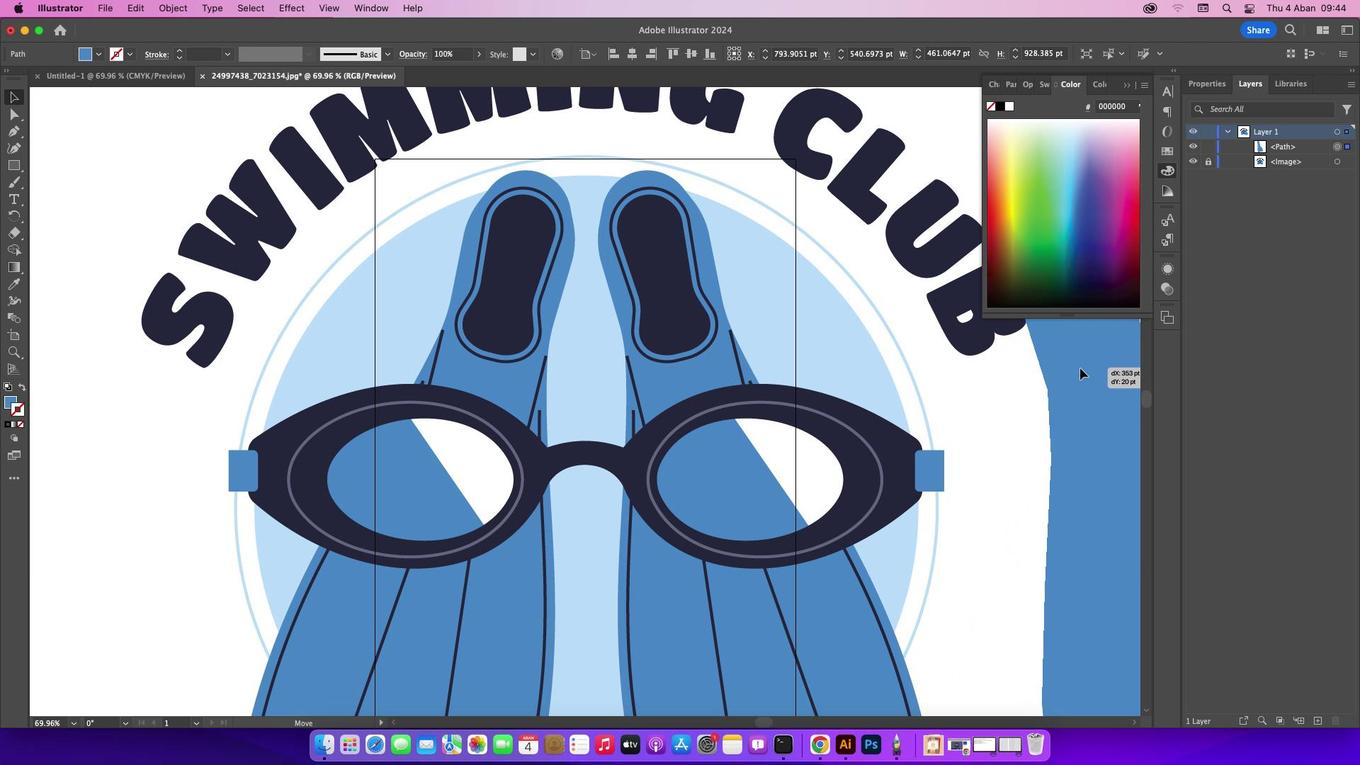 
Action: Mouse moved to (1132, 90)
Screenshot: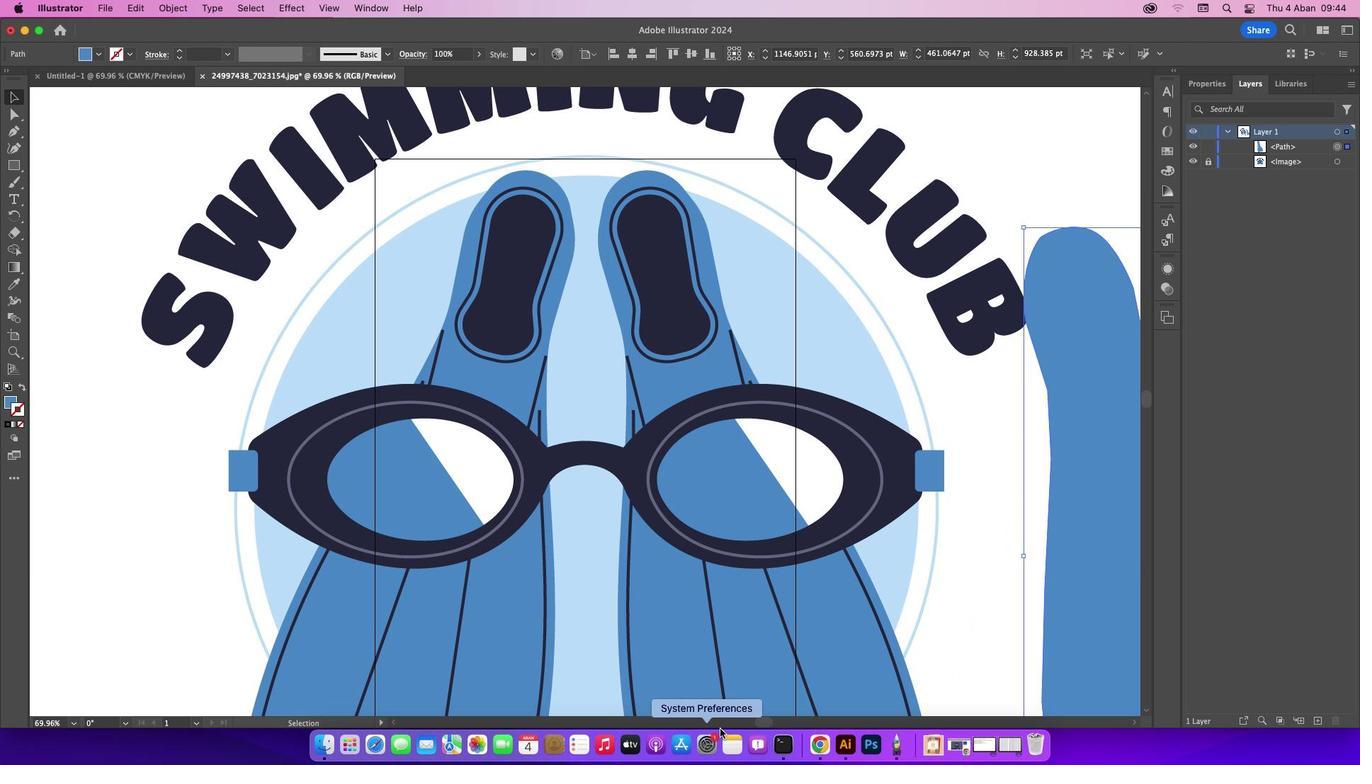 
Action: Mouse pressed left at (1132, 90)
Screenshot: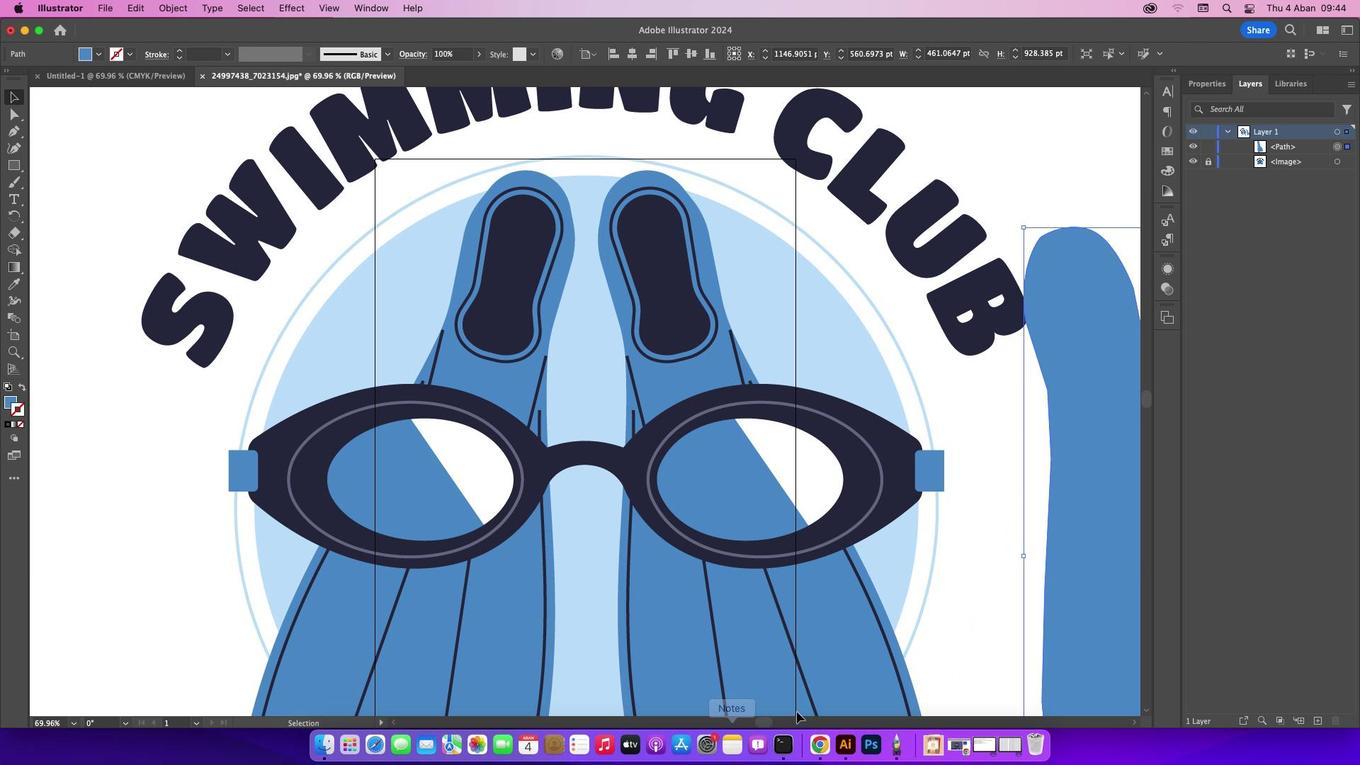 
Action: Mouse moved to (764, 725)
Screenshot: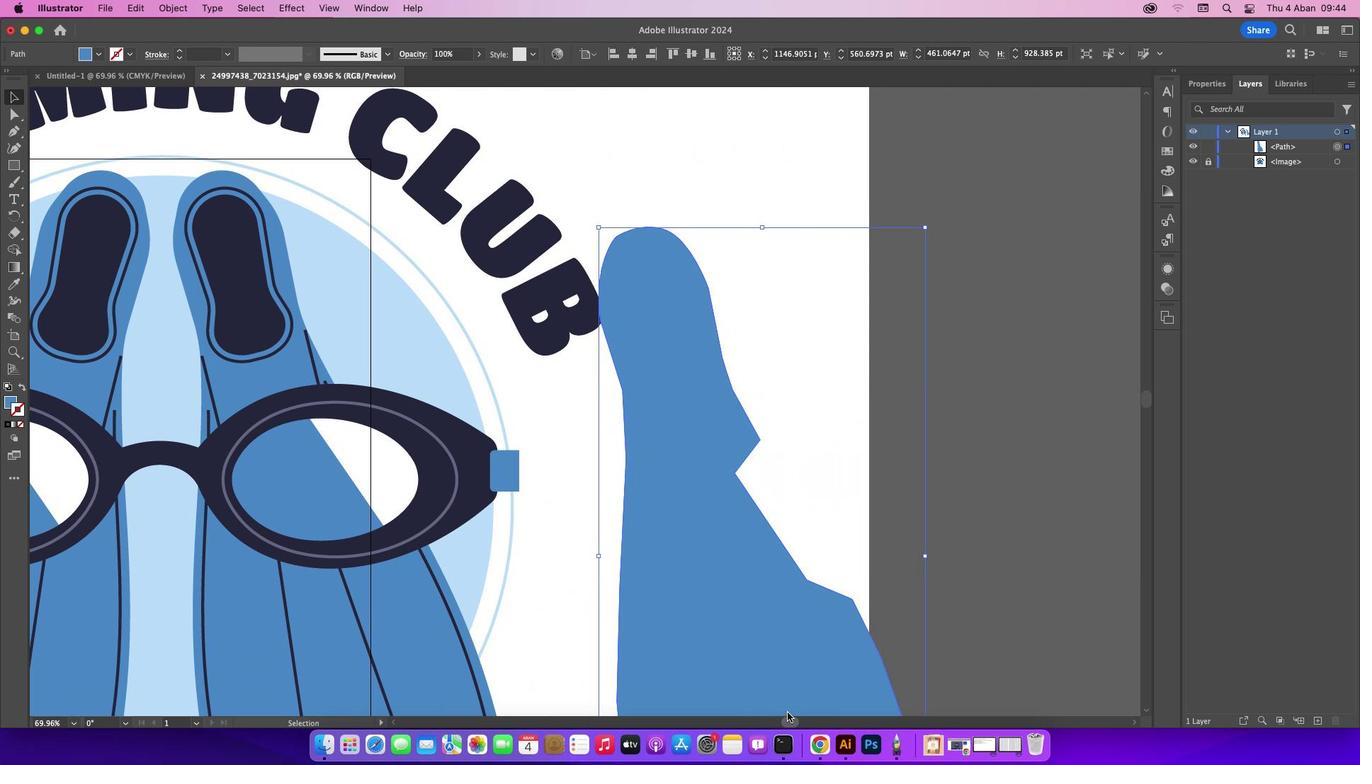 
Action: Mouse pressed left at (764, 725)
Screenshot: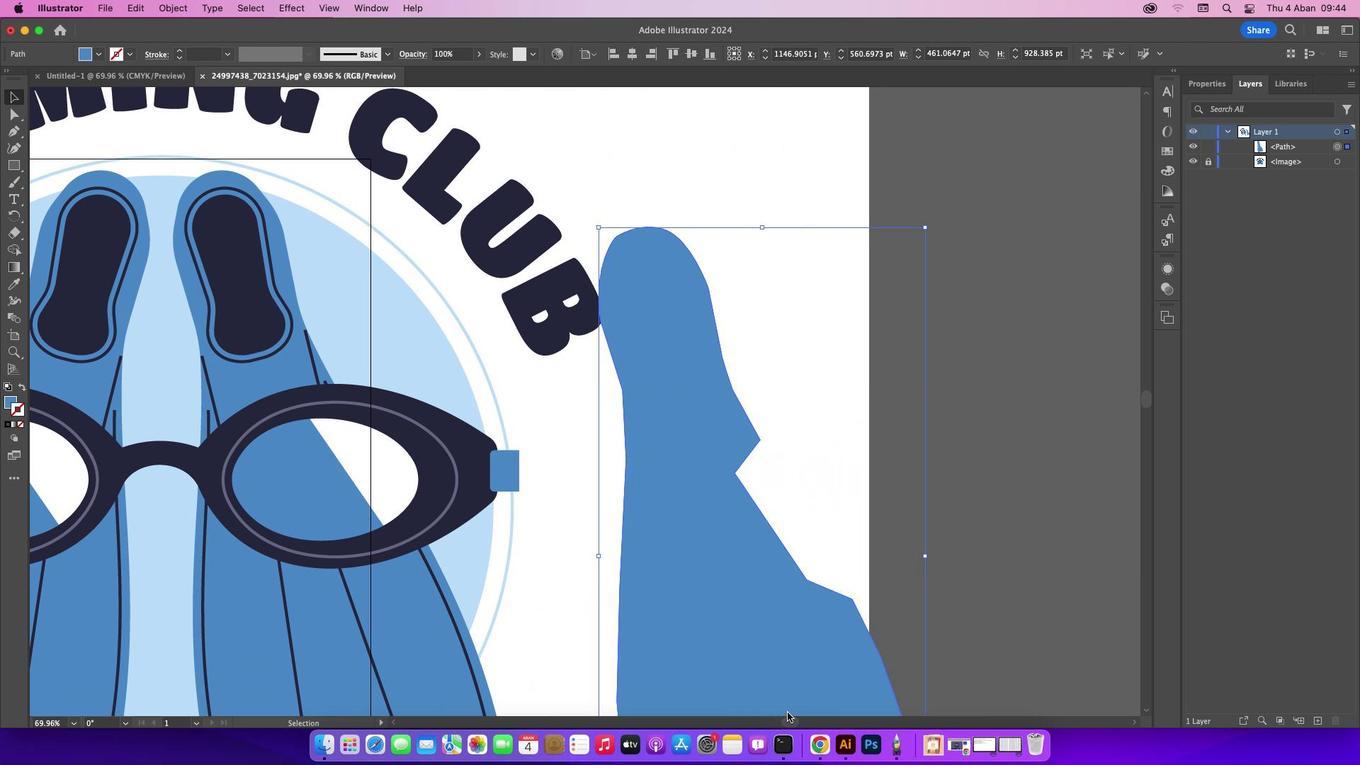 
Action: Mouse moved to (699, 480)
Screenshot: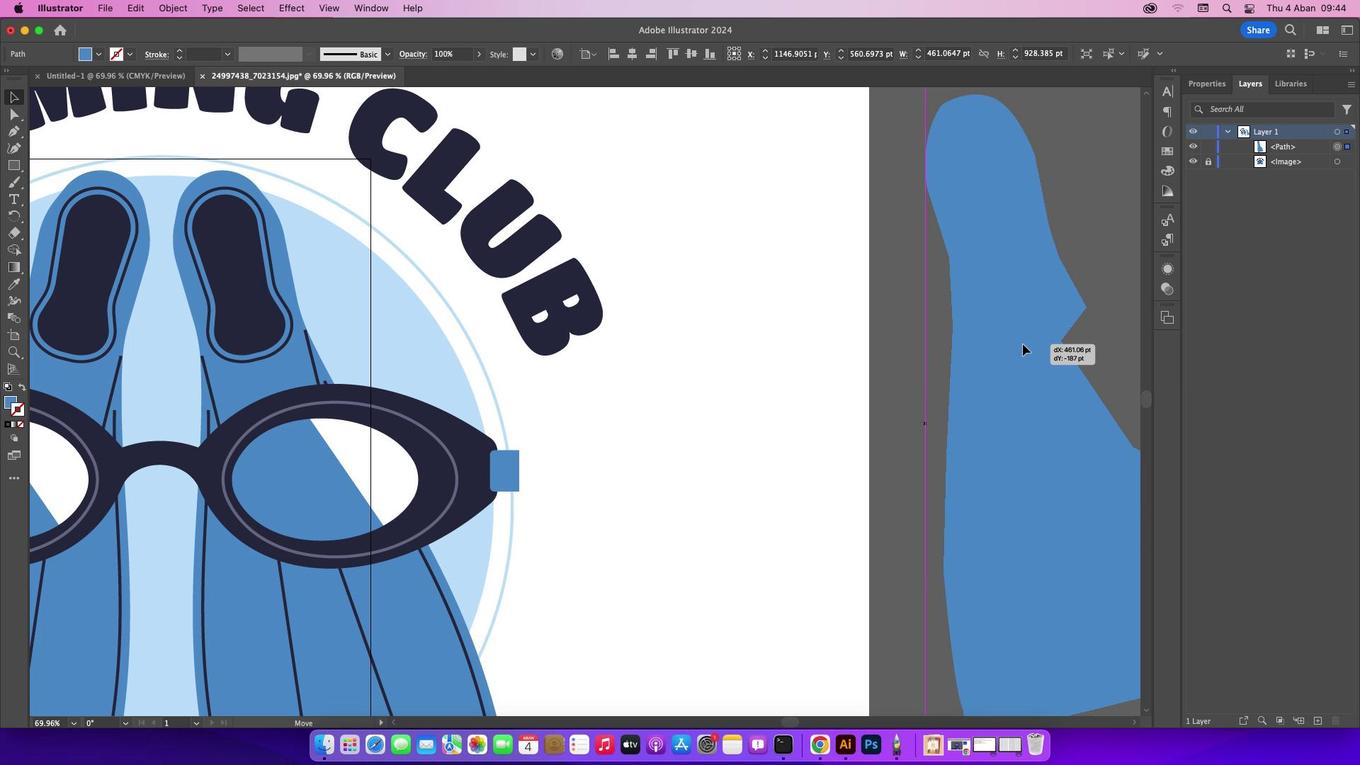 
Action: Mouse pressed left at (699, 480)
Screenshot: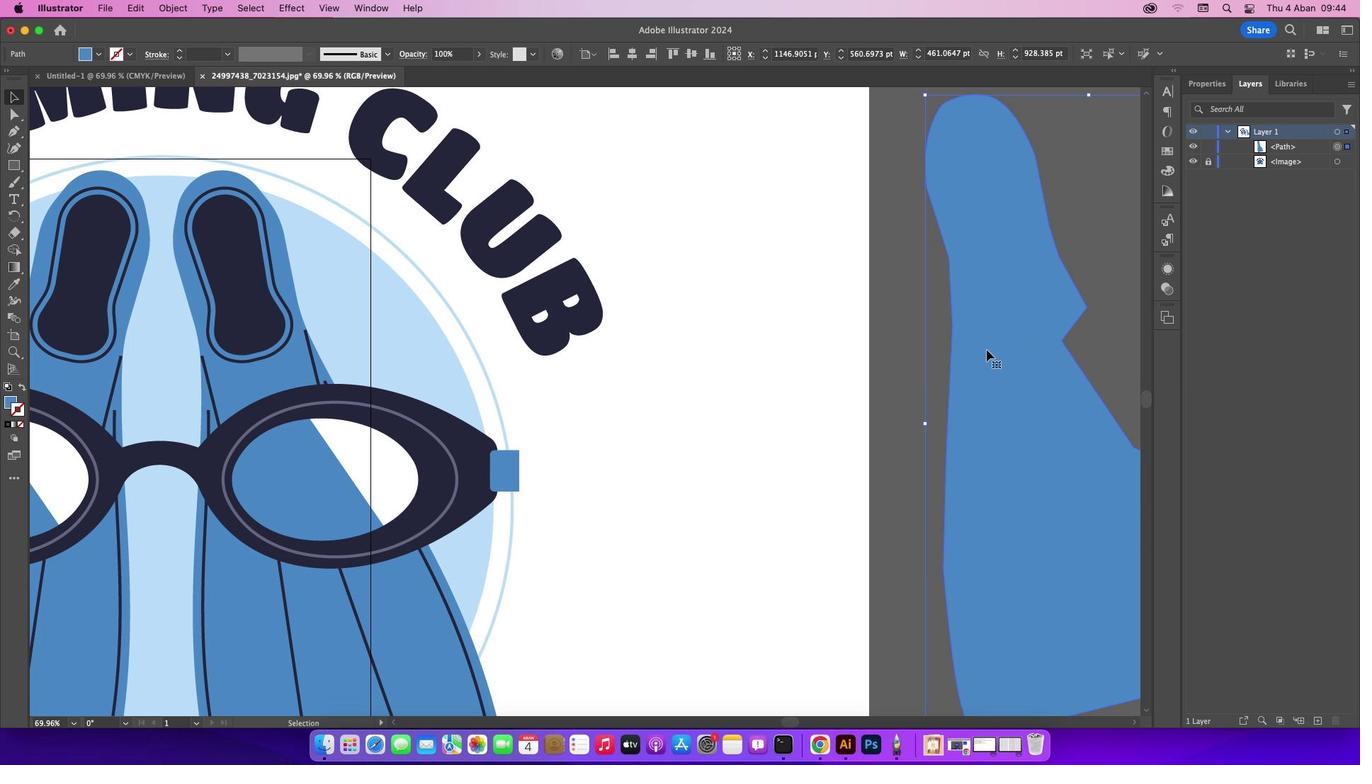 
Action: Mouse moved to (711, 598)
Screenshot: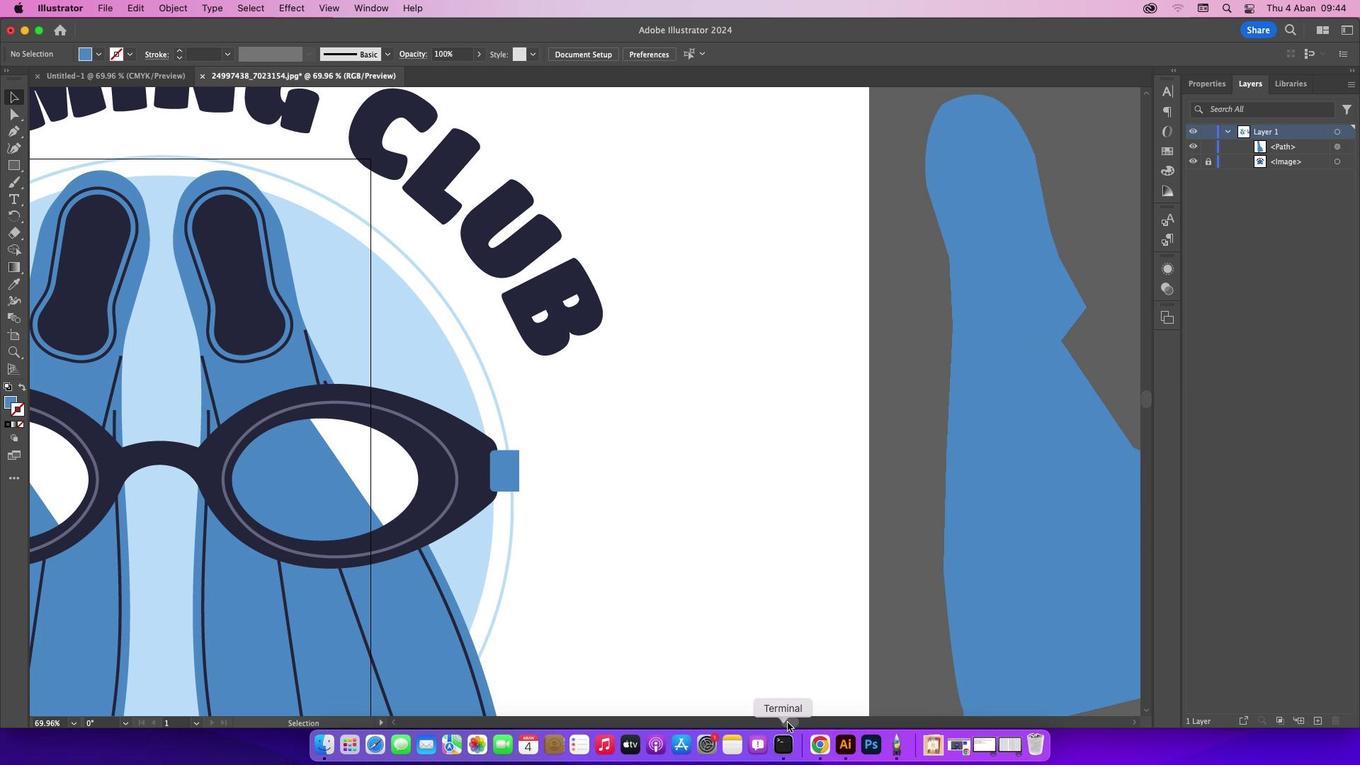 
Action: Mouse pressed left at (711, 598)
Screenshot: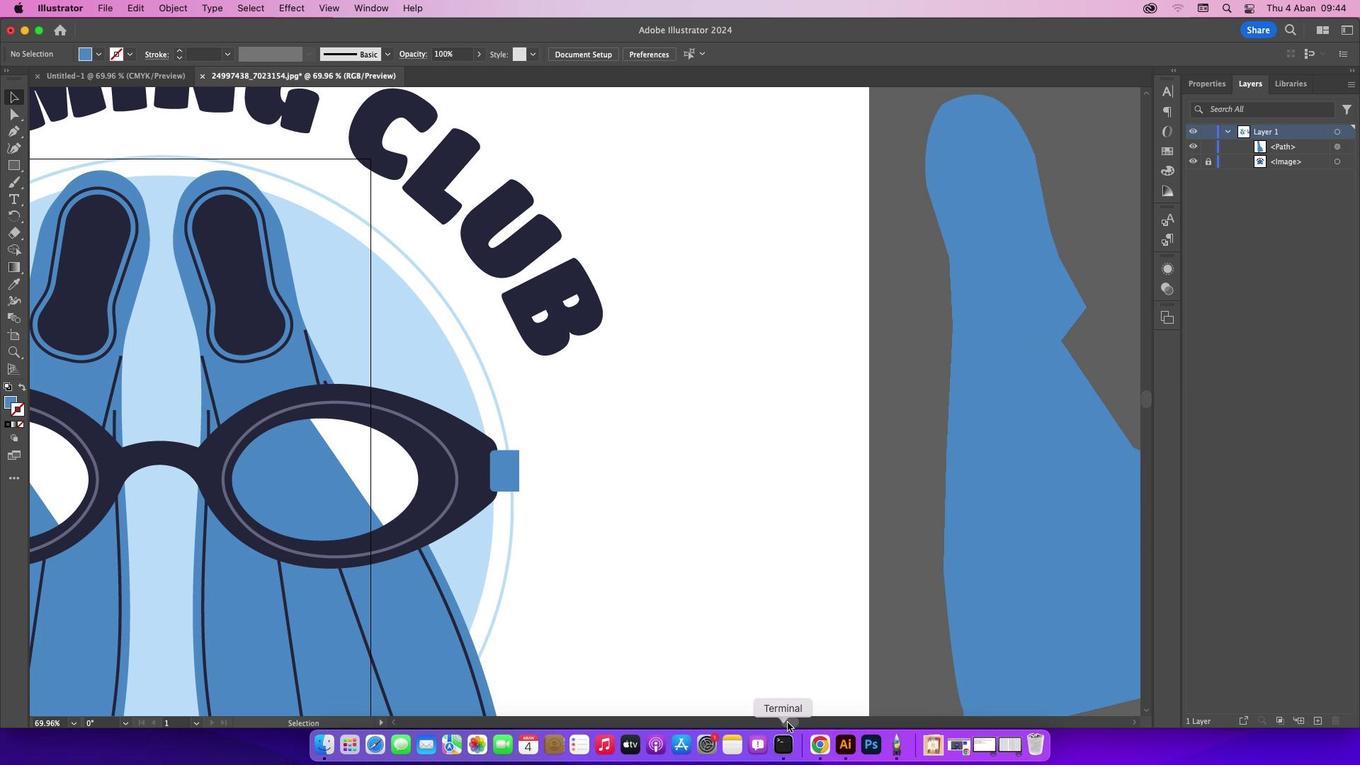
Action: Mouse moved to (791, 726)
Screenshot: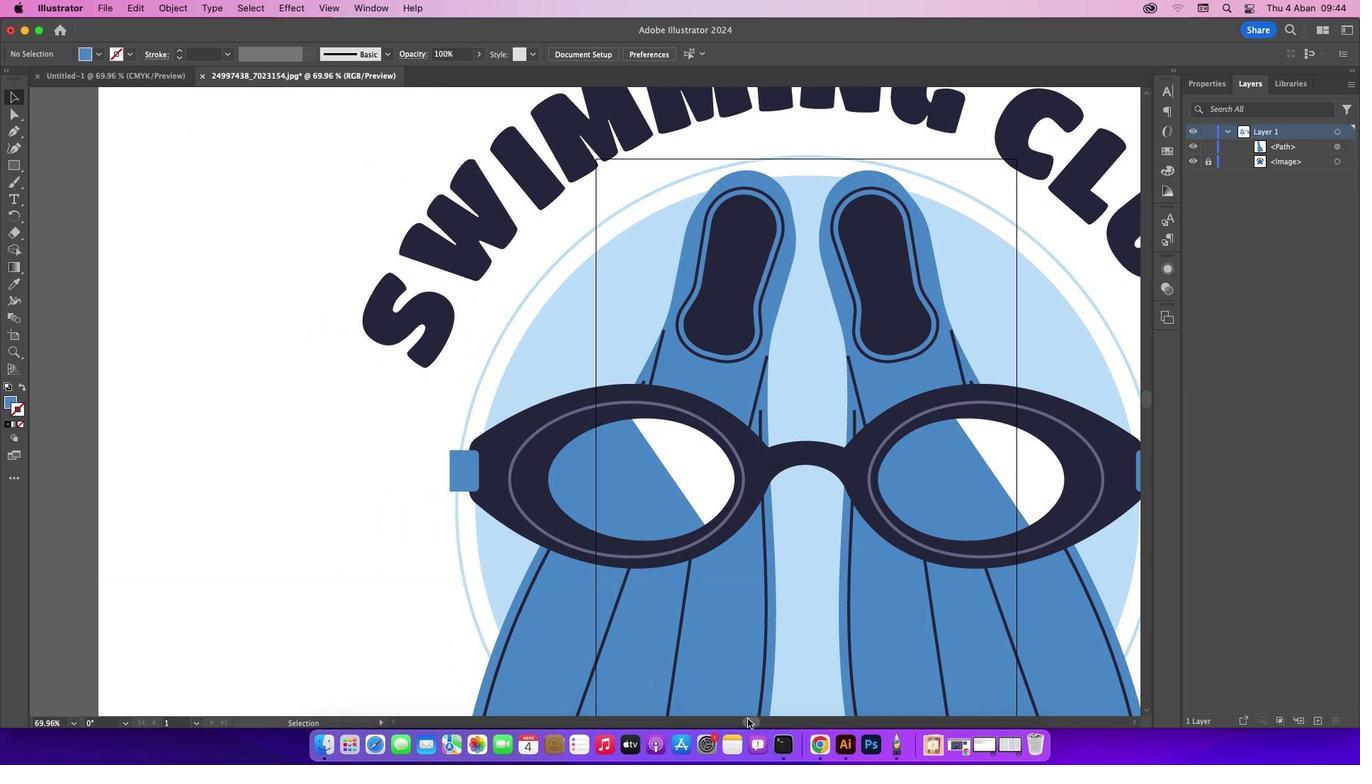 
Action: Mouse pressed left at (791, 726)
Screenshot: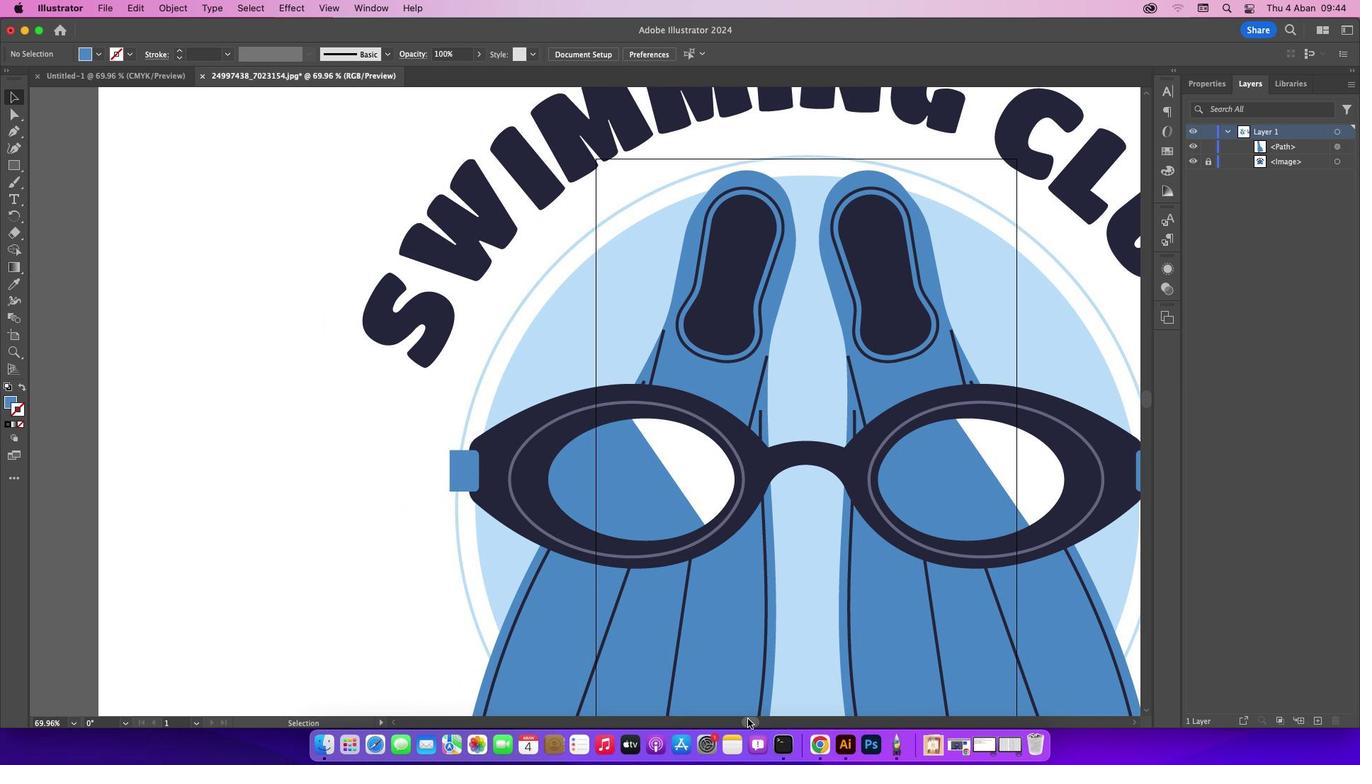 
Action: Mouse moved to (663, 581)
Screenshot: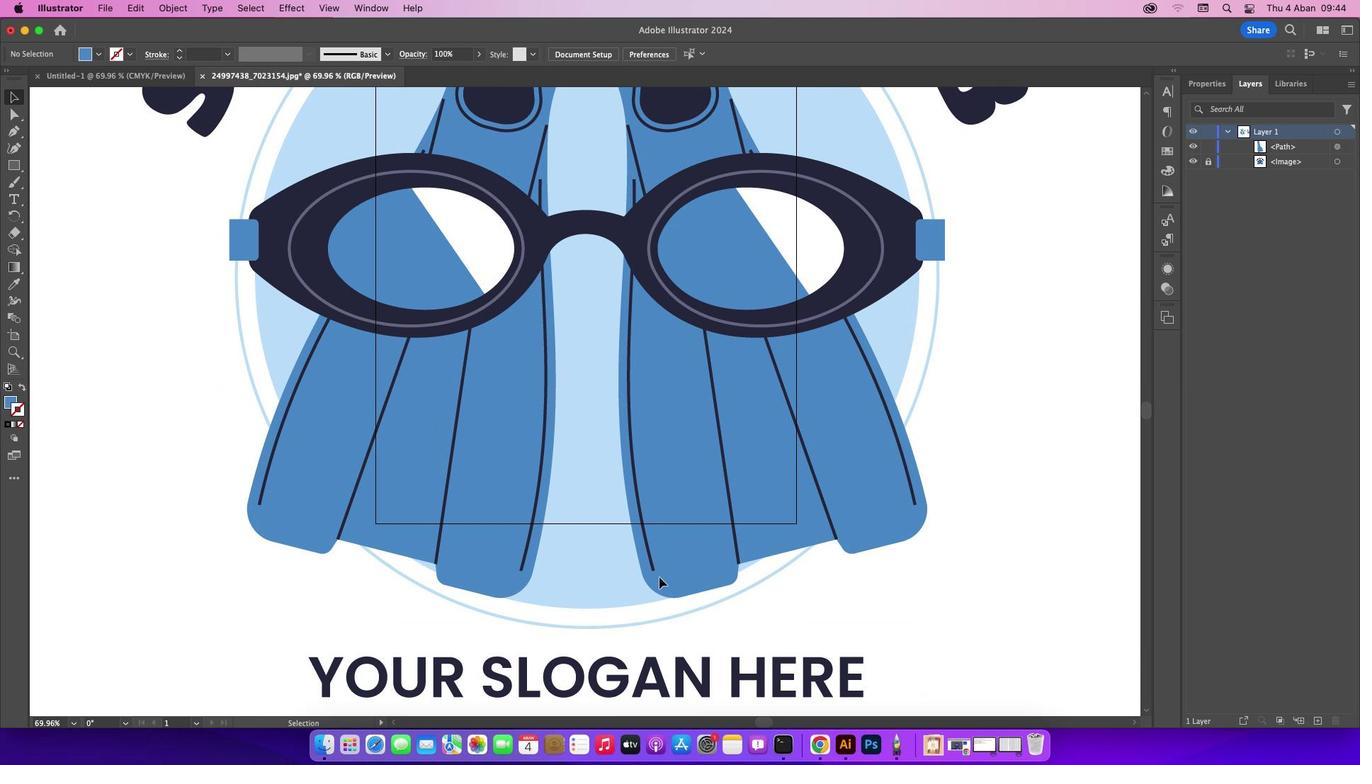 
Action: Mouse scrolled (663, 581) with delta (3, 2)
Screenshot: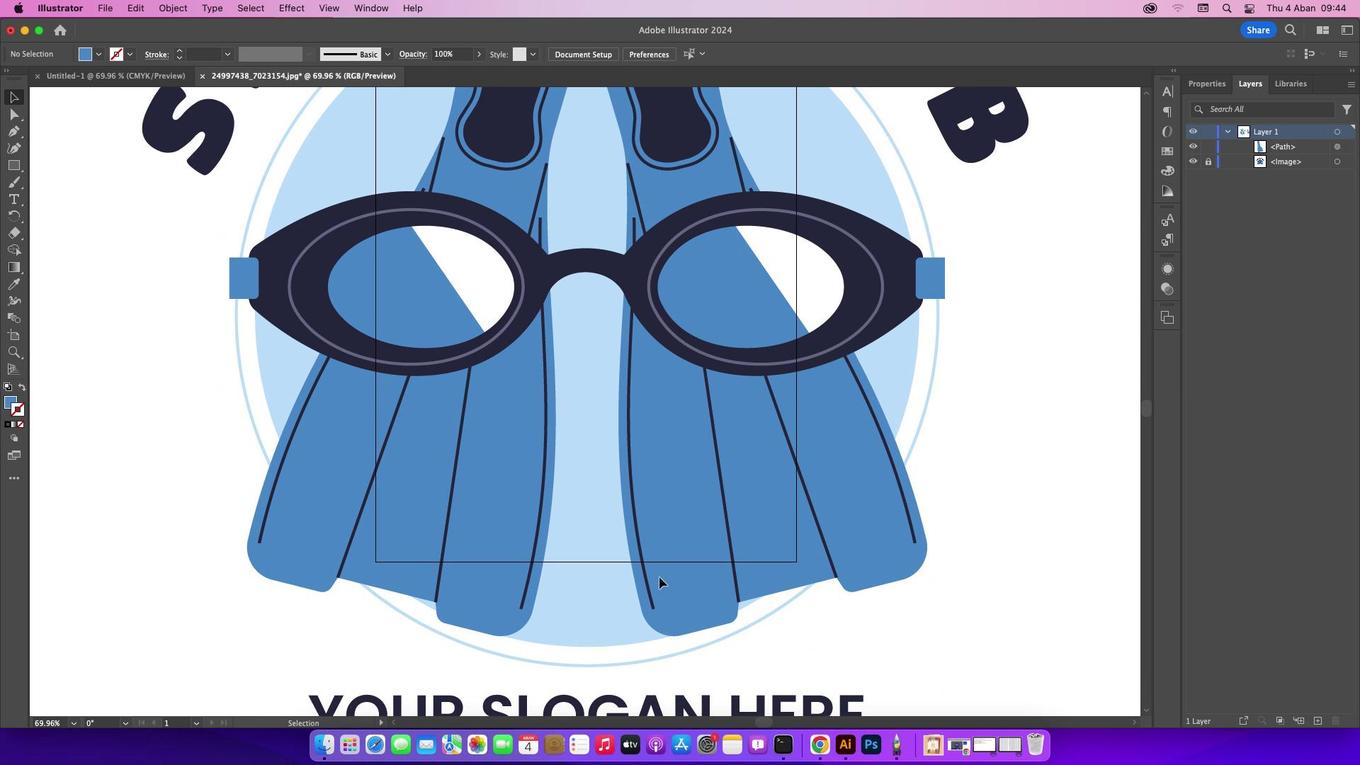 
Action: Mouse scrolled (663, 581) with delta (3, 2)
Screenshot: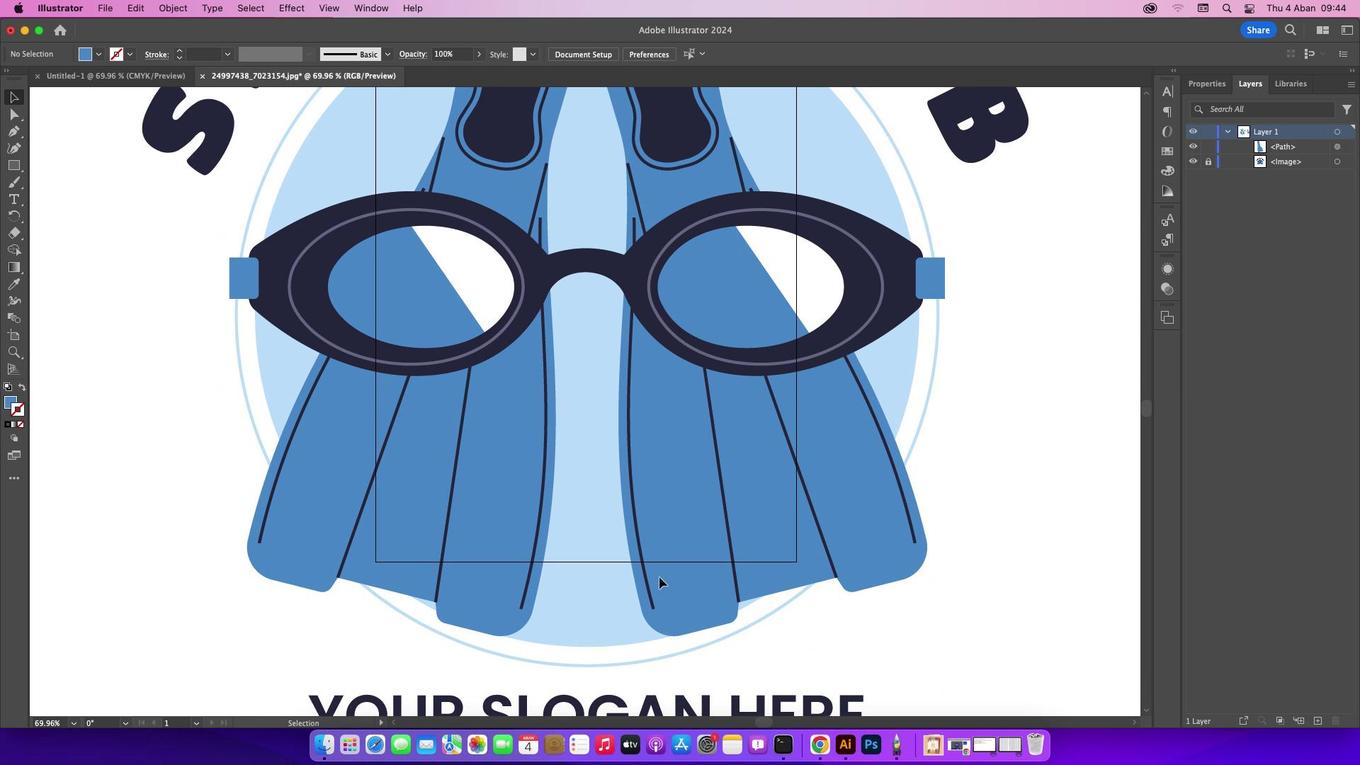 
Action: Mouse scrolled (663, 581) with delta (3, 1)
Screenshot: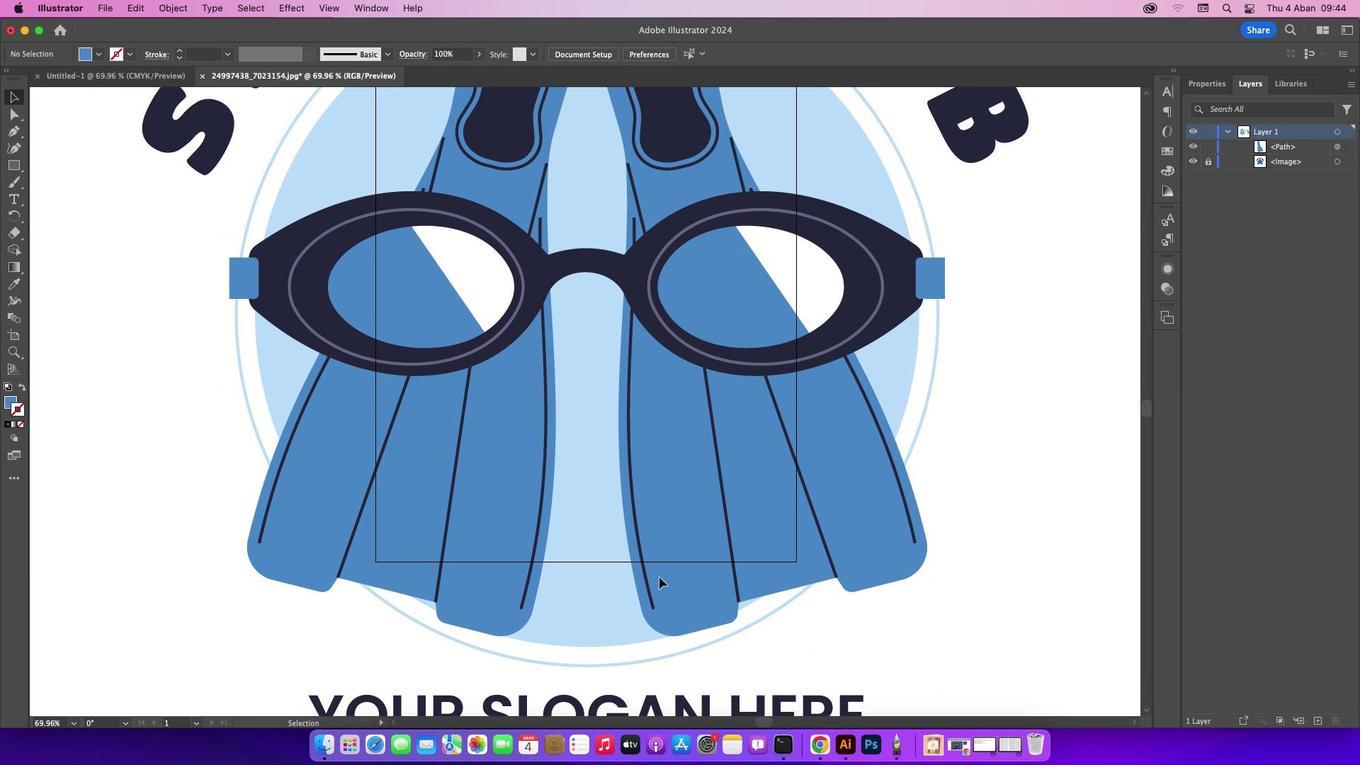 
Action: Mouse scrolled (663, 581) with delta (3, 0)
Screenshot: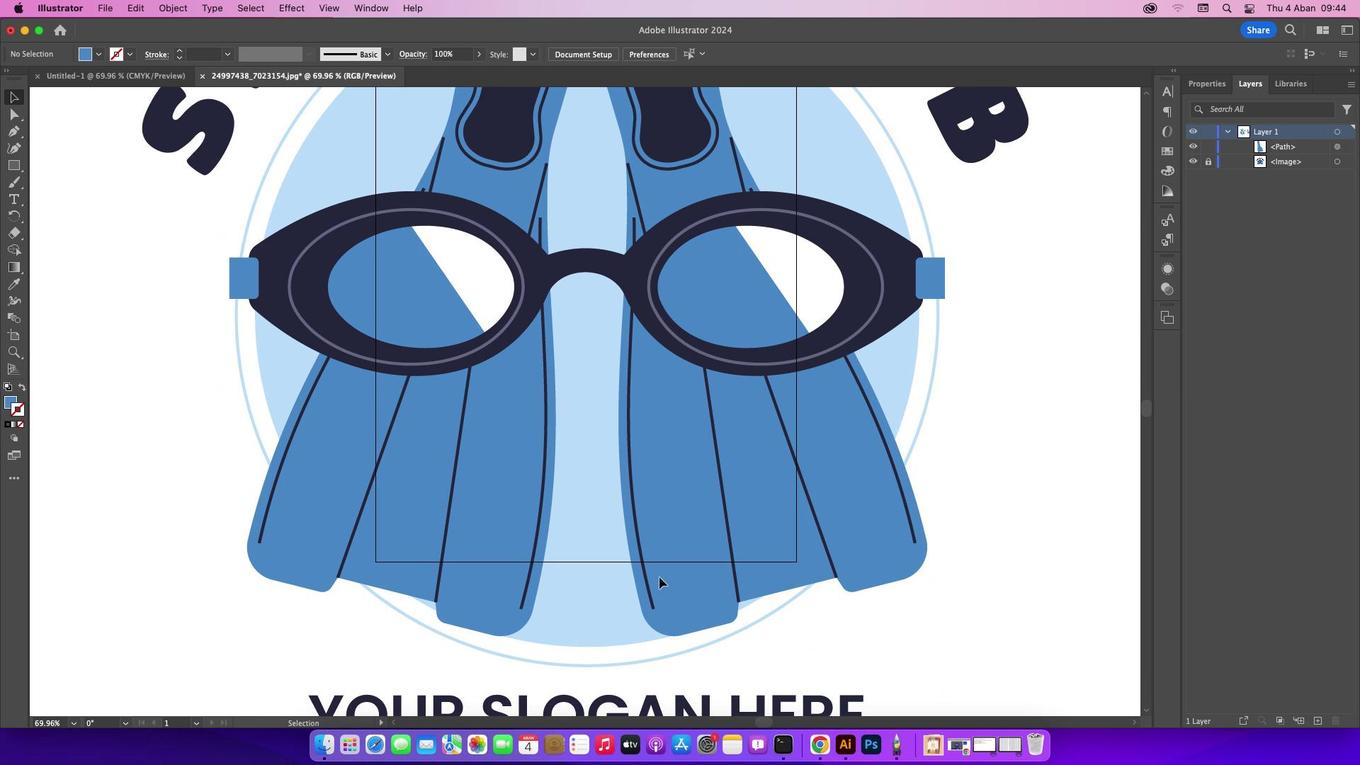 
Action: Mouse scrolled (663, 581) with delta (3, 0)
Screenshot: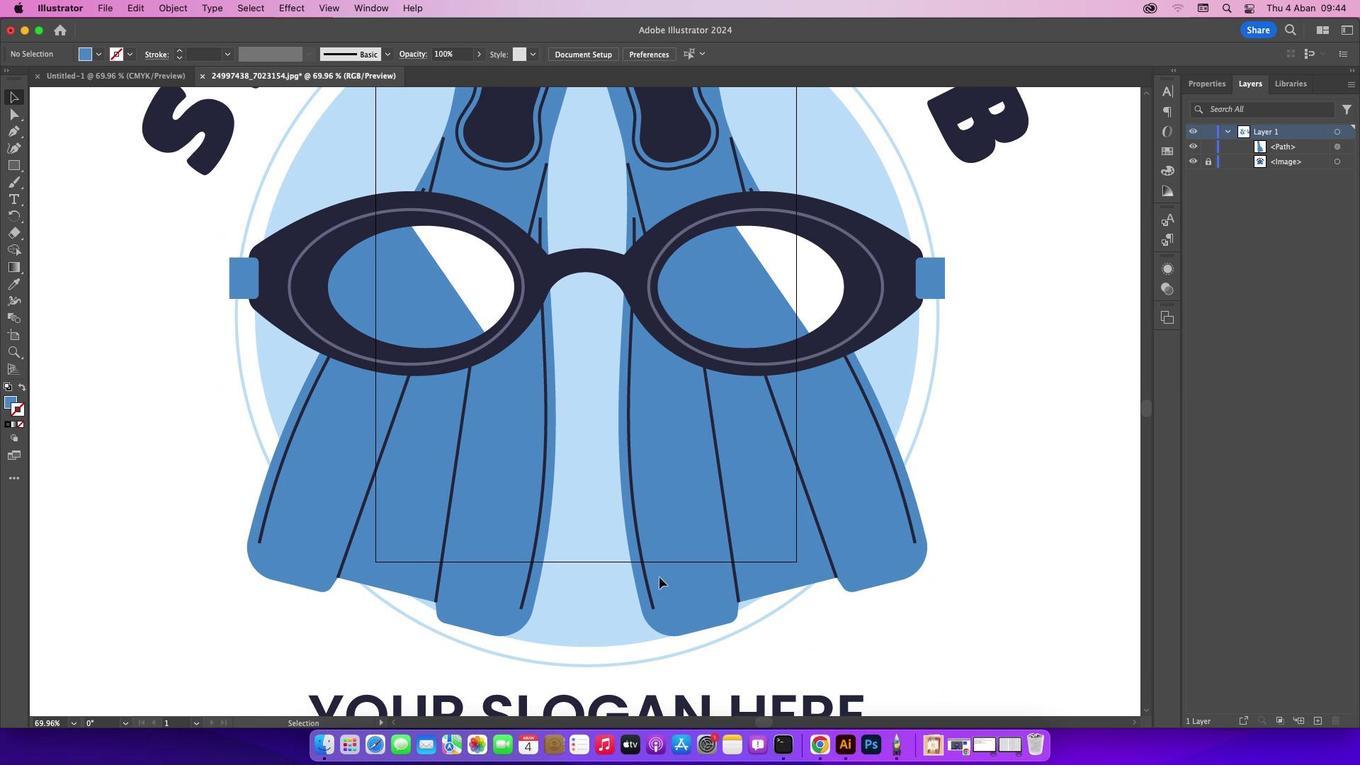 
Action: Mouse scrolled (663, 581) with delta (3, 4)
Screenshot: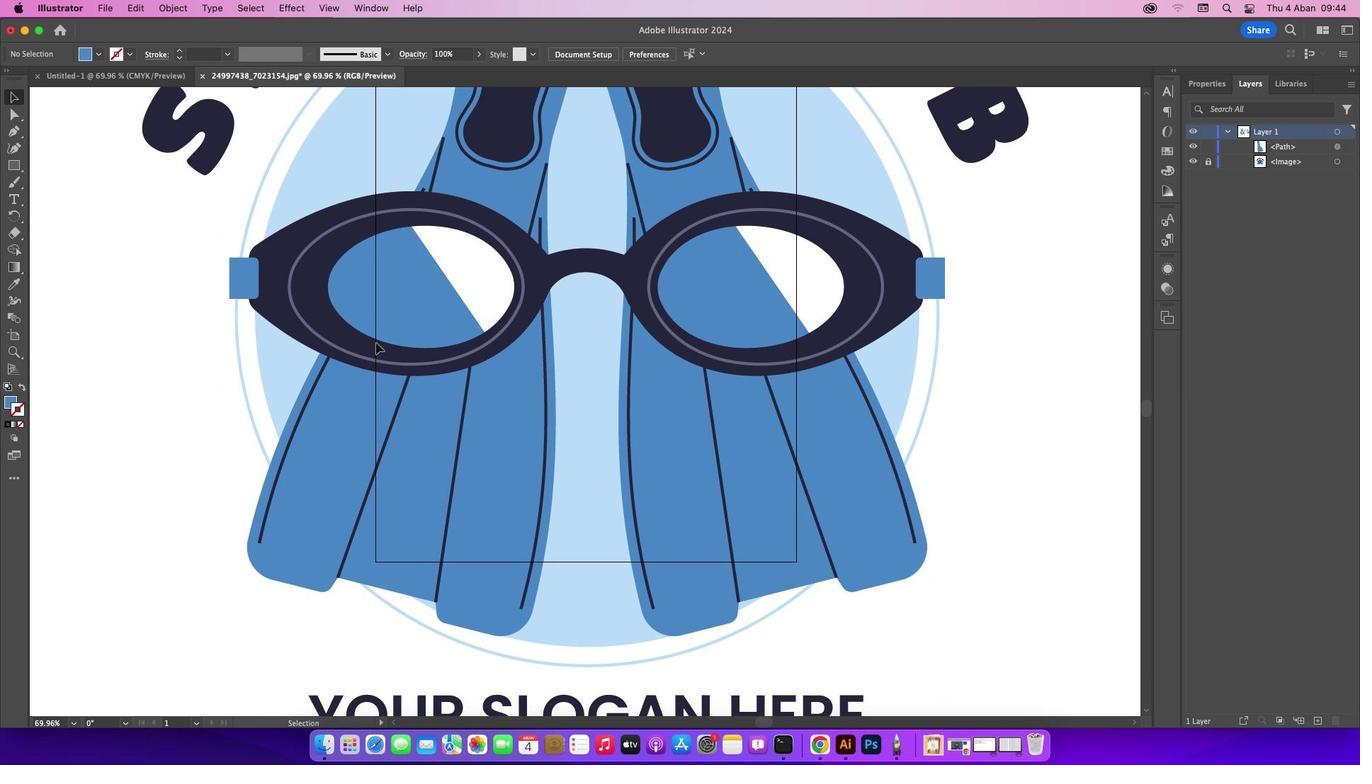 
Action: Mouse scrolled (663, 581) with delta (3, 4)
Screenshot: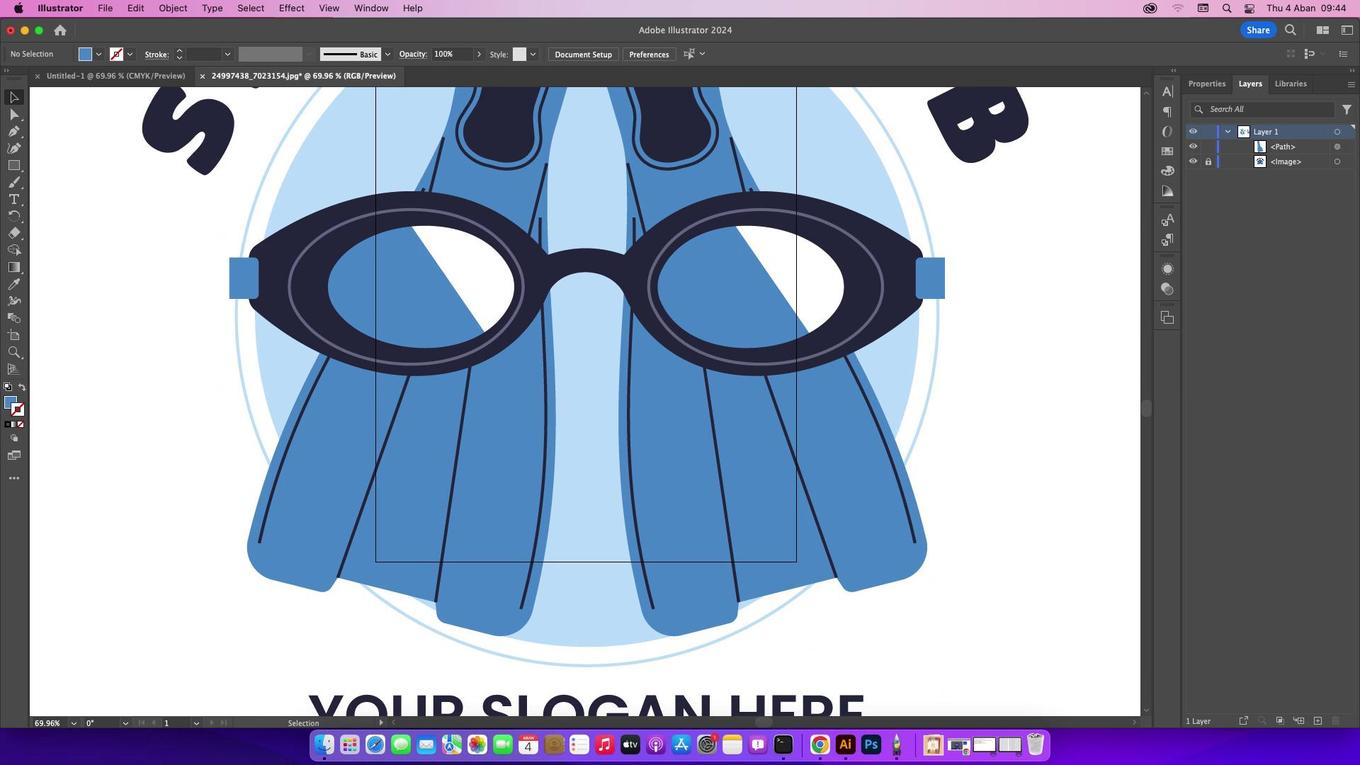 
Action: Mouse scrolled (663, 581) with delta (3, 4)
Screenshot: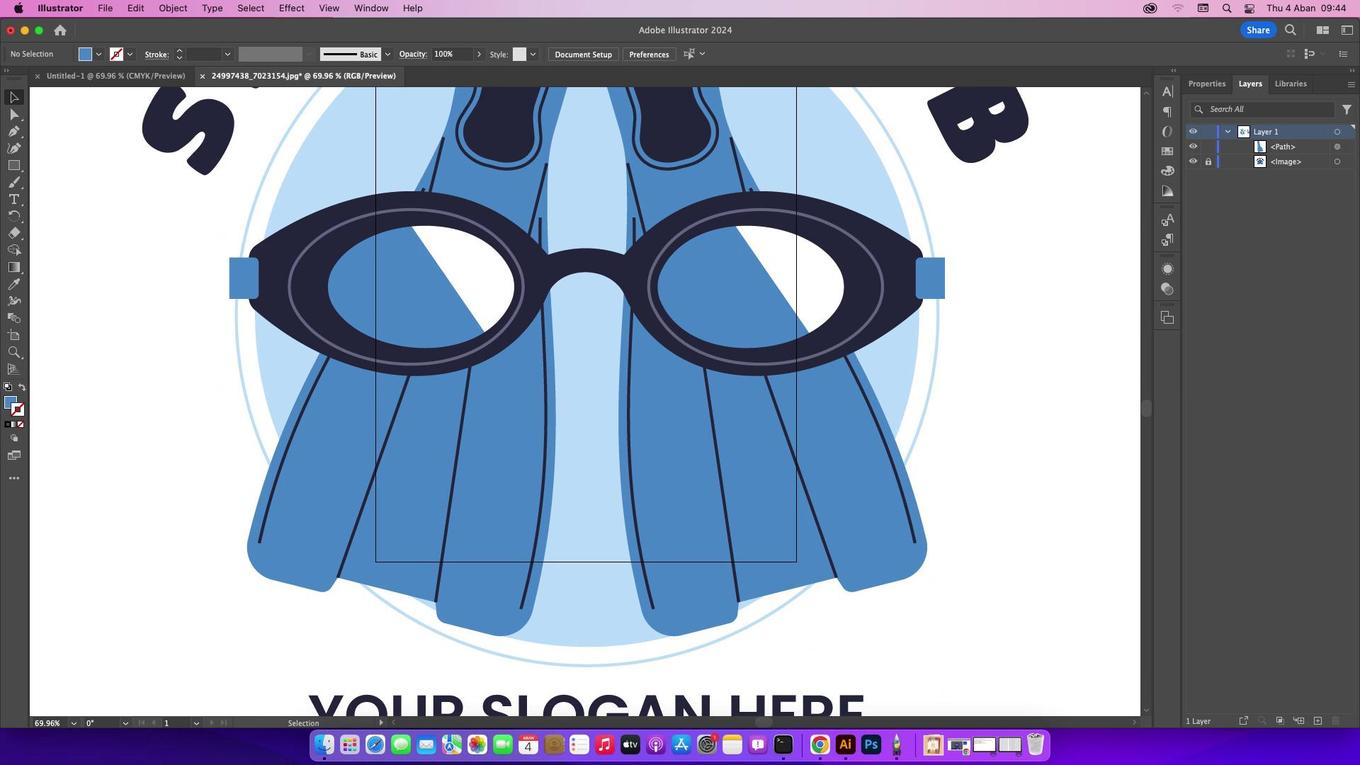 
Action: Mouse scrolled (663, 581) with delta (3, 4)
Screenshot: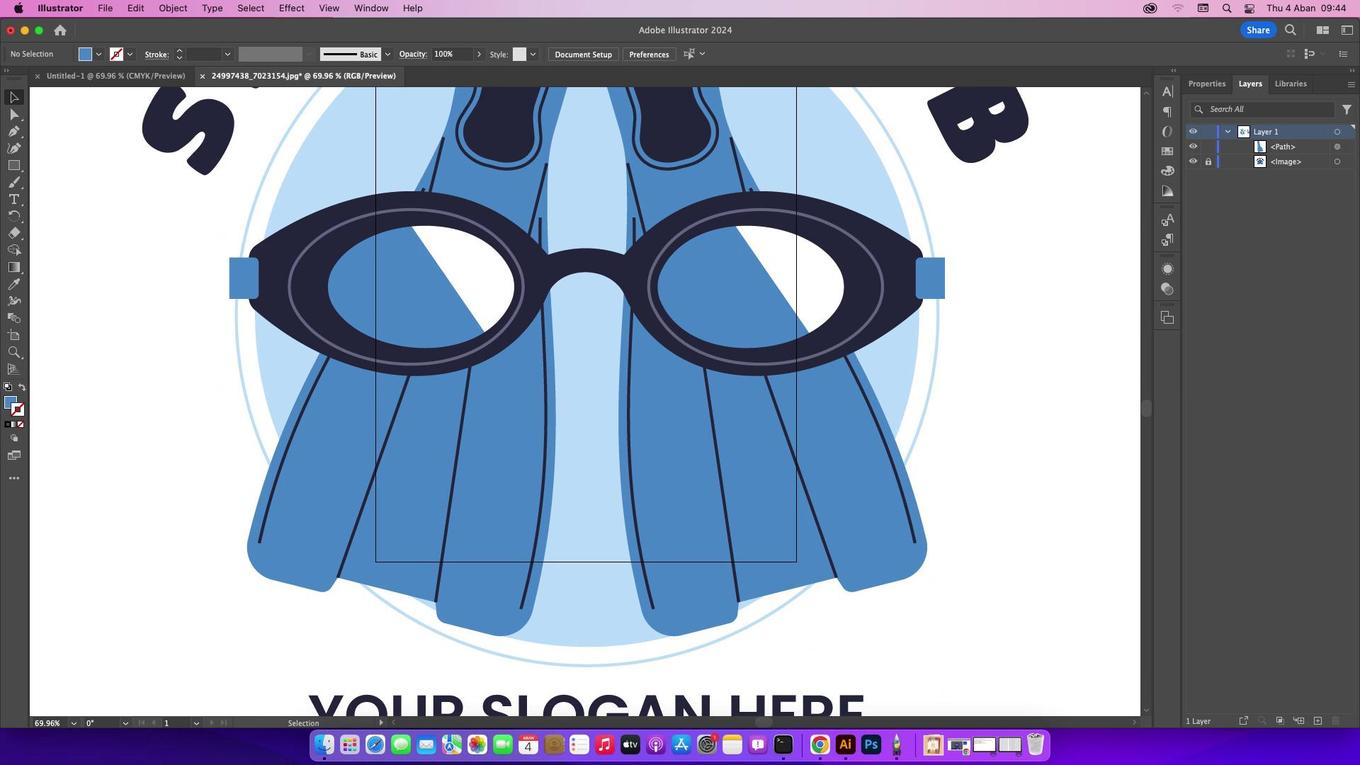 
Action: Mouse moved to (24, 136)
Screenshot: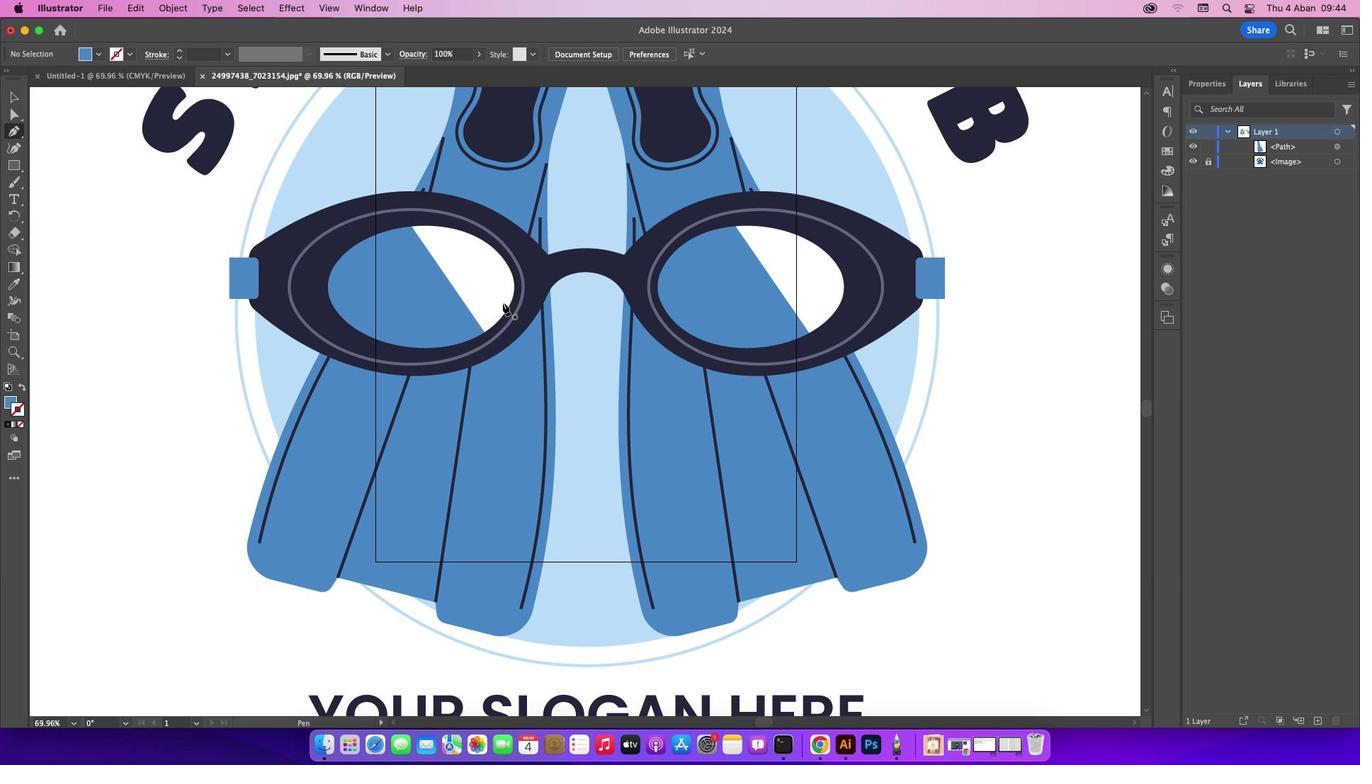 
Action: Mouse pressed left at (24, 136)
Screenshot: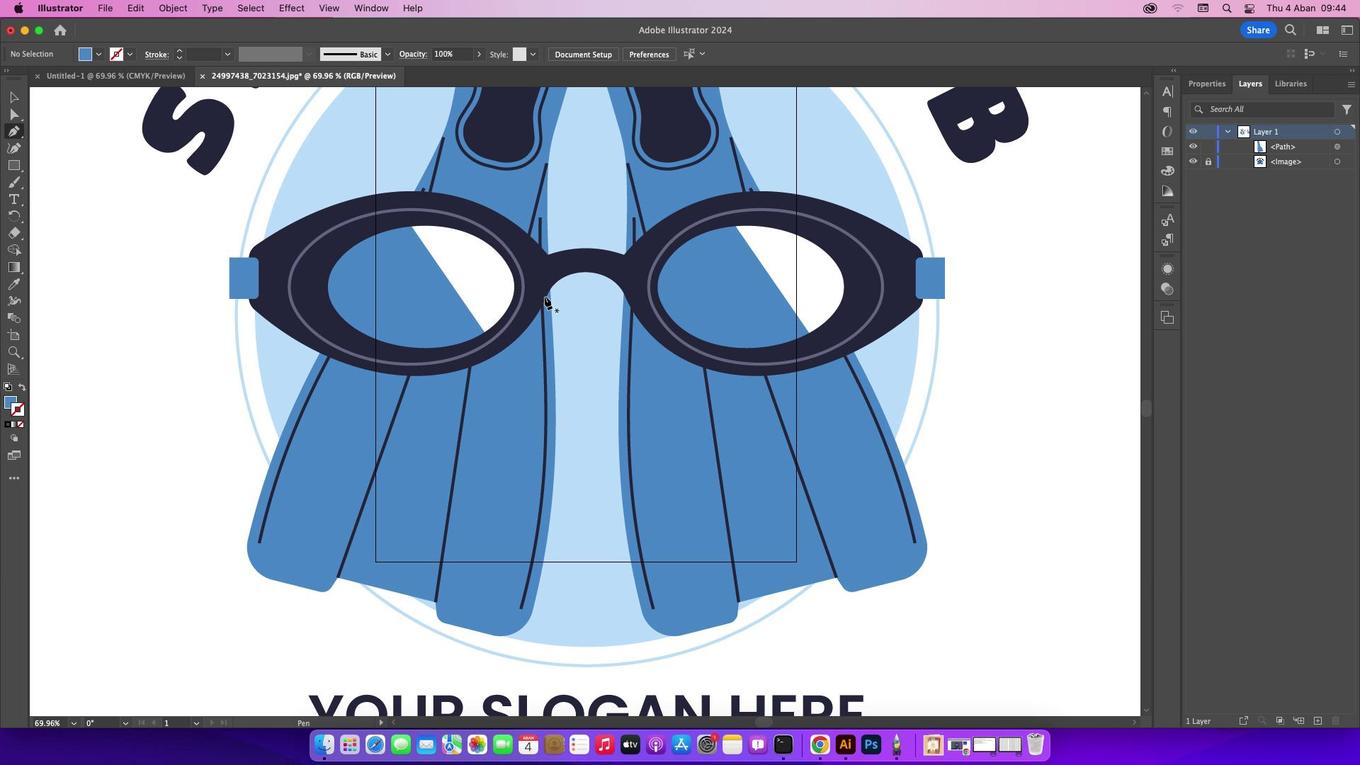 
Action: Mouse moved to (553, 293)
Screenshot: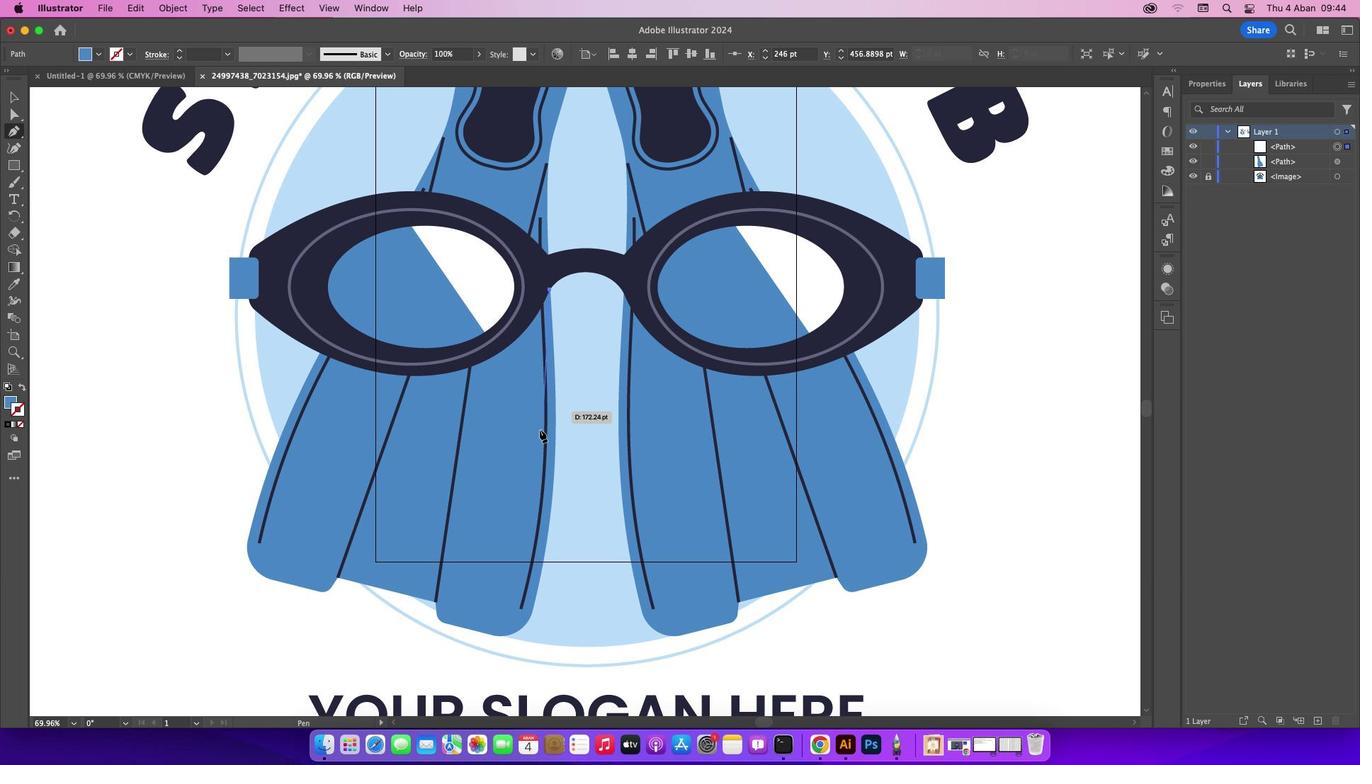 
Action: Mouse pressed left at (553, 293)
Screenshot: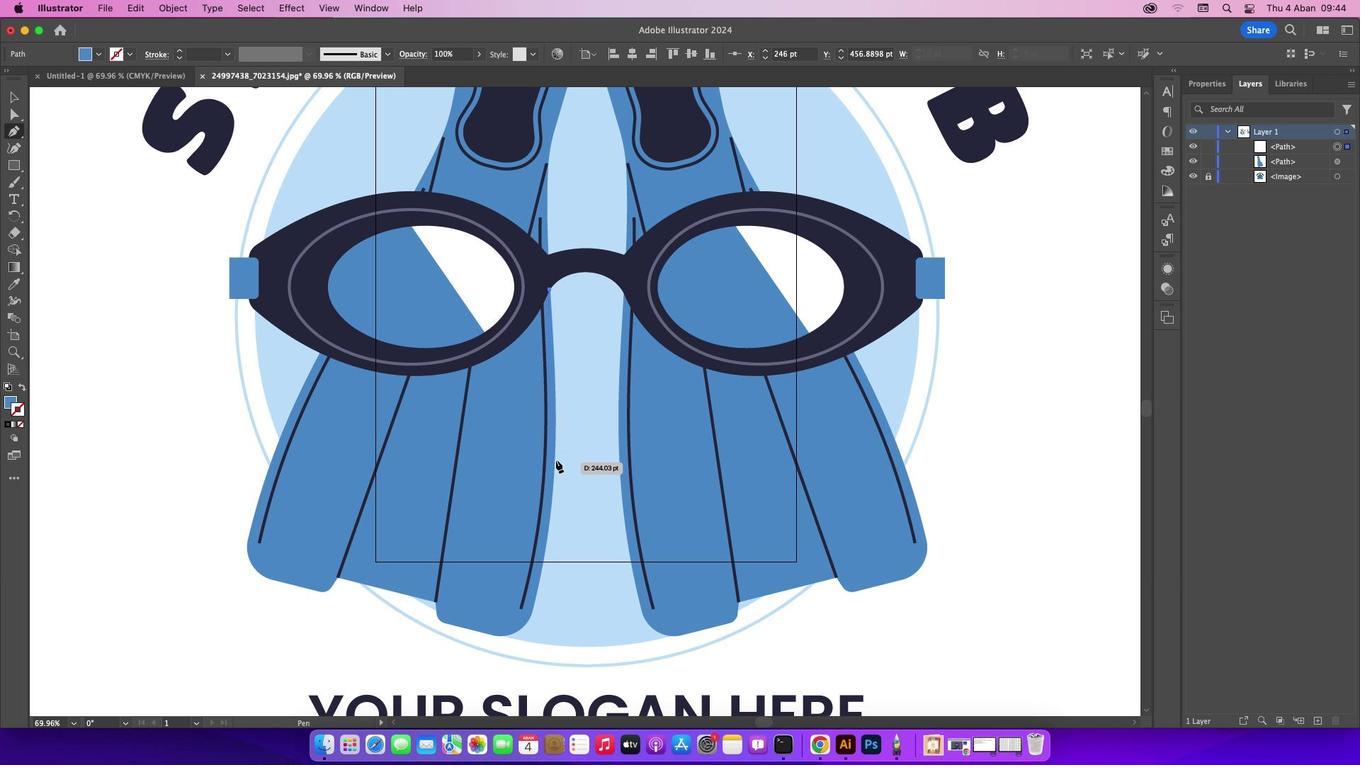 
Action: Mouse moved to (559, 414)
Screenshot: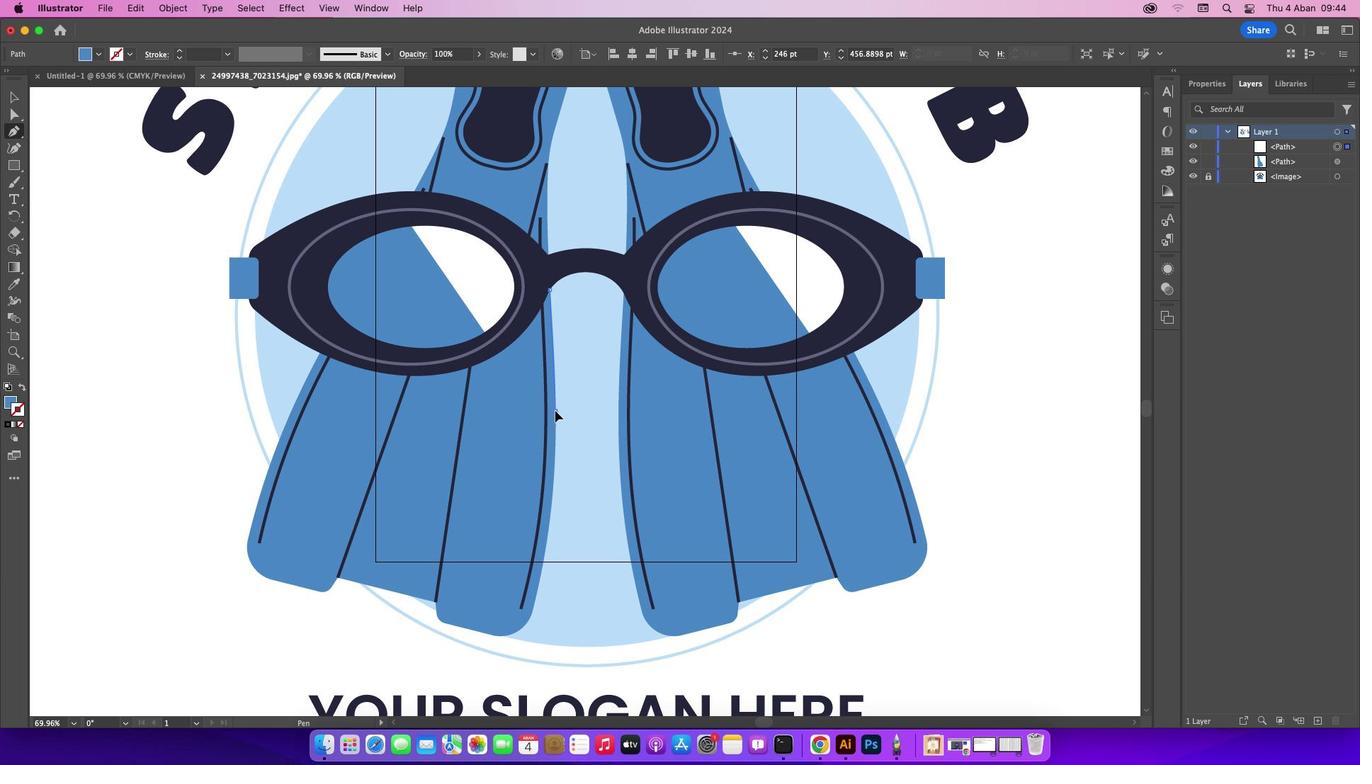 
Action: Mouse pressed left at (559, 414)
Screenshot: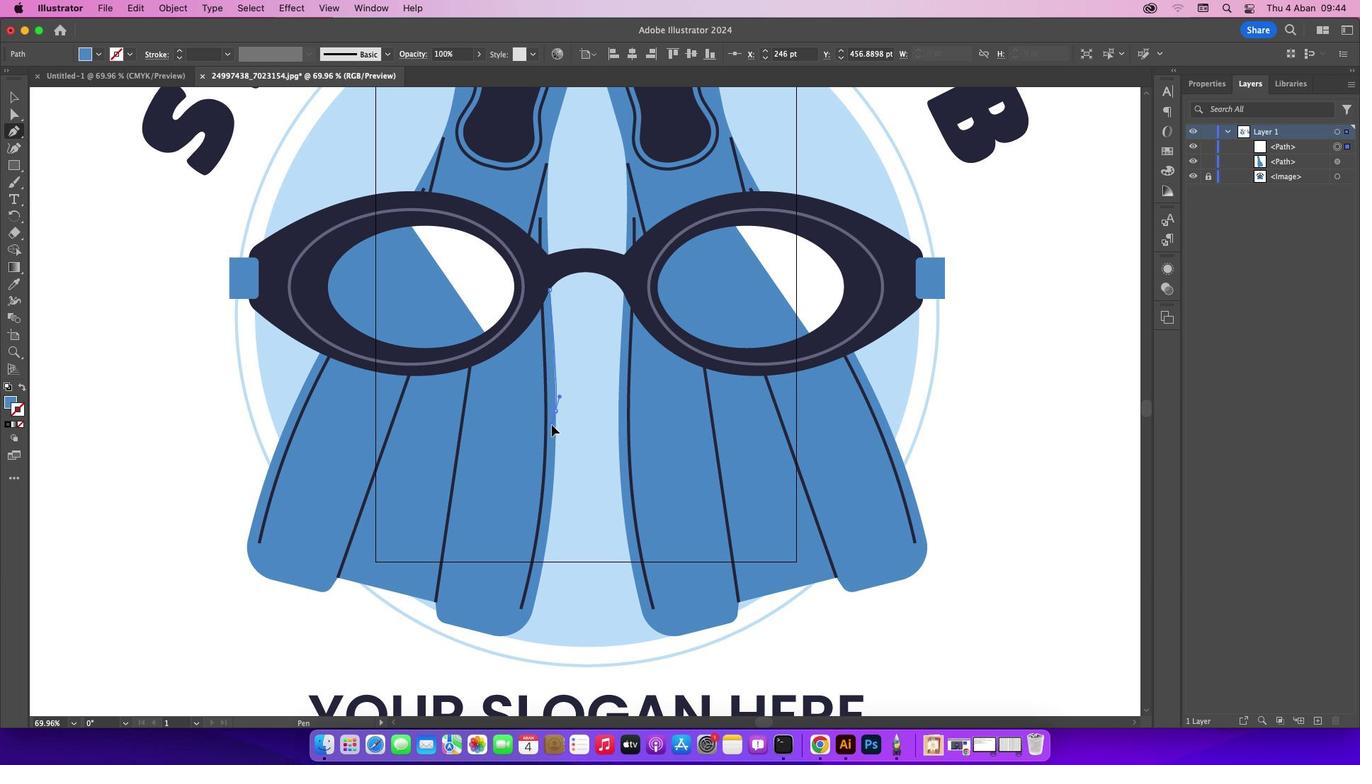 
Action: Mouse moved to (559, 413)
Screenshot: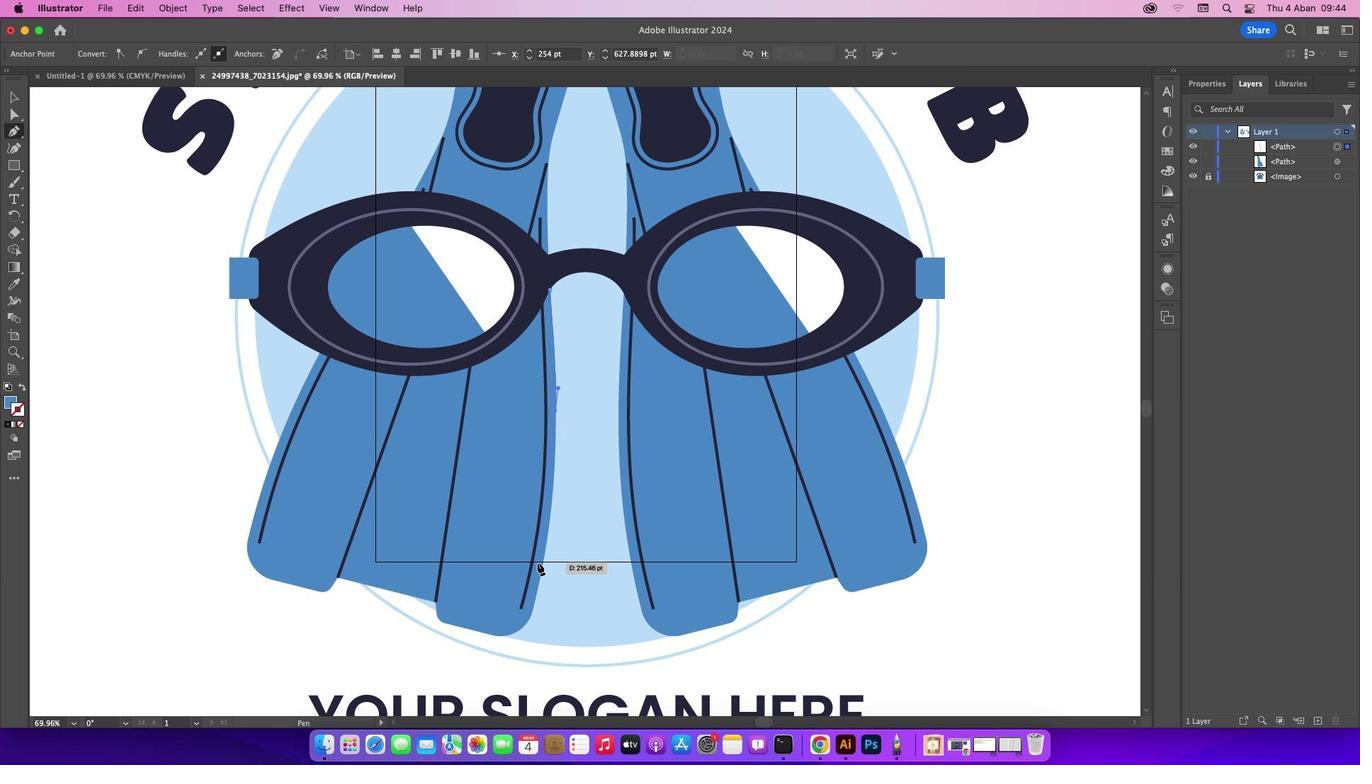 
Action: Mouse pressed left at (559, 413)
Screenshot: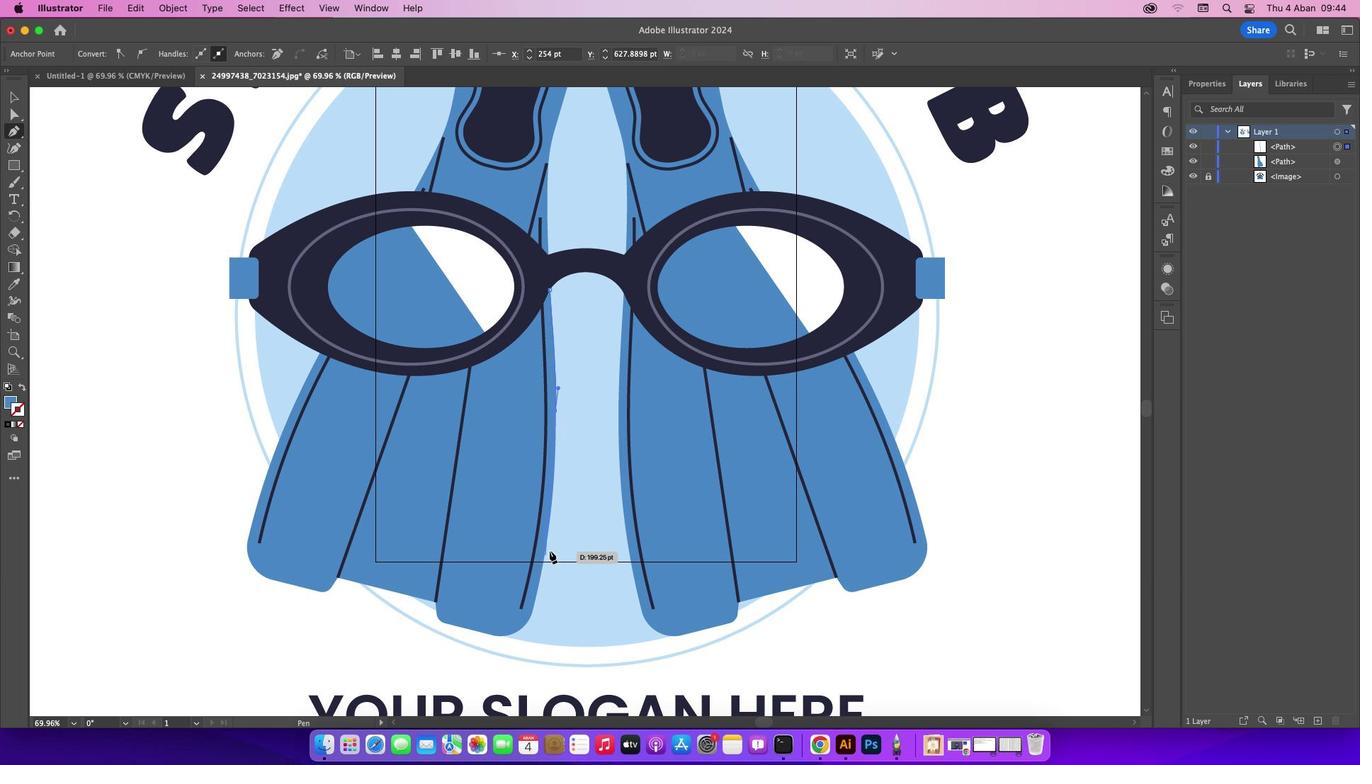 
Action: Mouse moved to (548, 555)
Screenshot: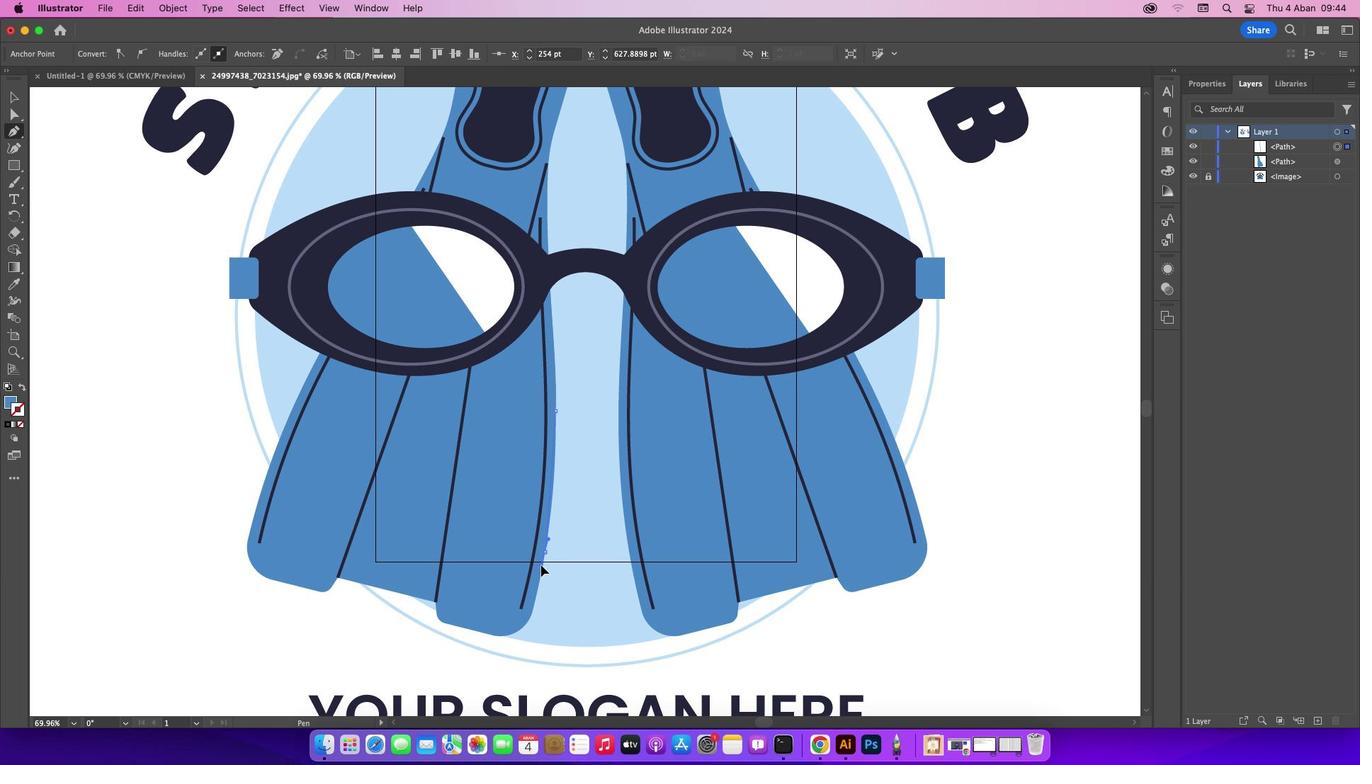 
Action: Mouse pressed left at (548, 555)
Screenshot: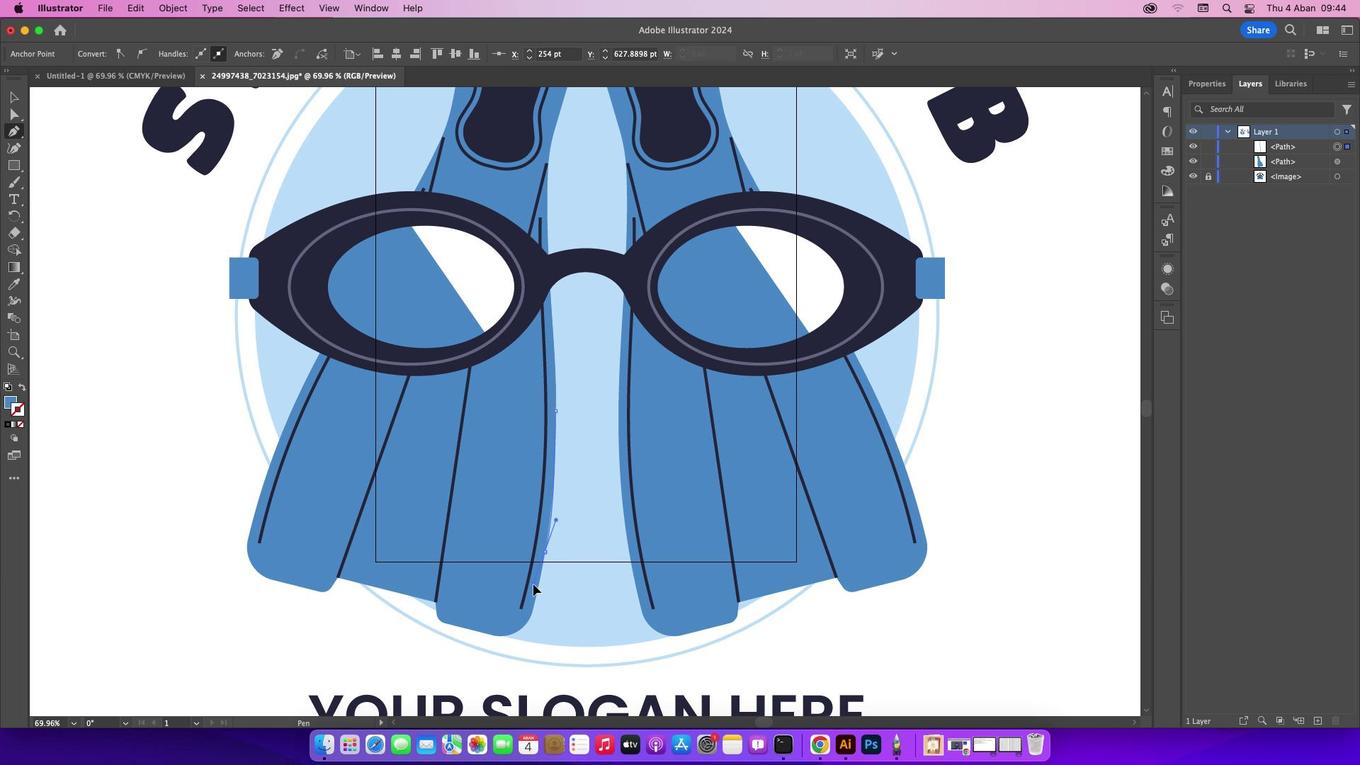 
Action: Mouse moved to (548, 555)
Screenshot: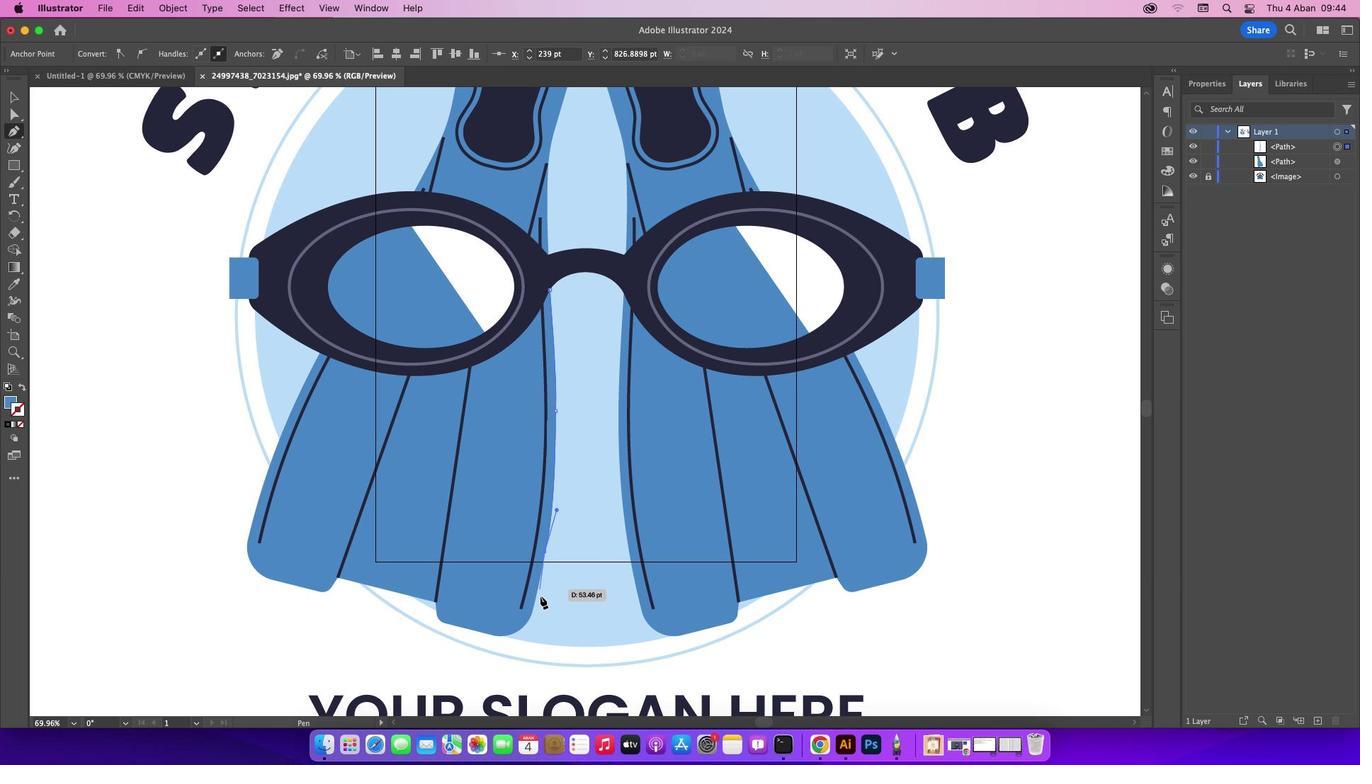 
Action: Mouse pressed left at (548, 555)
Screenshot: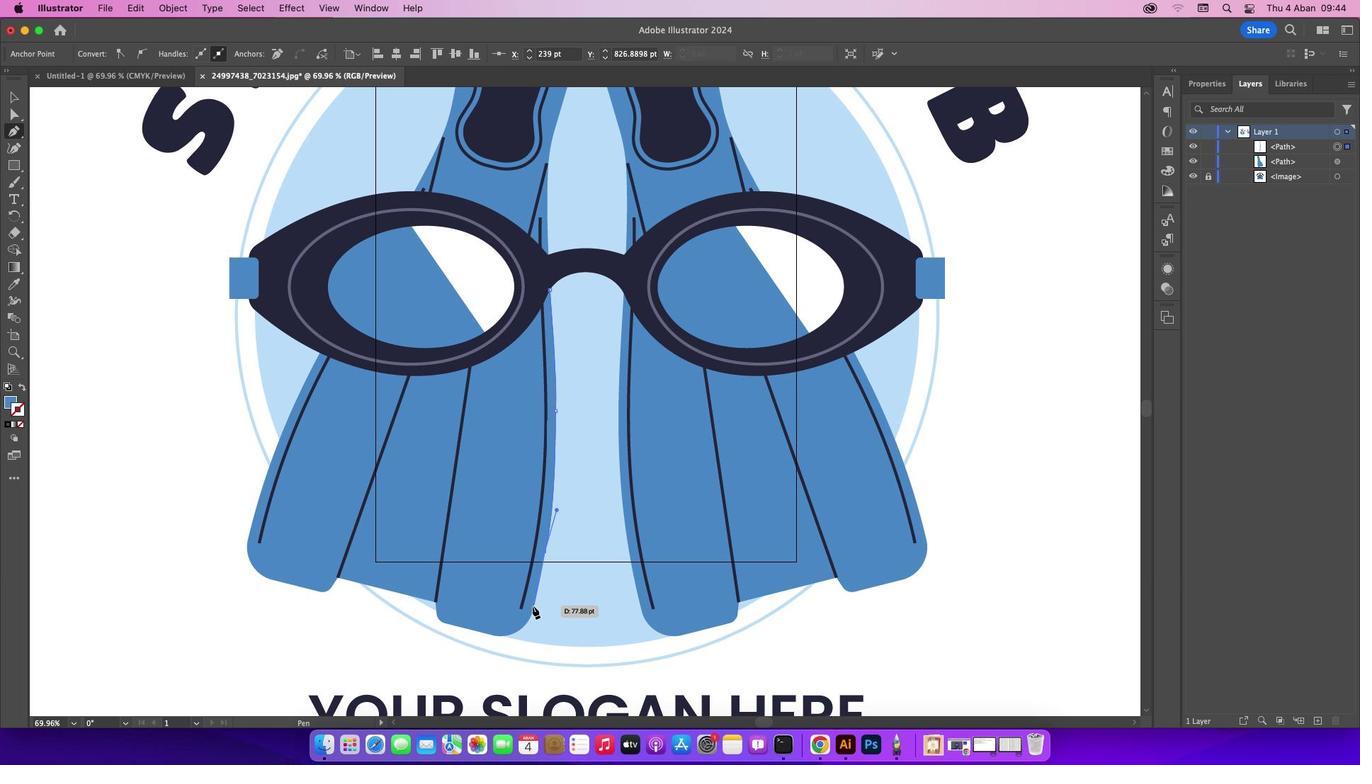 
Action: Mouse moved to (536, 615)
Screenshot: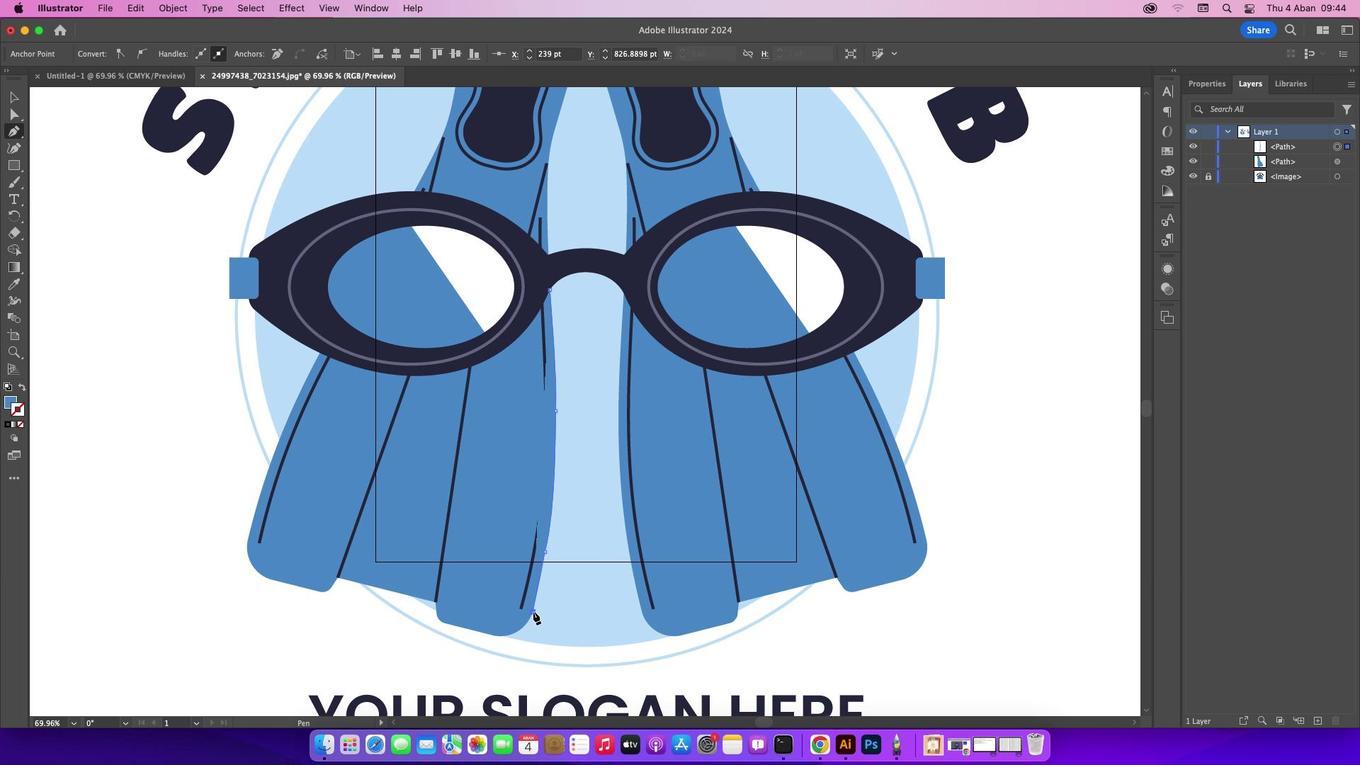 
Action: Mouse pressed left at (536, 615)
Screenshot: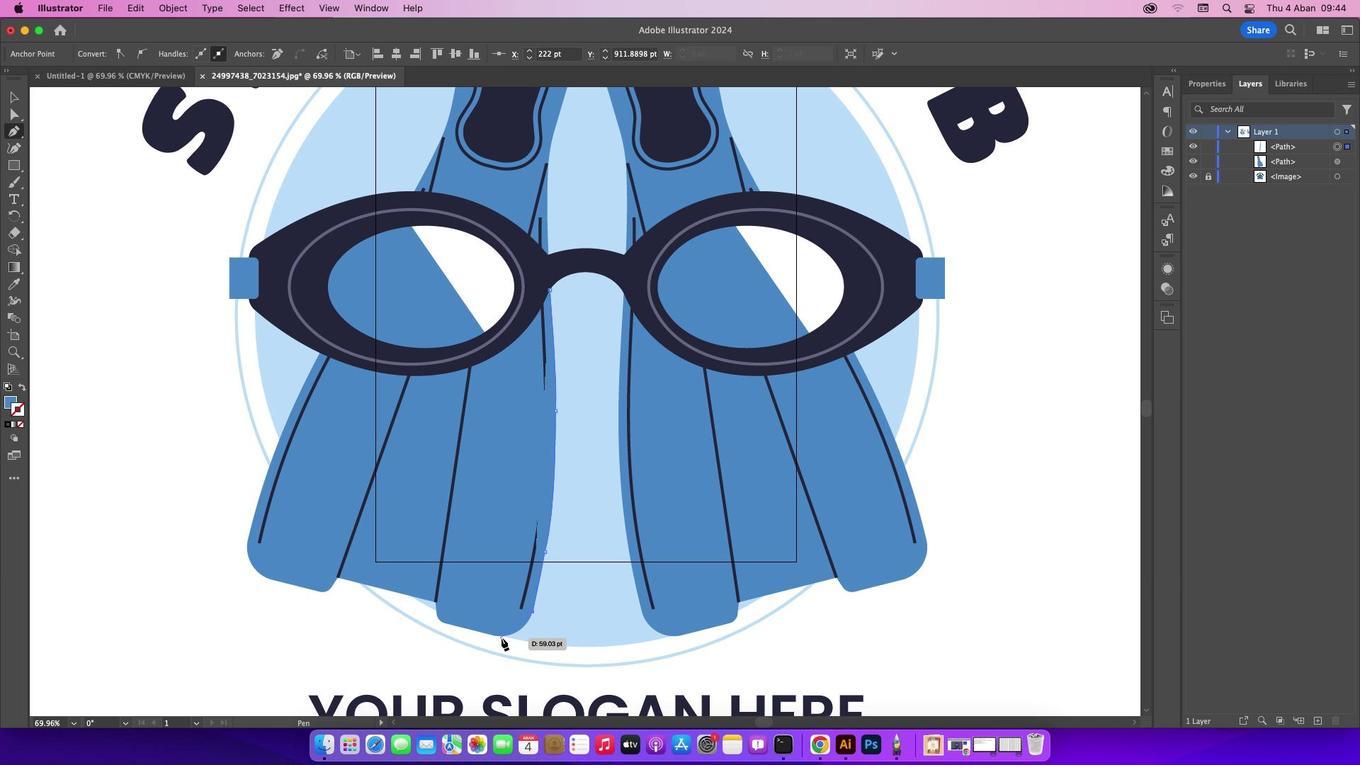 
Action: Mouse moved to (505, 638)
Screenshot: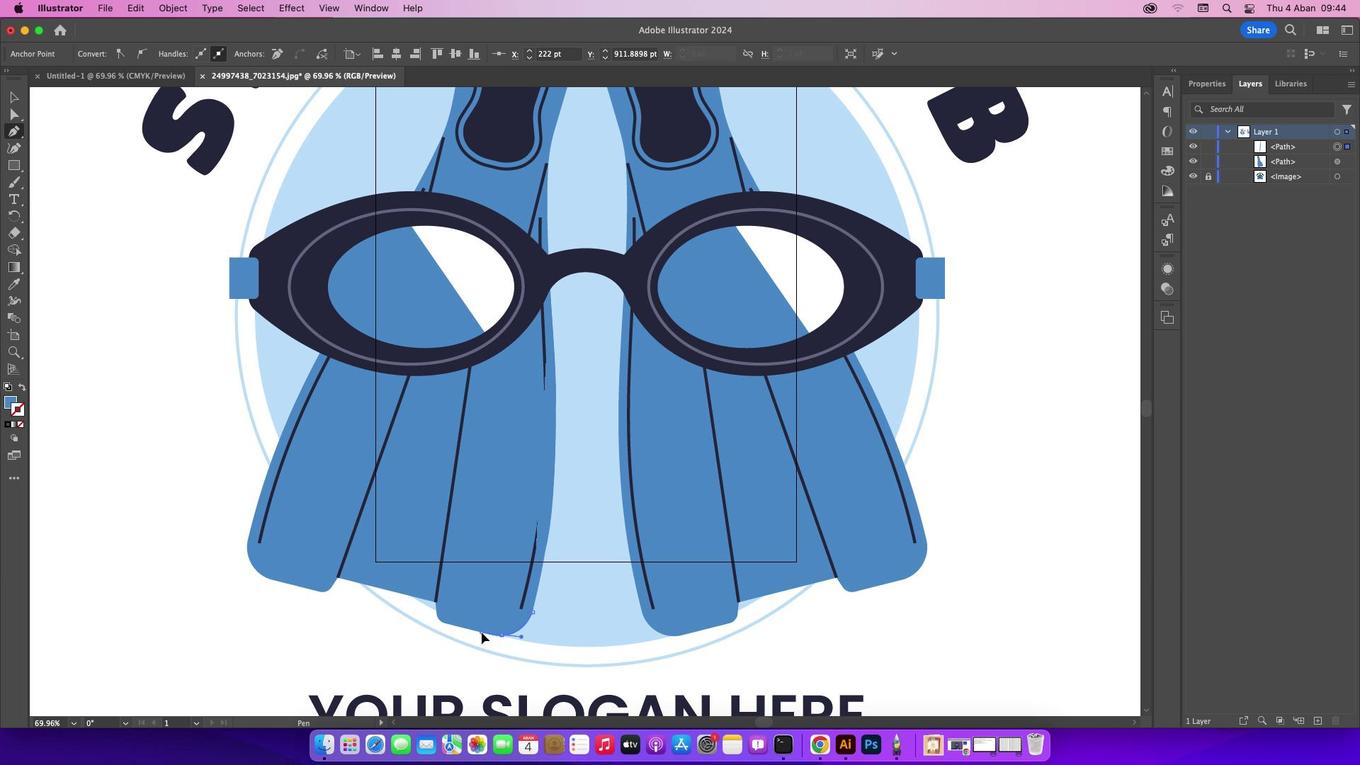 
Action: Mouse pressed left at (505, 638)
Screenshot: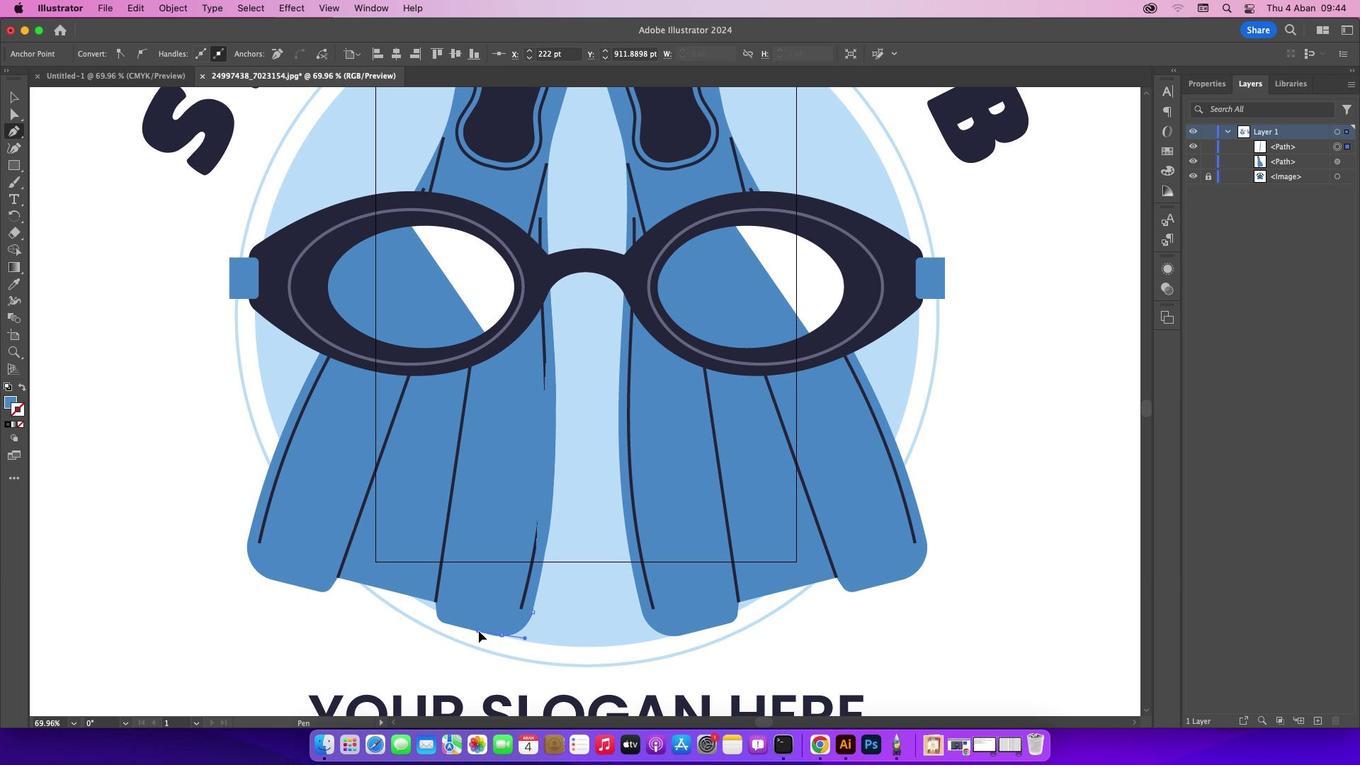 
Action: Mouse moved to (505, 640)
Screenshot: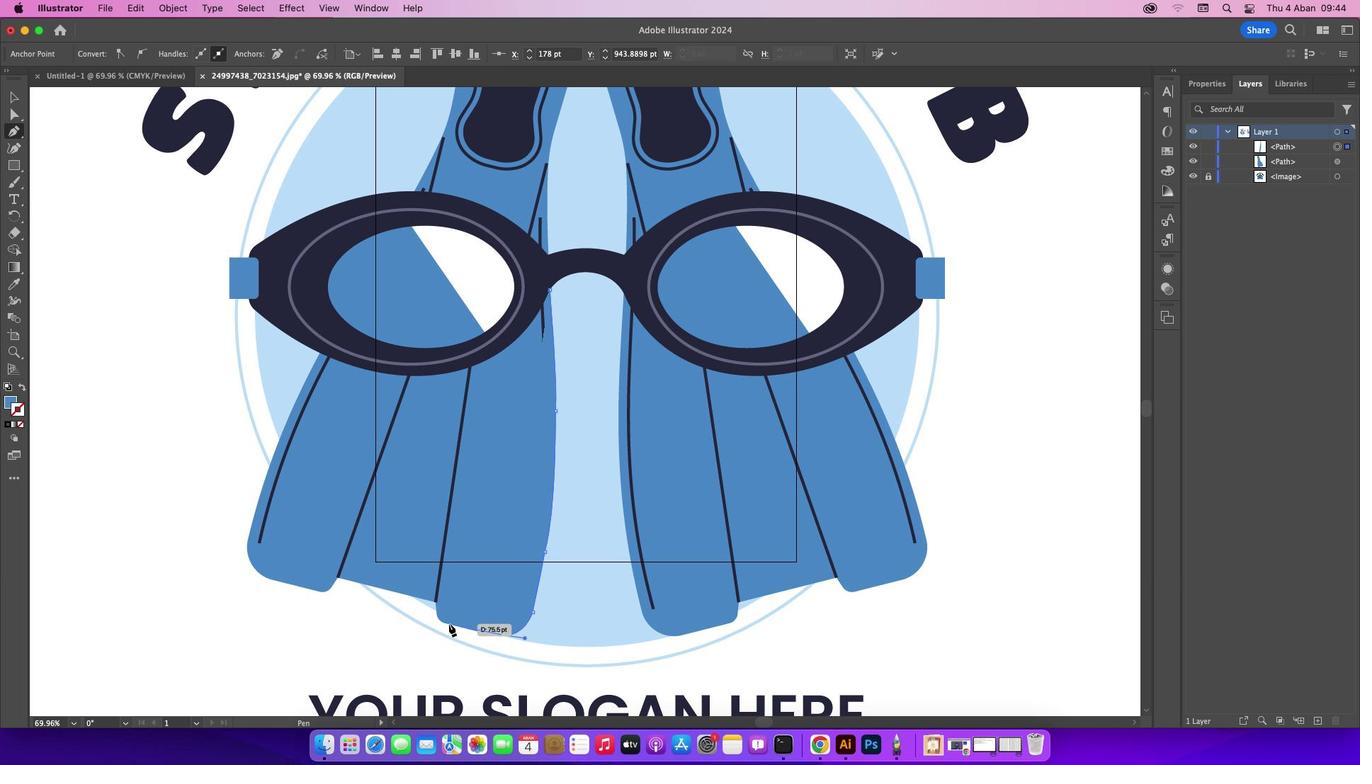 
Action: Mouse pressed left at (505, 640)
Screenshot: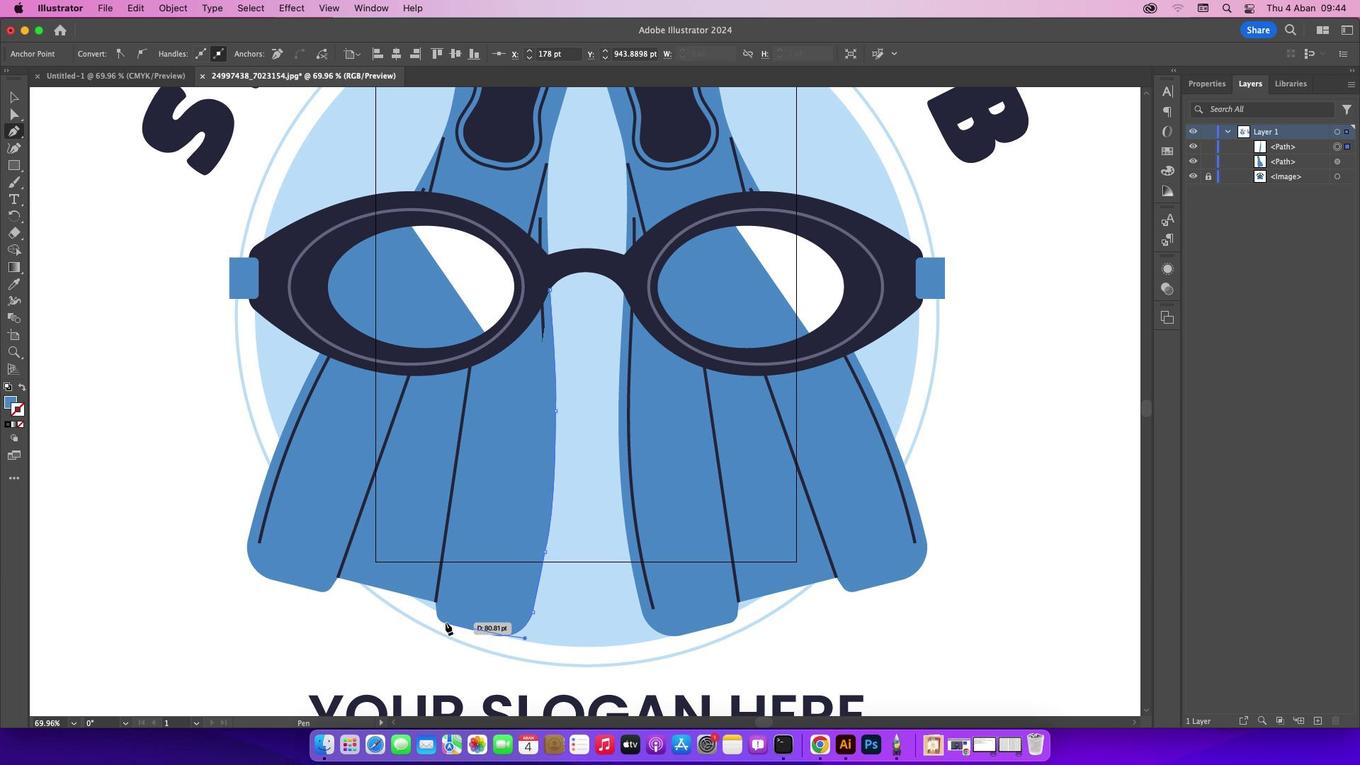 
Action: Mouse moved to (447, 626)
Screenshot: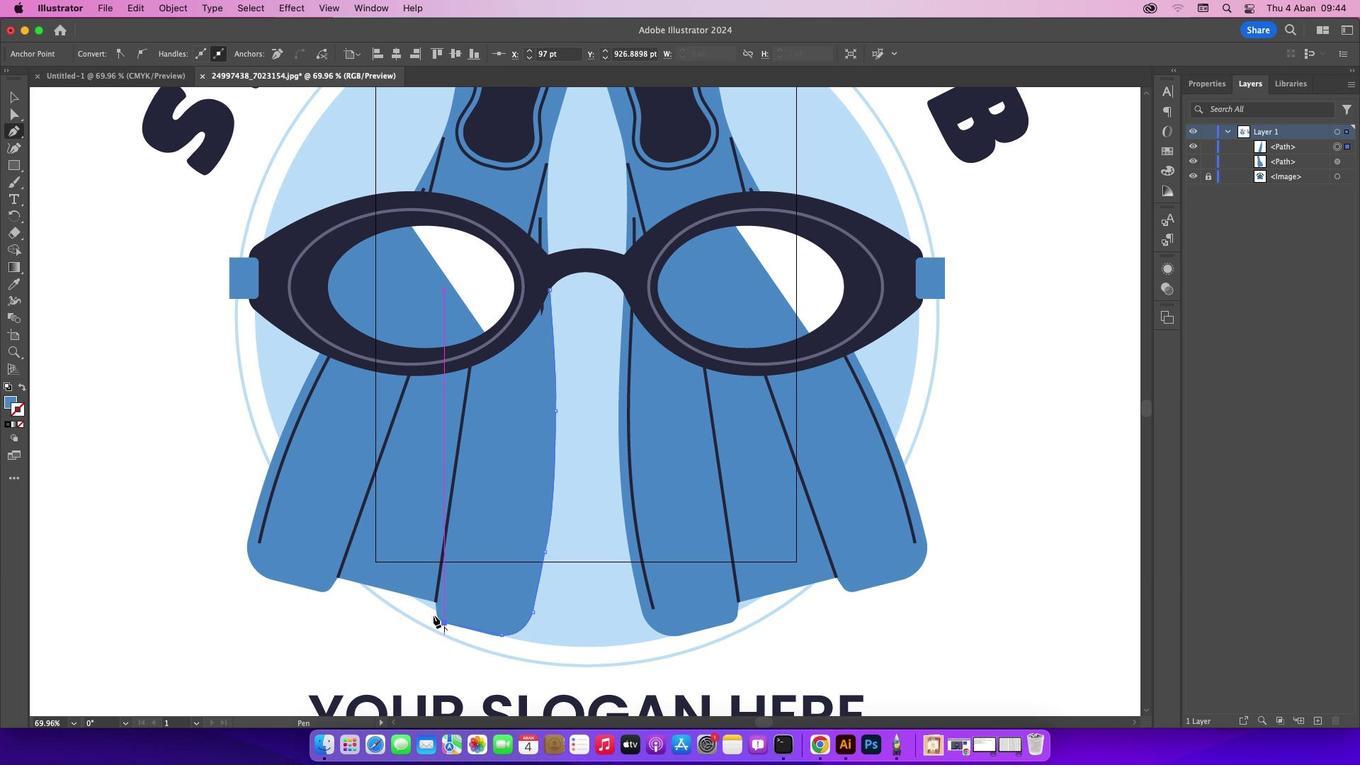 
Action: Mouse pressed left at (447, 626)
Screenshot: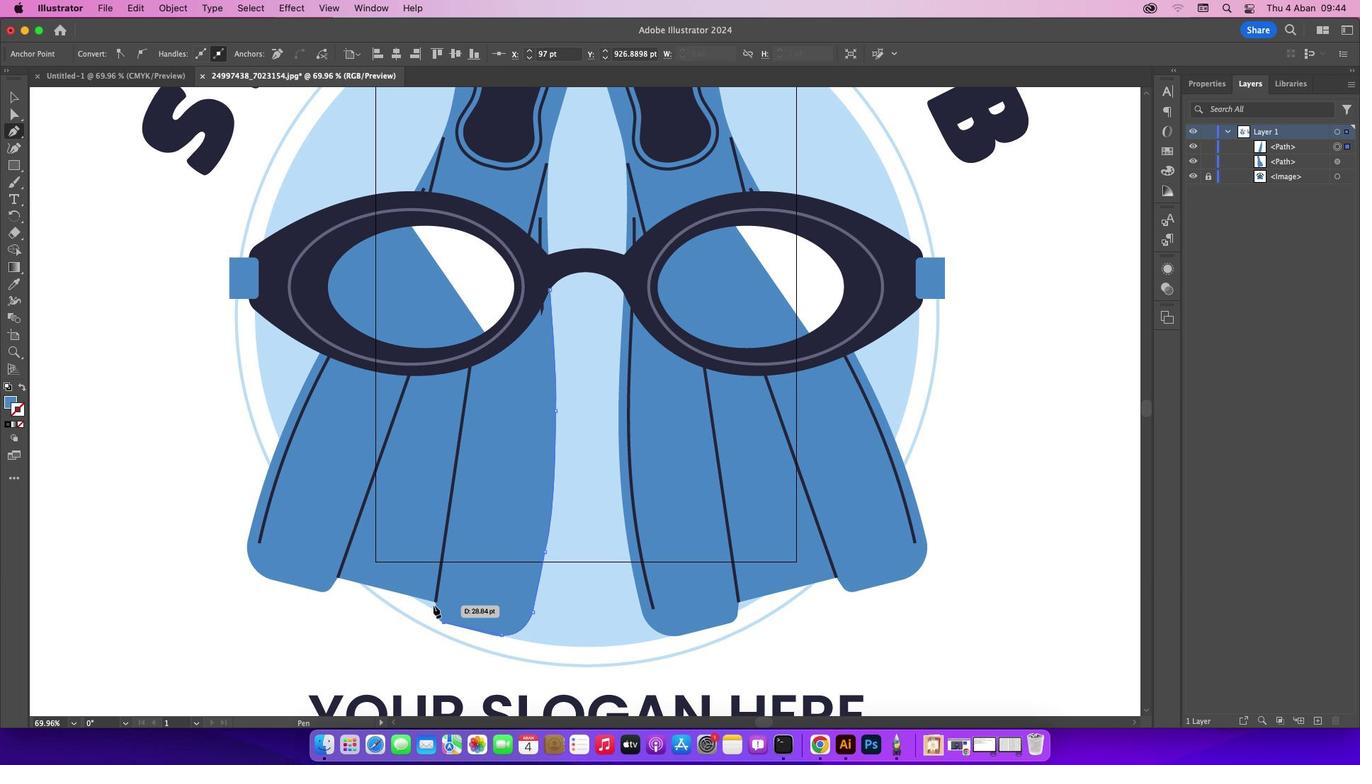 
Action: Mouse moved to (438, 604)
Screenshot: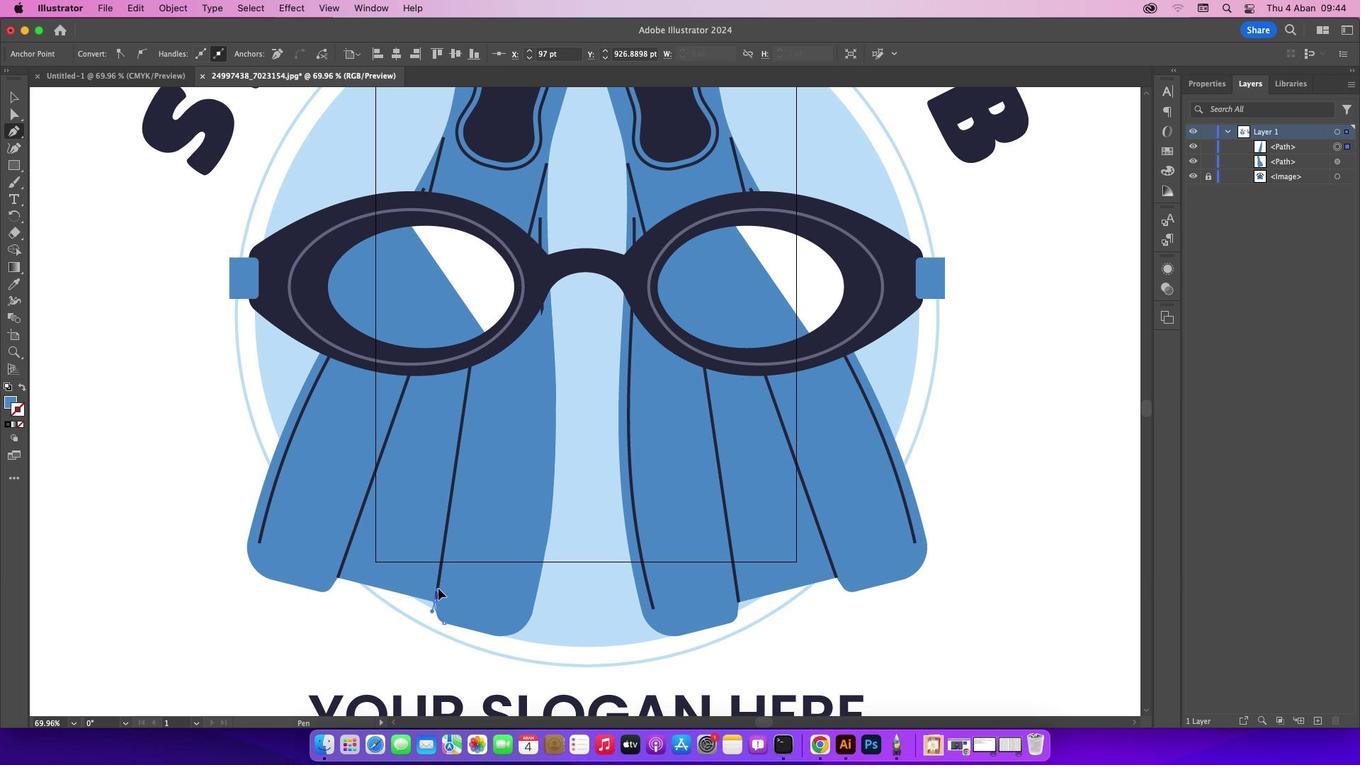 
Action: Mouse pressed left at (438, 604)
Screenshot: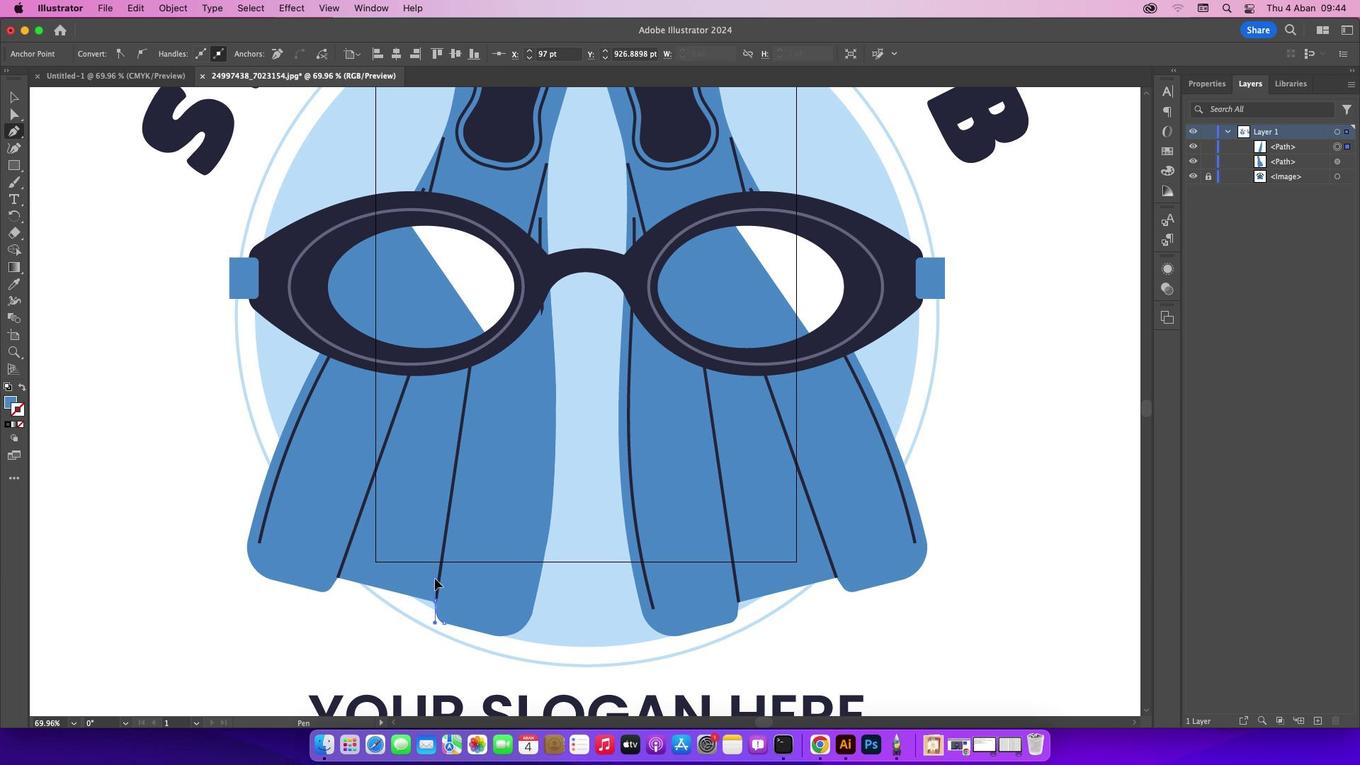 
Action: Mouse moved to (438, 605)
Screenshot: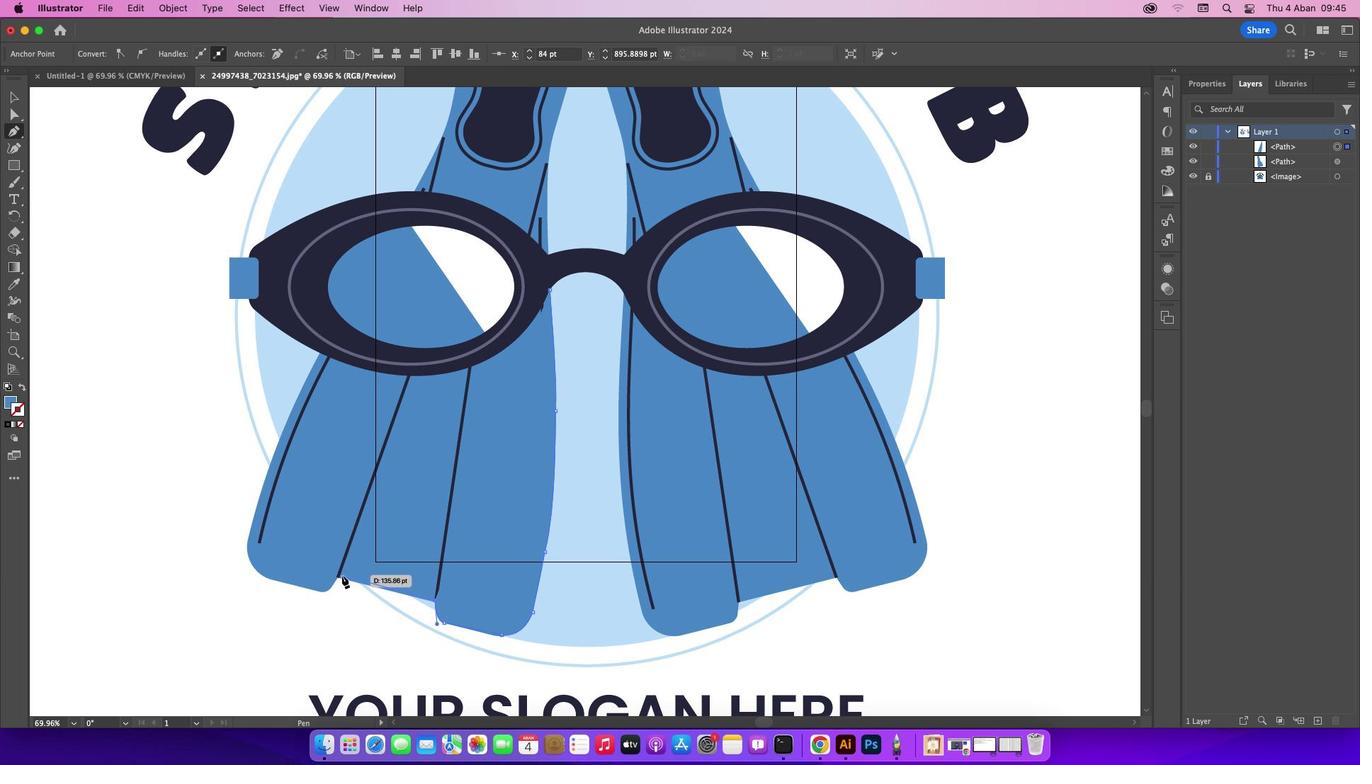 
Action: Mouse pressed left at (438, 605)
Screenshot: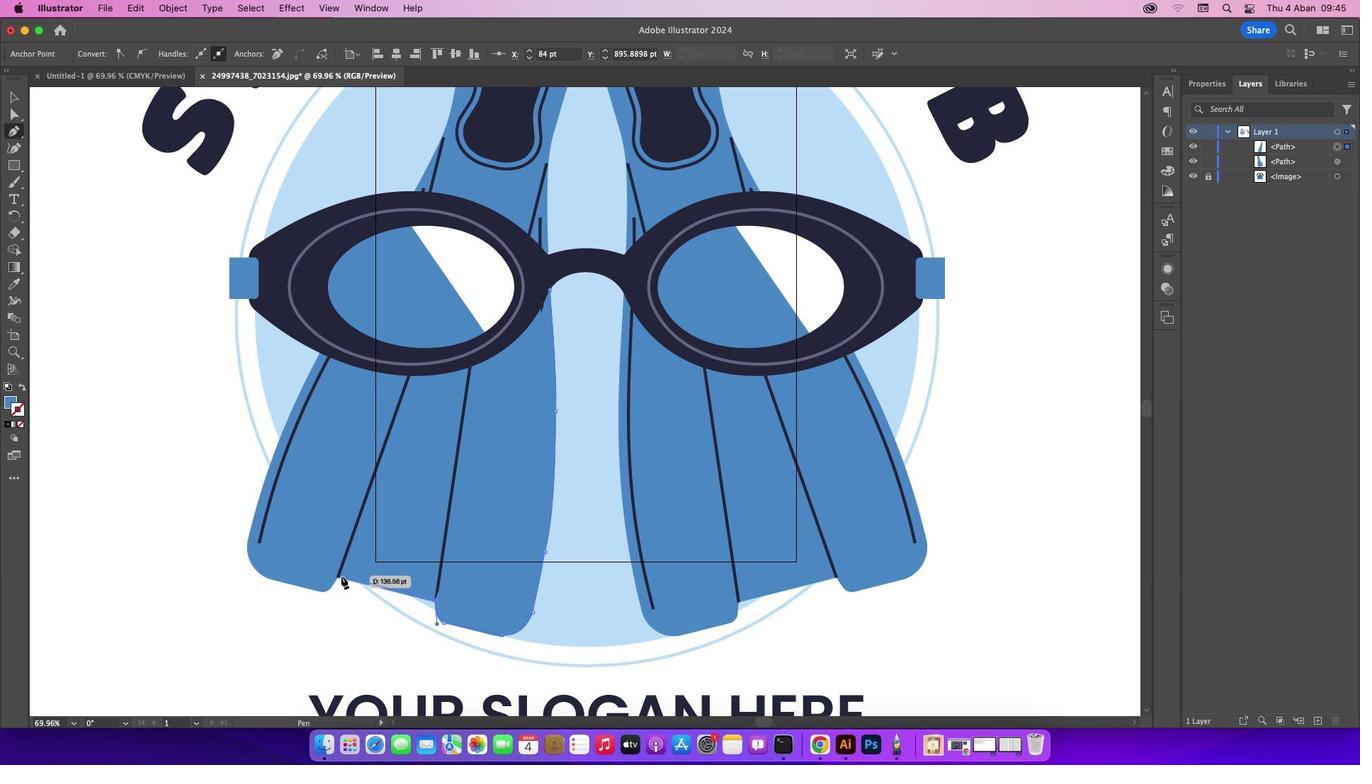 
Action: Mouse moved to (341, 580)
Screenshot: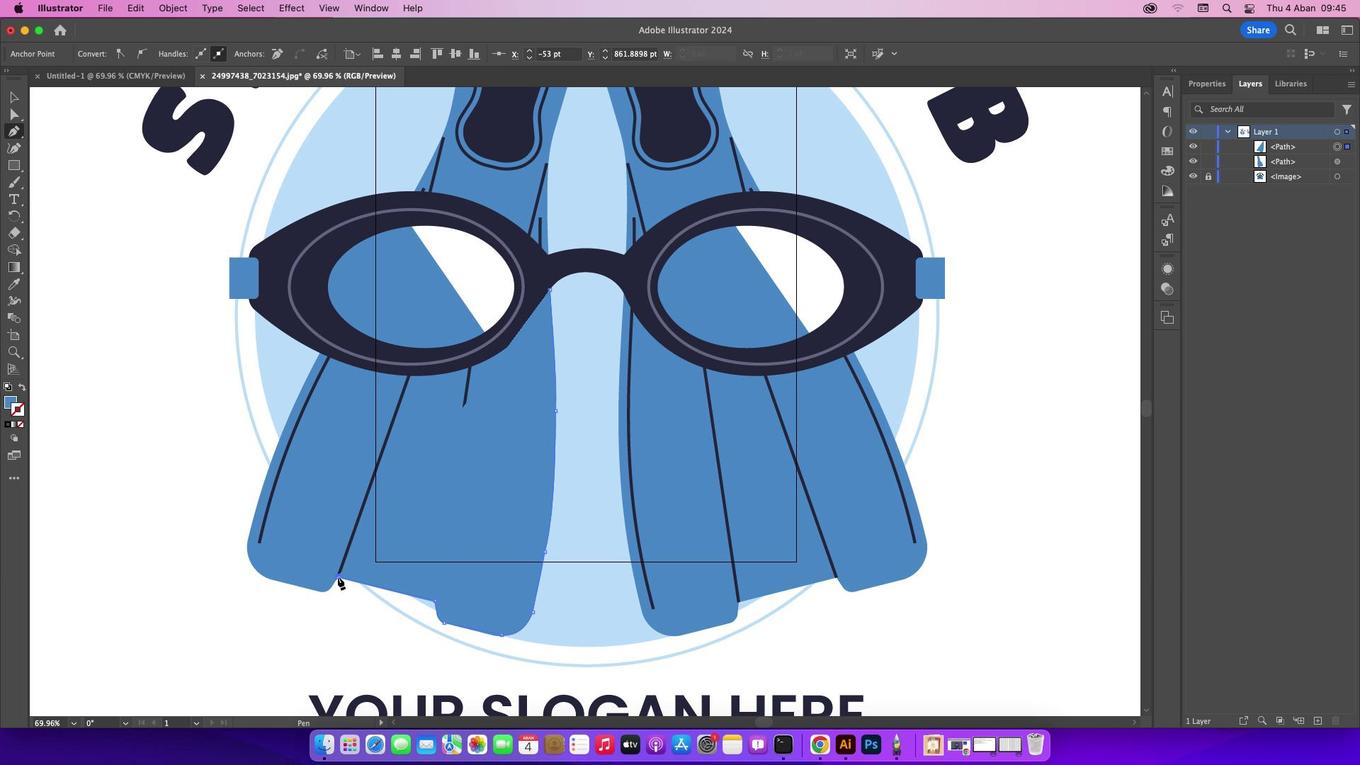 
Action: Mouse pressed left at (341, 580)
Screenshot: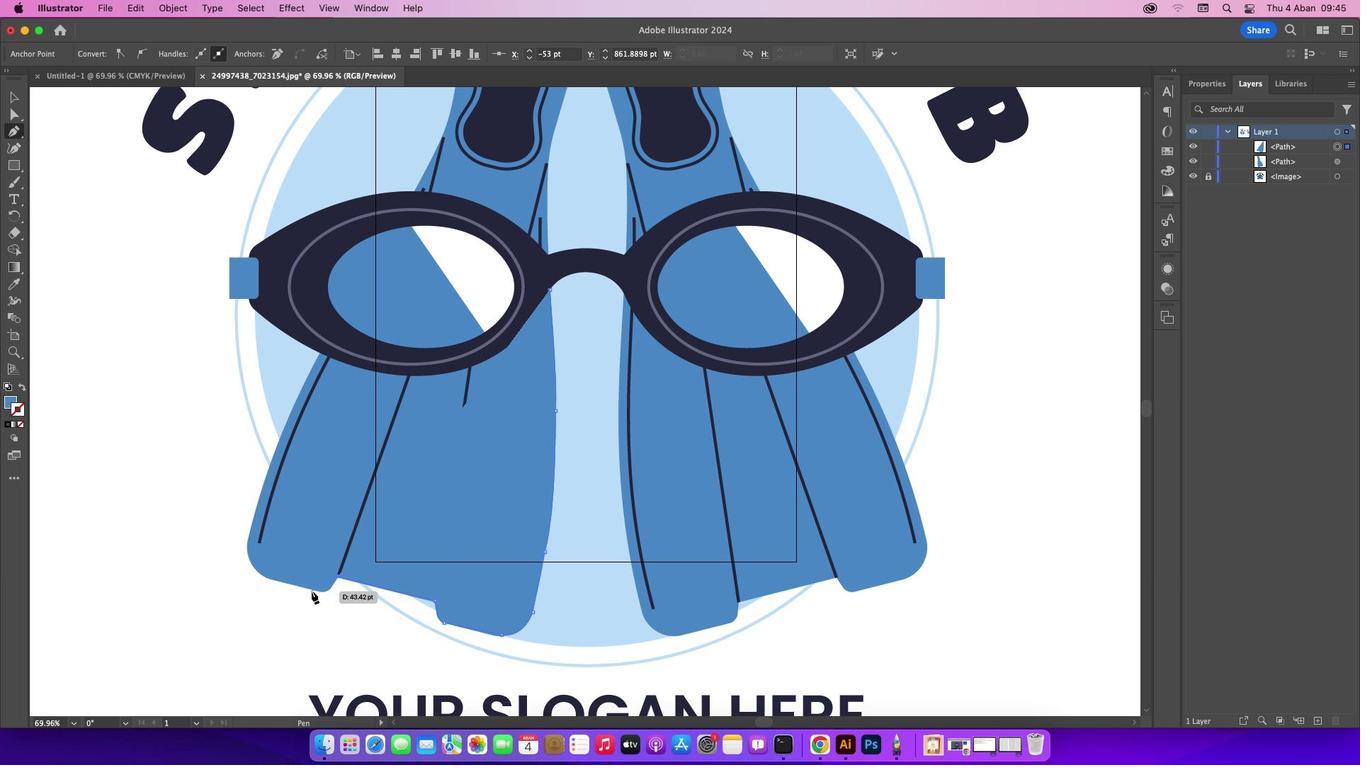 
Action: Mouse moved to (318, 594)
Screenshot: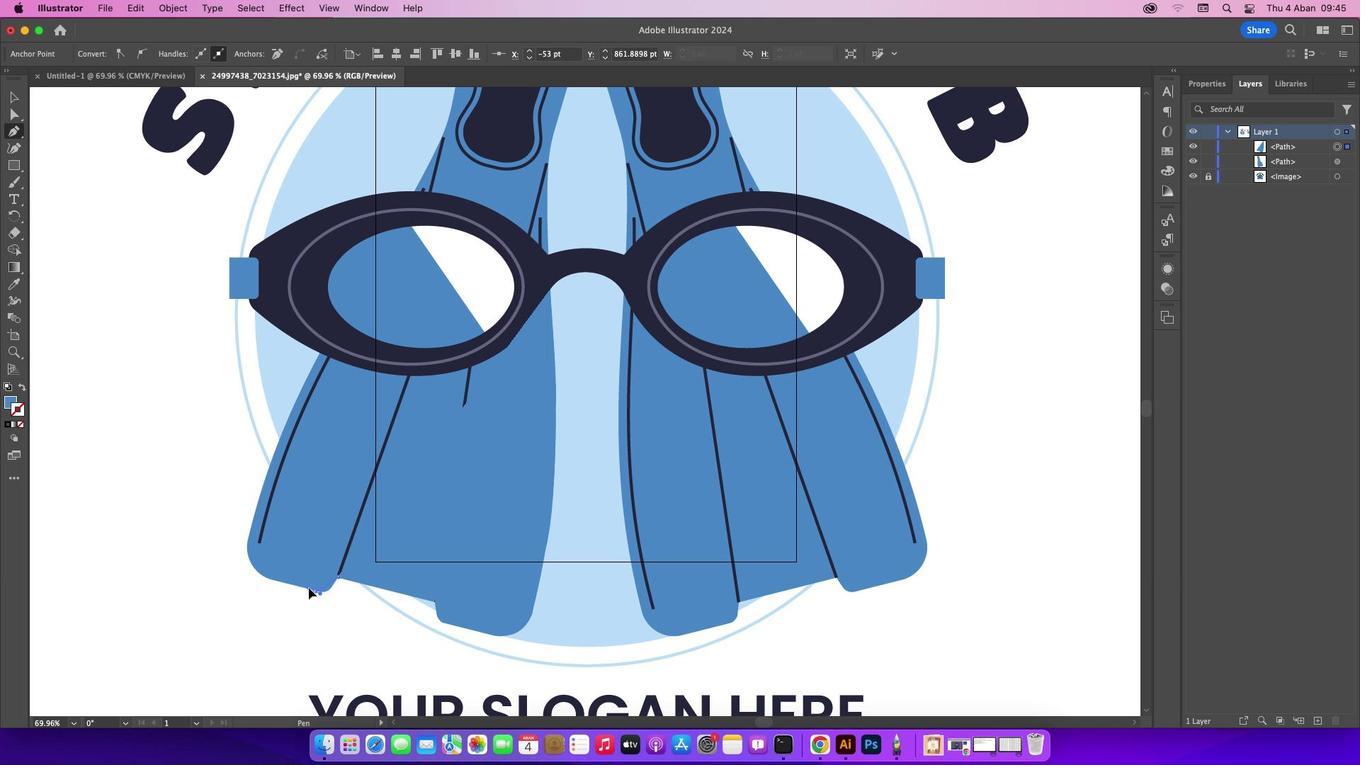 
Action: Mouse pressed left at (318, 594)
Screenshot: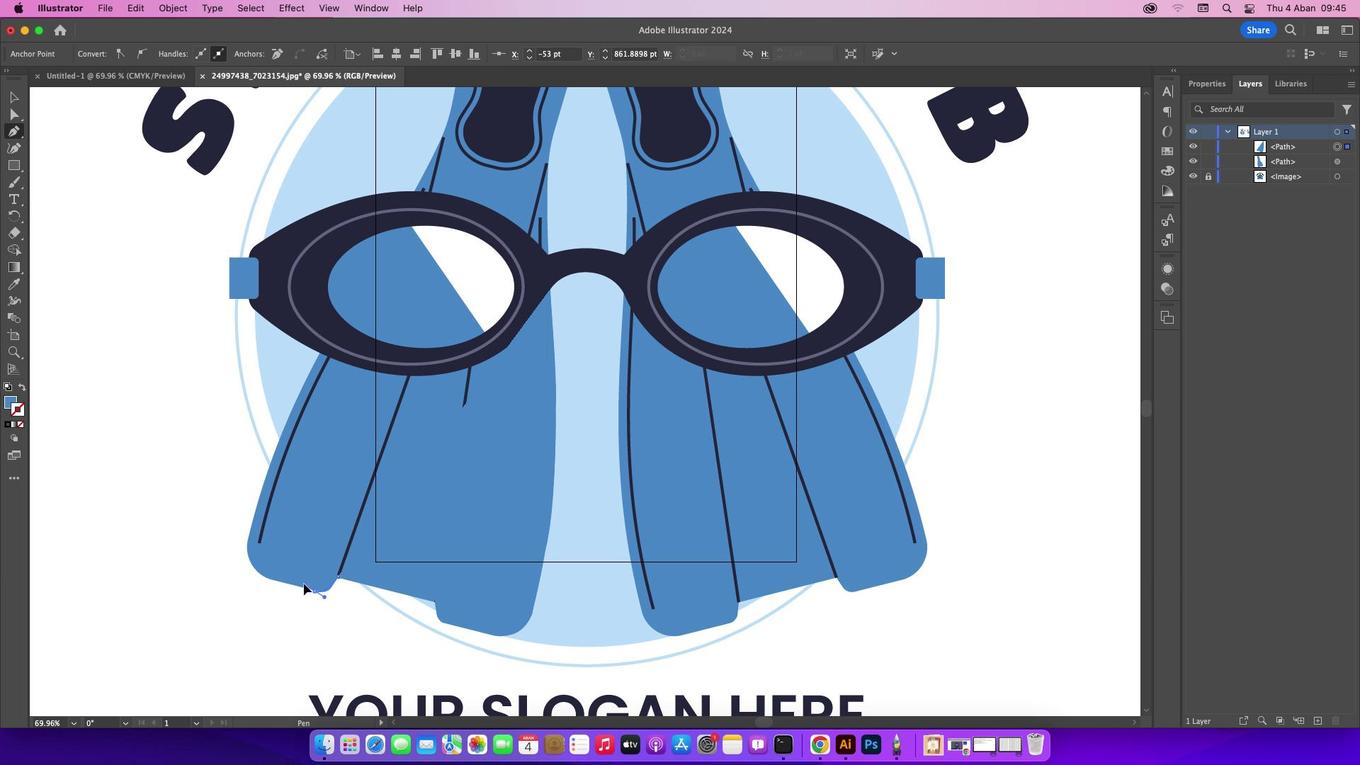 
Action: Mouse moved to (315, 595)
Screenshot: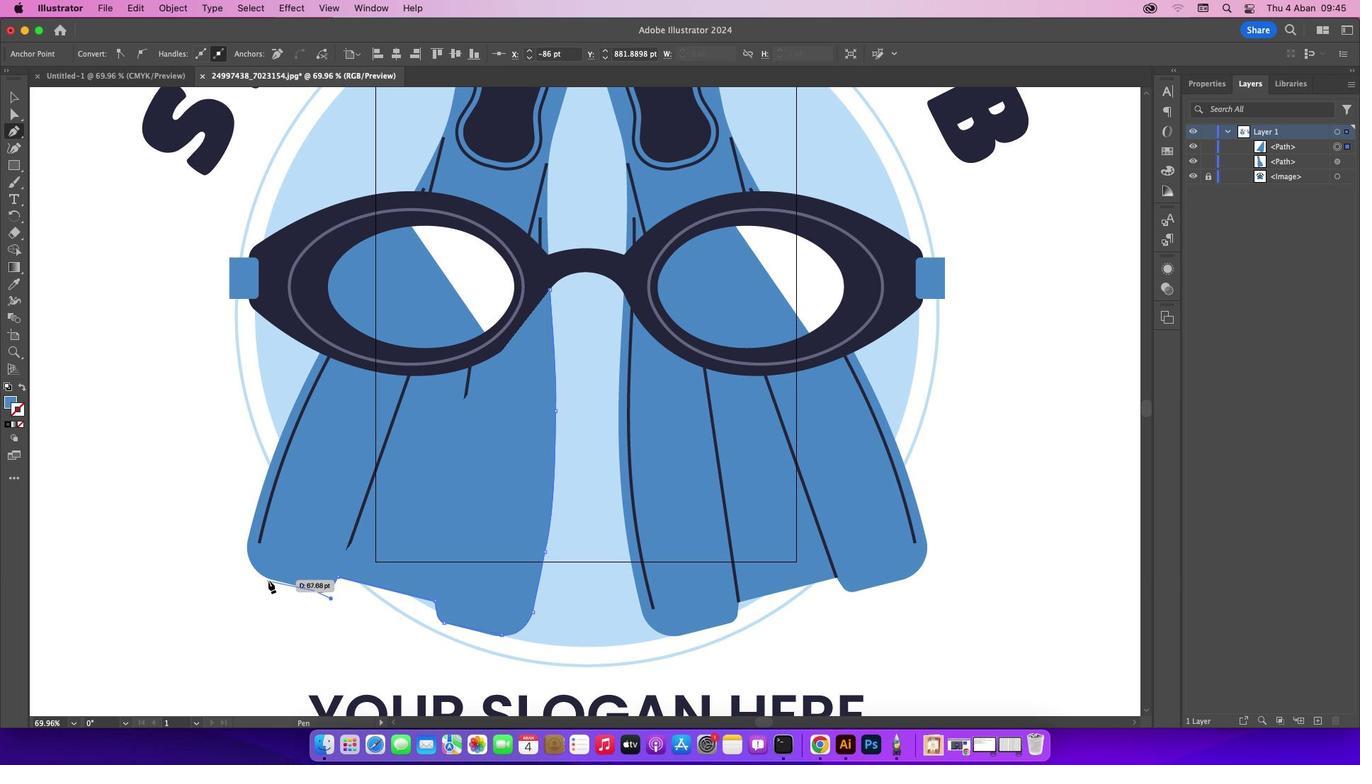 
Action: Mouse pressed left at (315, 595)
Screenshot: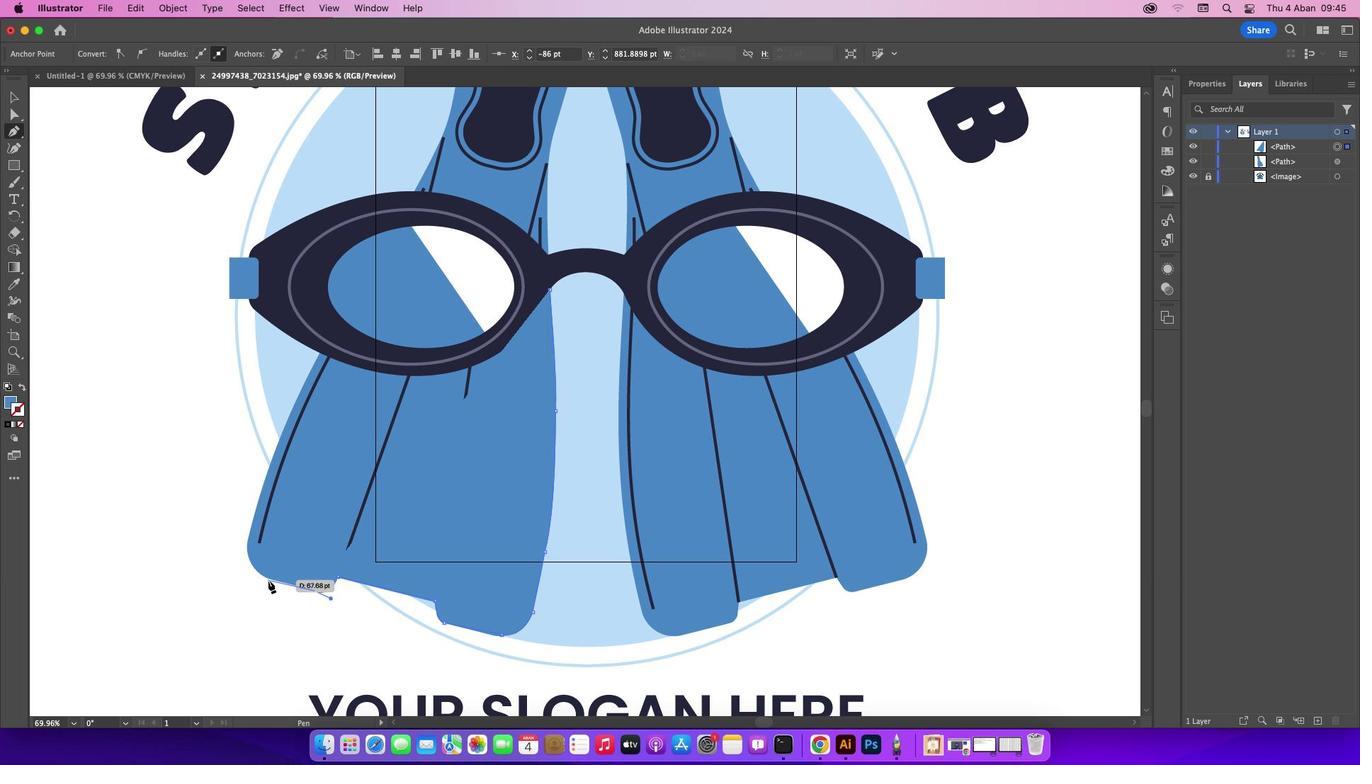 
Action: Mouse moved to (271, 582)
Screenshot: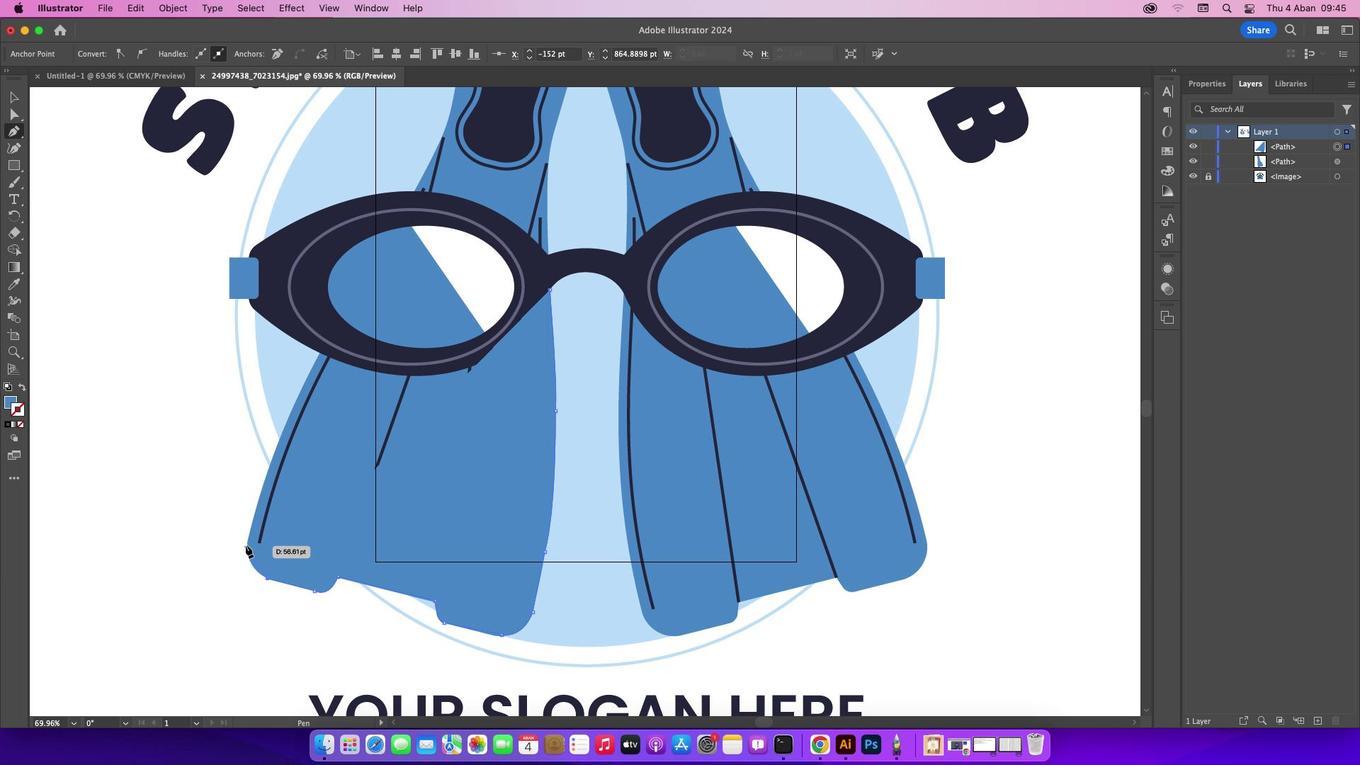 
Action: Mouse pressed left at (271, 582)
Screenshot: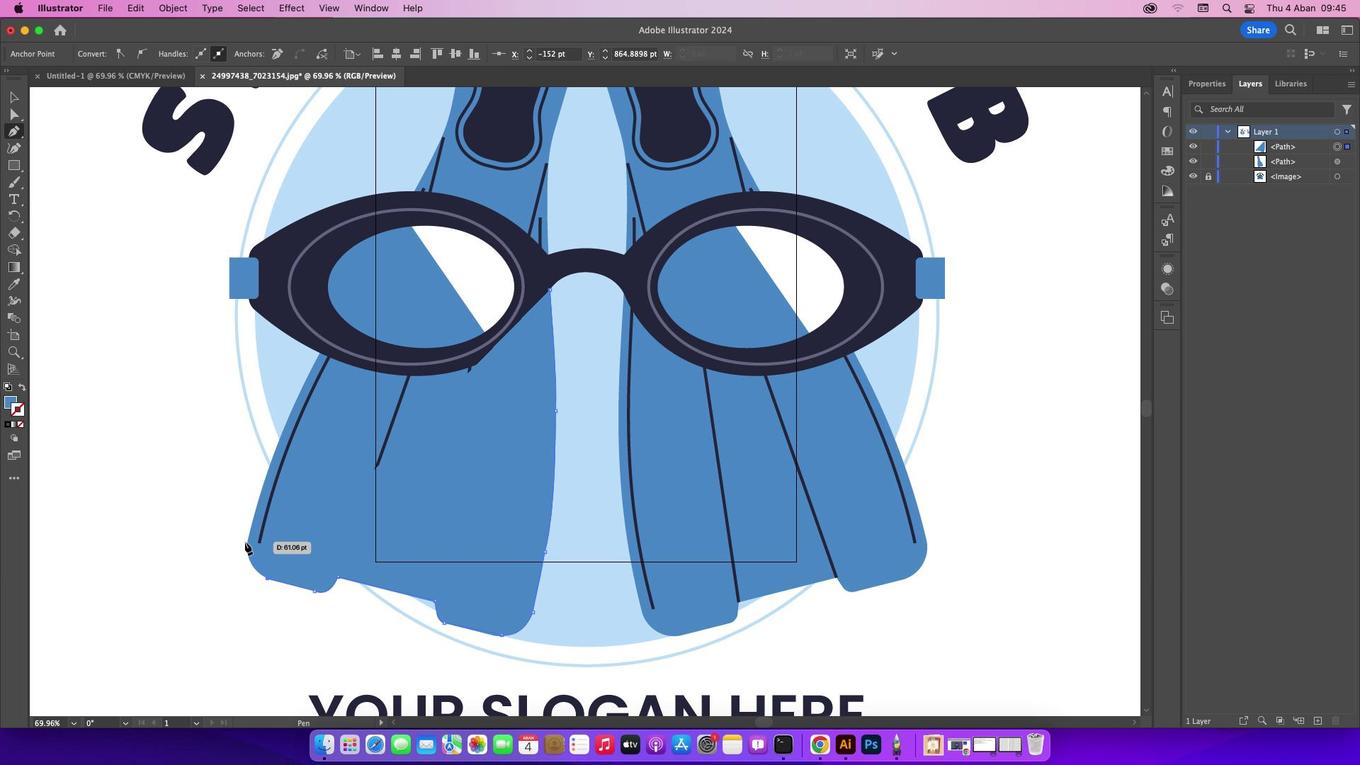 
Action: Mouse moved to (250, 545)
Screenshot: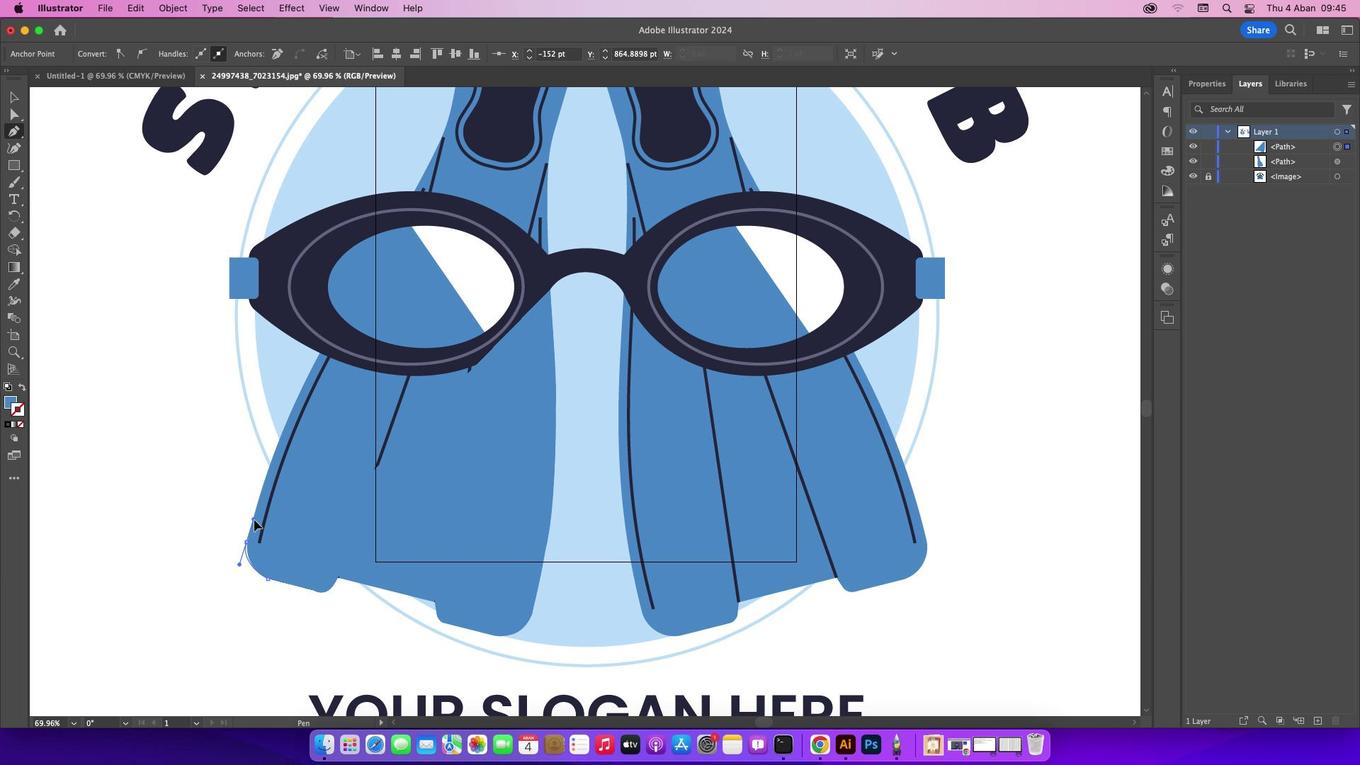 
Action: Mouse pressed left at (250, 545)
Screenshot: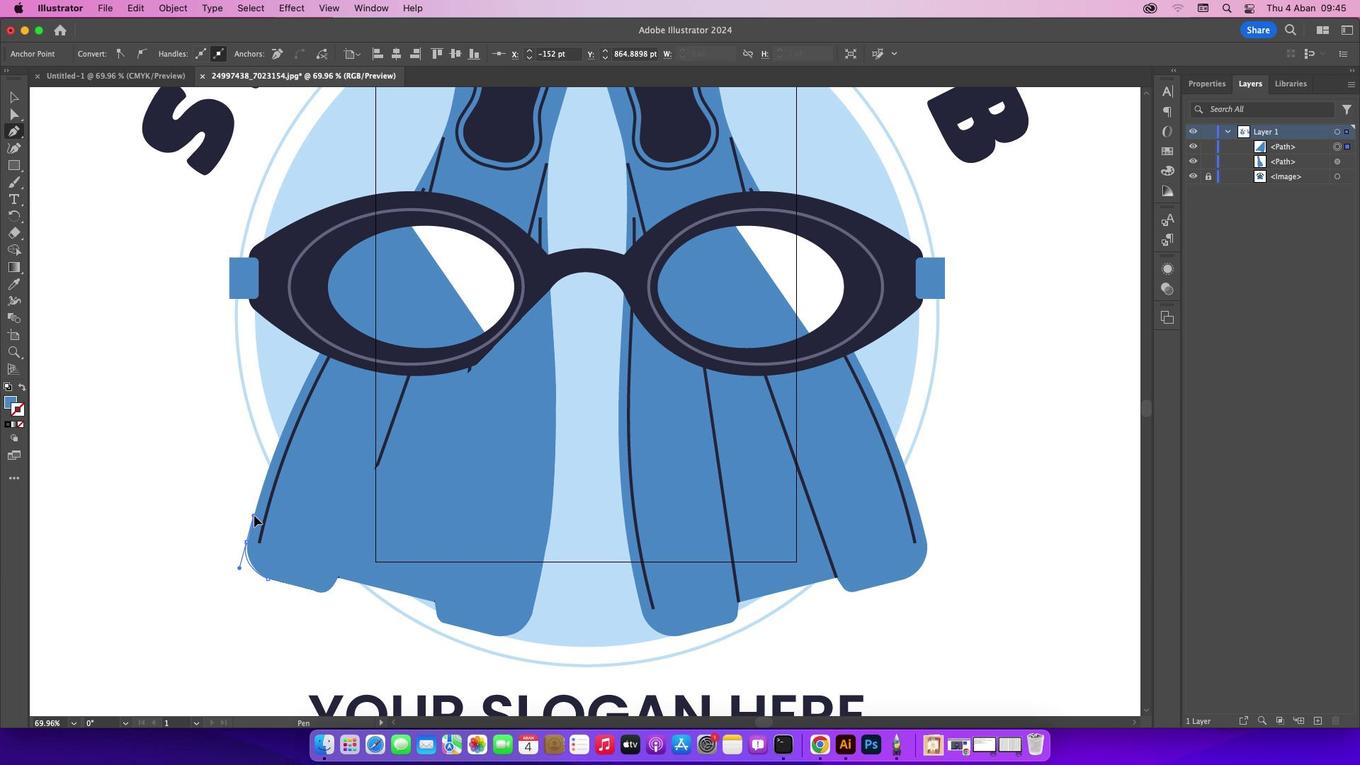 
Action: Mouse moved to (249, 547)
Screenshot: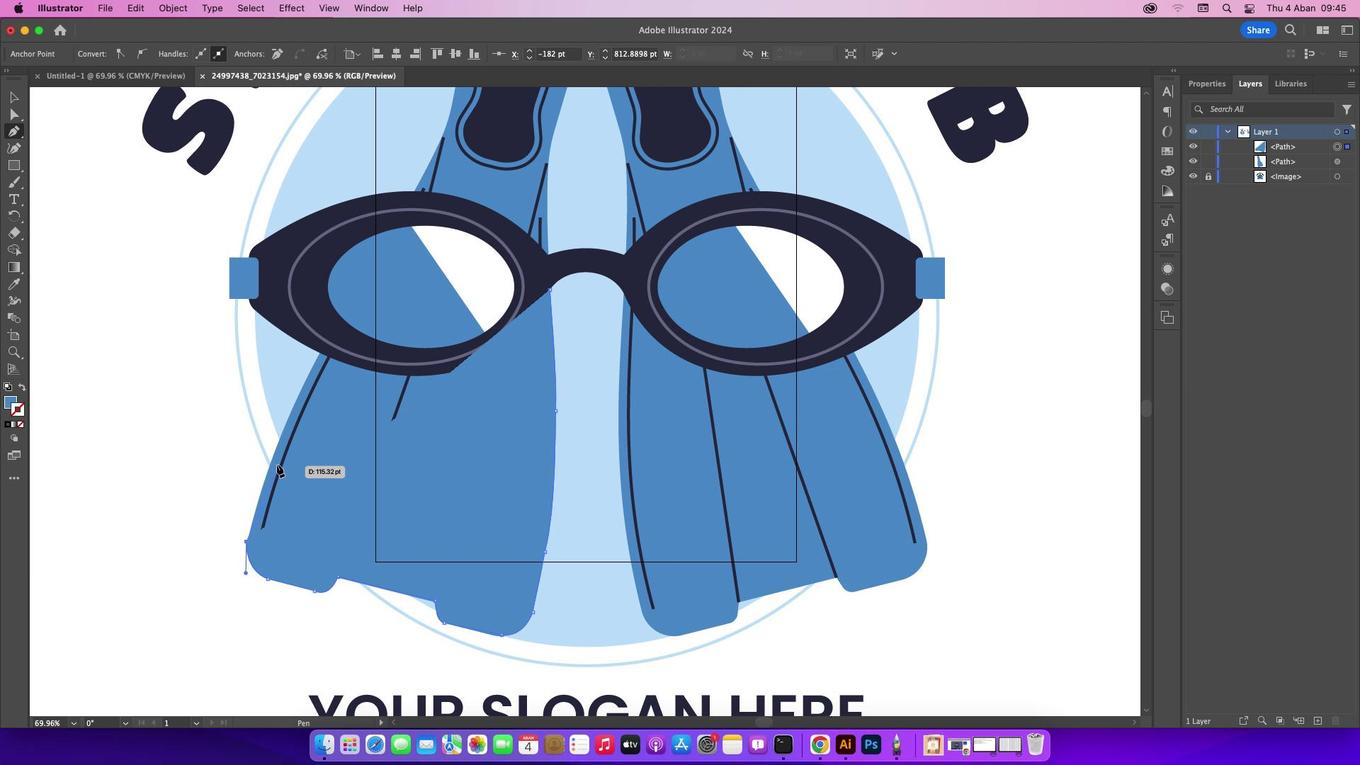 
Action: Mouse pressed left at (249, 547)
Screenshot: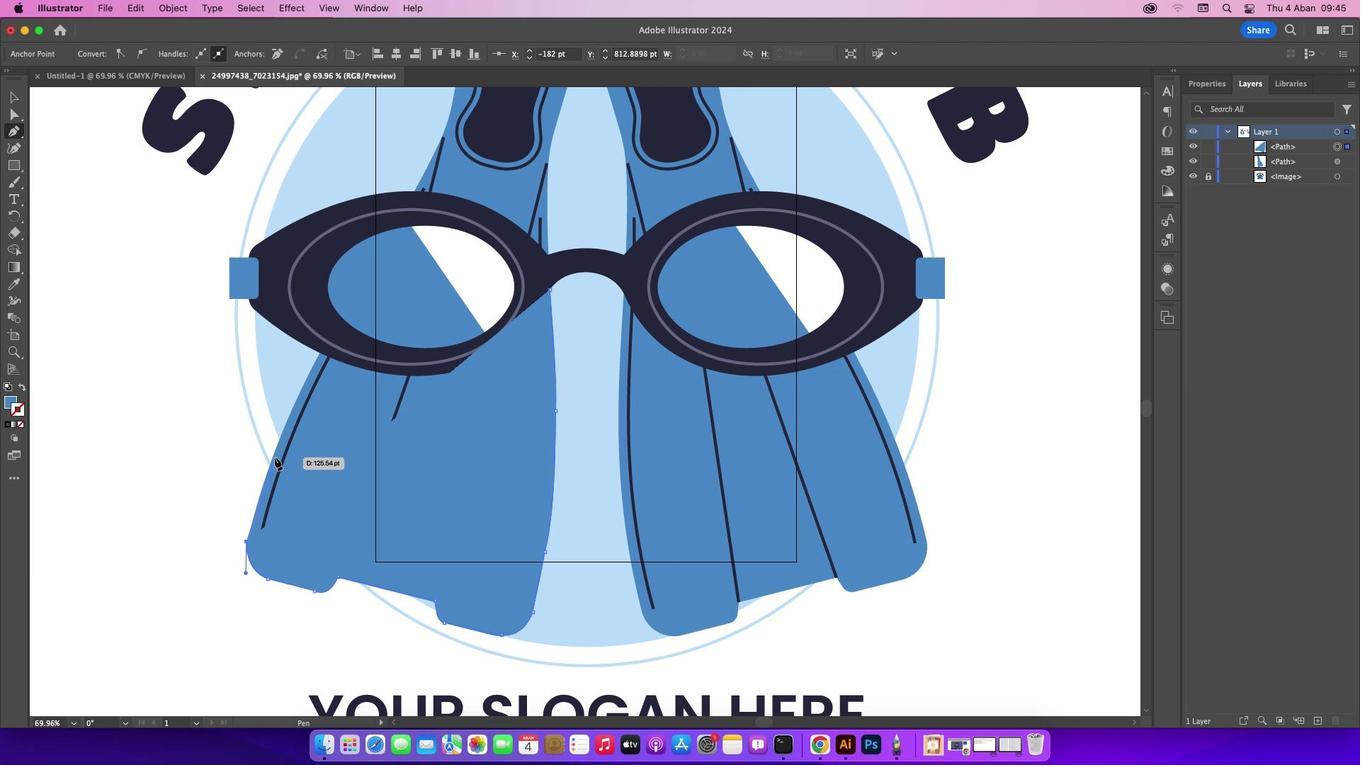 
Action: Mouse moved to (279, 452)
Screenshot: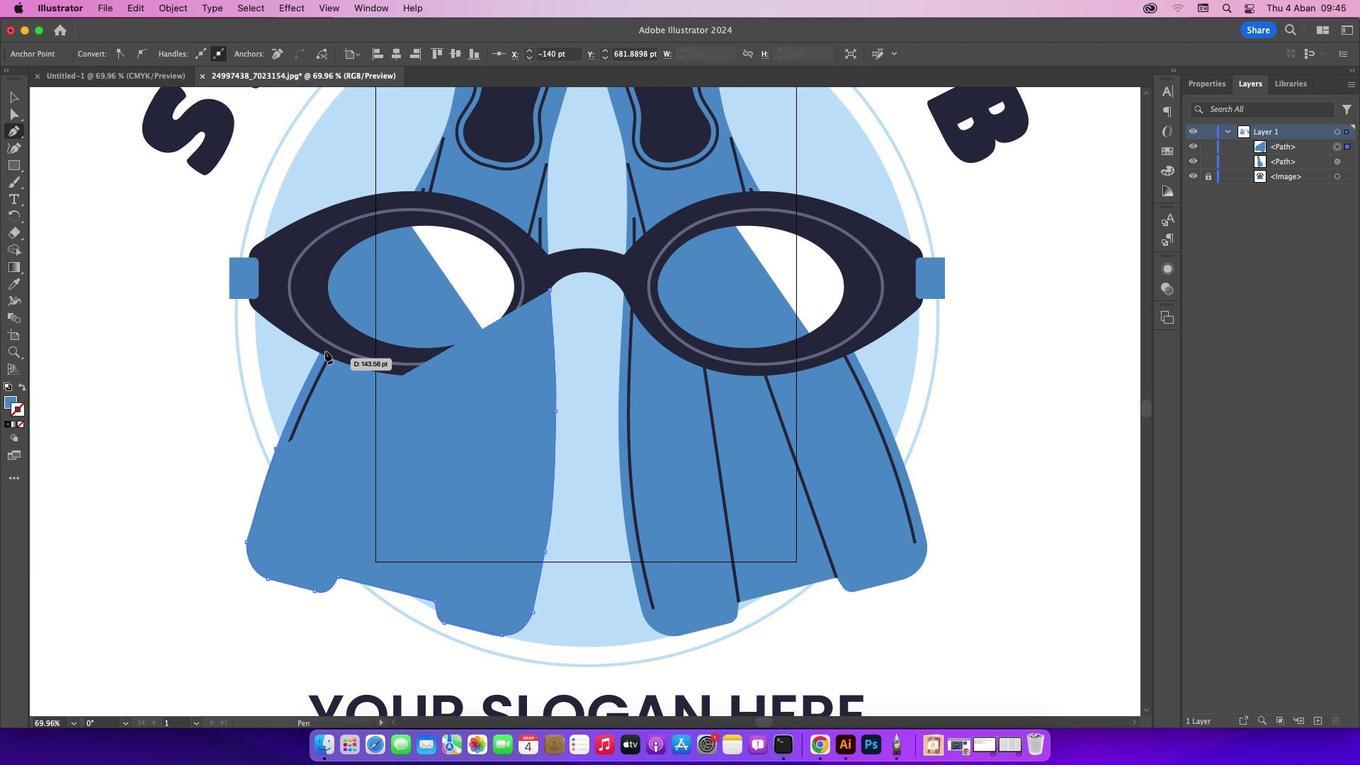 
Action: Mouse pressed left at (279, 452)
Screenshot: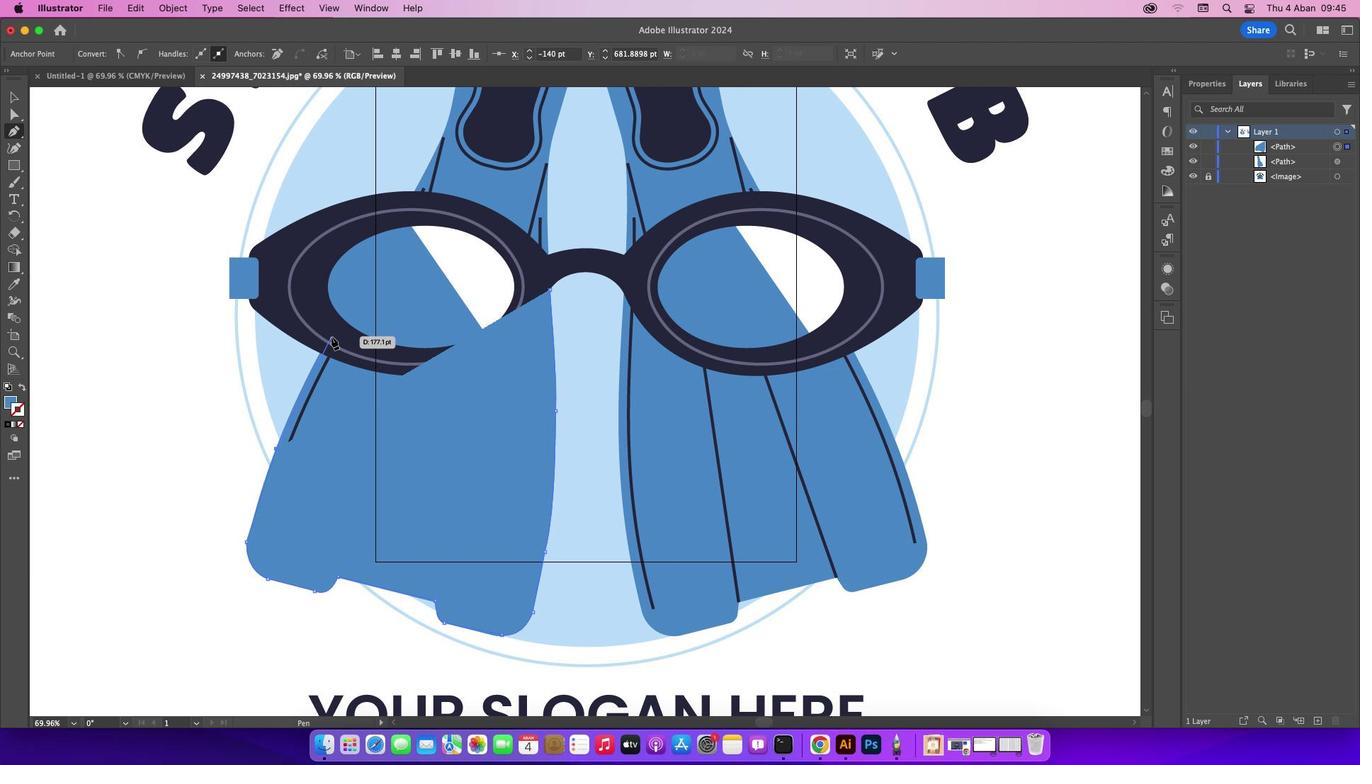 
Action: Mouse moved to (12, 401)
Screenshot: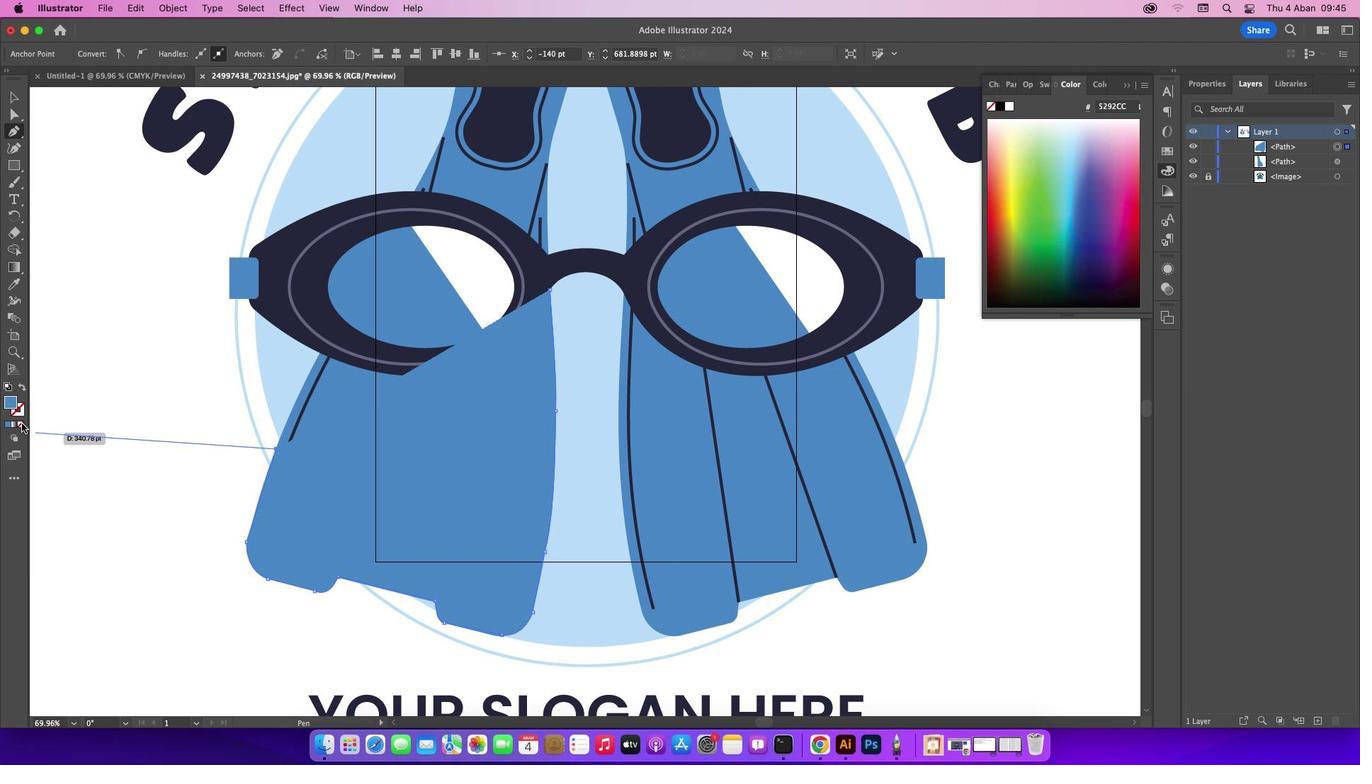 
Action: Mouse pressed left at (12, 401)
Screenshot: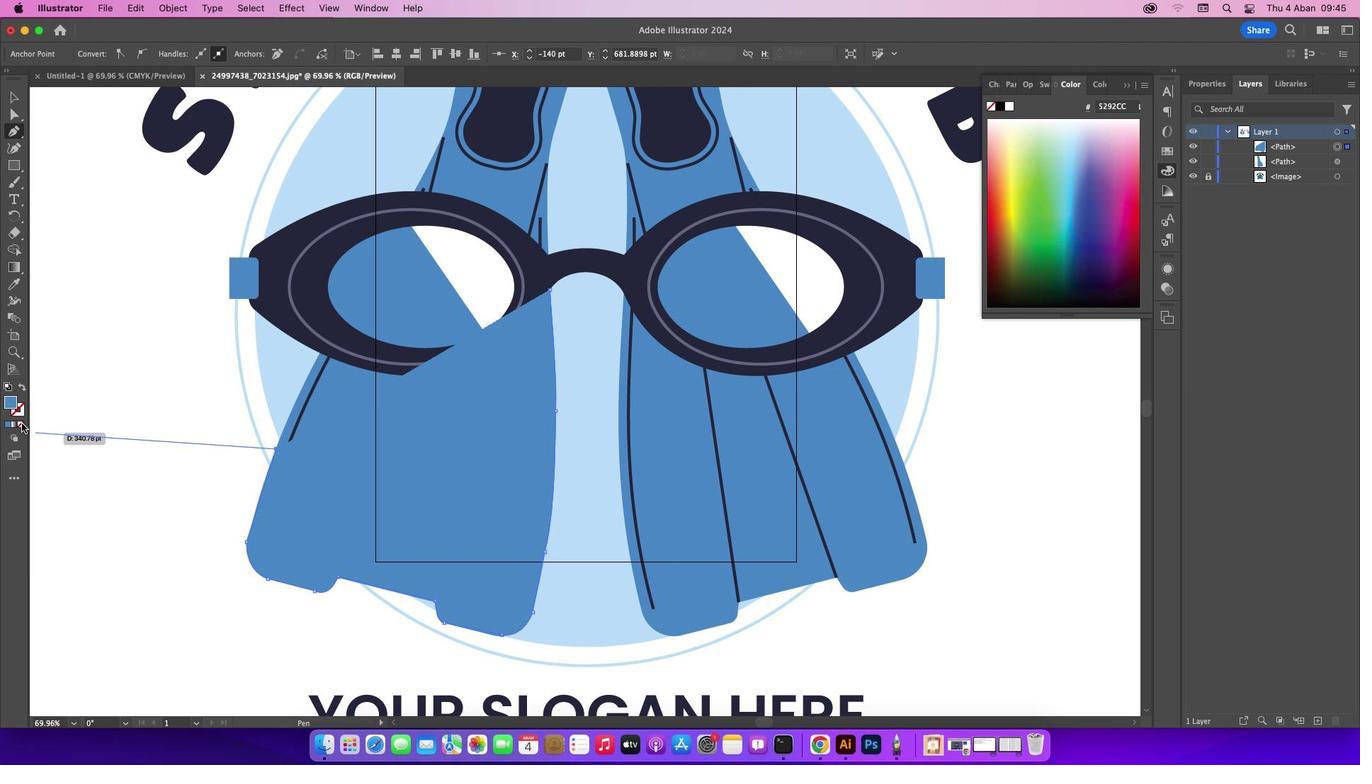 
Action: Mouse moved to (24, 427)
Screenshot: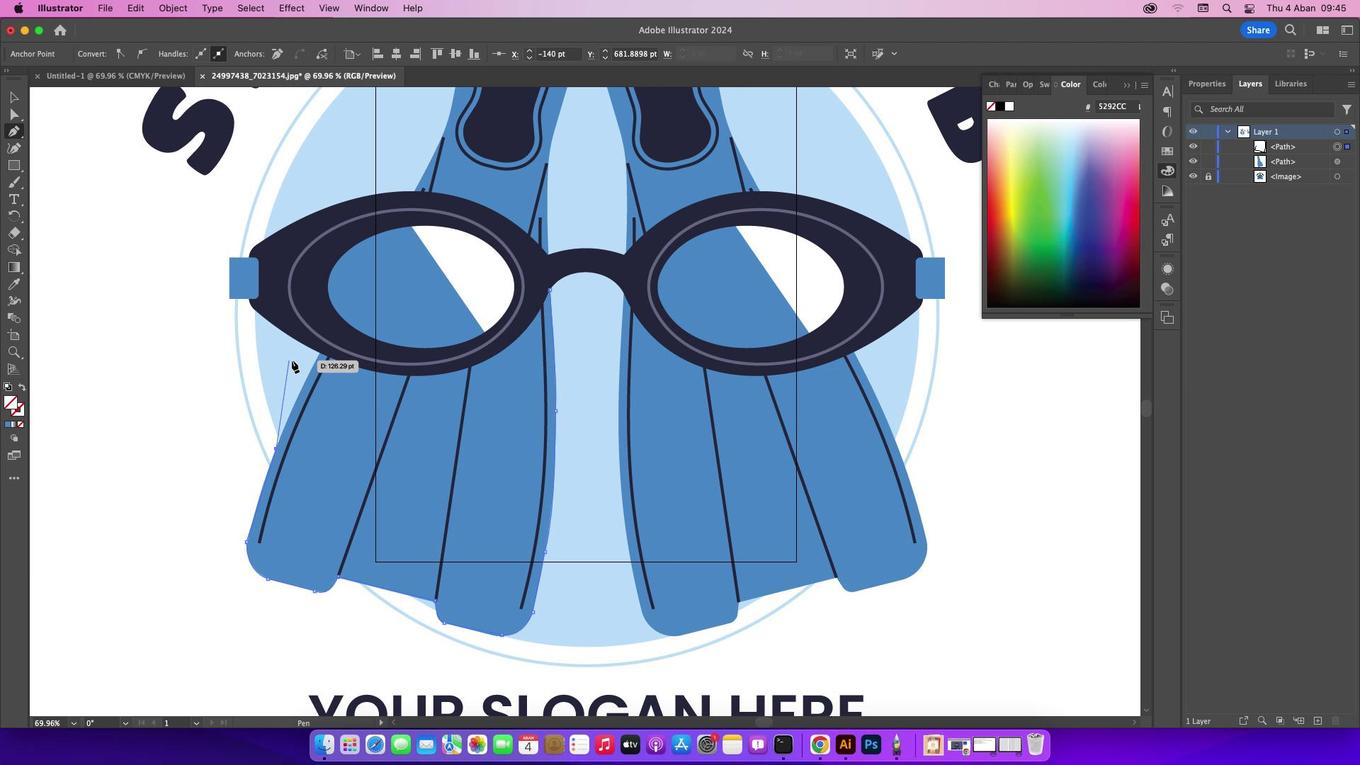 
Action: Mouse pressed left at (24, 427)
Screenshot: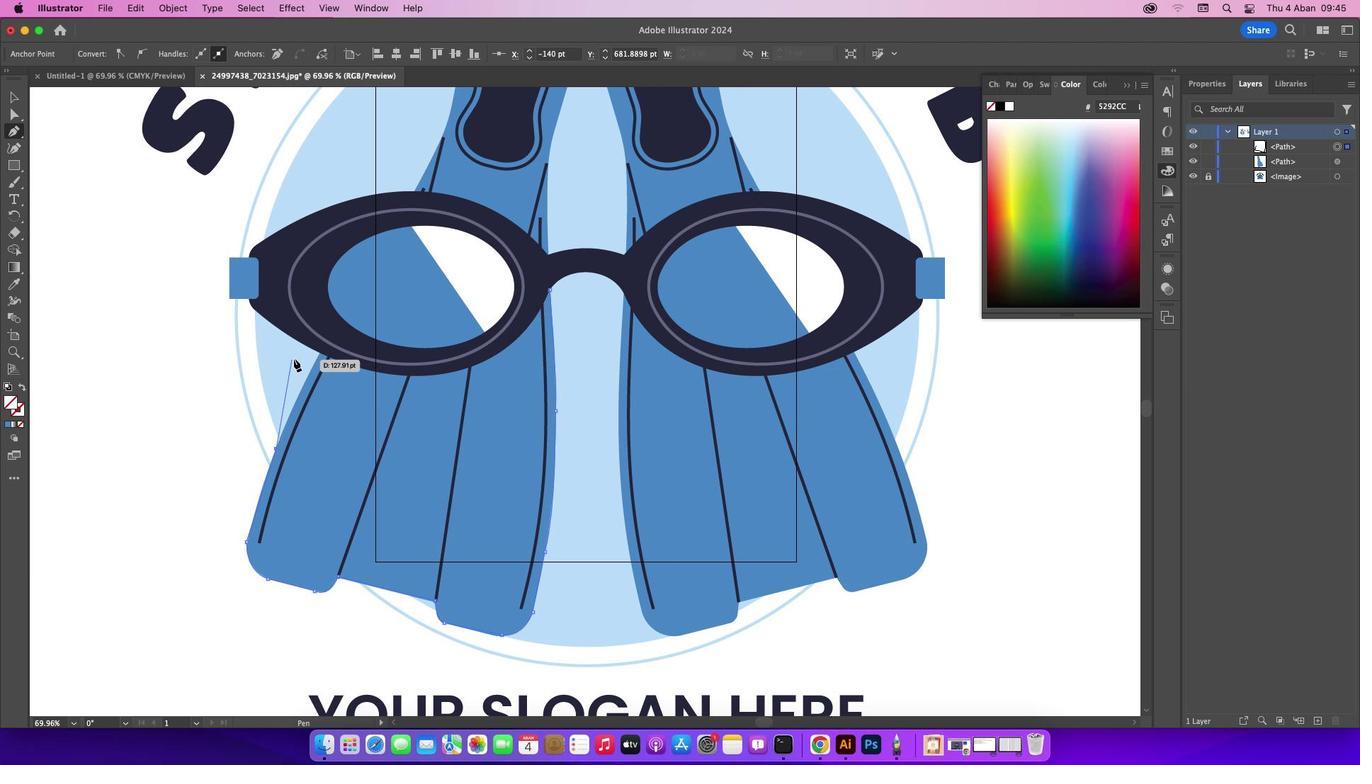 
Action: Mouse moved to (323, 357)
Screenshot: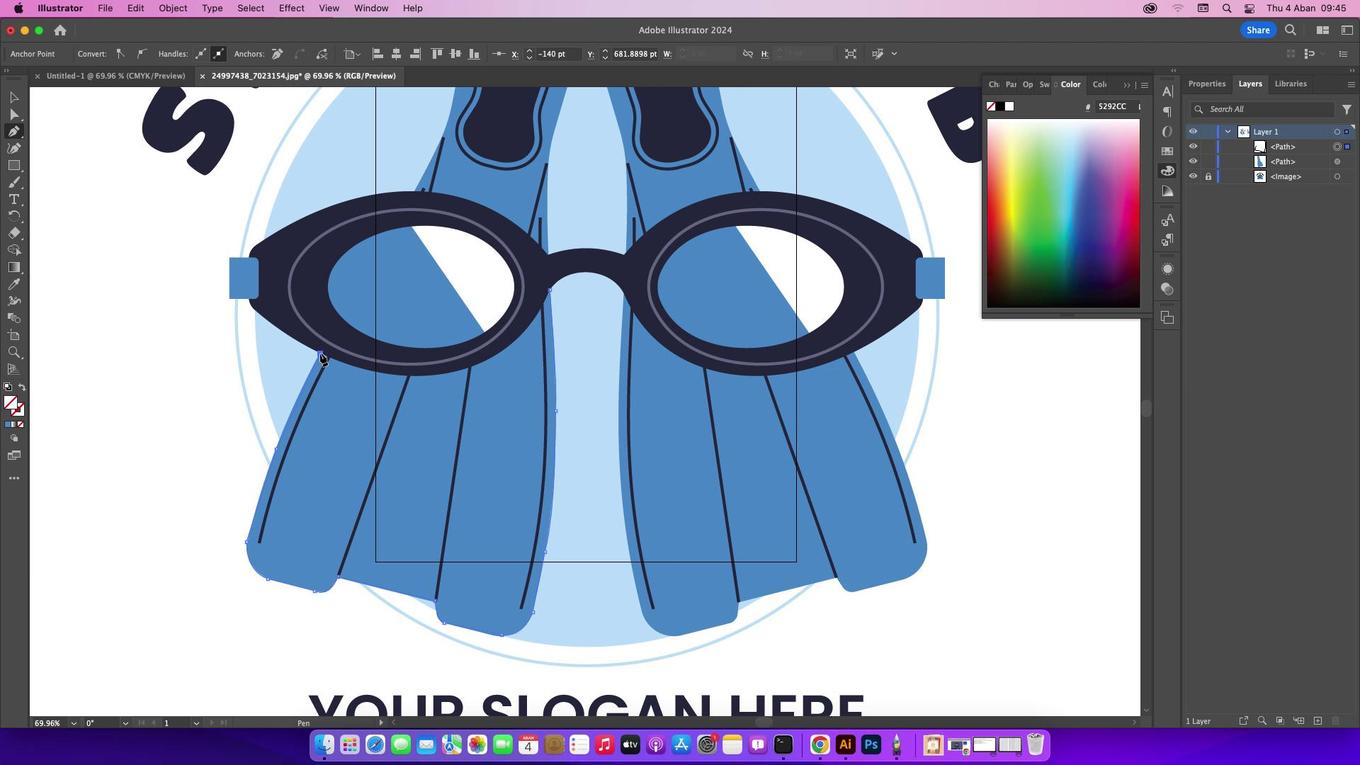 
Action: Mouse pressed left at (323, 357)
Screenshot: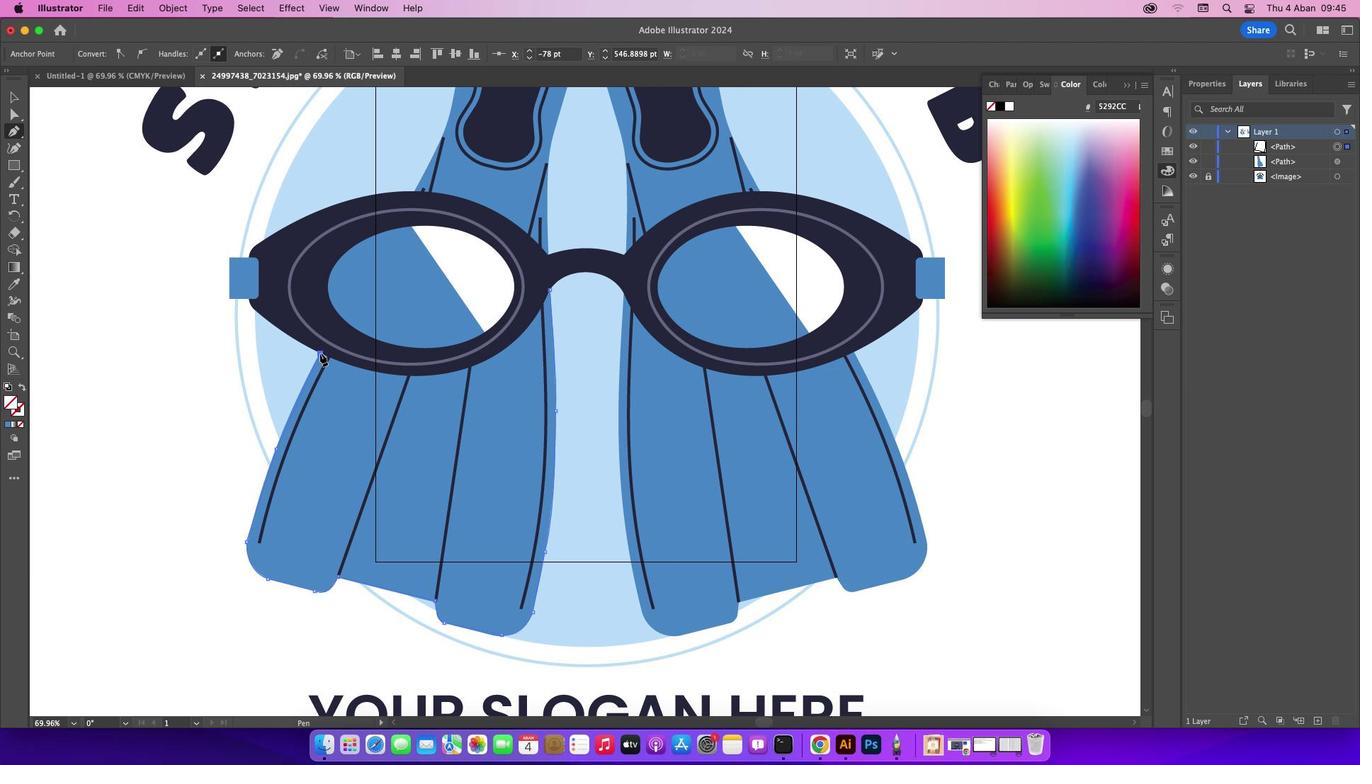 
Action: Mouse moved to (420, 190)
Screenshot: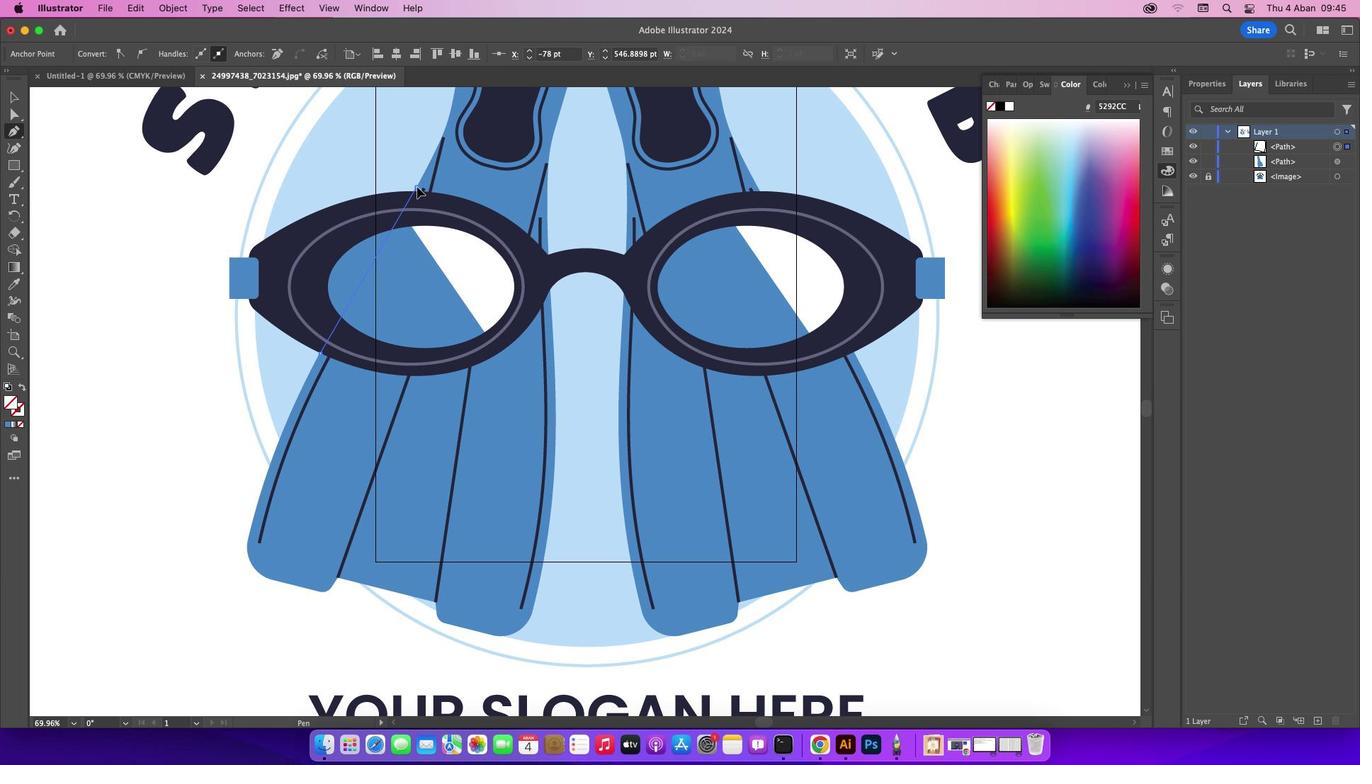 
Action: Mouse pressed left at (420, 190)
Screenshot: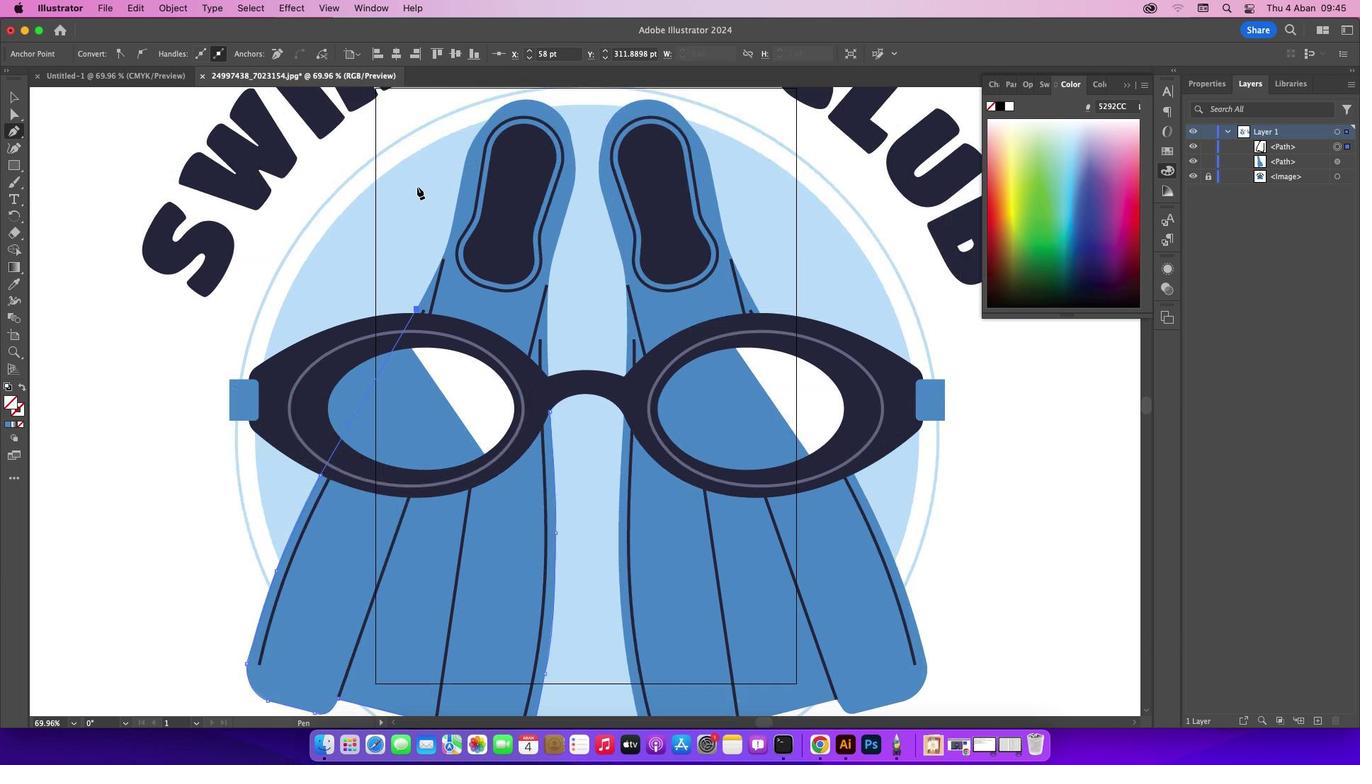 
Action: Mouse scrolled (420, 190) with delta (3, 4)
Screenshot: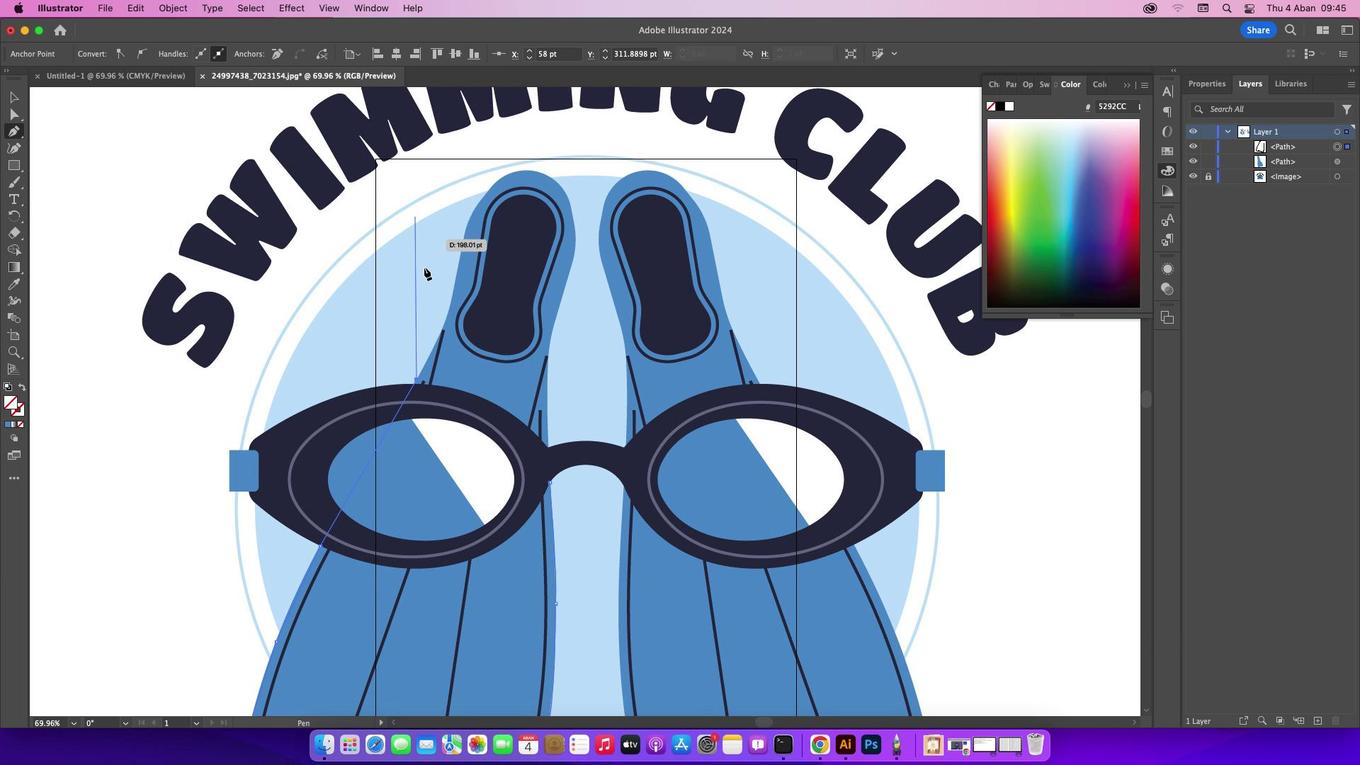 
Action: Mouse scrolled (420, 190) with delta (3, 4)
Screenshot: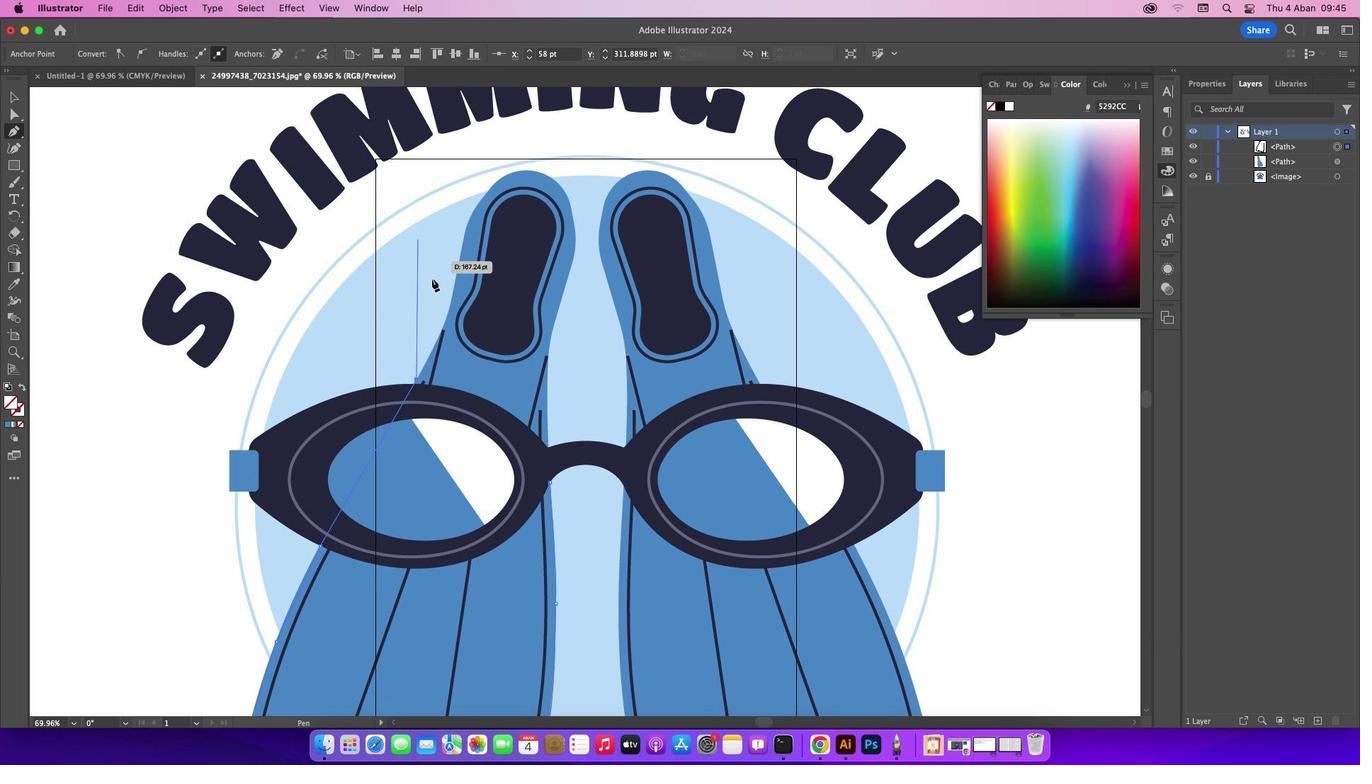 
Action: Mouse scrolled (420, 190) with delta (3, 4)
Screenshot: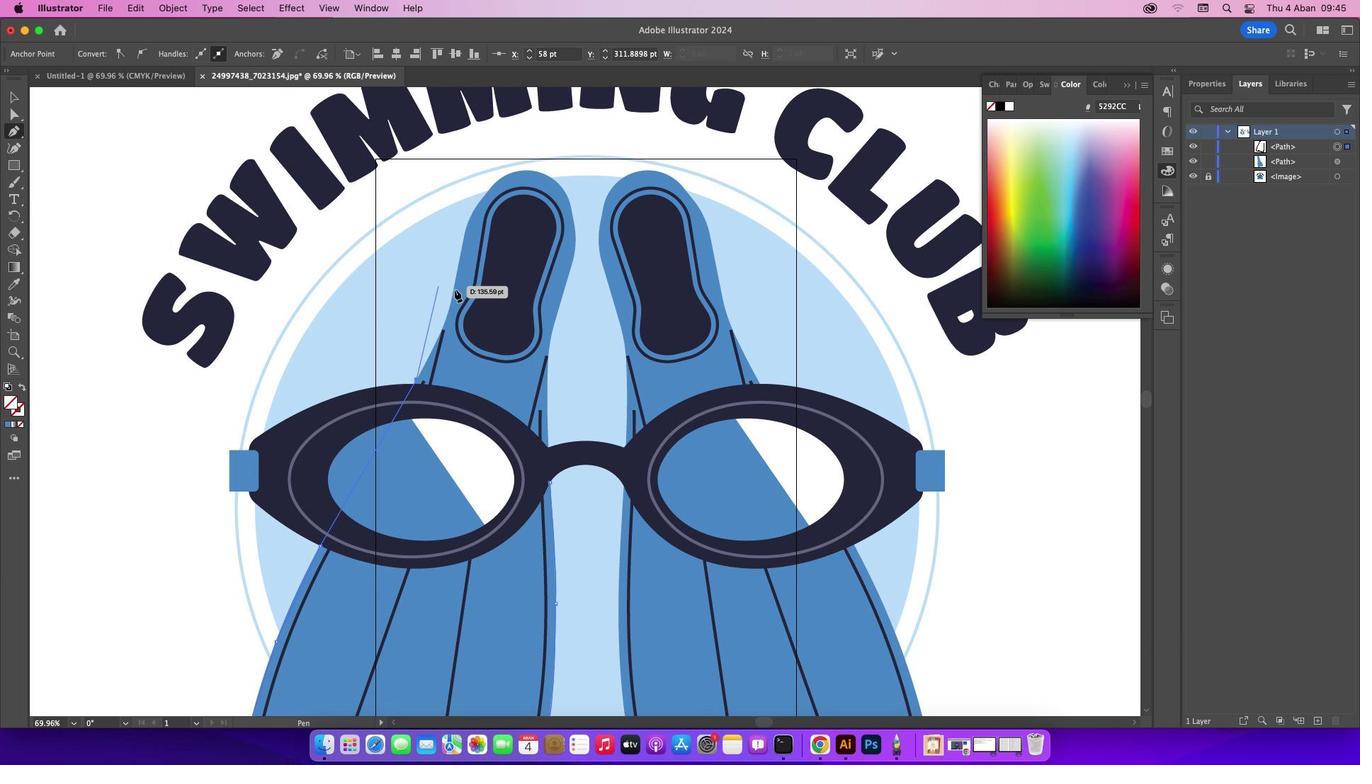 
Action: Mouse scrolled (420, 190) with delta (3, 5)
Screenshot: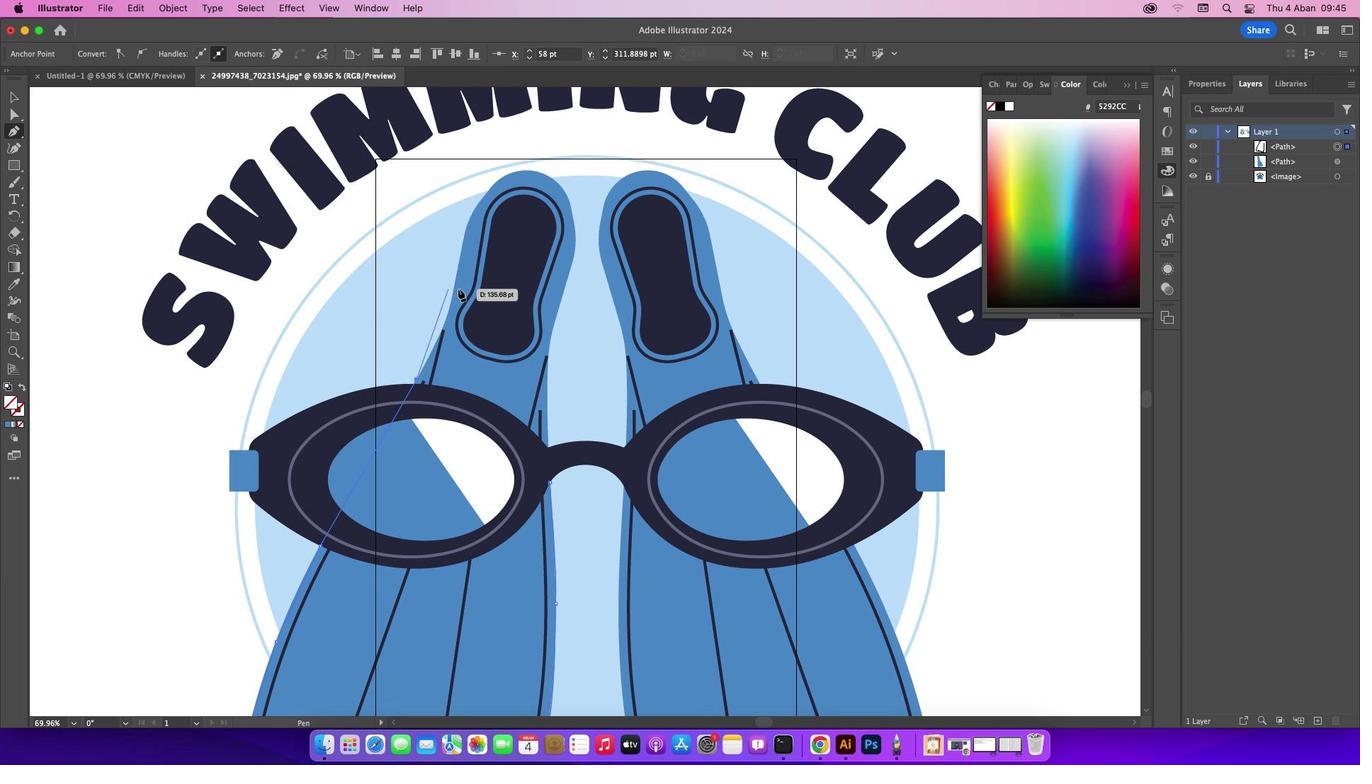 
Action: Mouse scrolled (420, 190) with delta (3, 6)
Screenshot: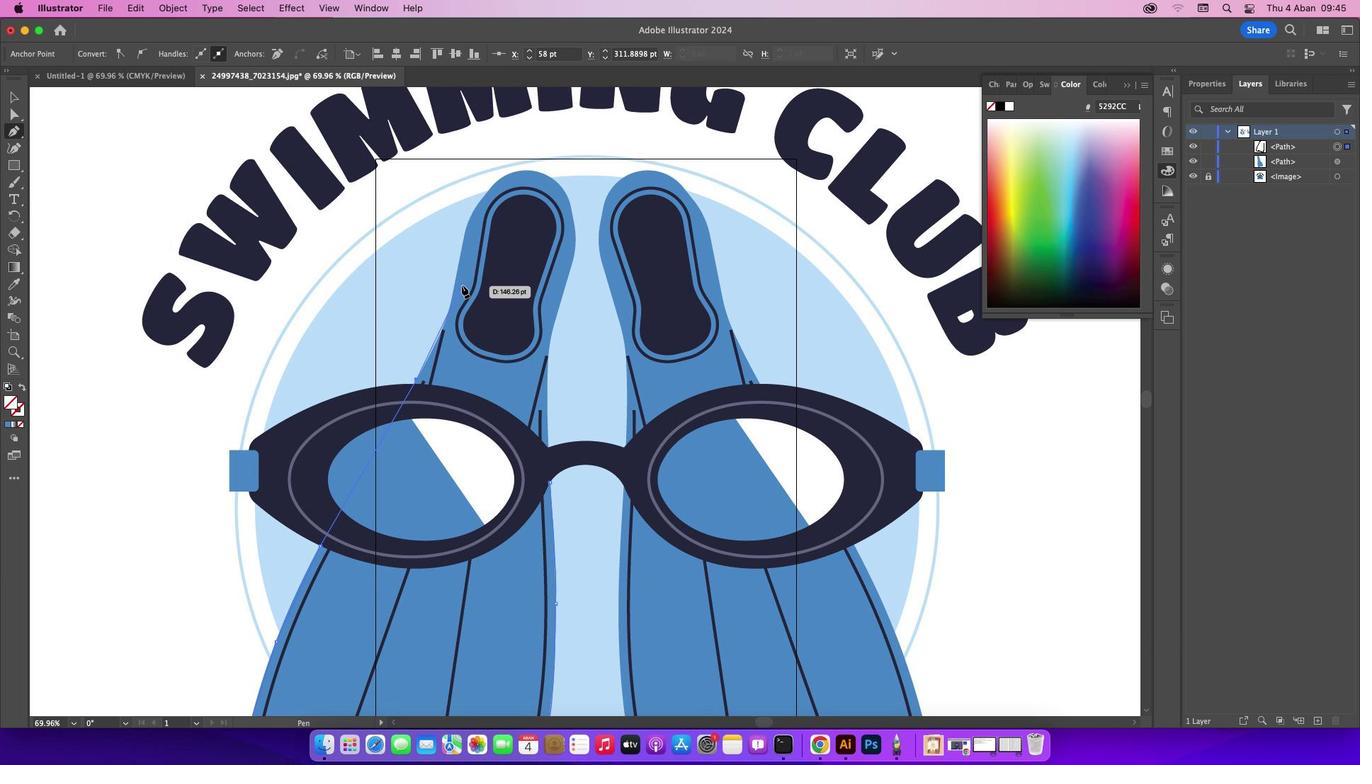
Action: Mouse moved to (450, 322)
Screenshot: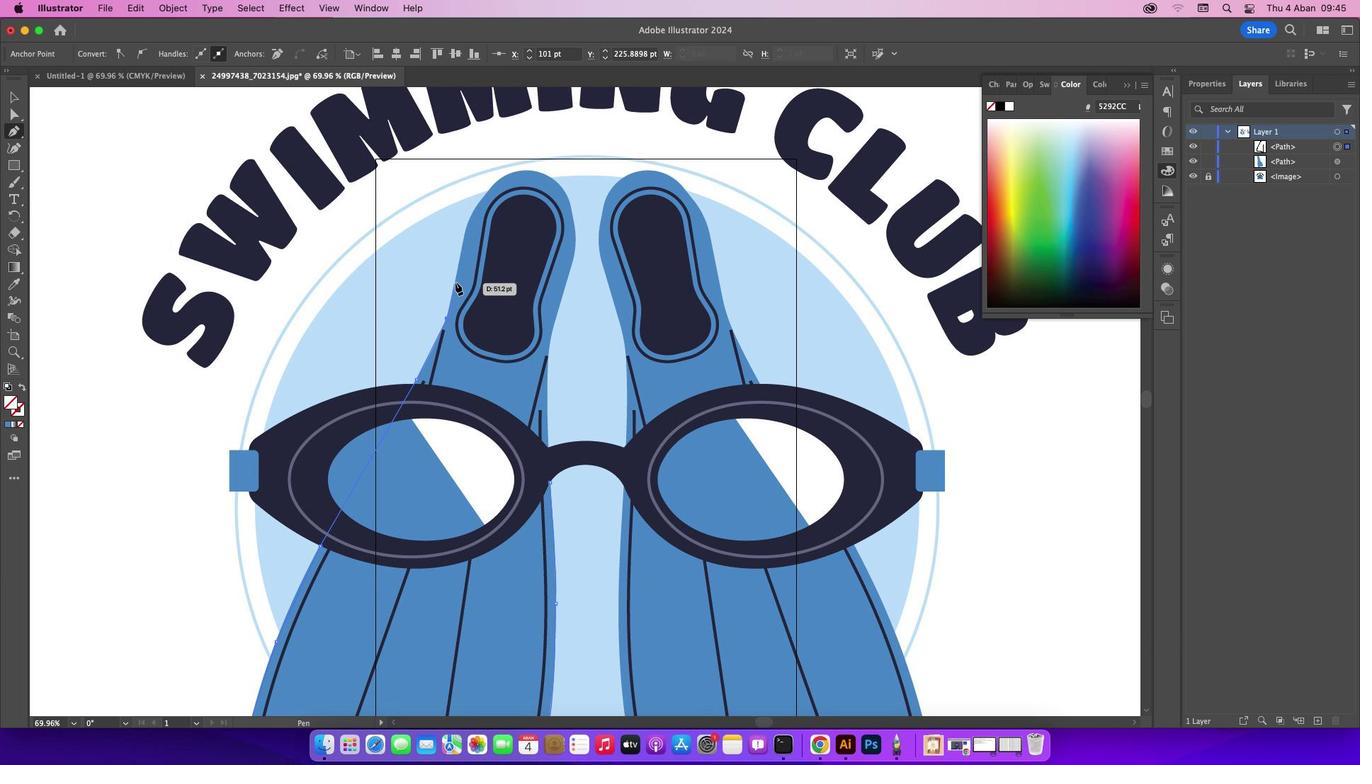 
Action: Mouse pressed left at (450, 322)
Screenshot: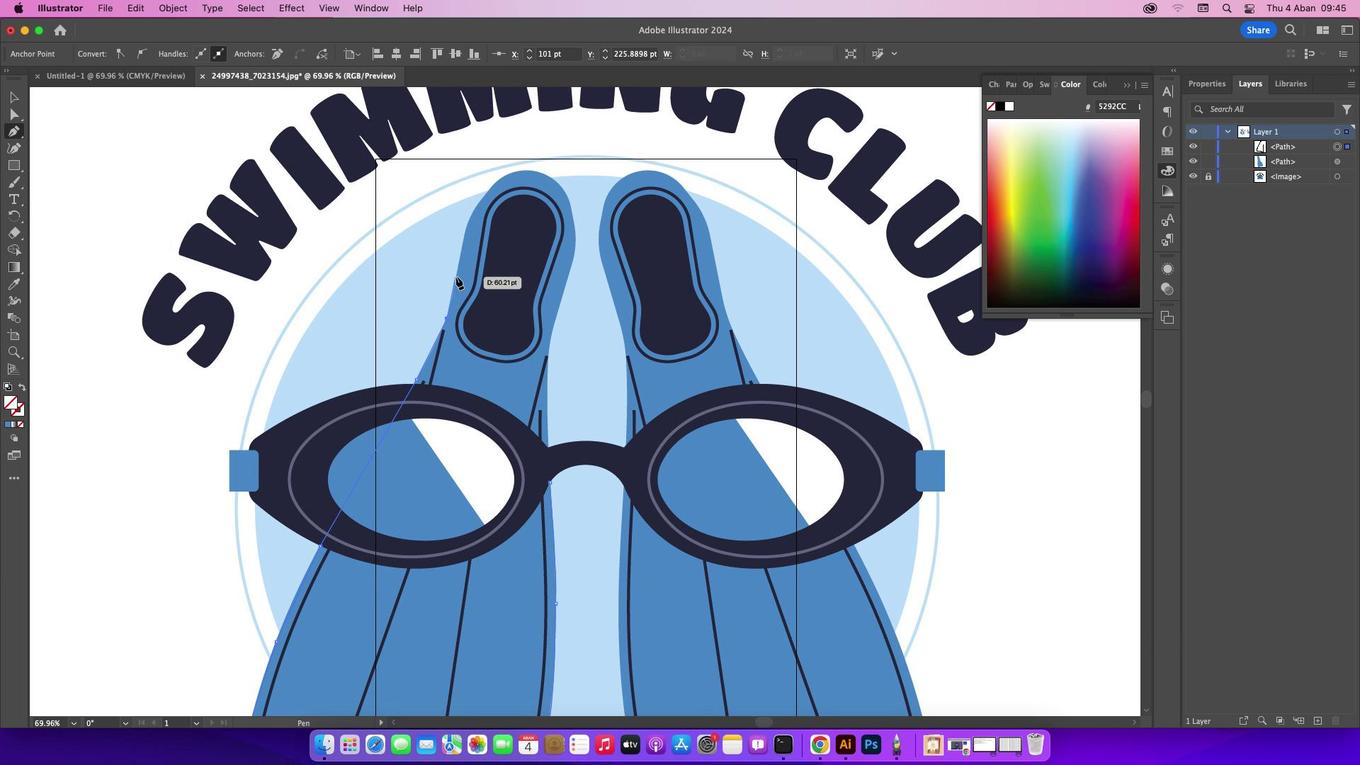 
Action: Mouse moved to (459, 280)
Screenshot: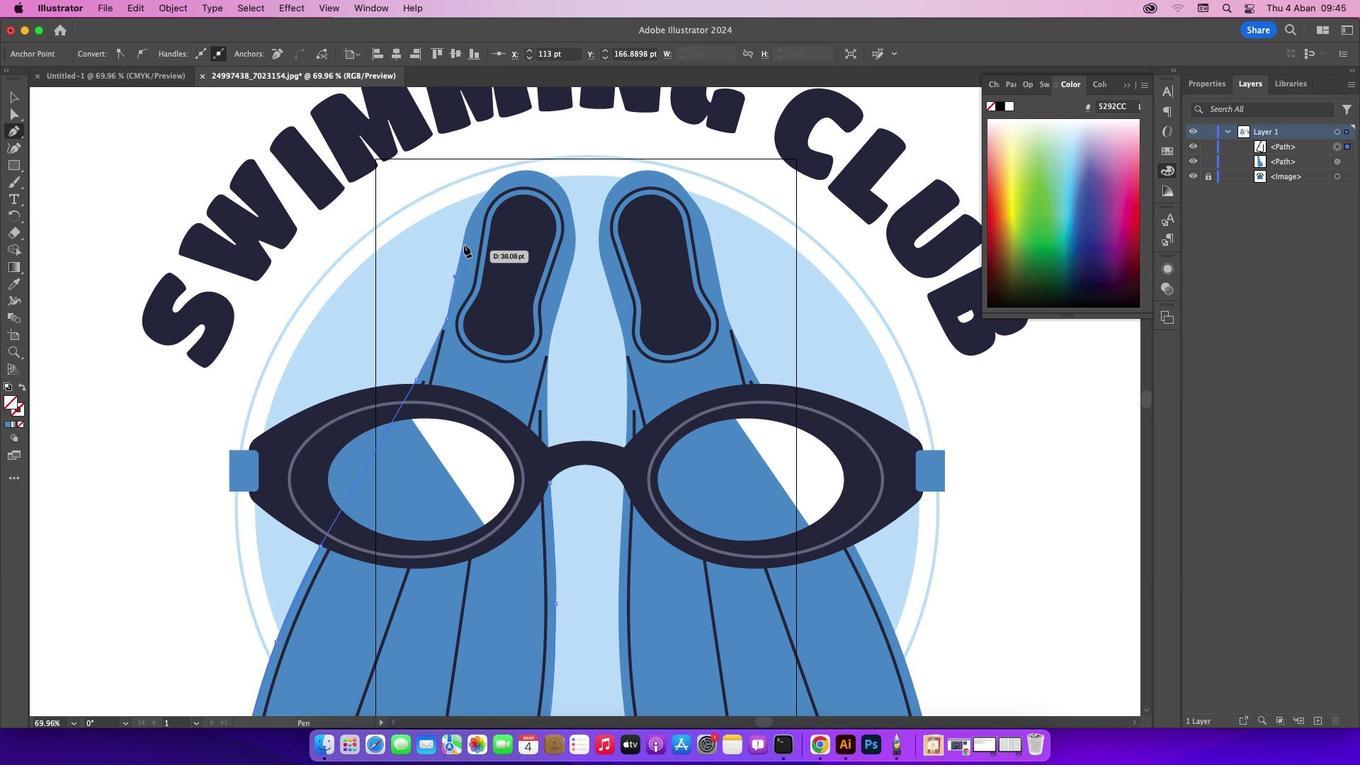 
Action: Mouse pressed left at (459, 280)
Screenshot: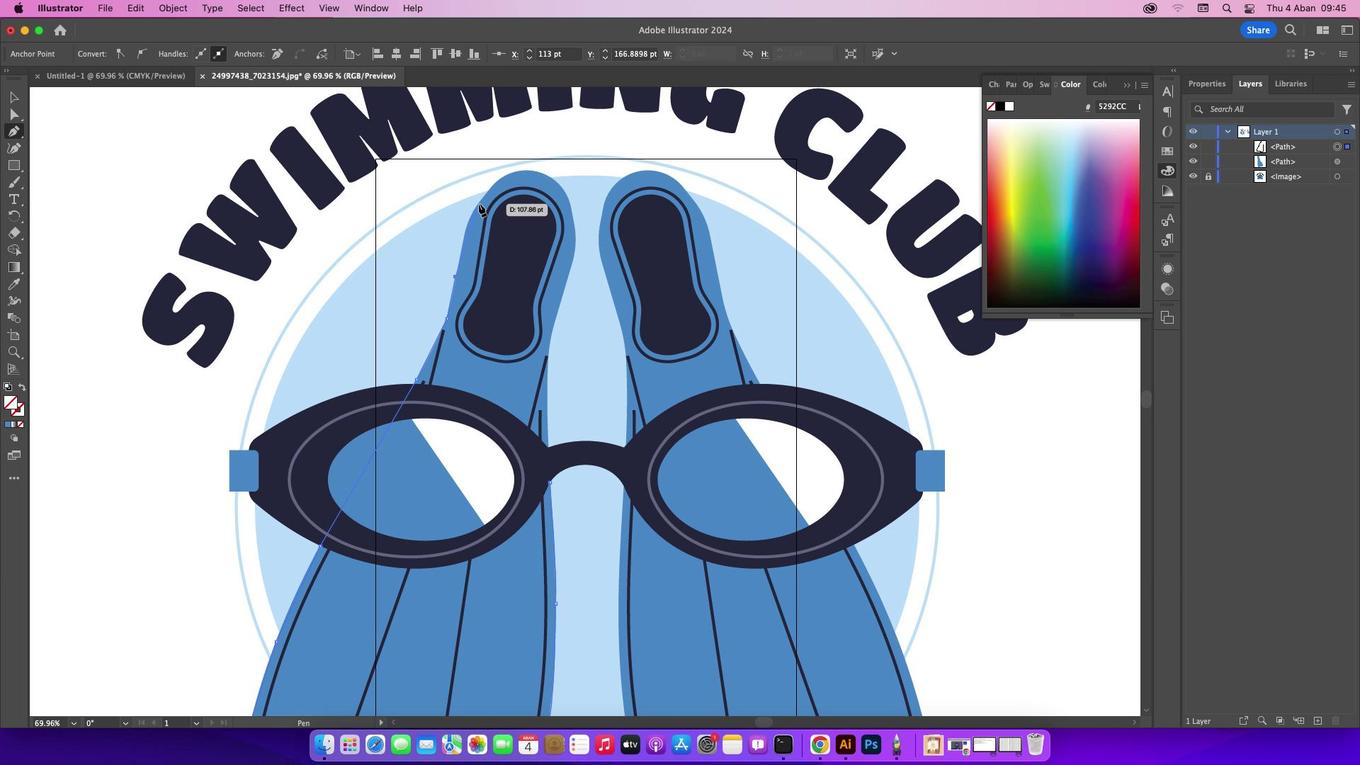 
Action: Mouse moved to (472, 221)
Screenshot: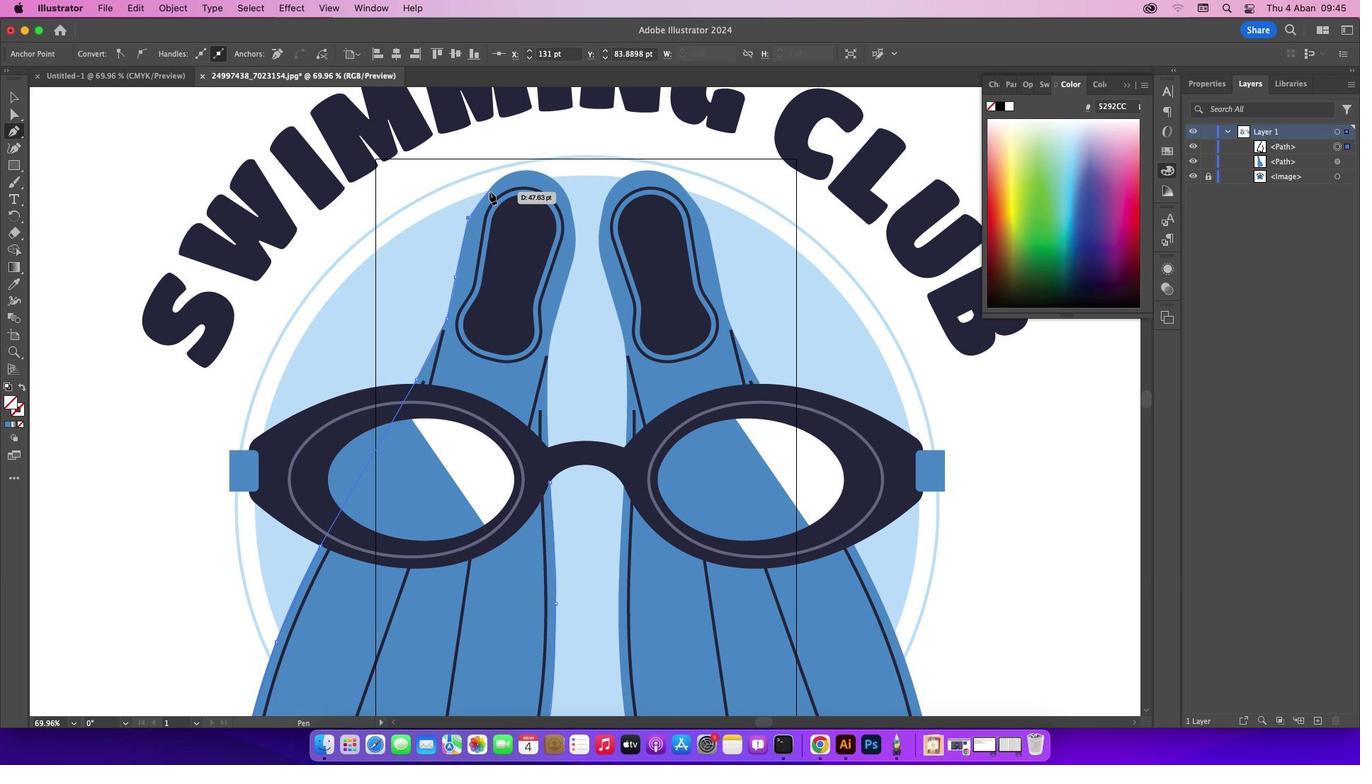 
Action: Mouse pressed left at (472, 221)
Screenshot: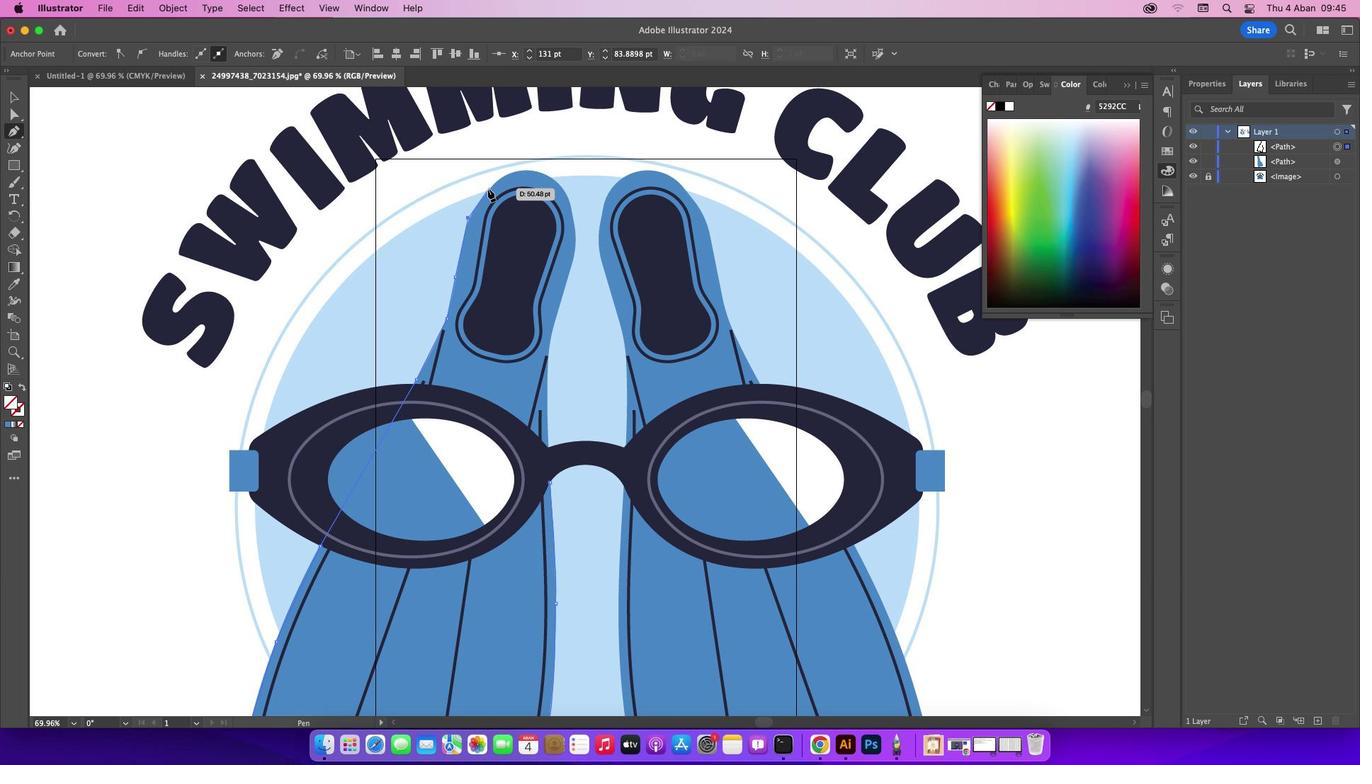 
Action: Mouse moved to (493, 192)
Screenshot: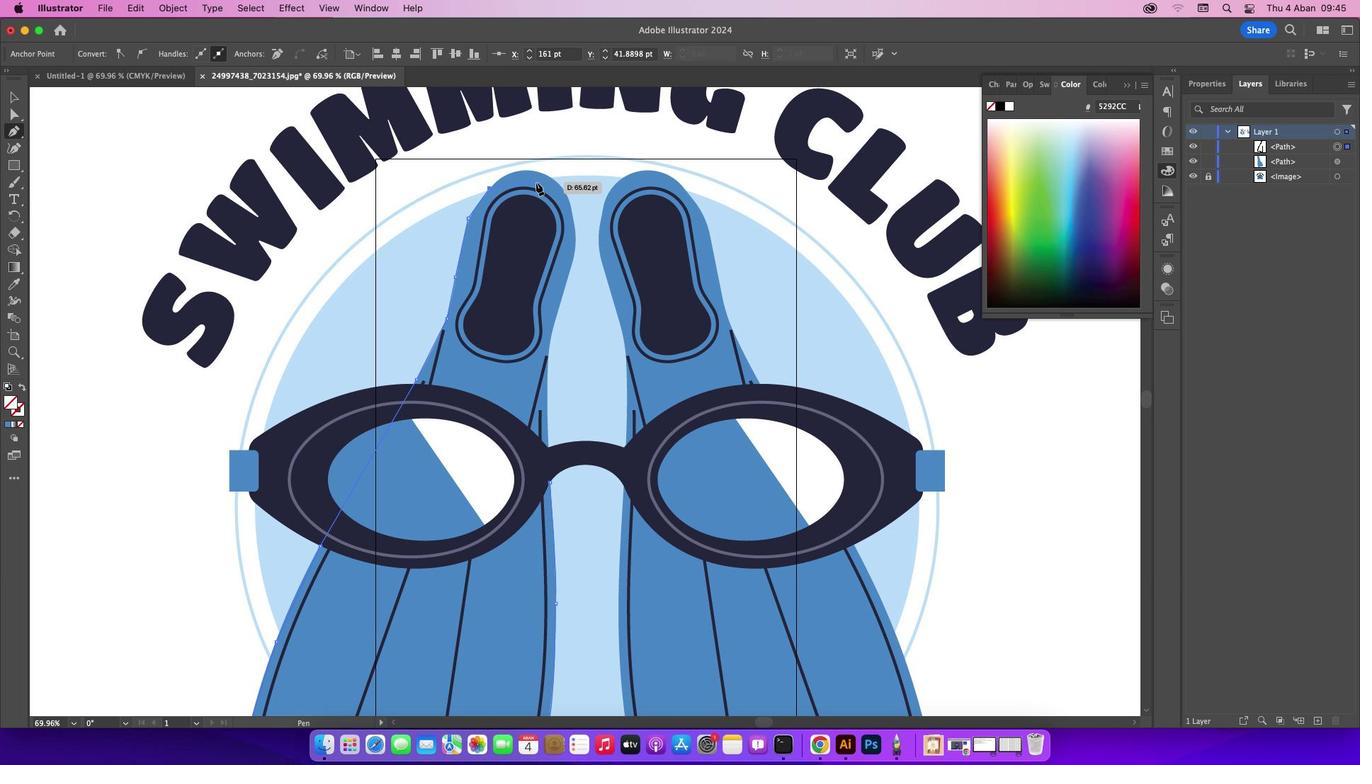 
Action: Mouse pressed left at (493, 192)
Screenshot: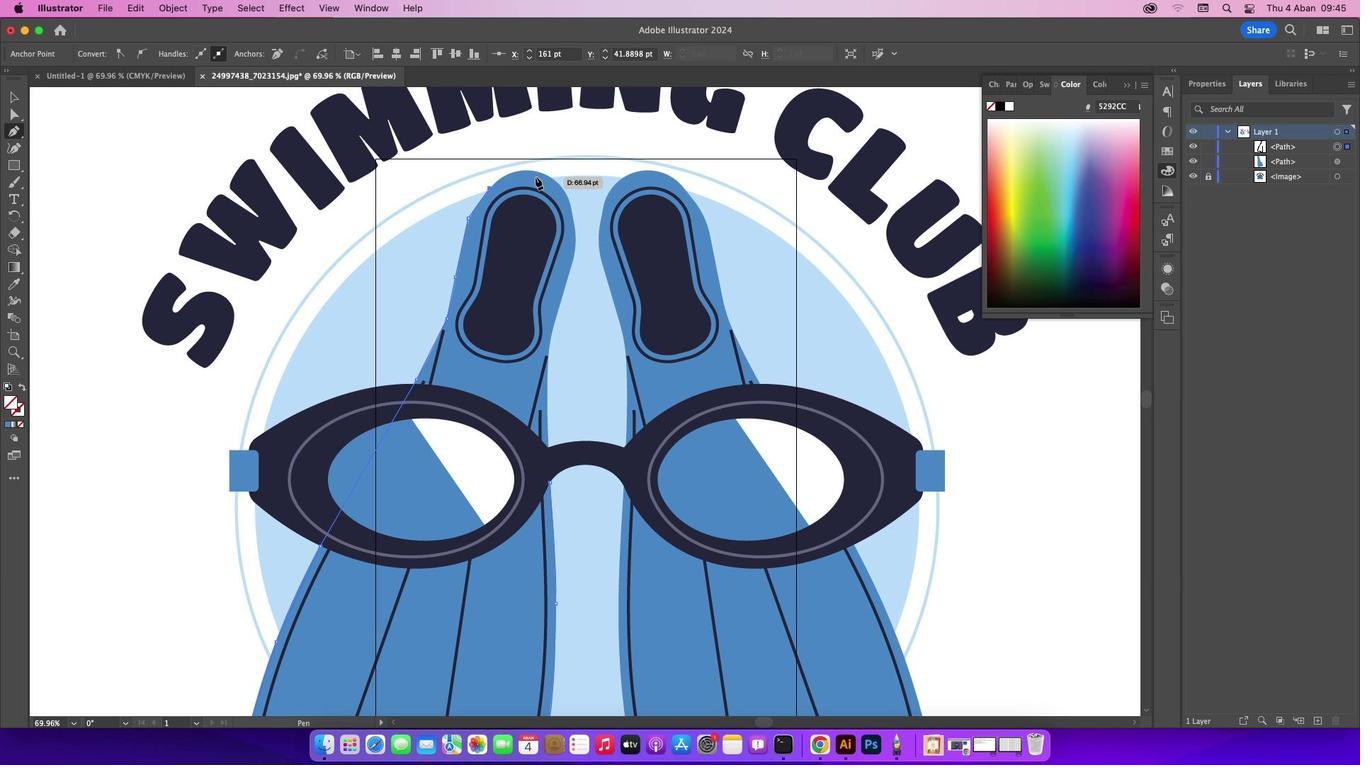 
Action: Mouse moved to (540, 175)
Screenshot: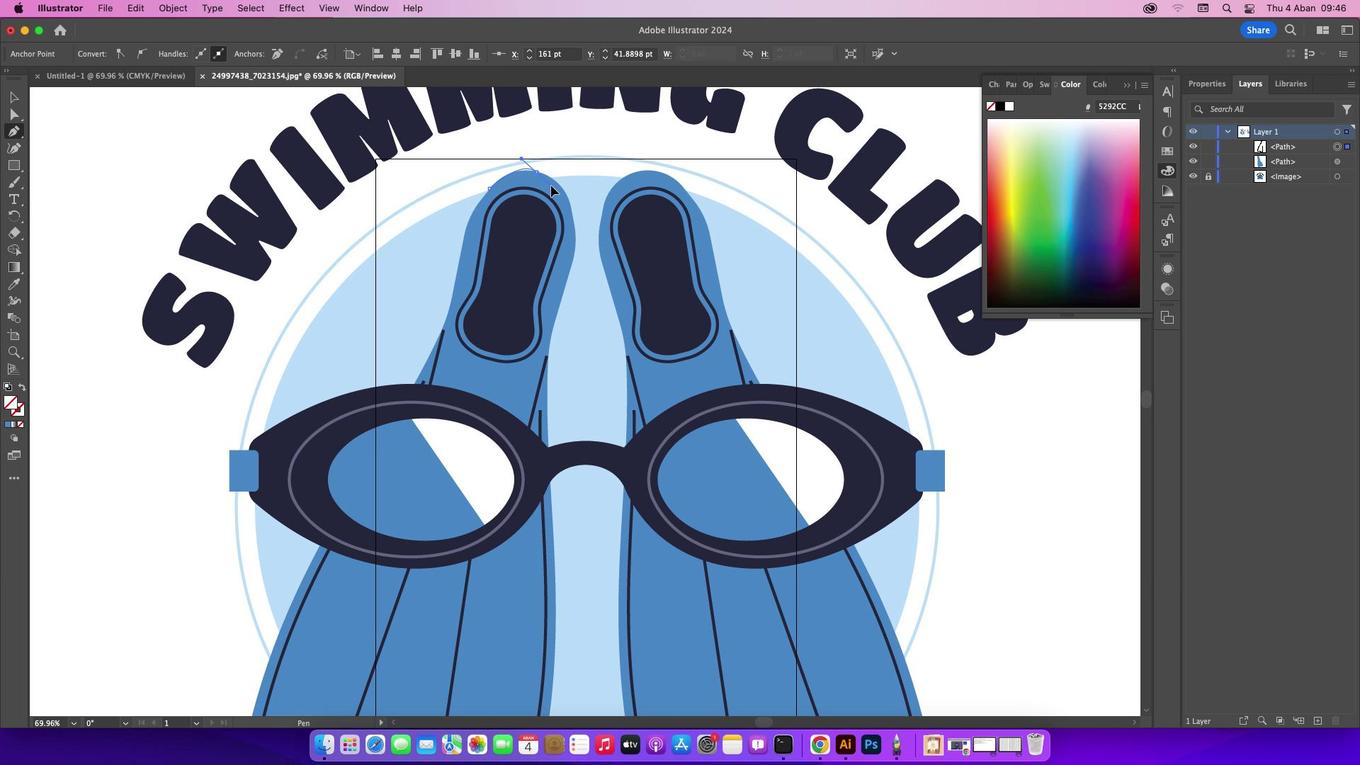 
Action: Mouse pressed left at (540, 175)
Screenshot: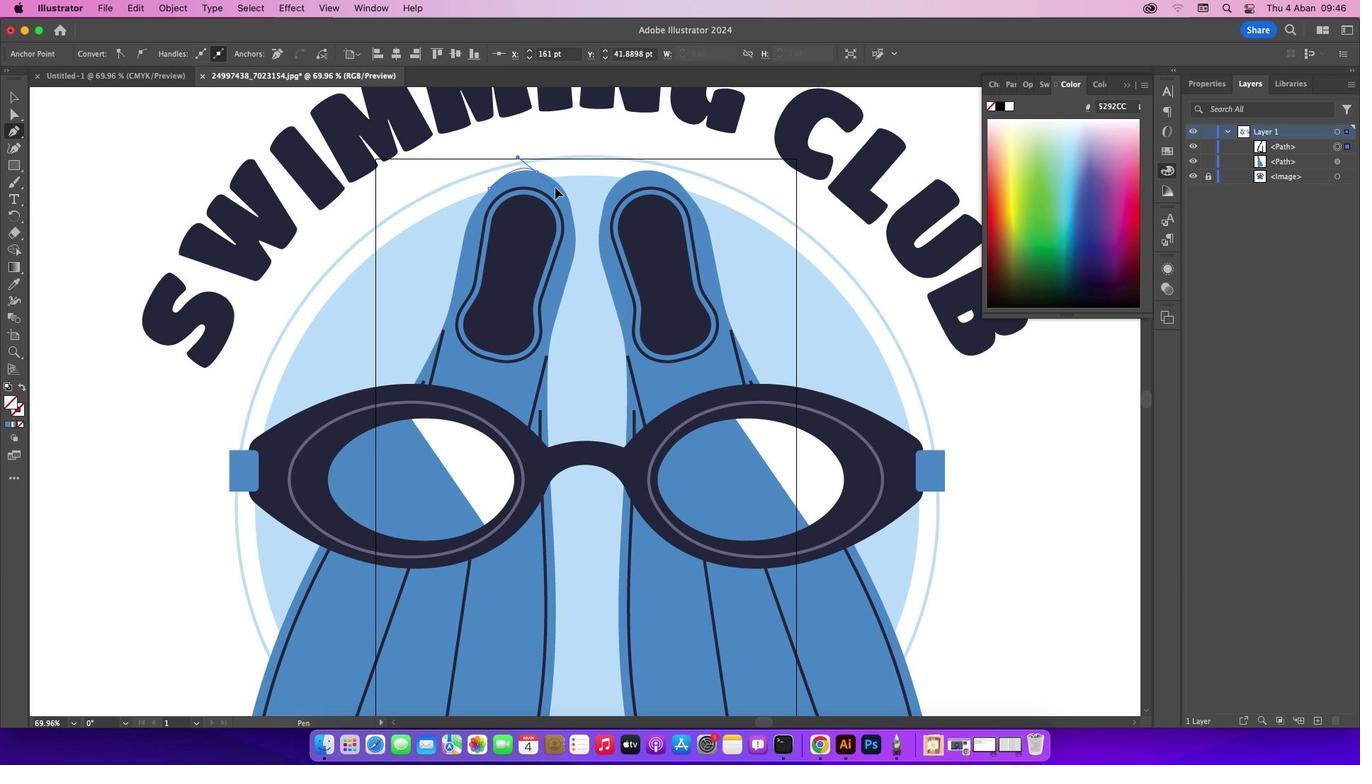 
Action: Mouse moved to (577, 220)
Screenshot: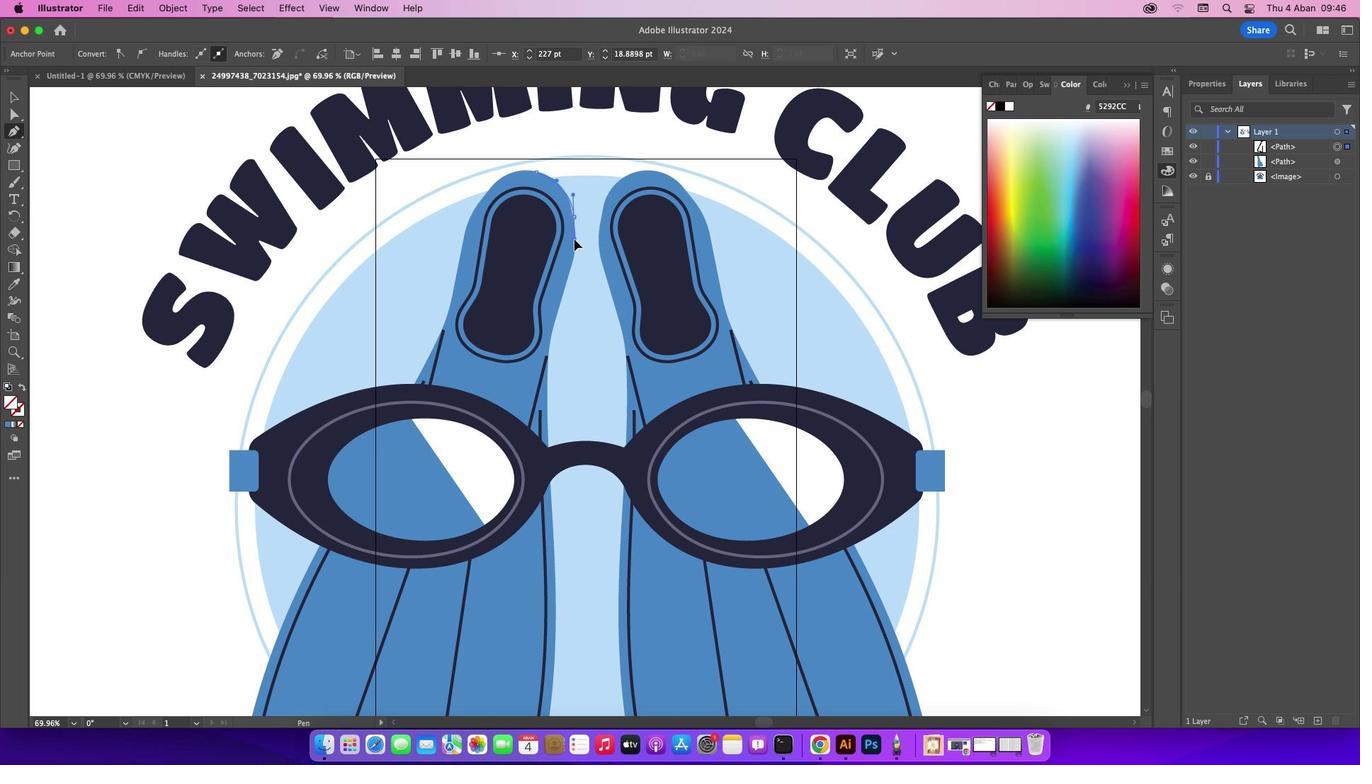 
Action: Mouse pressed left at (577, 220)
Screenshot: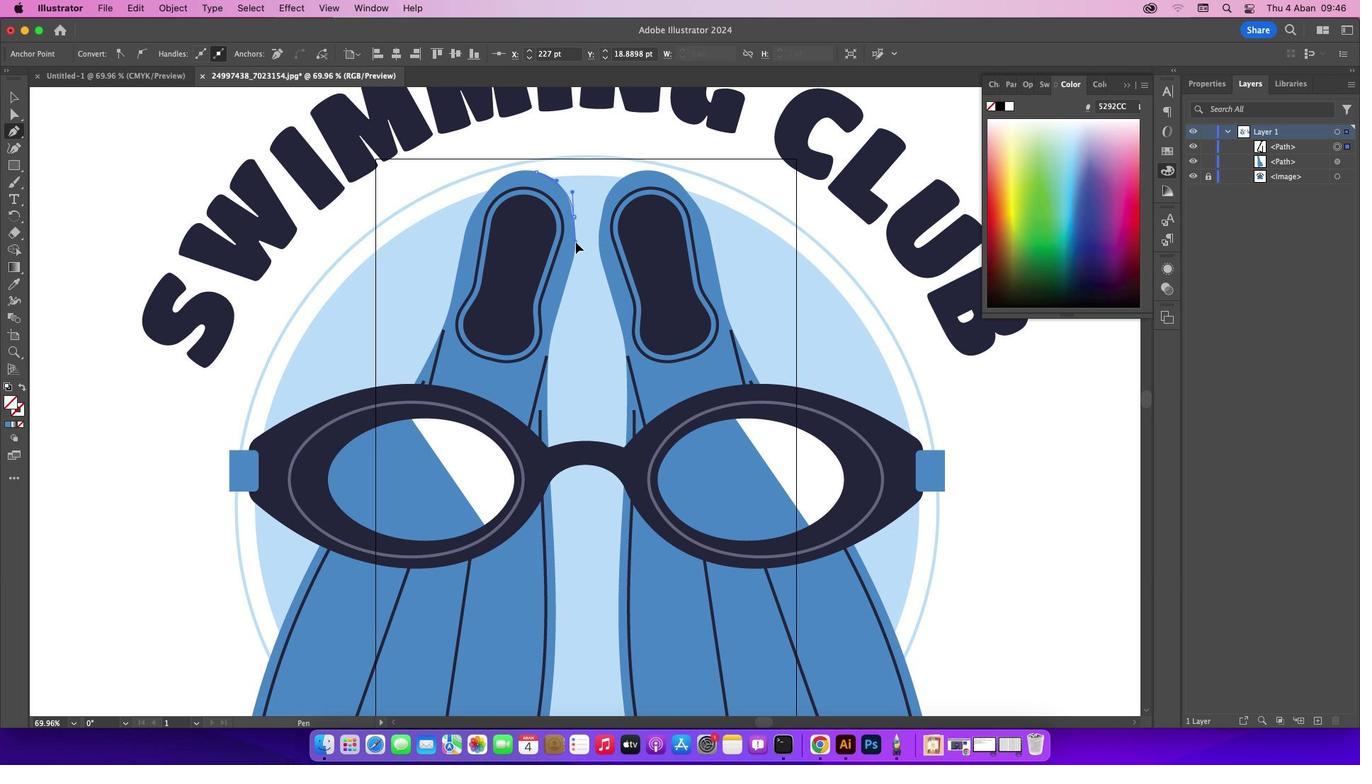
Action: Mouse moved to (578, 256)
Screenshot: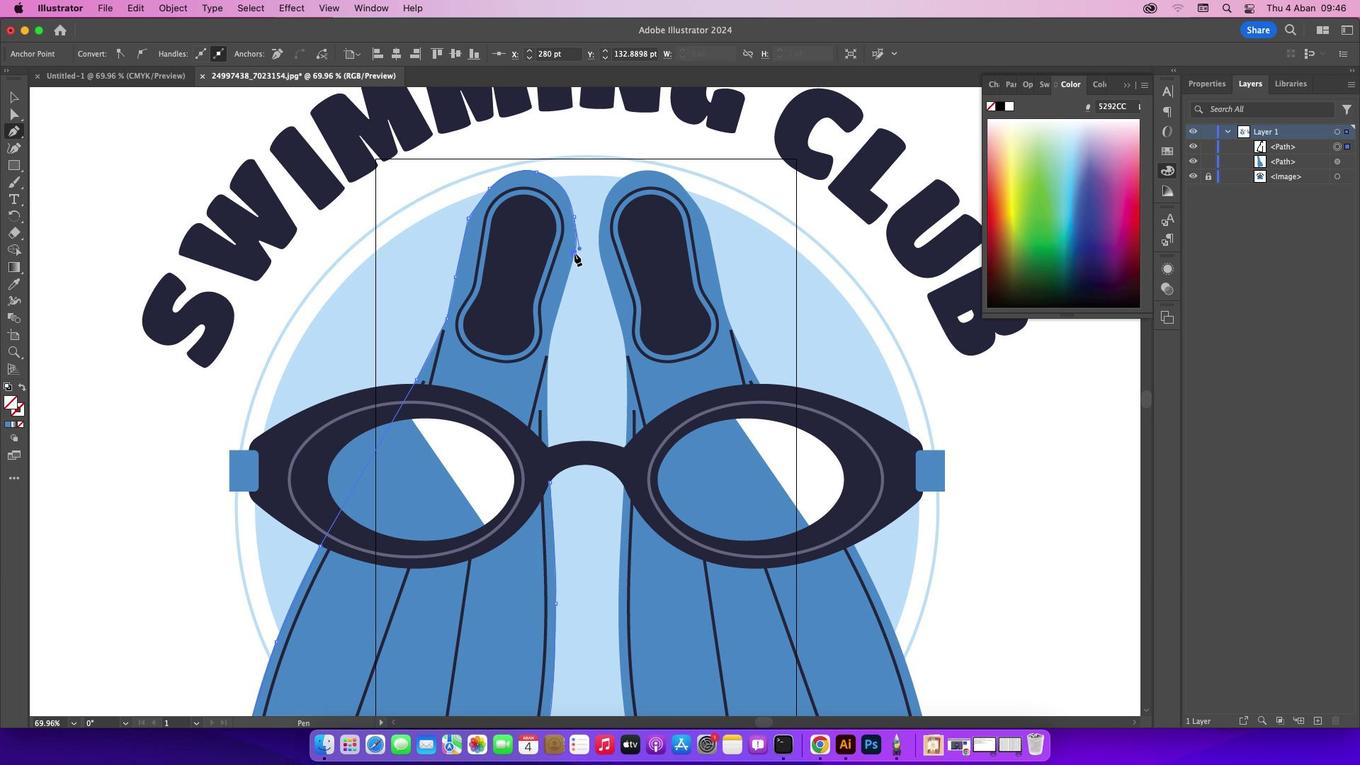 
Action: Mouse pressed left at (578, 256)
Screenshot: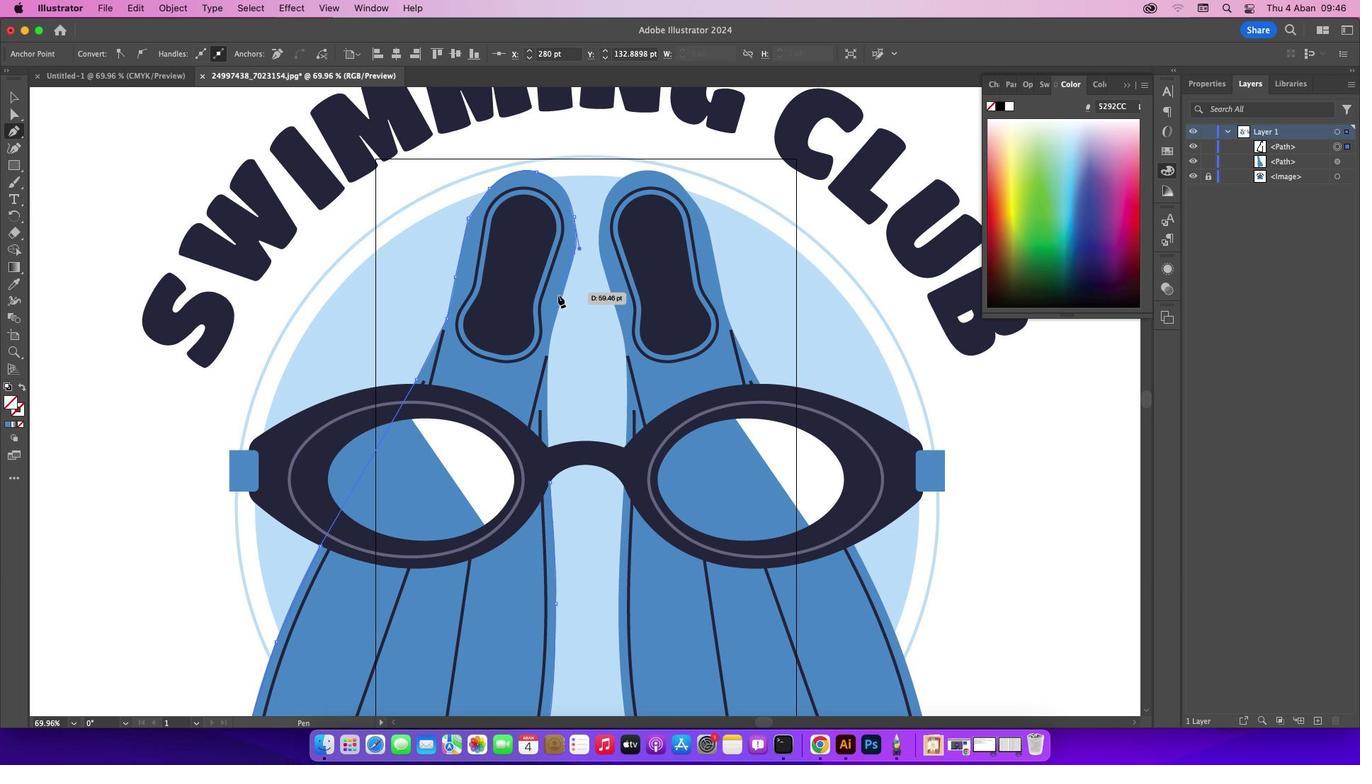 
Action: Mouse moved to (555, 338)
Screenshot: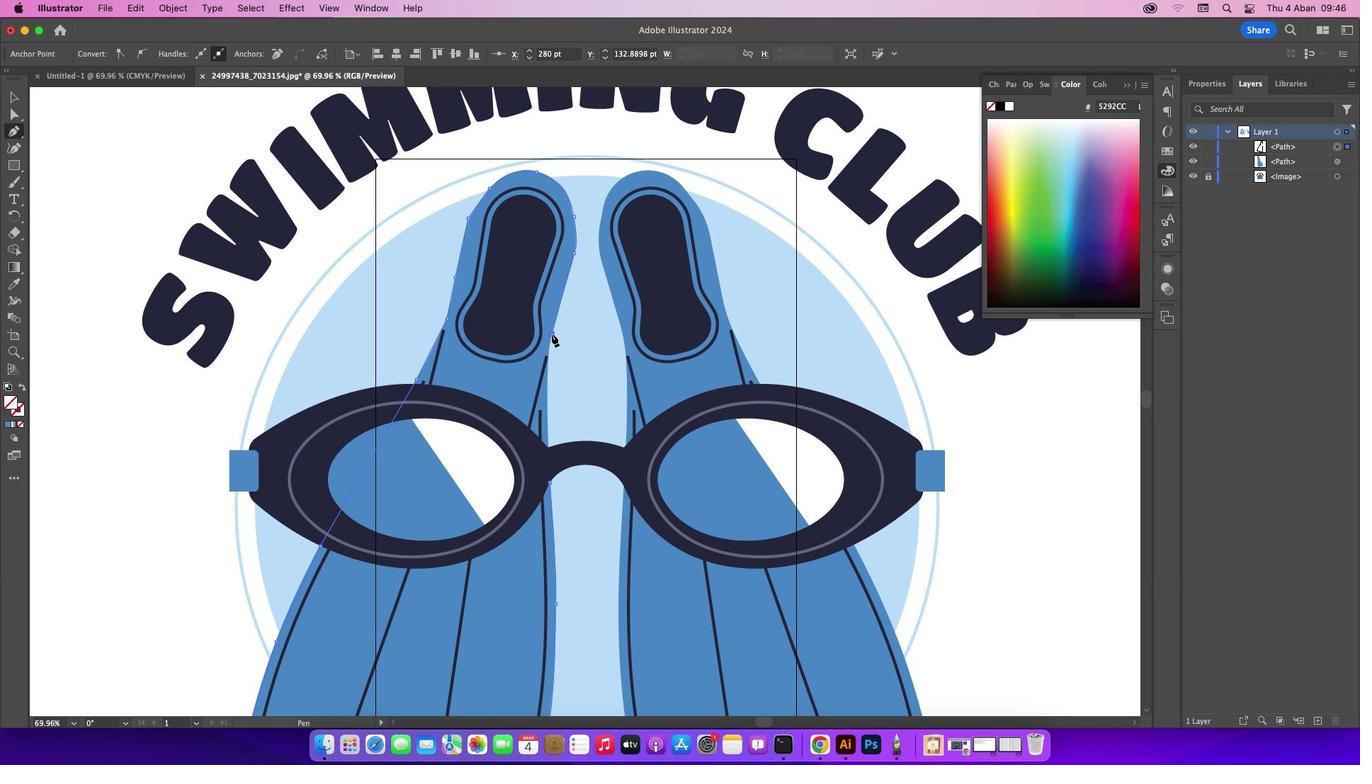 
Action: Mouse pressed left at (555, 338)
Screenshot: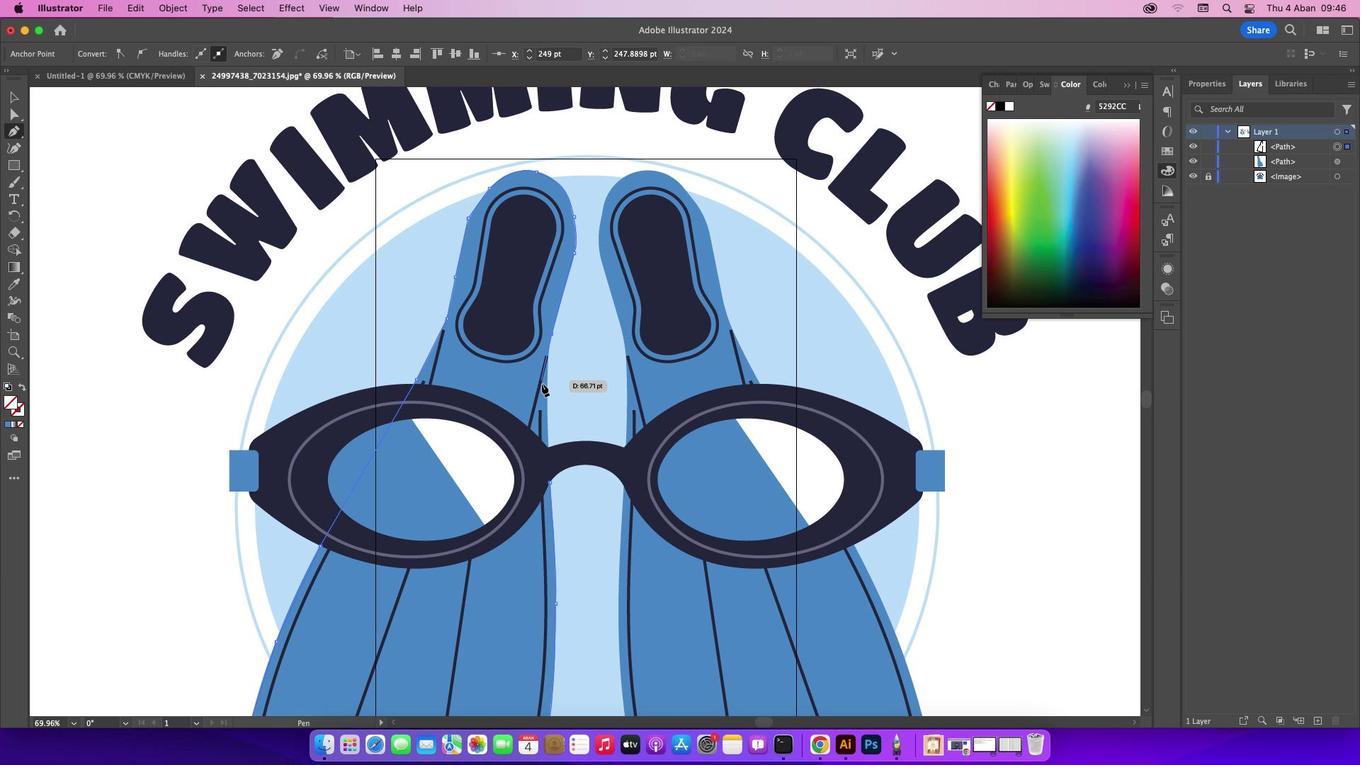 
Action: Mouse moved to (552, 359)
Screenshot: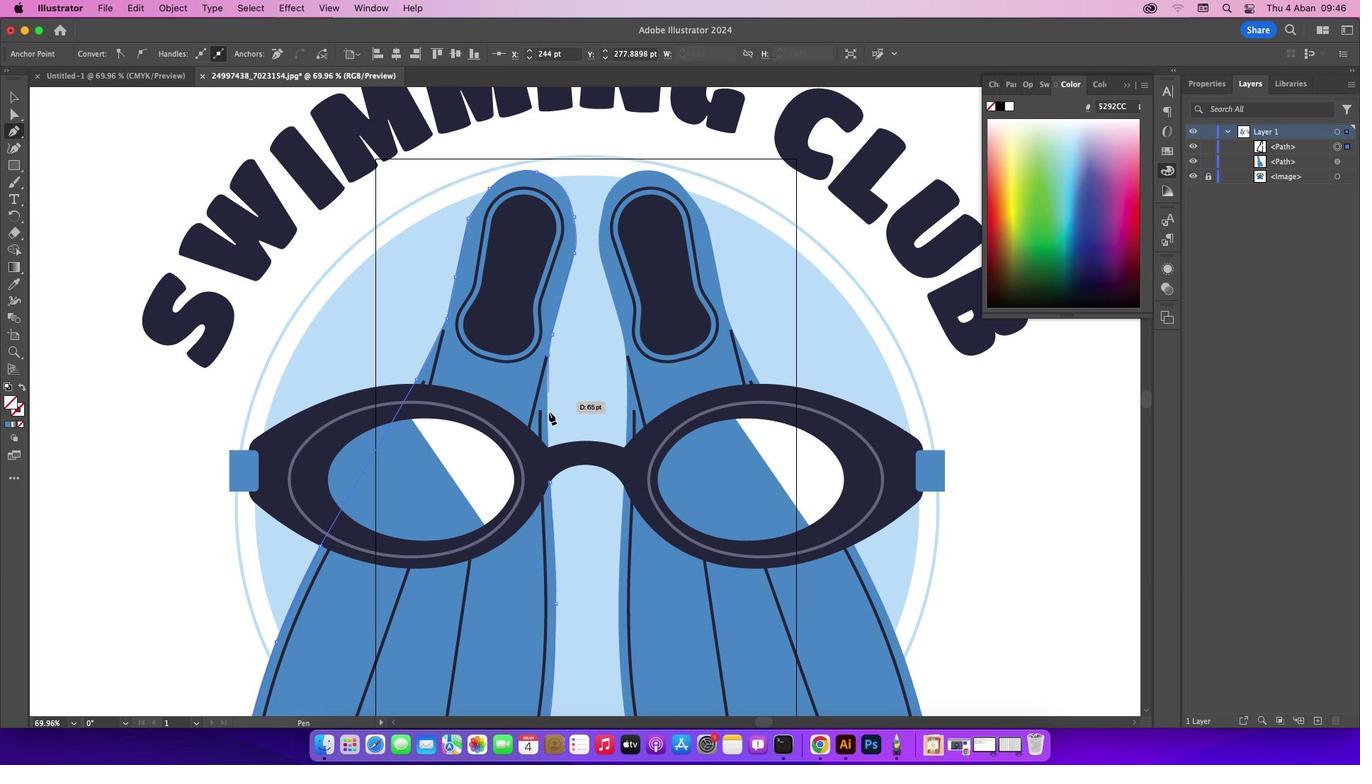 
Action: Mouse pressed left at (552, 359)
Screenshot: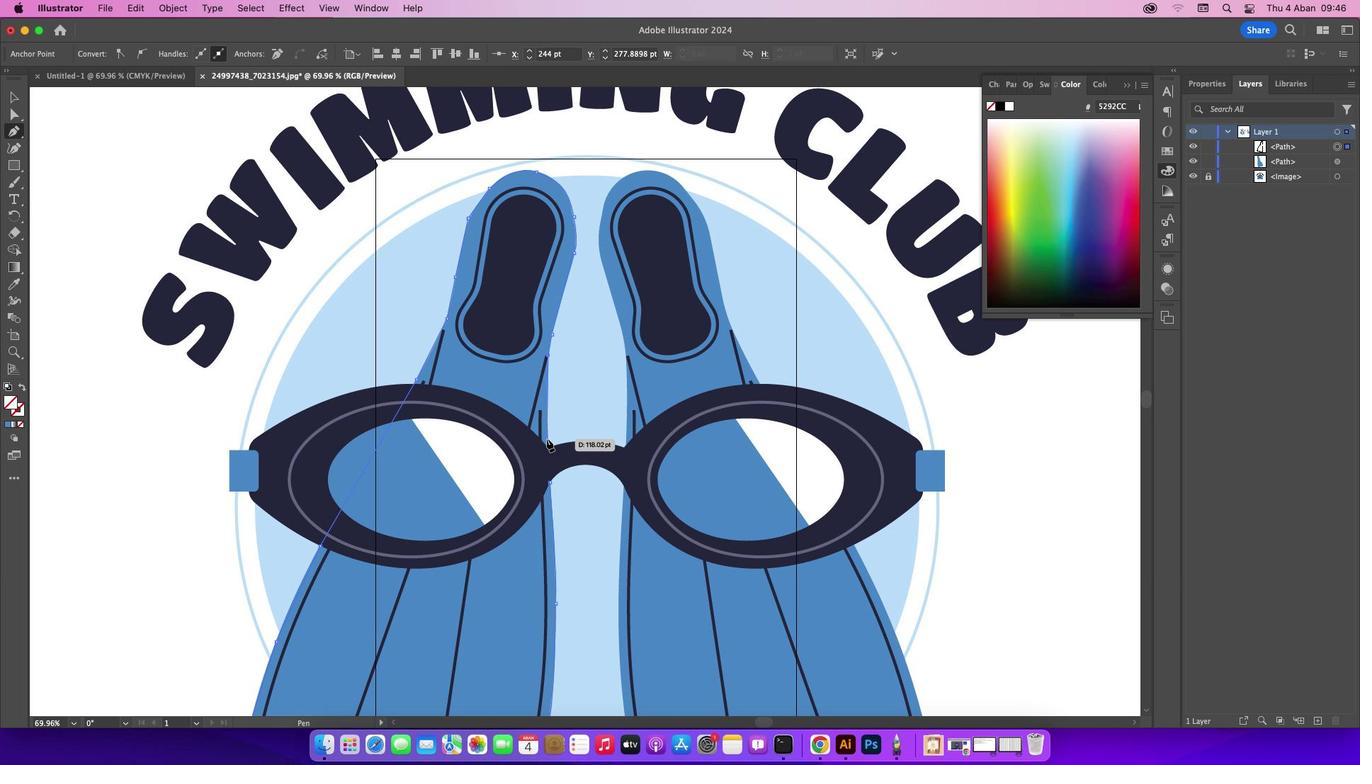 
Action: Mouse moved to (552, 448)
Screenshot: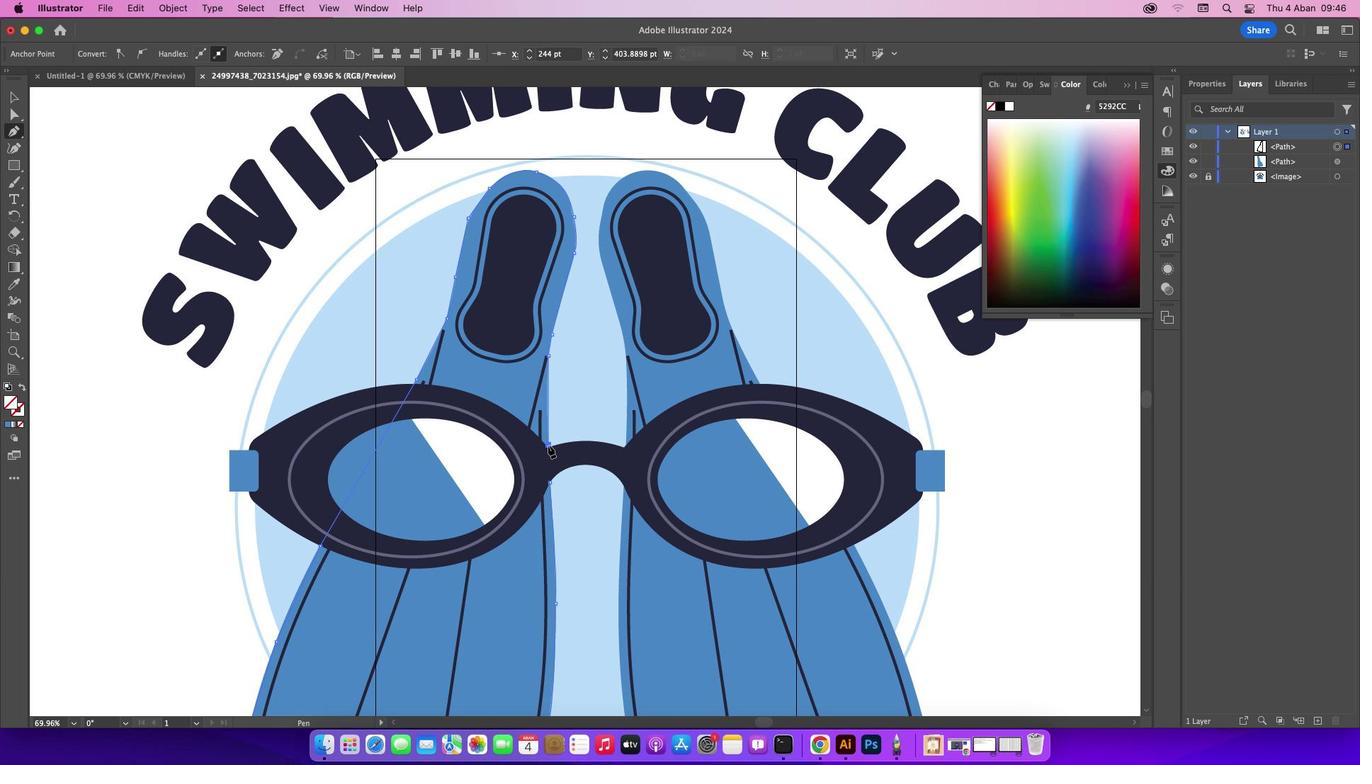 
Action: Mouse pressed left at (552, 448)
Screenshot: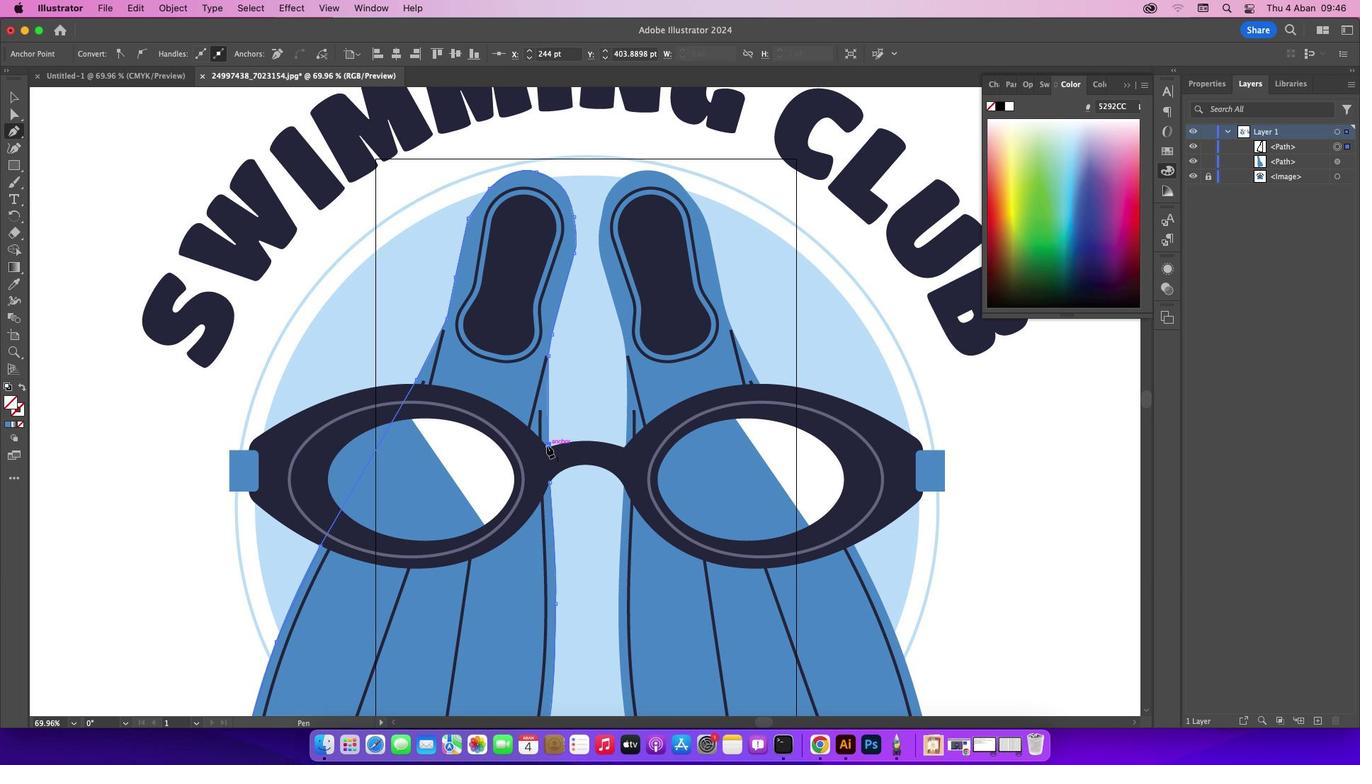 
Action: Mouse moved to (552, 486)
Screenshot: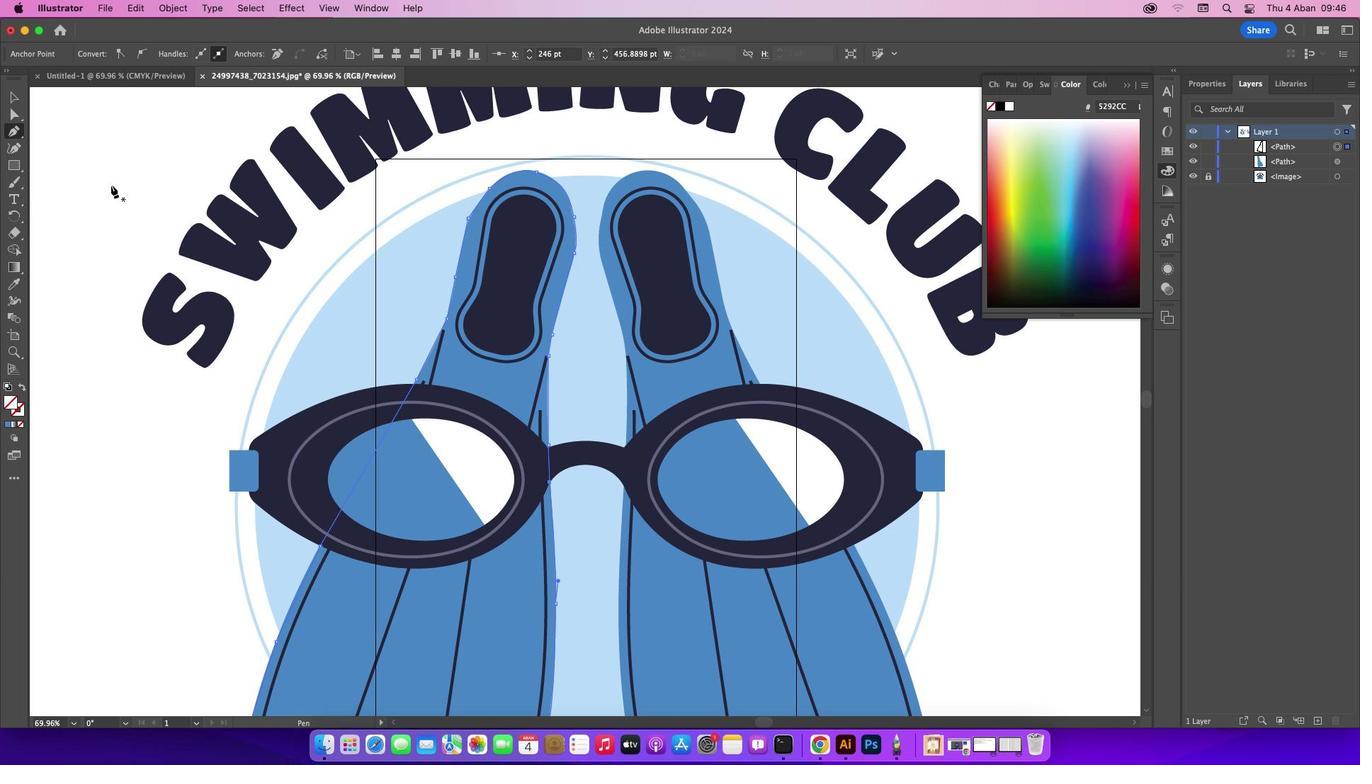 
Action: Mouse pressed left at (552, 486)
Screenshot: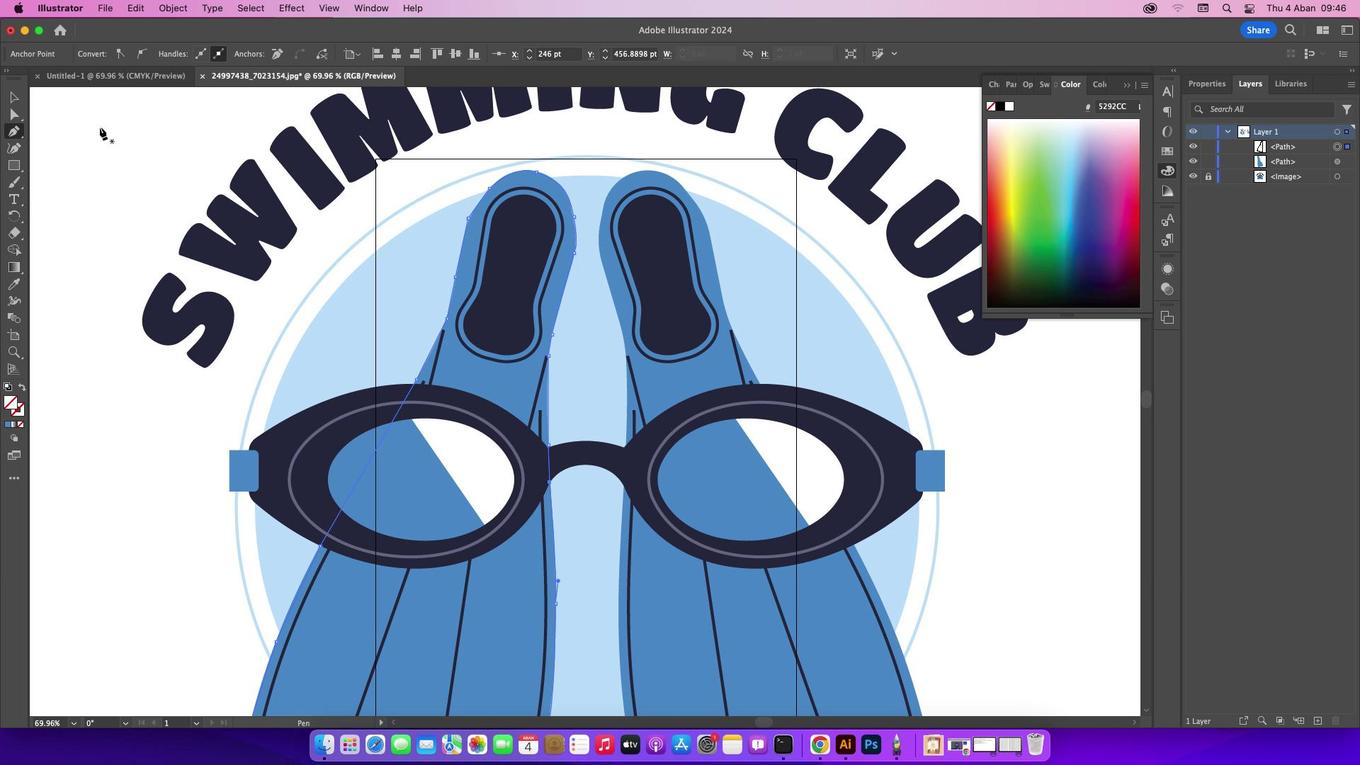 
Action: Mouse moved to (24, 103)
Screenshot: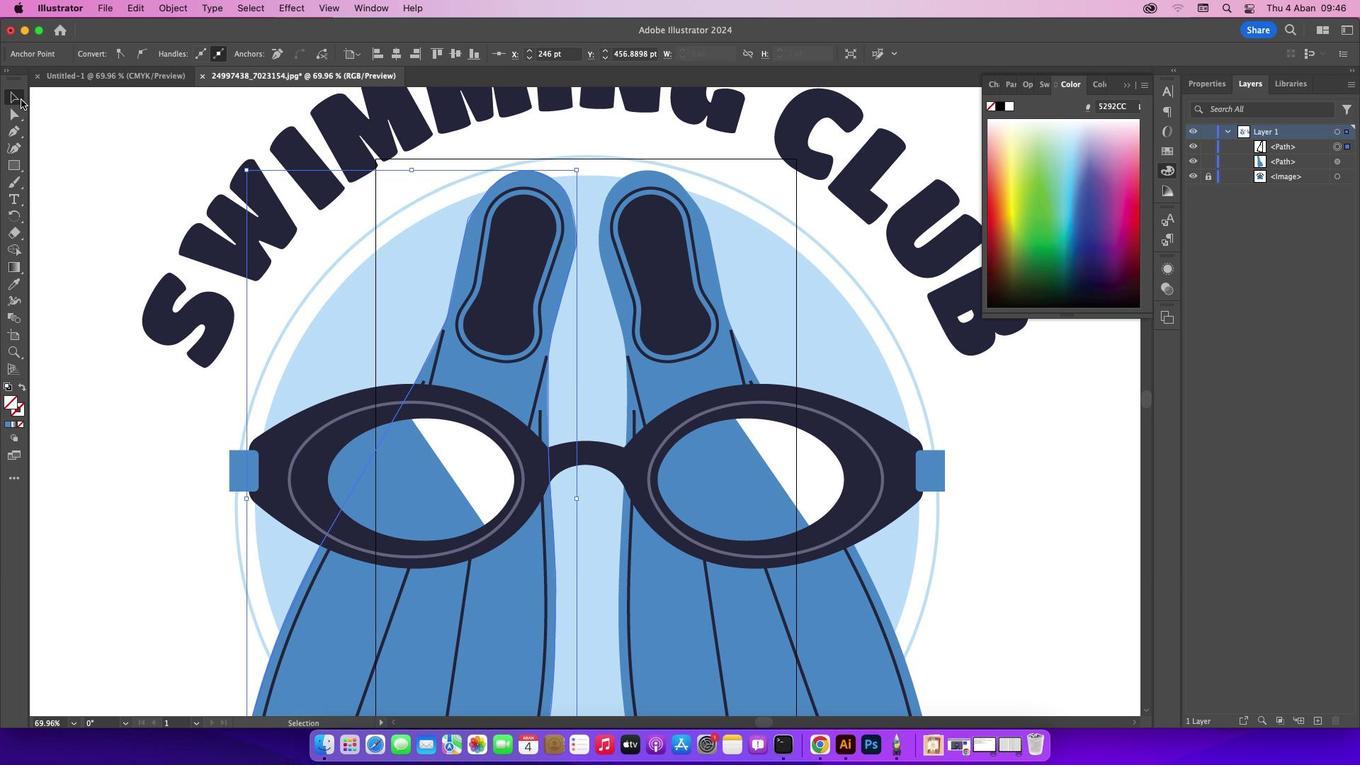 
Action: Mouse pressed left at (24, 103)
Screenshot: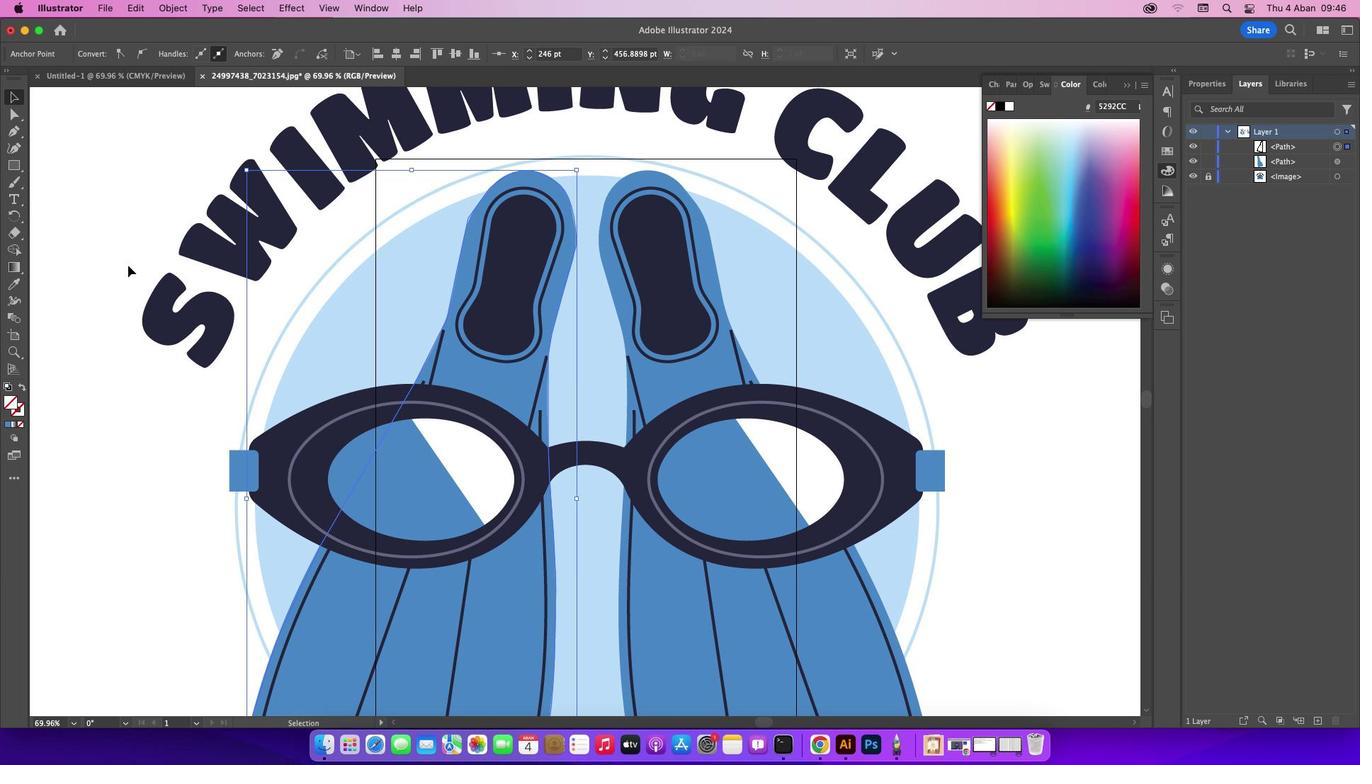 
Action: Mouse moved to (418, 380)
Screenshot: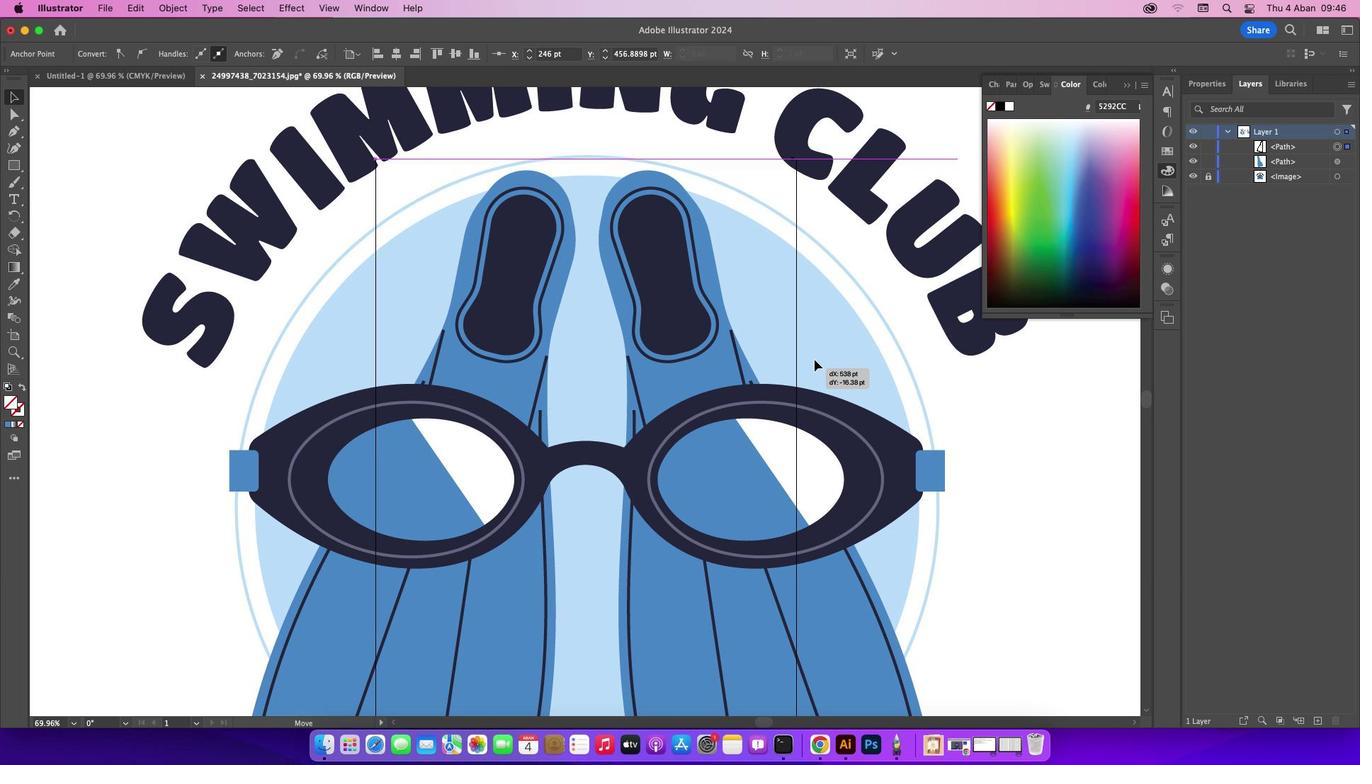 
Action: Mouse pressed left at (418, 380)
Screenshot: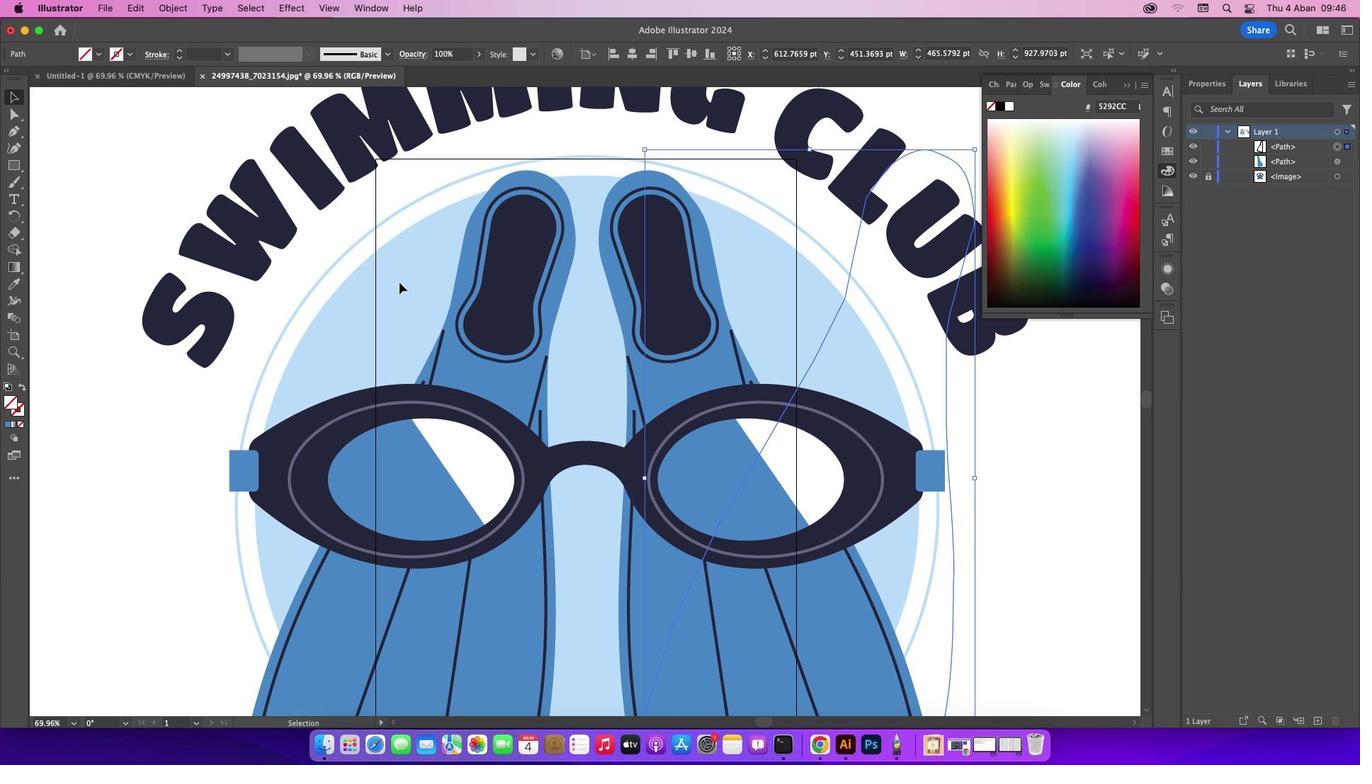 
Action: Mouse moved to (14, 293)
Screenshot: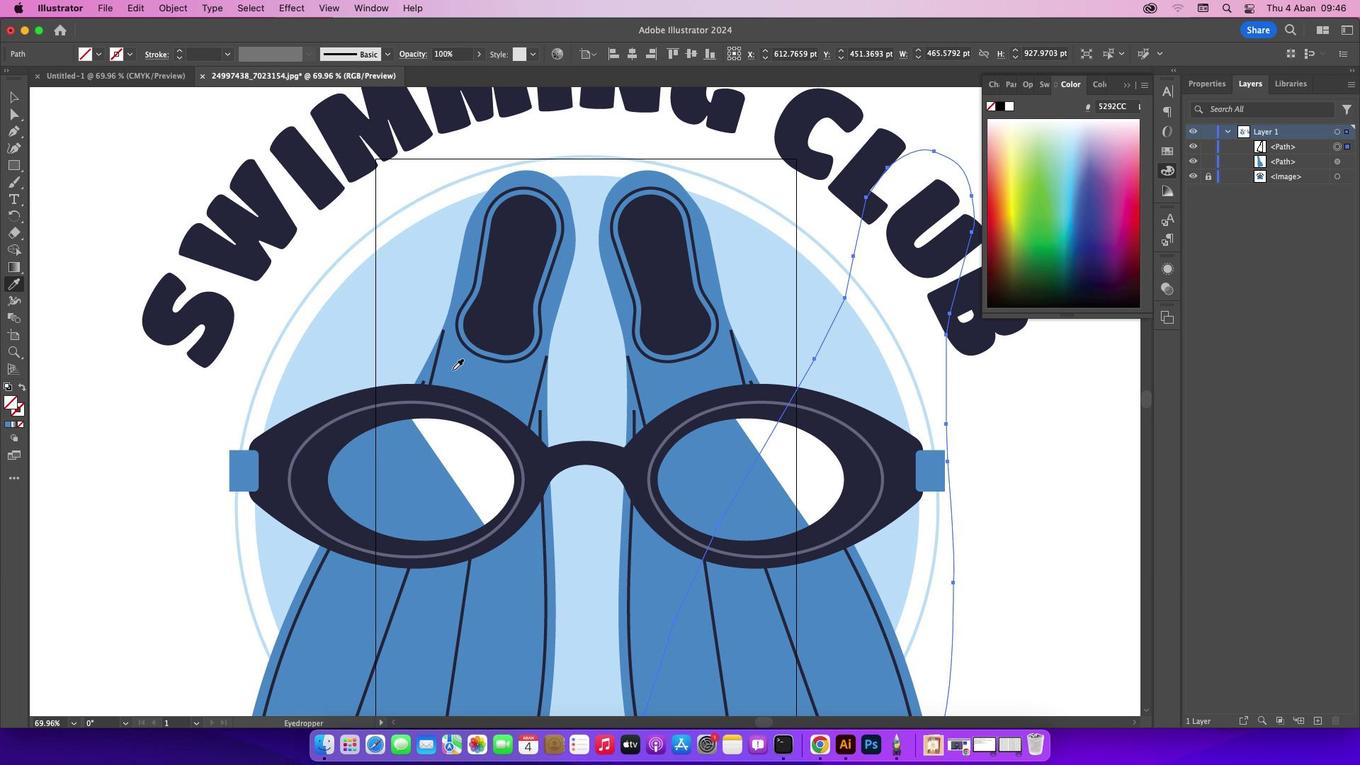 
Action: Mouse pressed left at (14, 293)
Screenshot: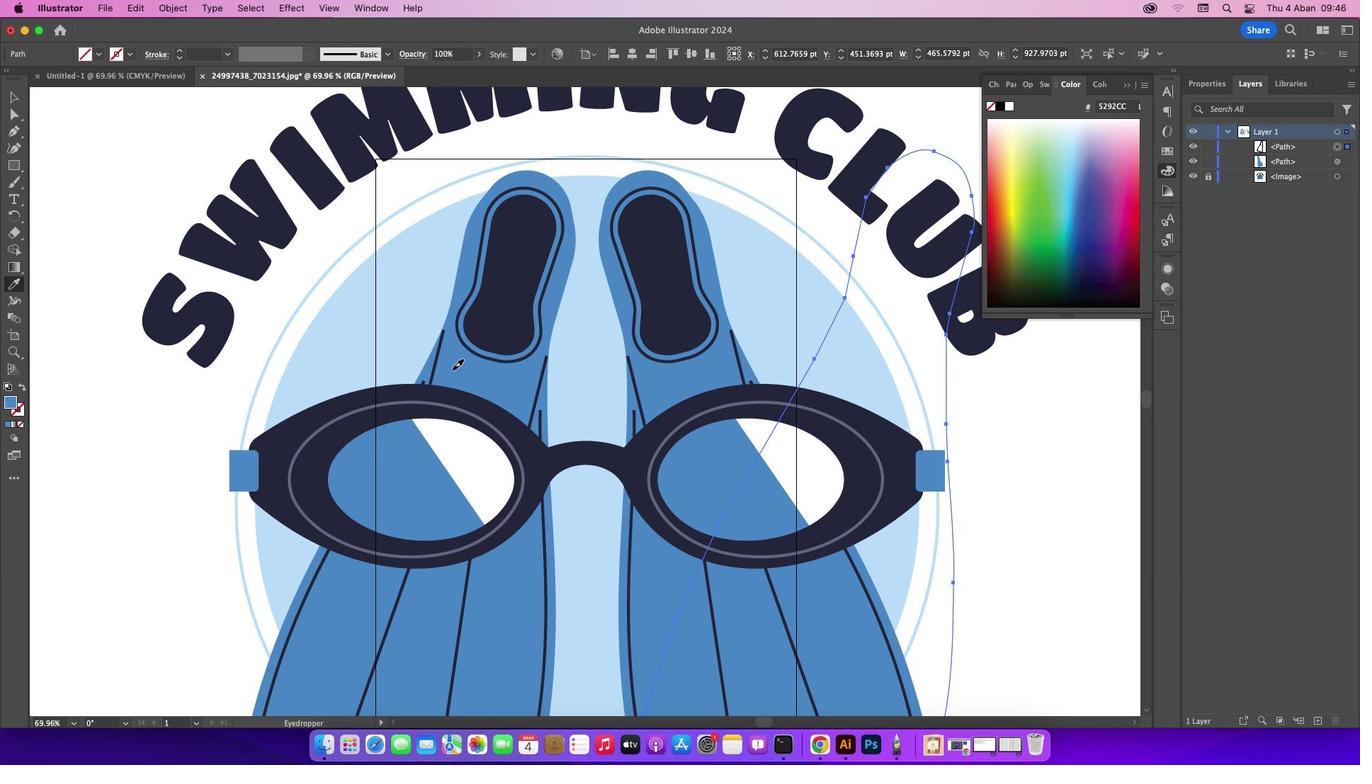 
Action: Mouse moved to (456, 372)
Screenshot: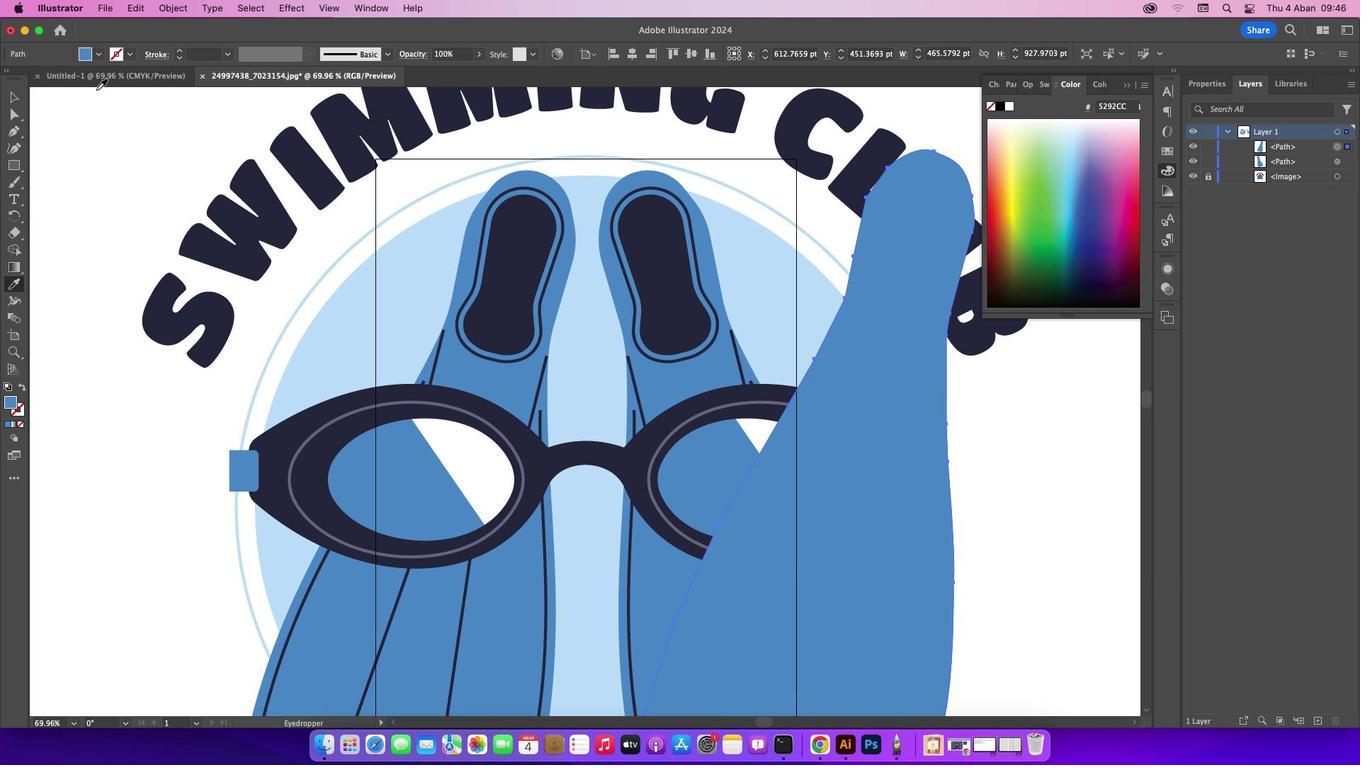 
Action: Mouse pressed left at (456, 372)
Screenshot: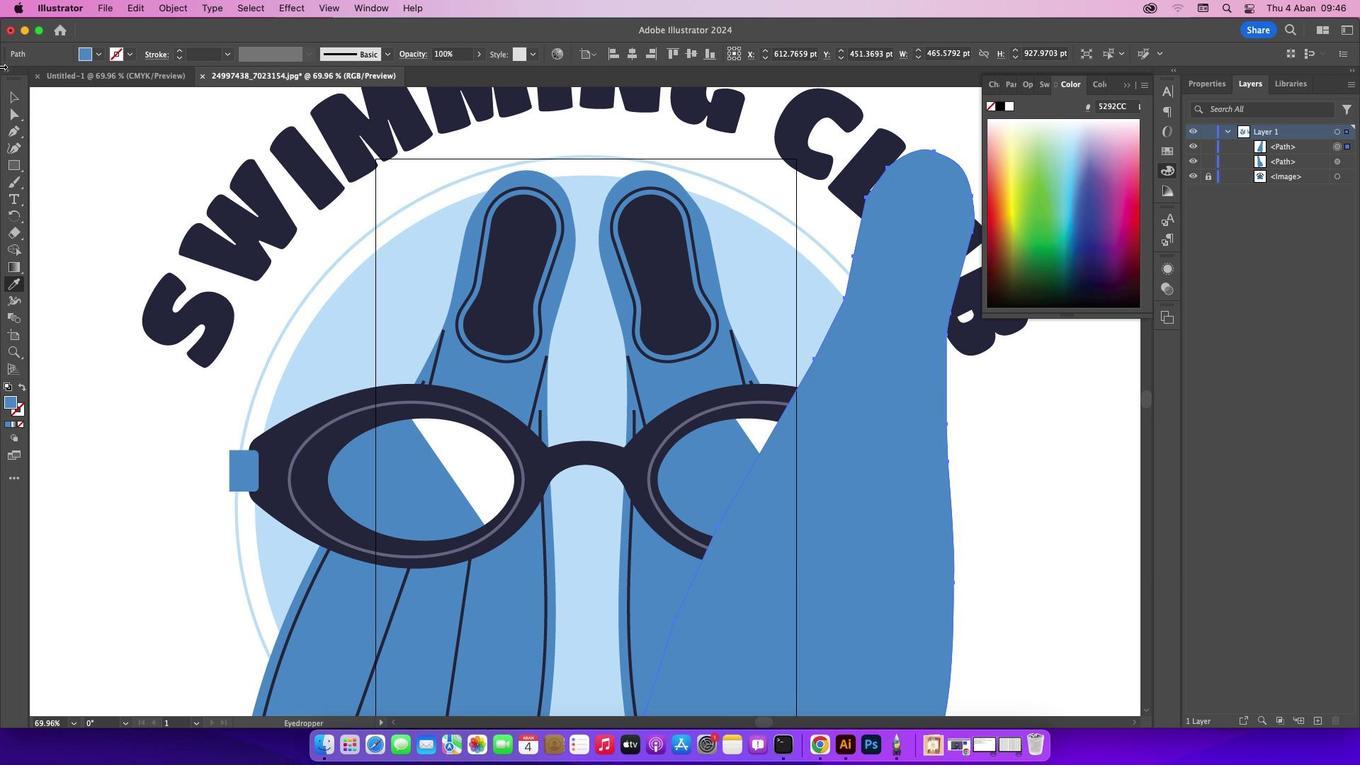 
Action: Mouse moved to (20, 102)
Screenshot: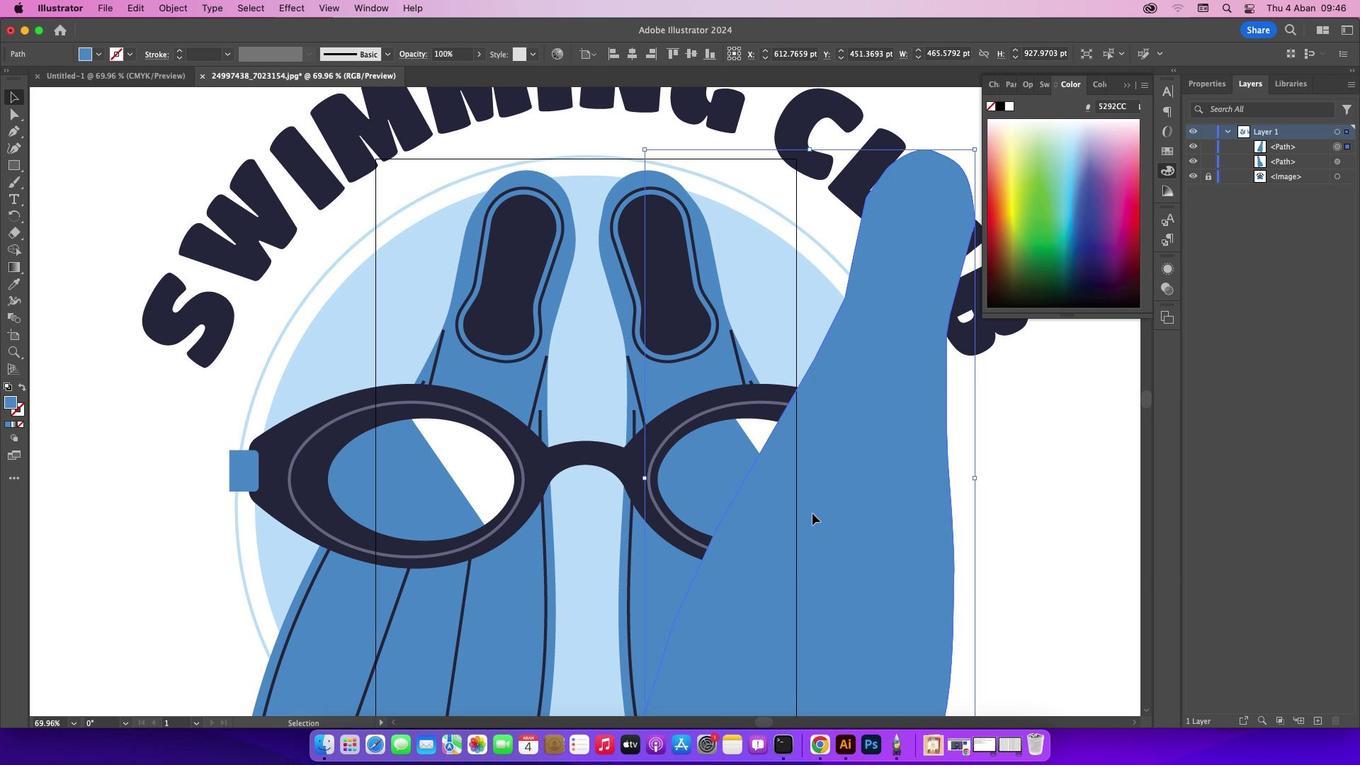 
Action: Mouse pressed left at (20, 102)
Screenshot: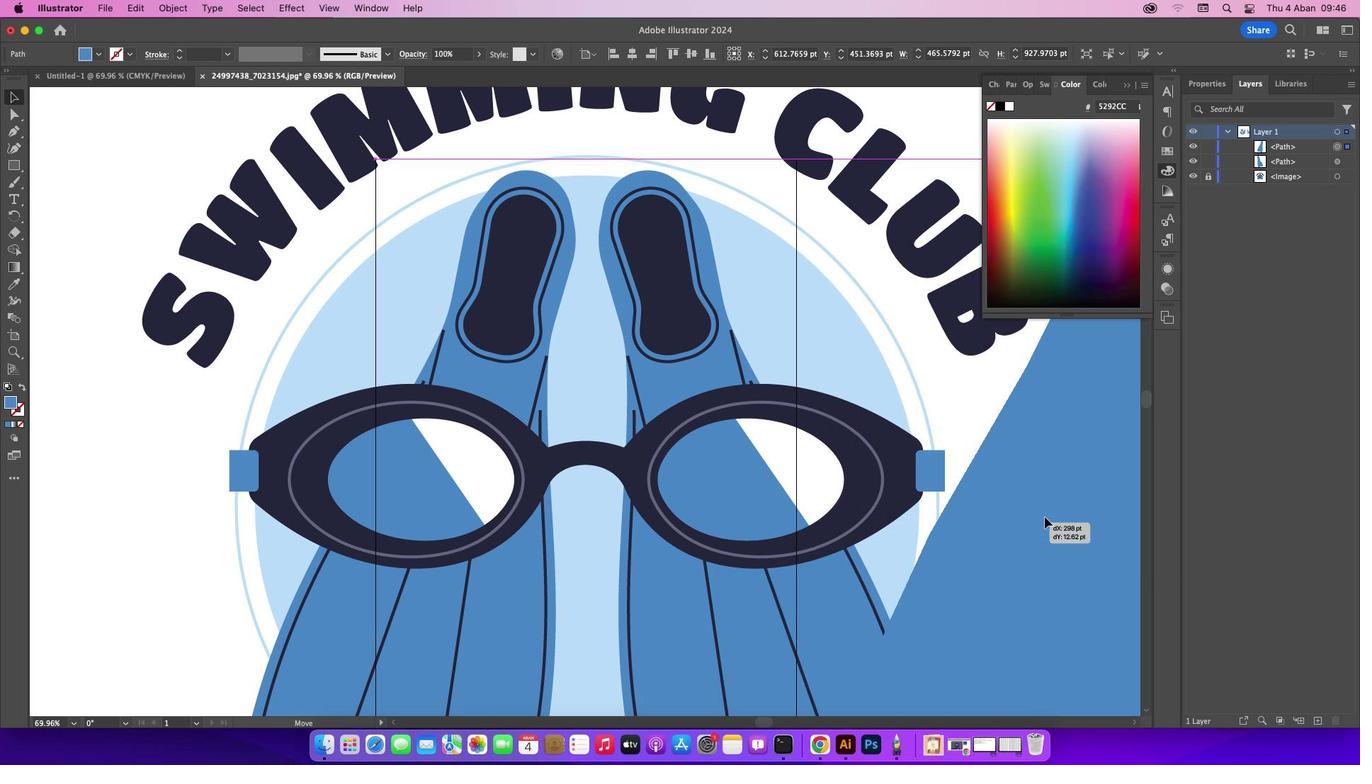 
Action: Mouse moved to (814, 517)
Screenshot: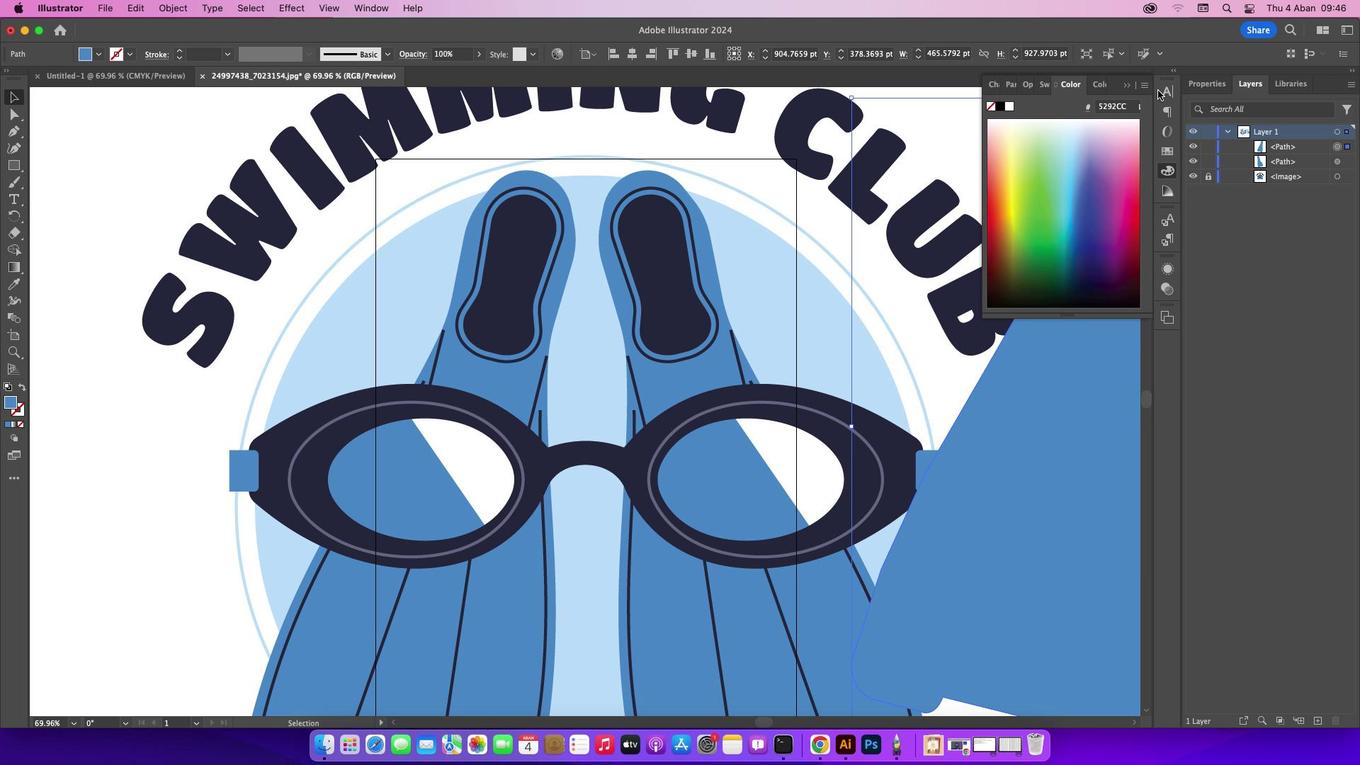 
Action: Mouse pressed left at (814, 517)
Screenshot: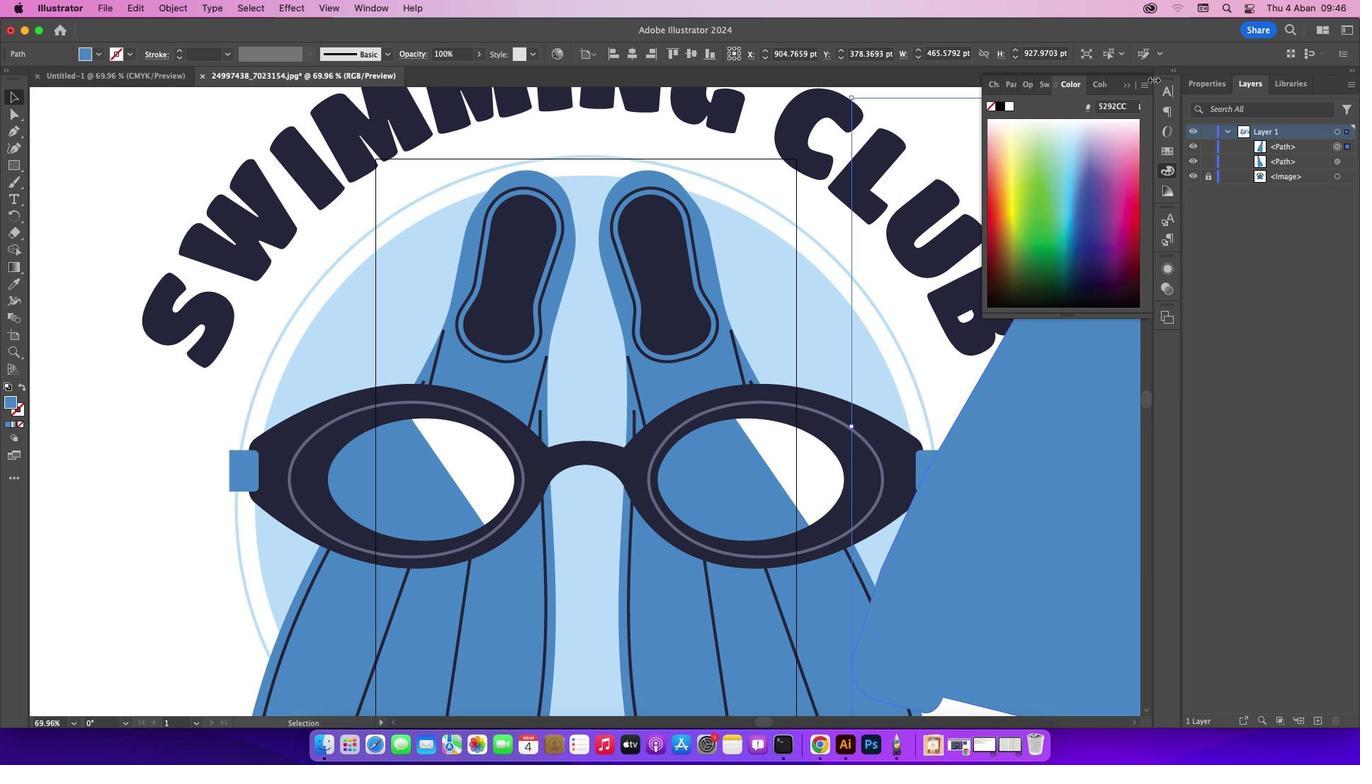 
Action: Mouse moved to (1131, 94)
Screenshot: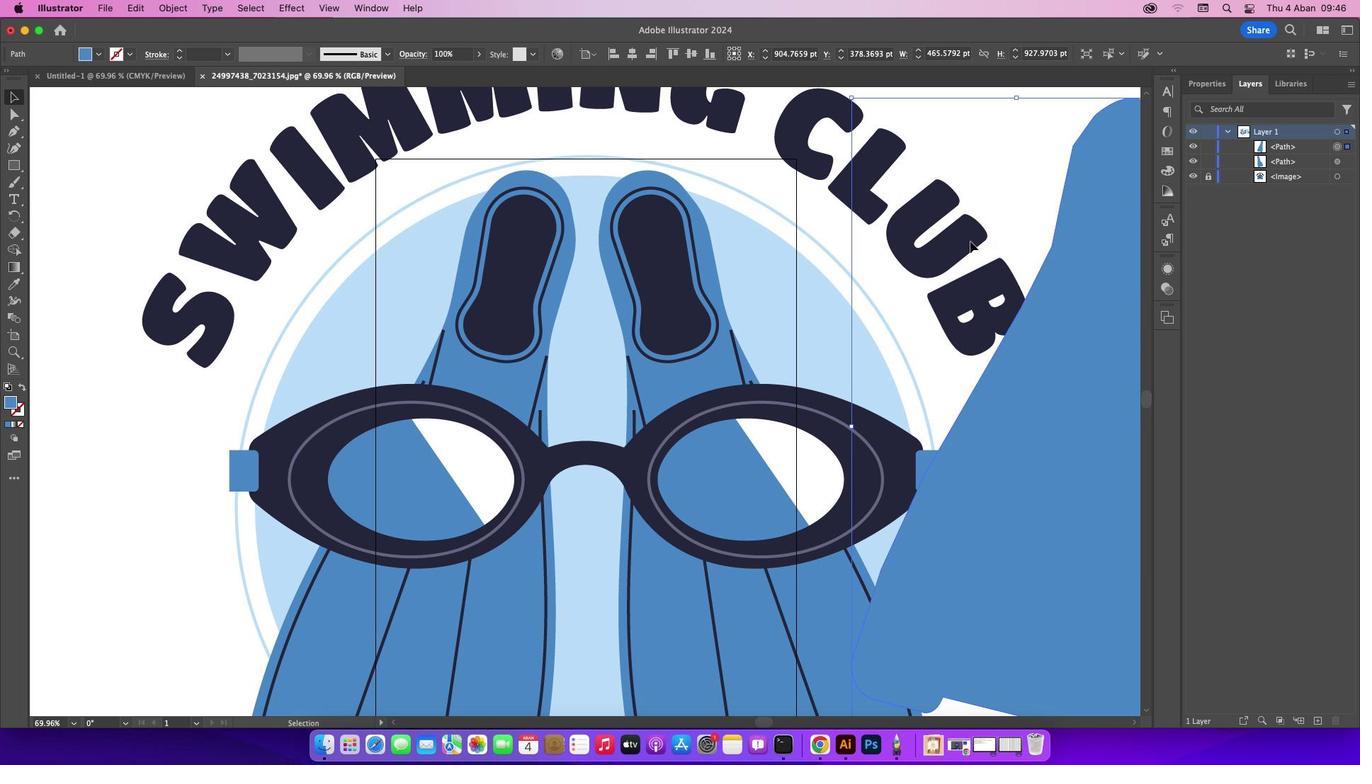 
Action: Mouse pressed left at (1131, 94)
Screenshot: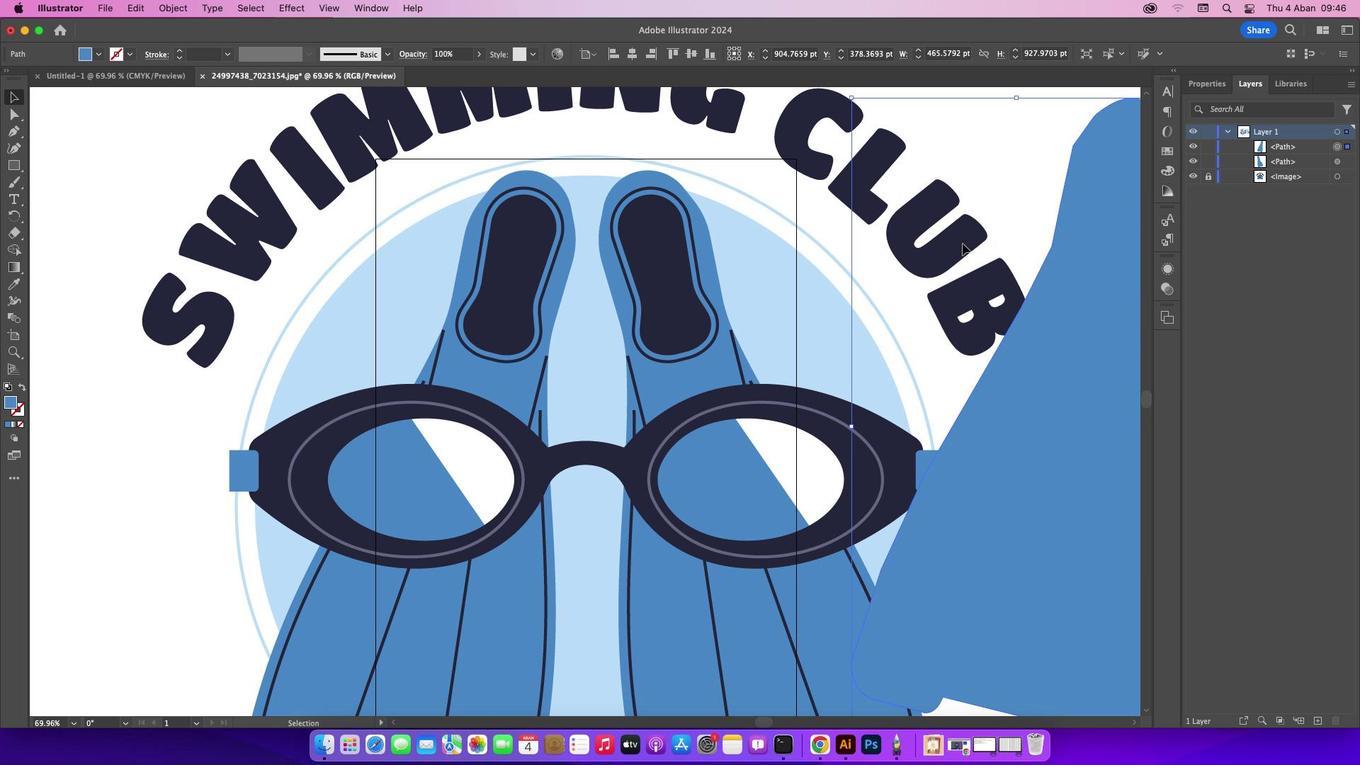 
Action: Mouse moved to (1132, 87)
Screenshot: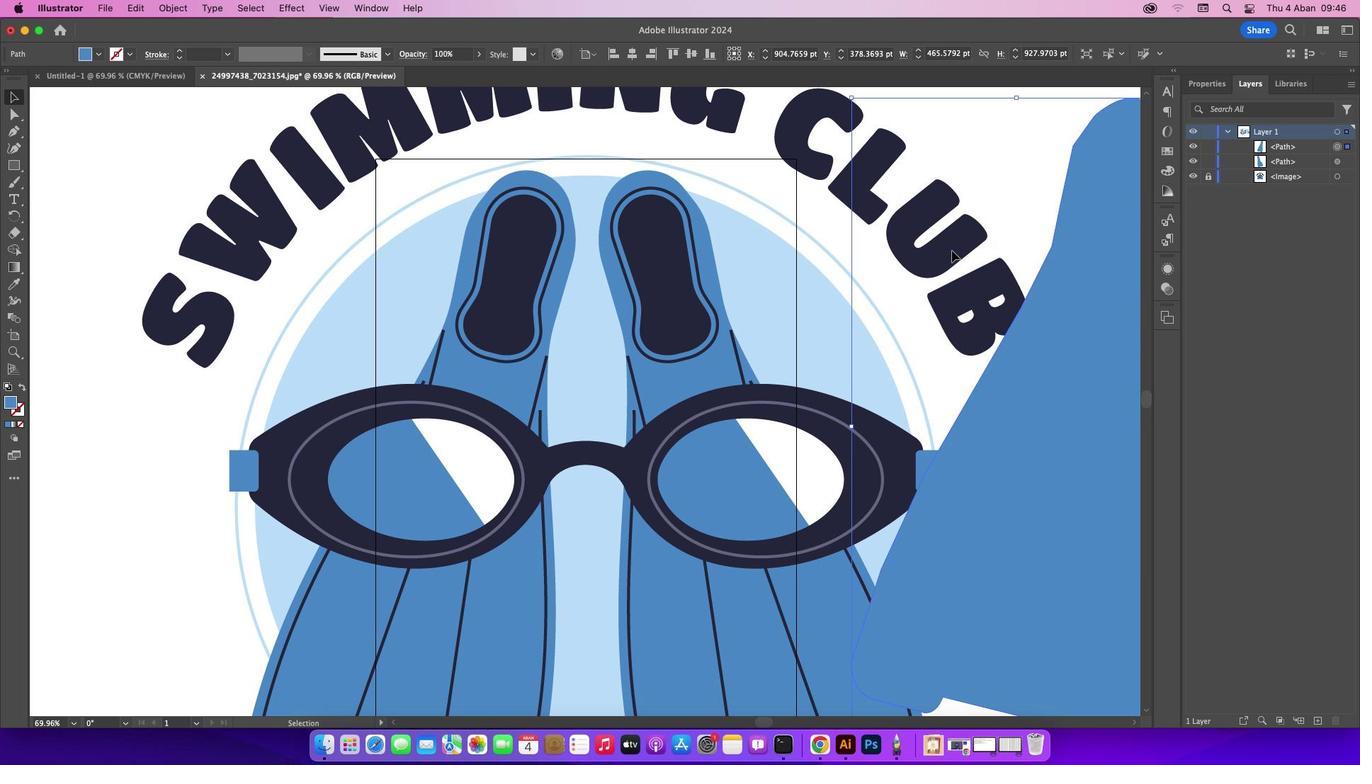 
Action: Mouse pressed left at (1132, 87)
Screenshot: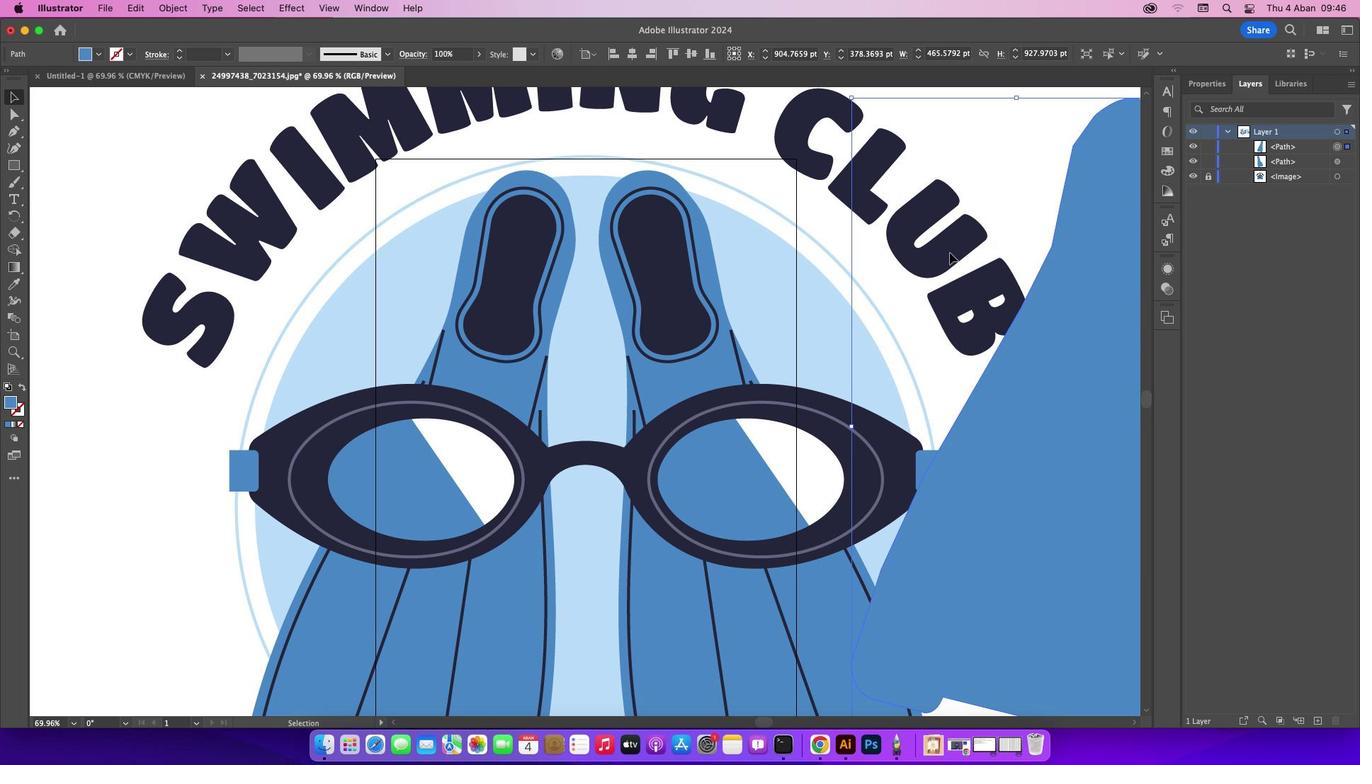 
Action: Mouse moved to (954, 255)
Screenshot: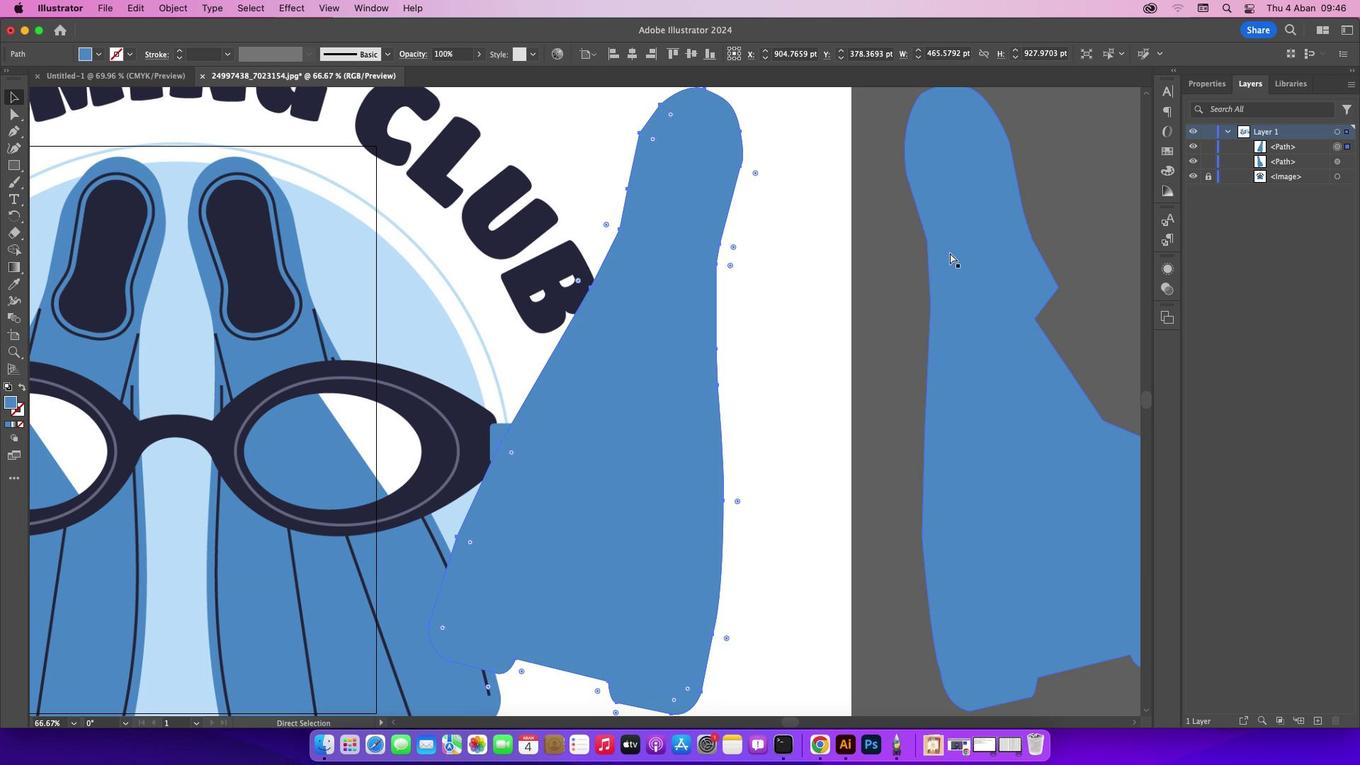 
Action: Key pressed Key.cmd_r'-''-'
Screenshot: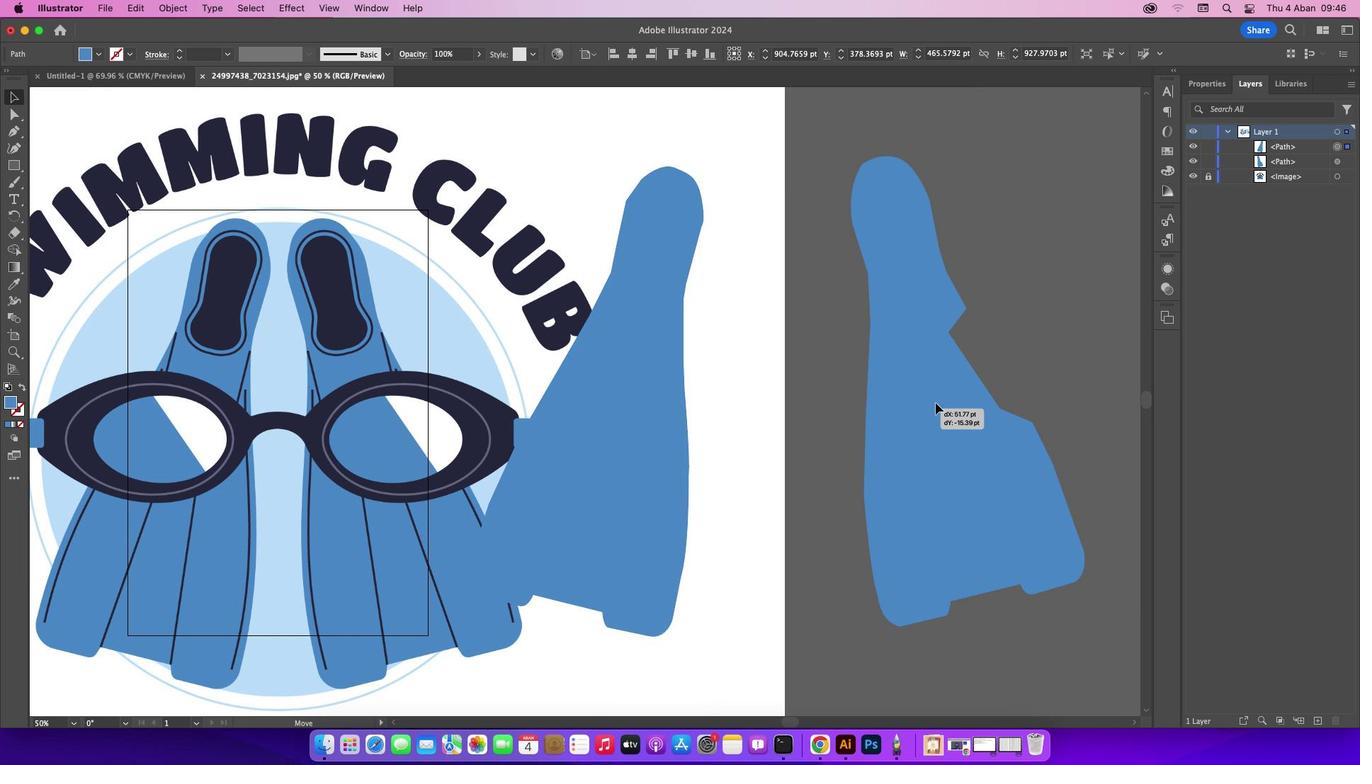
Action: Mouse moved to (890, 420)
Screenshot: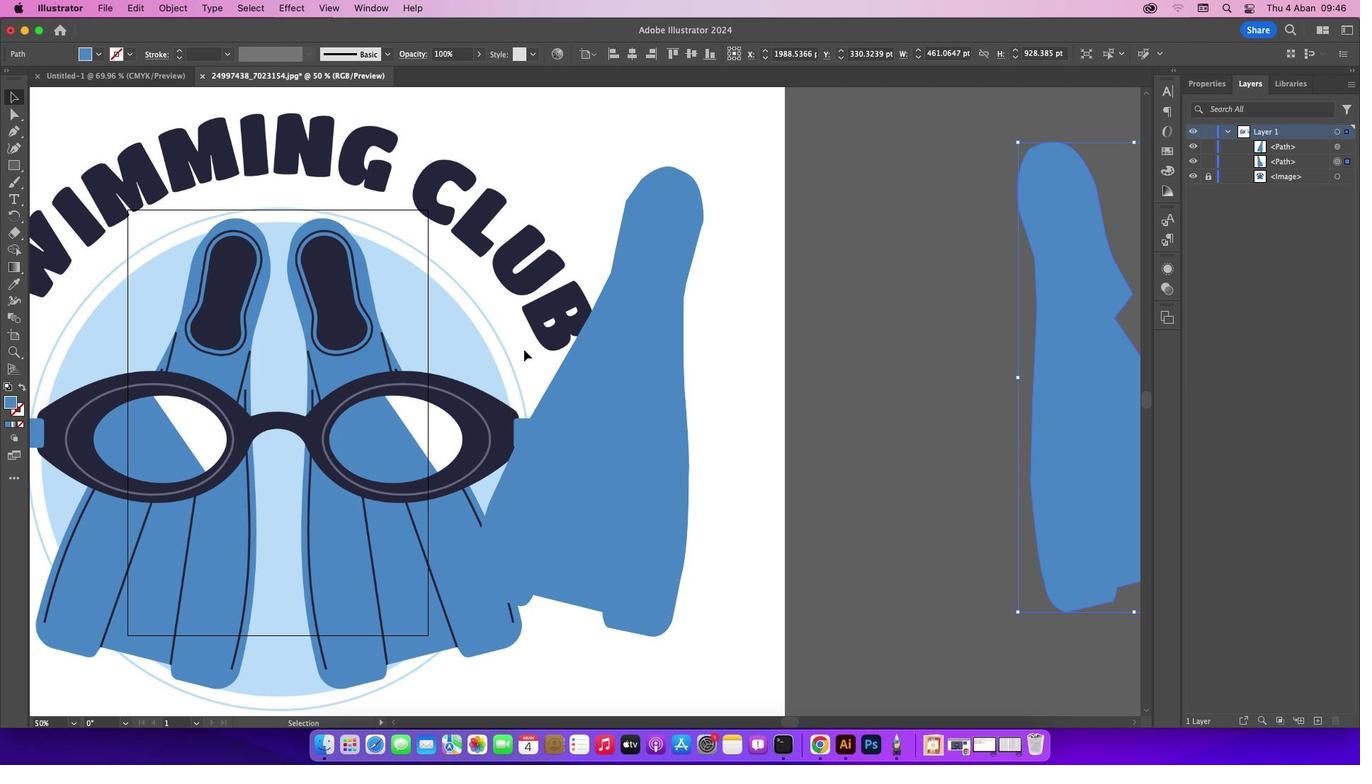 
Action: Mouse pressed left at (890, 420)
Screenshot: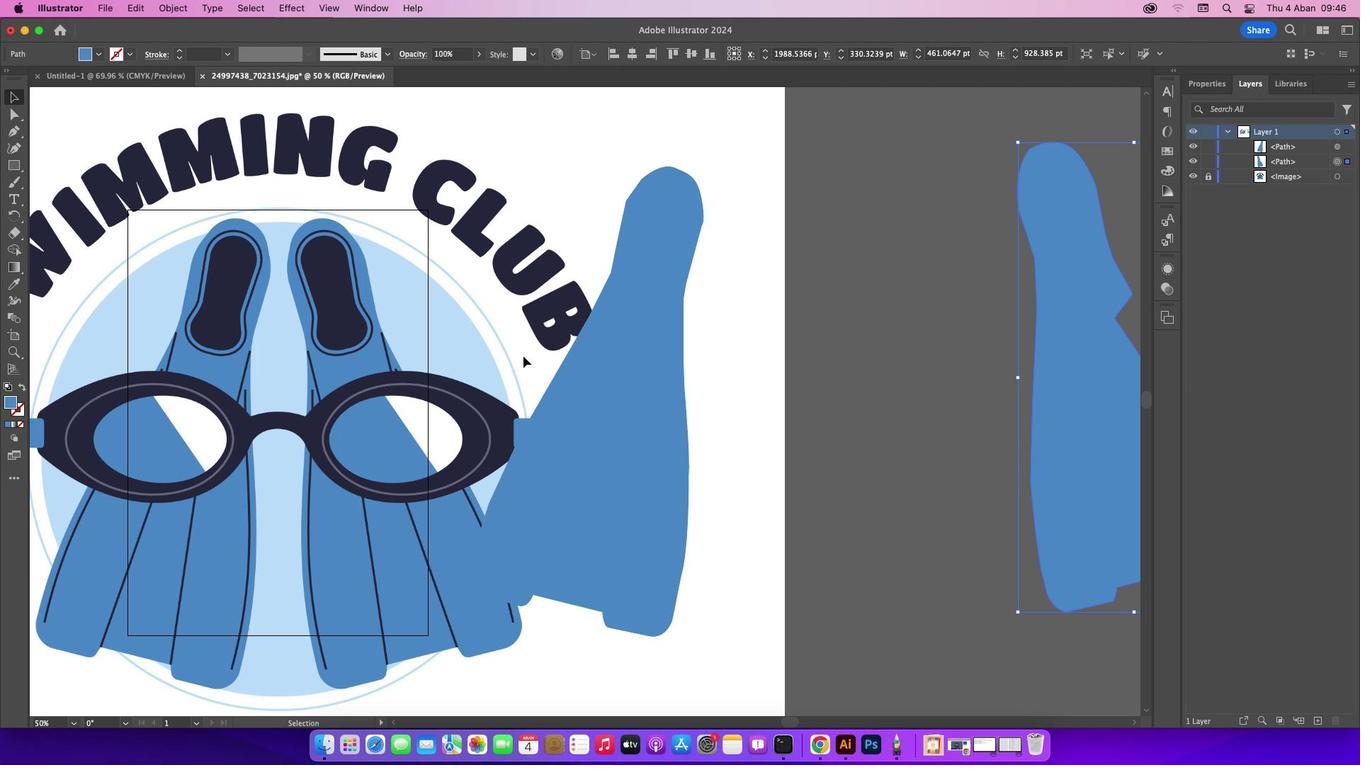 
Action: Mouse moved to (586, 389)
Screenshot: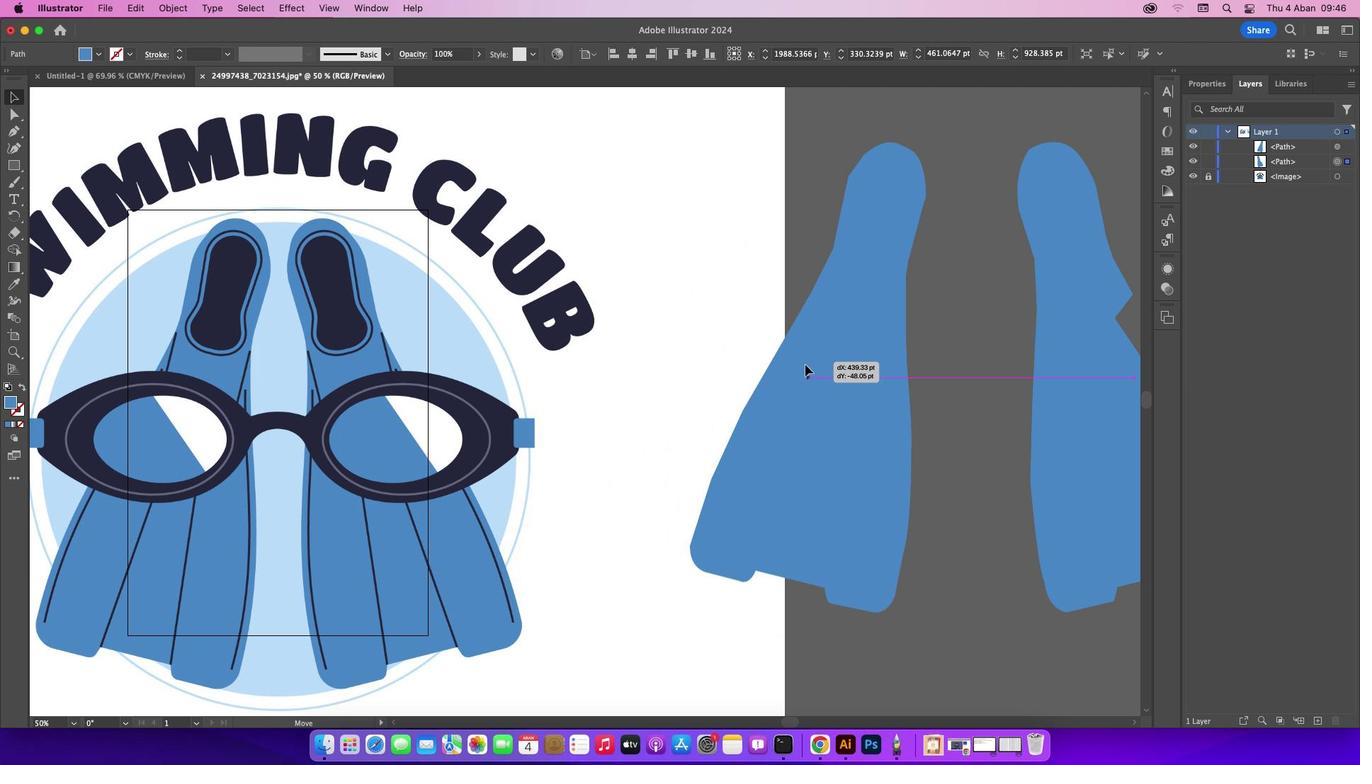 
Action: Mouse pressed left at (586, 389)
Screenshot: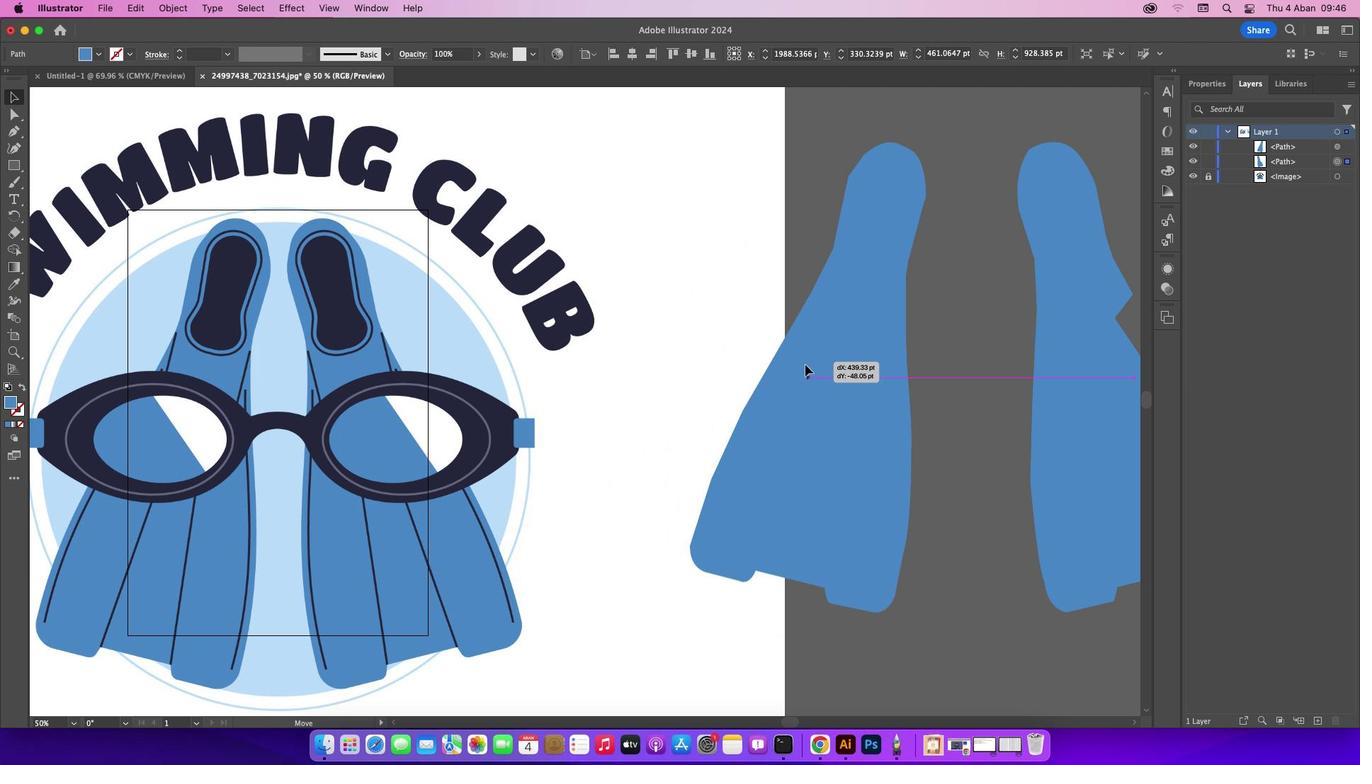 
Action: Mouse moved to (639, 309)
Screenshot: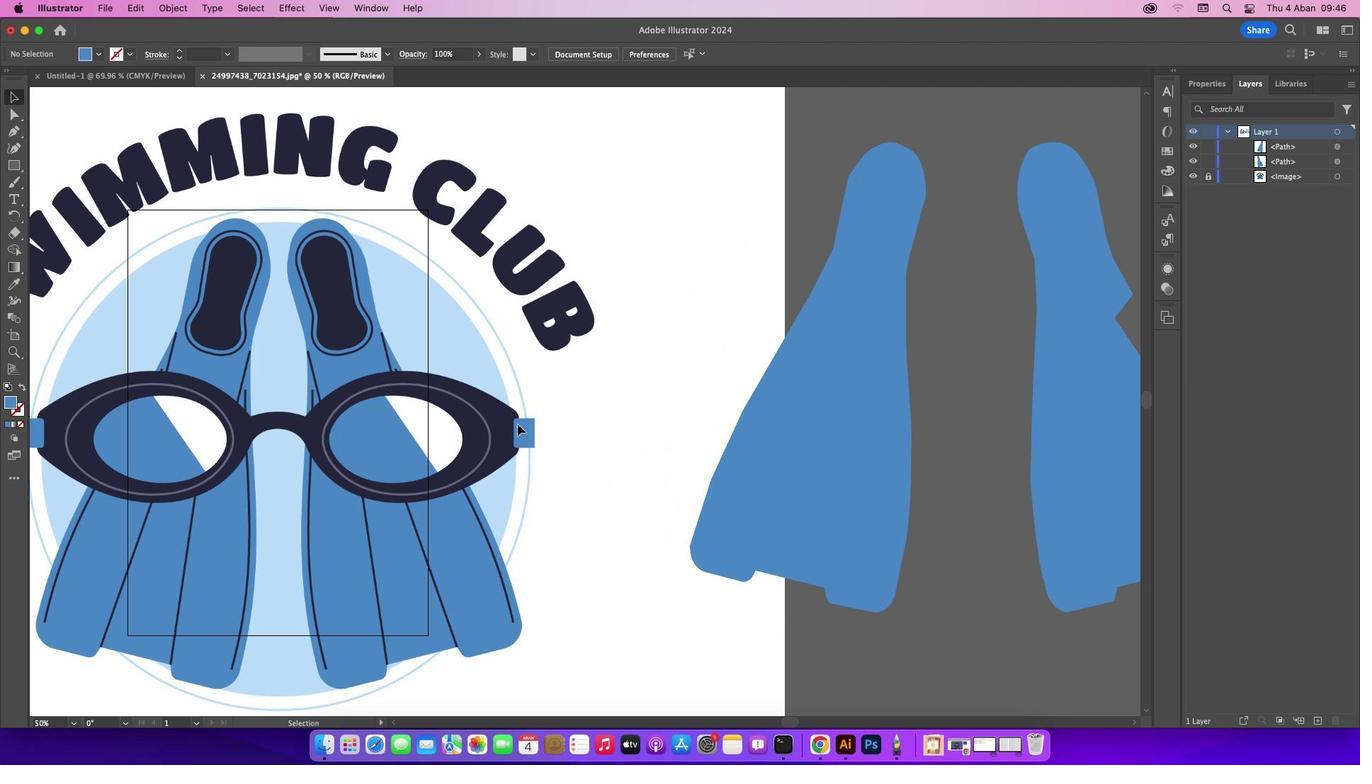 
Action: Mouse pressed left at (639, 309)
Screenshot: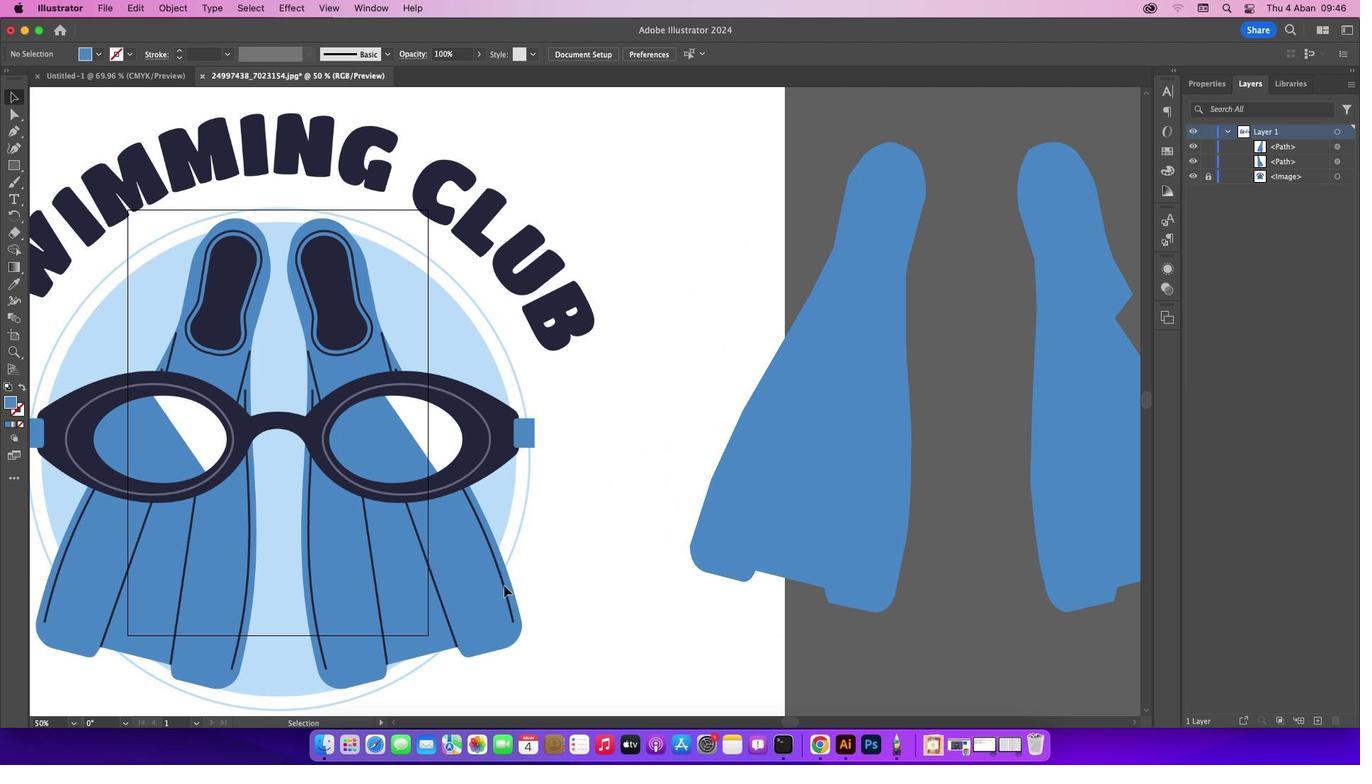 
Action: Mouse moved to (800, 725)
Screenshot: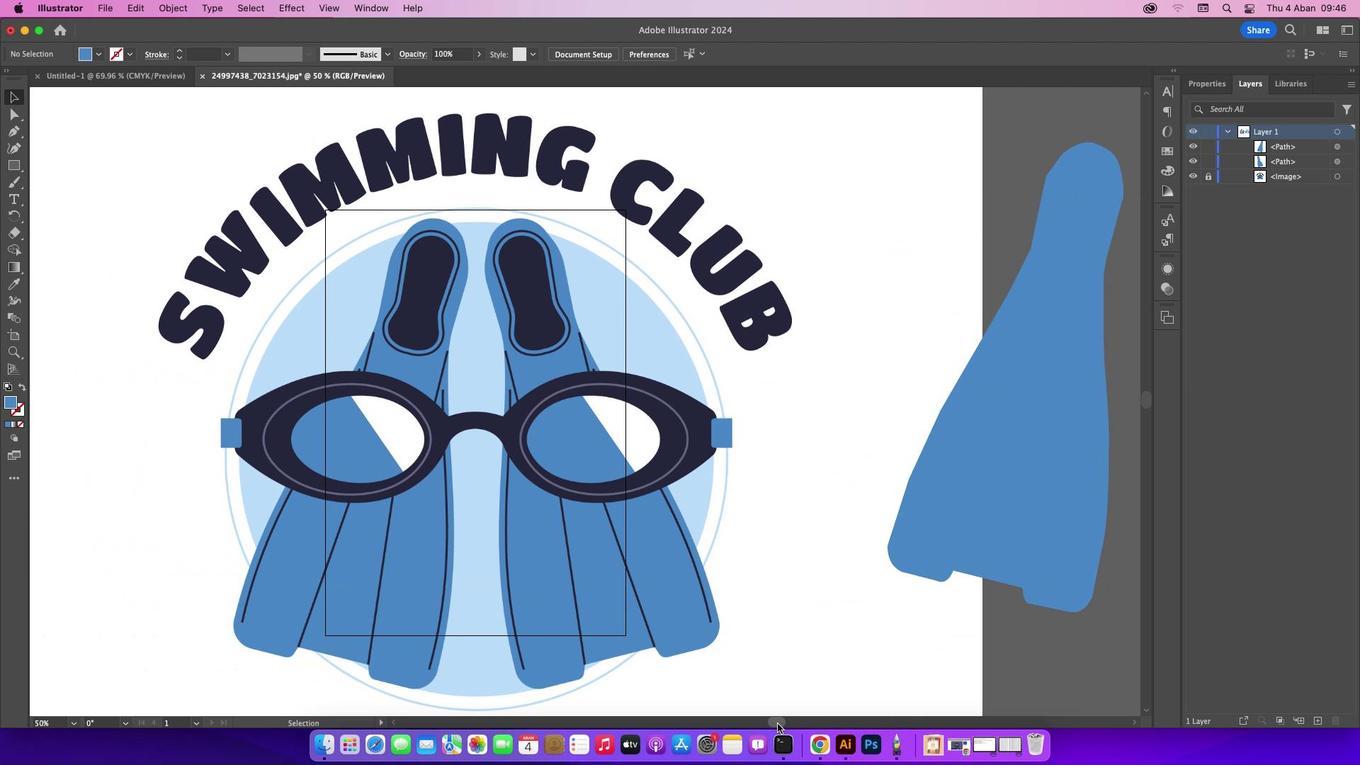 
Action: Mouse pressed left at (800, 725)
Screenshot: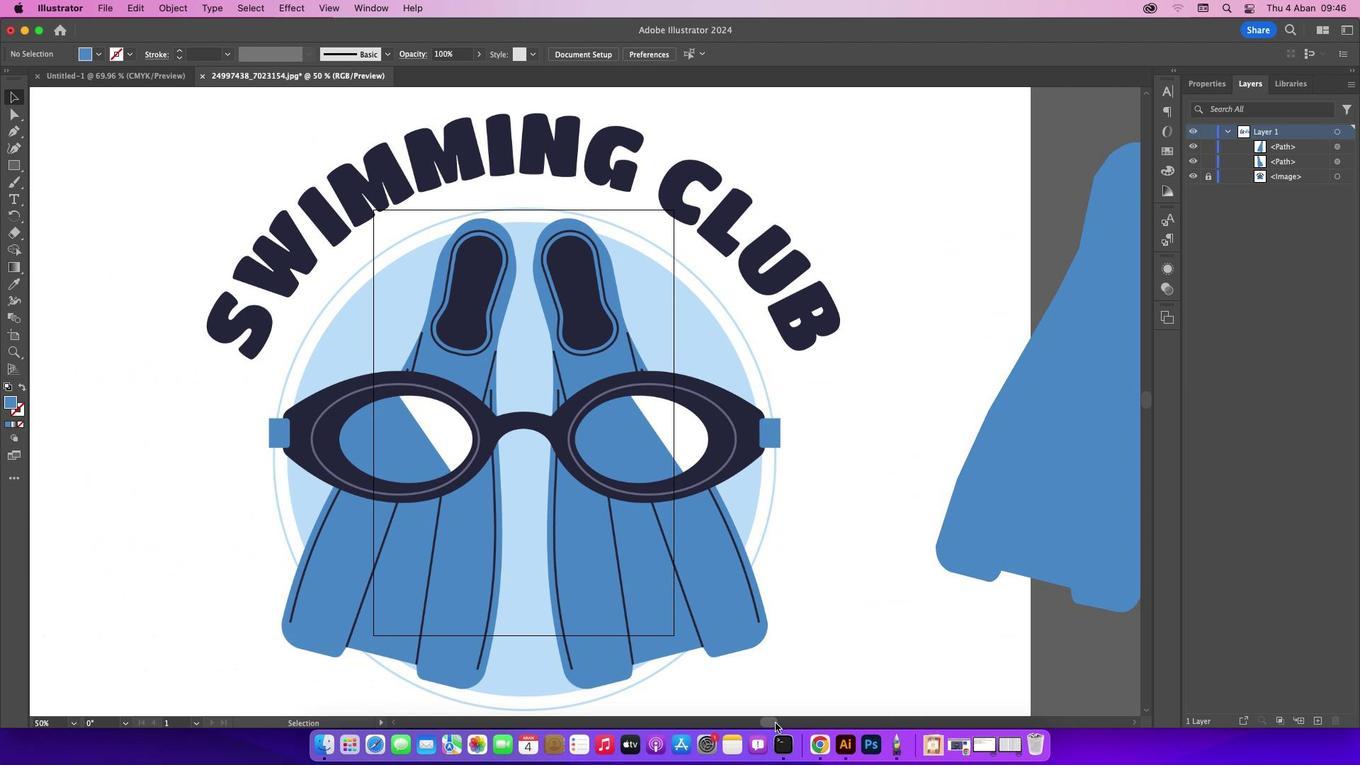 
Action: Mouse moved to (22, 139)
Screenshot: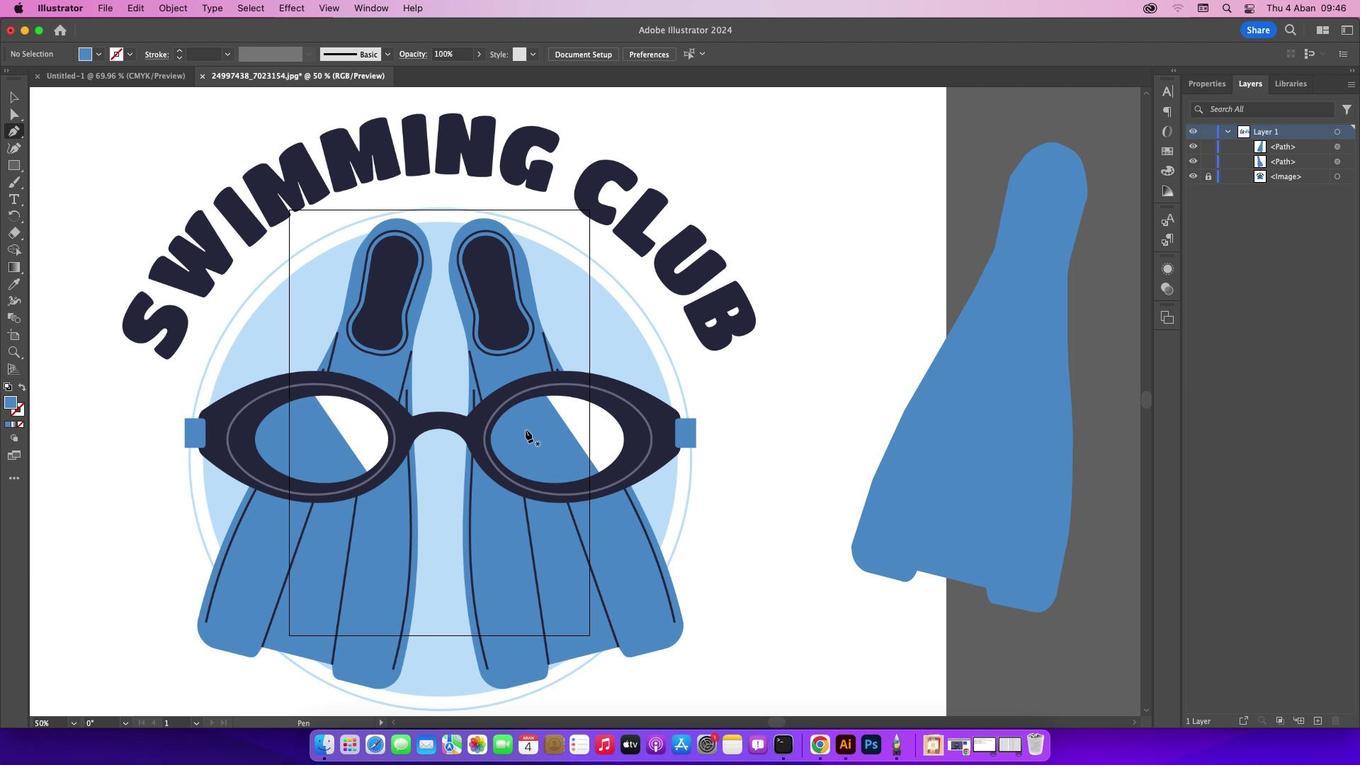 
Action: Mouse pressed left at (22, 139)
Screenshot: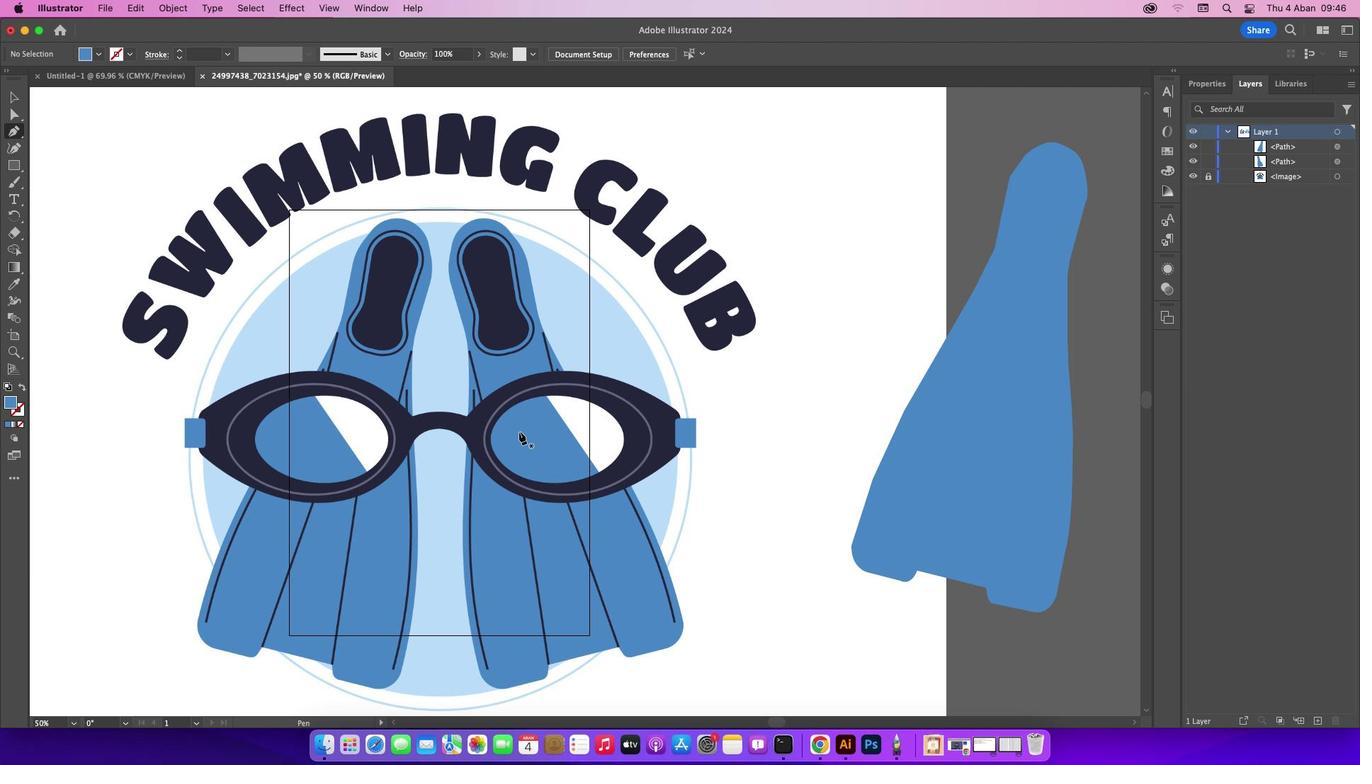 
Action: Mouse moved to (523, 435)
Screenshot: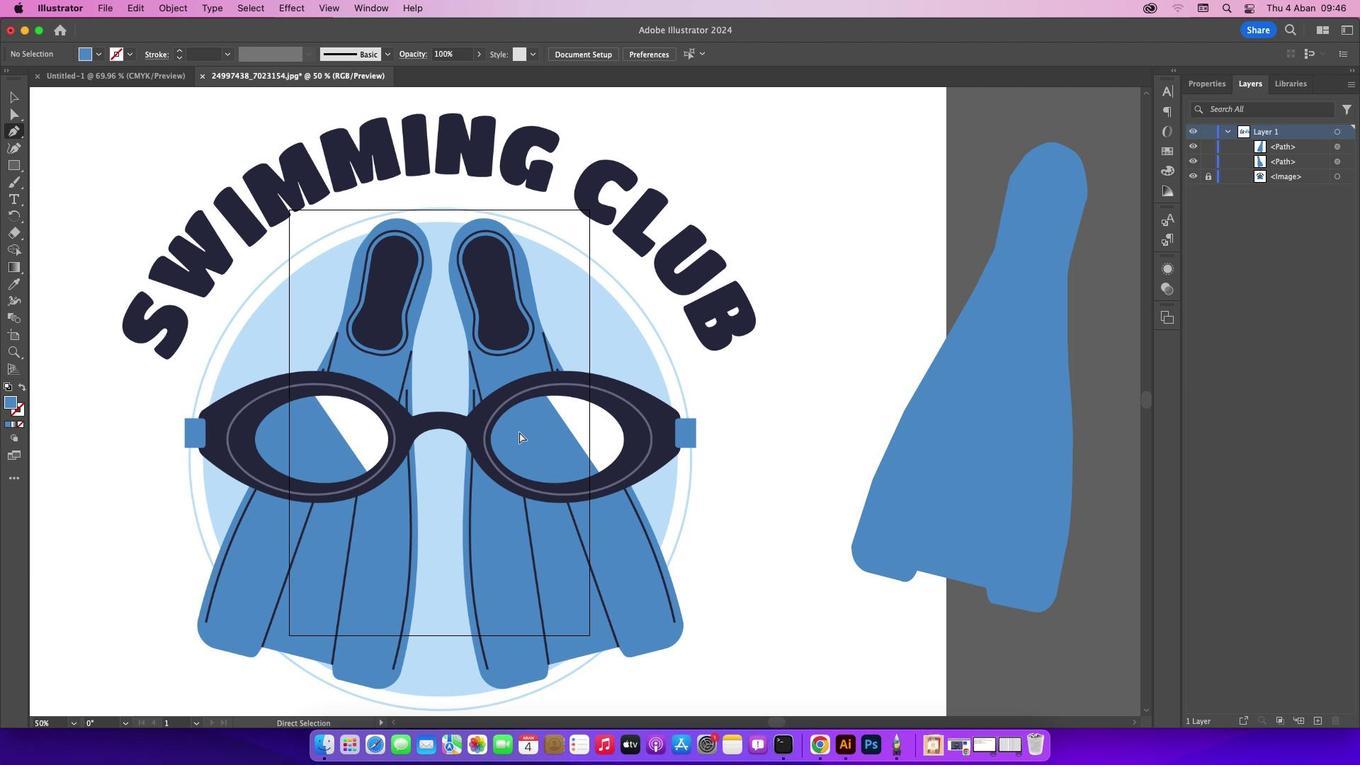
Action: Key pressed Key.cmd_r'=''='
Screenshot: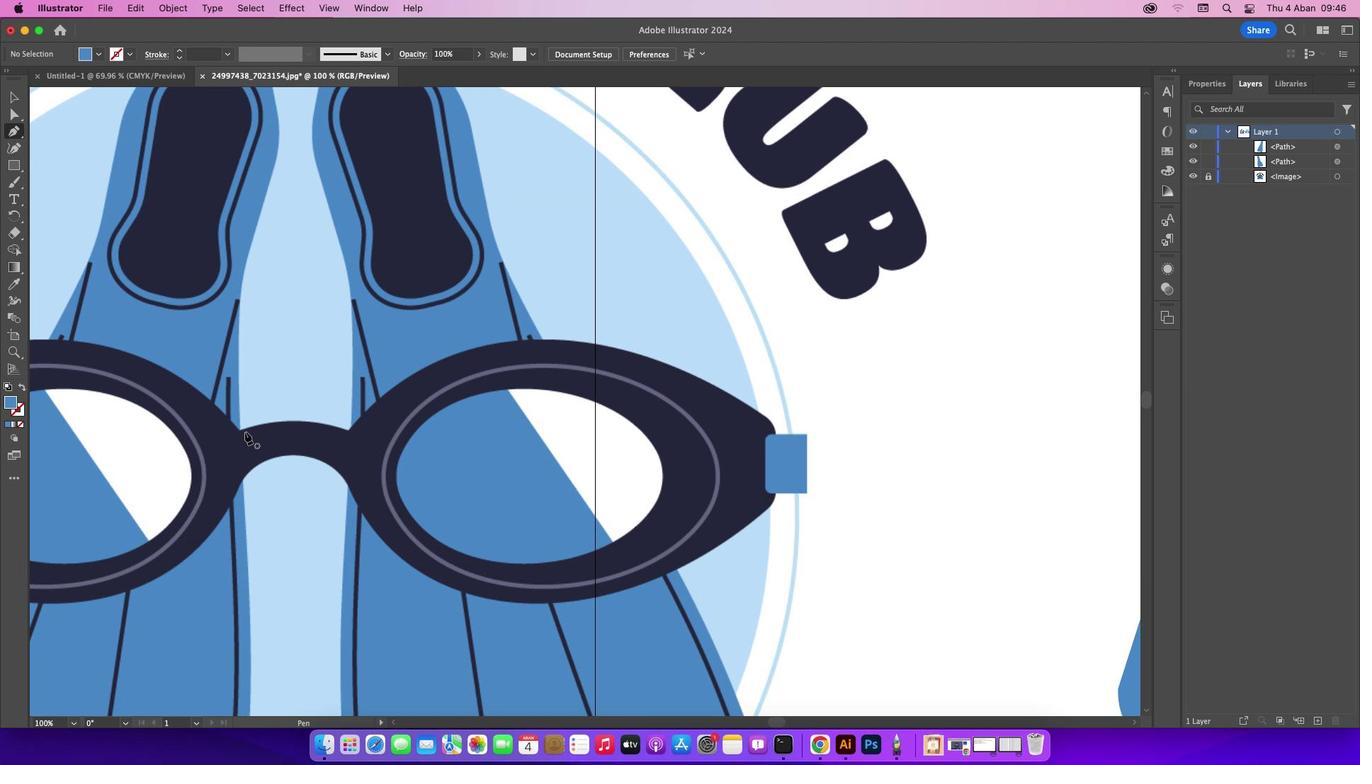 
Action: Mouse moved to (243, 435)
Screenshot: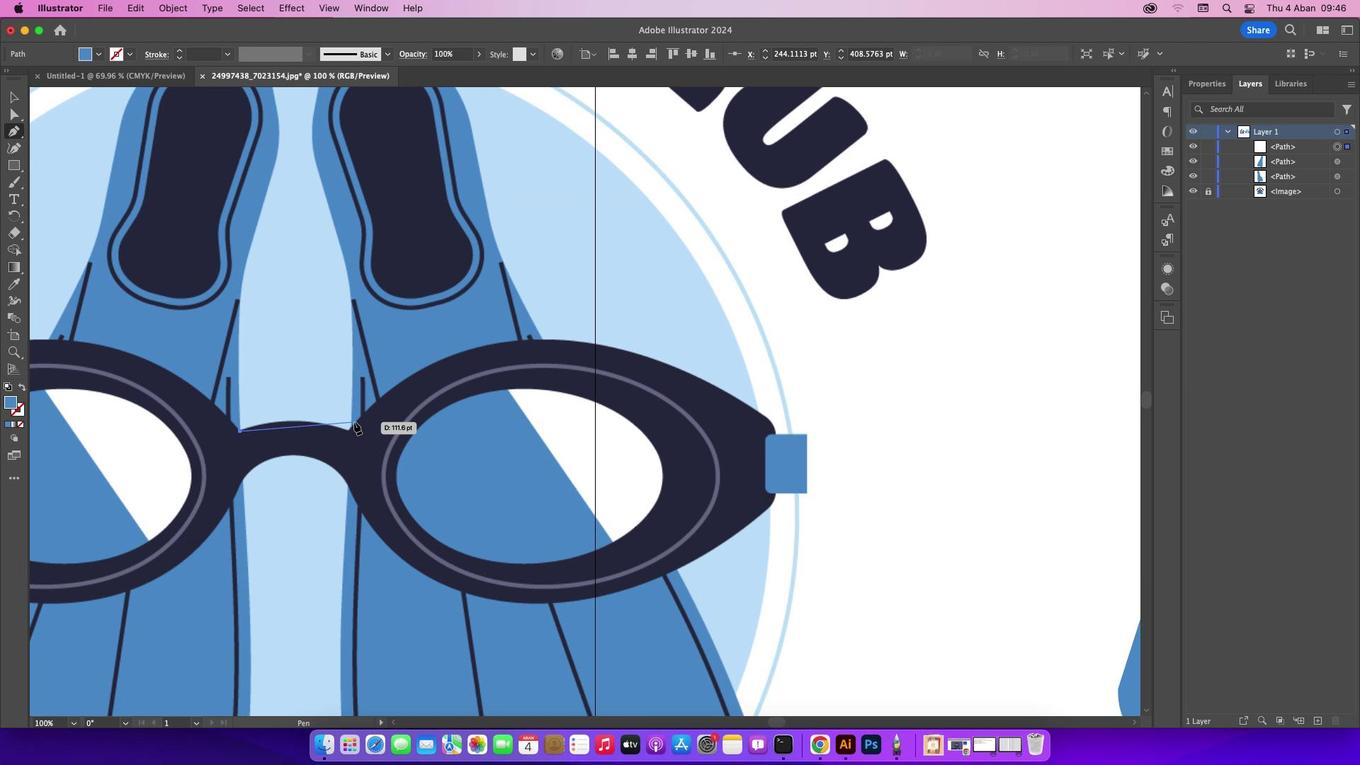 
Action: Mouse pressed left at (243, 435)
Screenshot: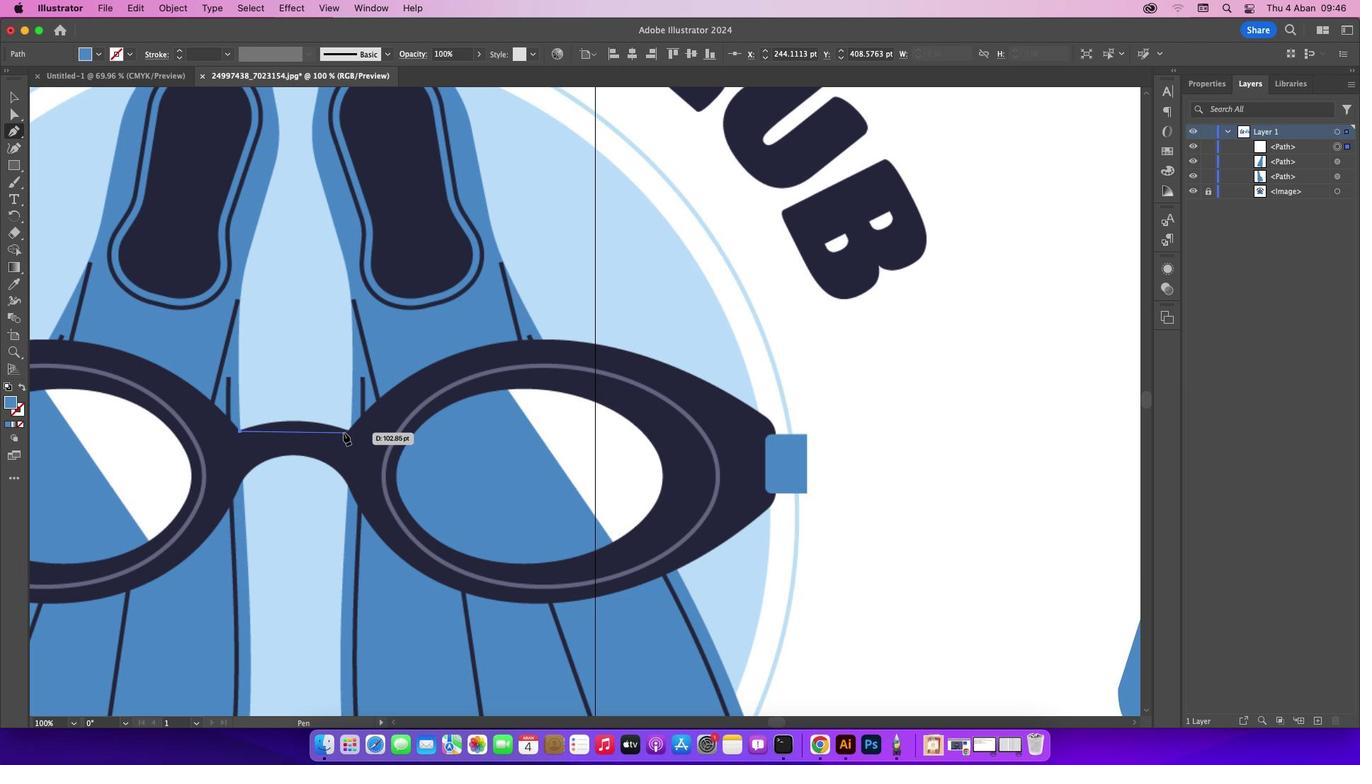 
Action: Mouse moved to (350, 435)
